 Task: Create a digital wallpaper: Design a captivating digital wallpaper for desktop or mobile devices using Photoshop. Consider resolutions, aspect ratios, and visual appeal.
Action: Mouse moved to (1148, 95)
Screenshot: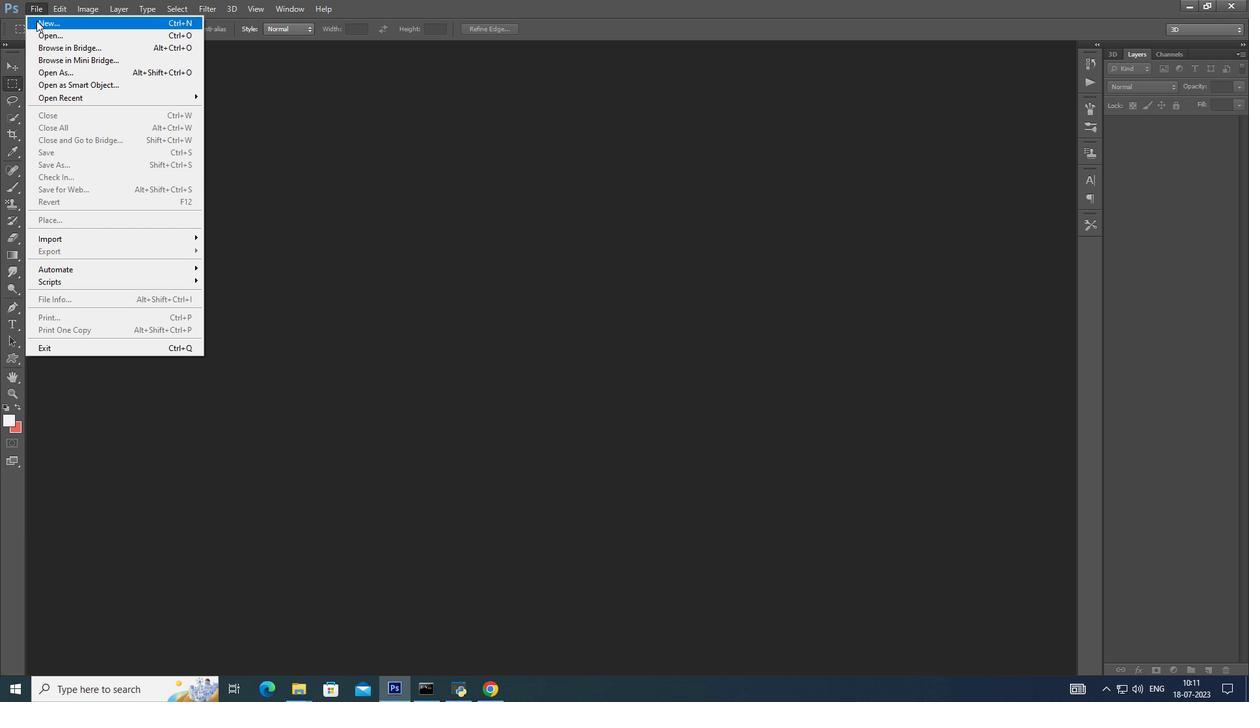 
Action: Mouse pressed left at (1148, 95)
Screenshot: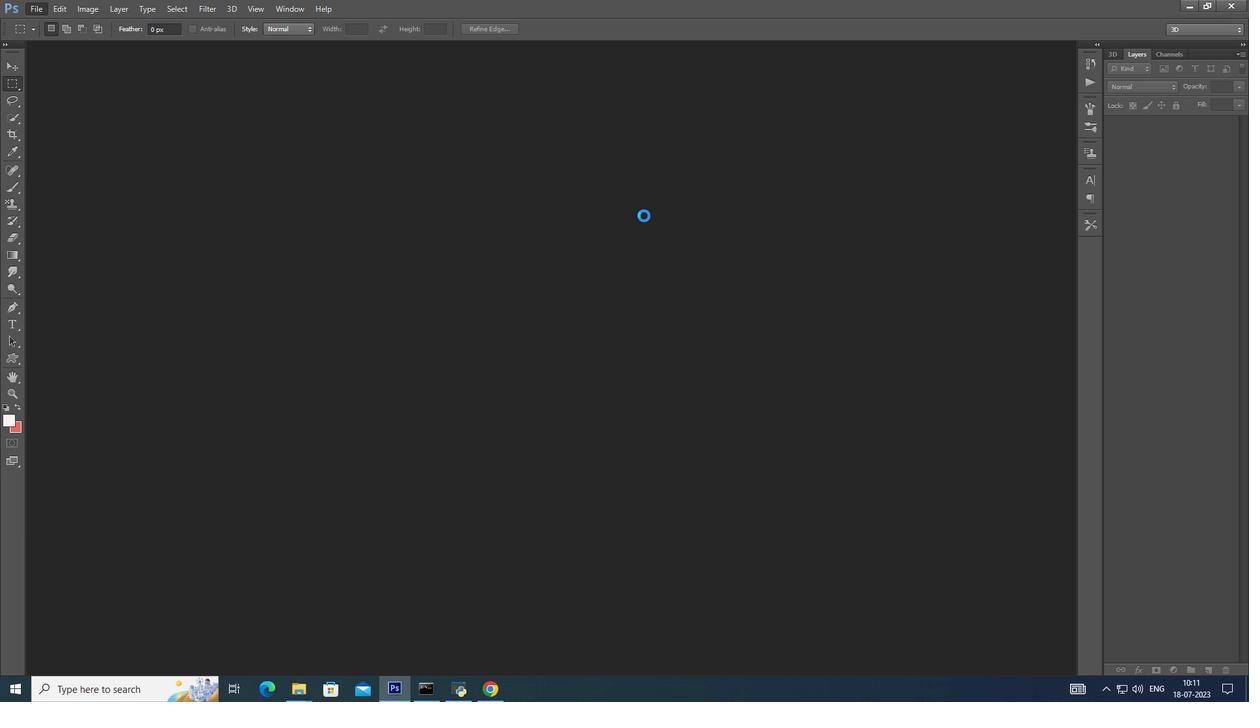 
Action: Mouse moved to (1147, 102)
Screenshot: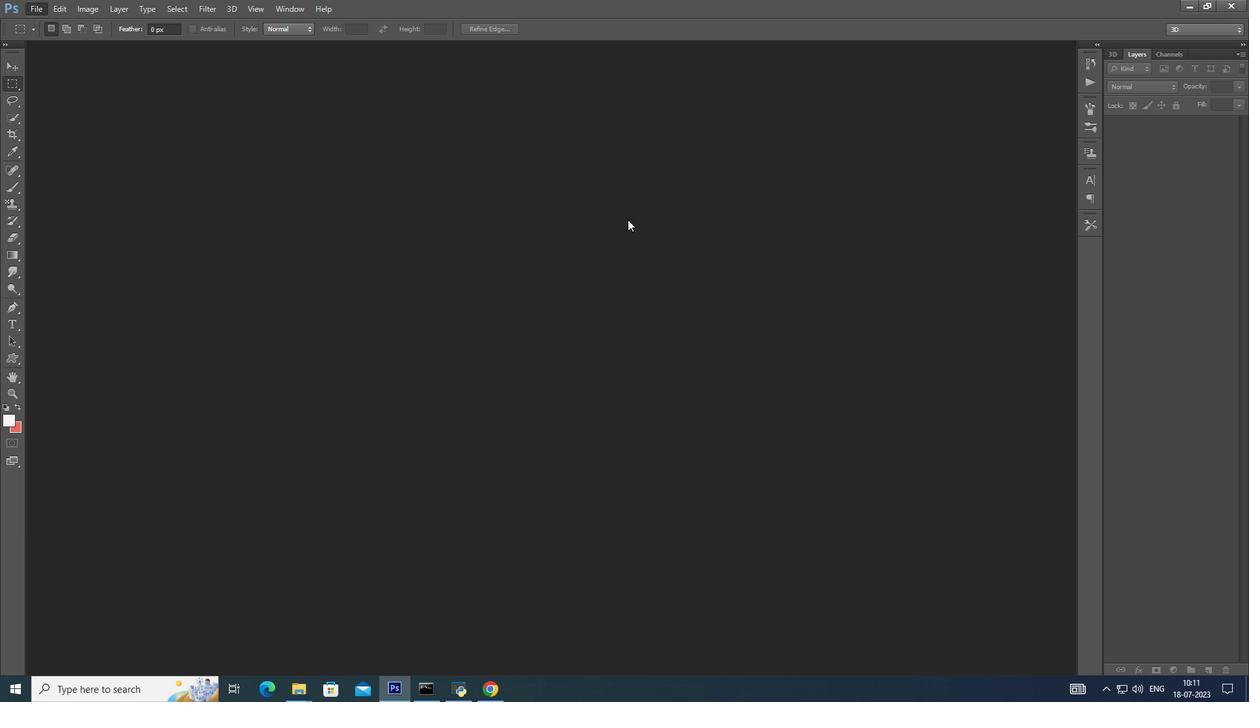 
Action: Mouse pressed left at (1147, 102)
Screenshot: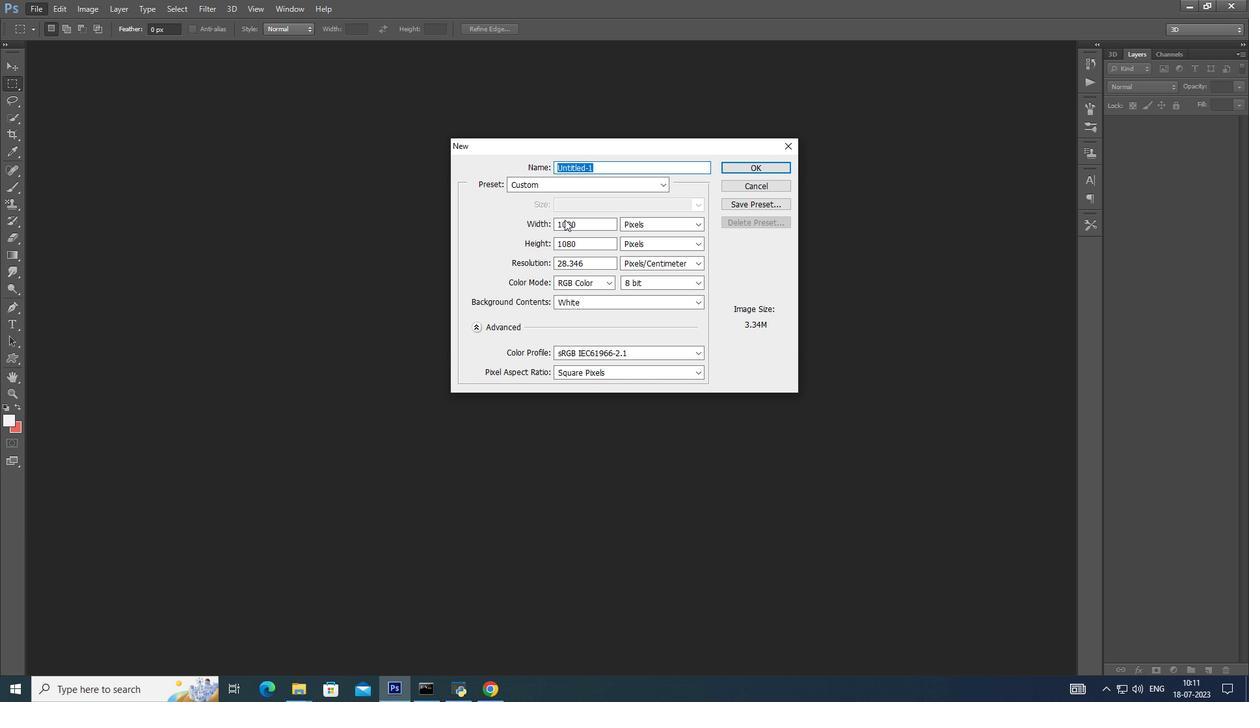 
Action: Mouse moved to (1005, 217)
Screenshot: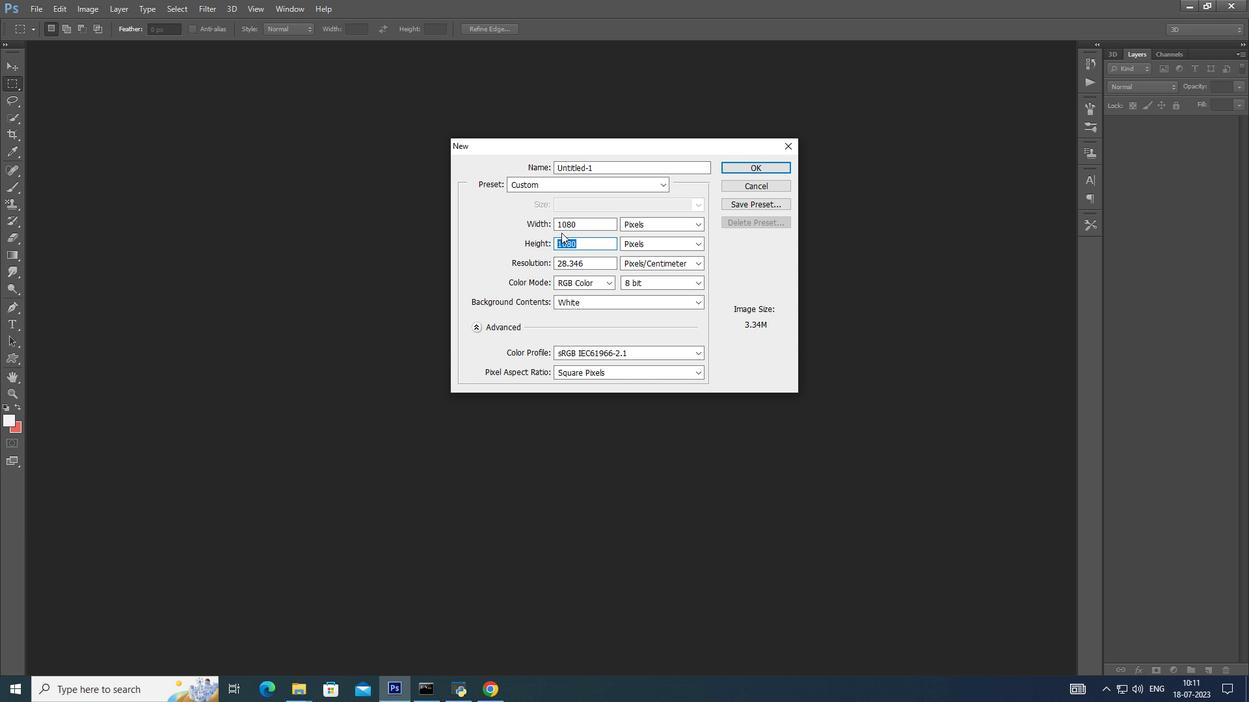 
Action: Mouse pressed left at (1005, 217)
Screenshot: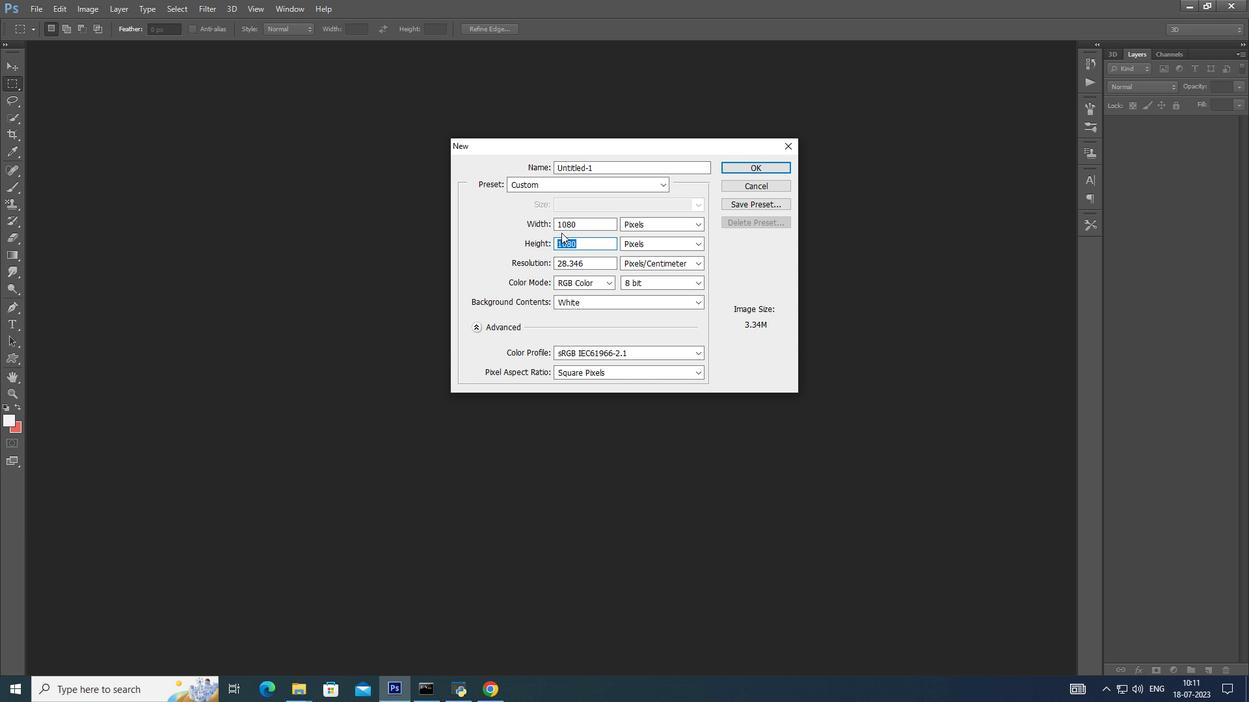 
Action: Mouse moved to (1010, 212)
Screenshot: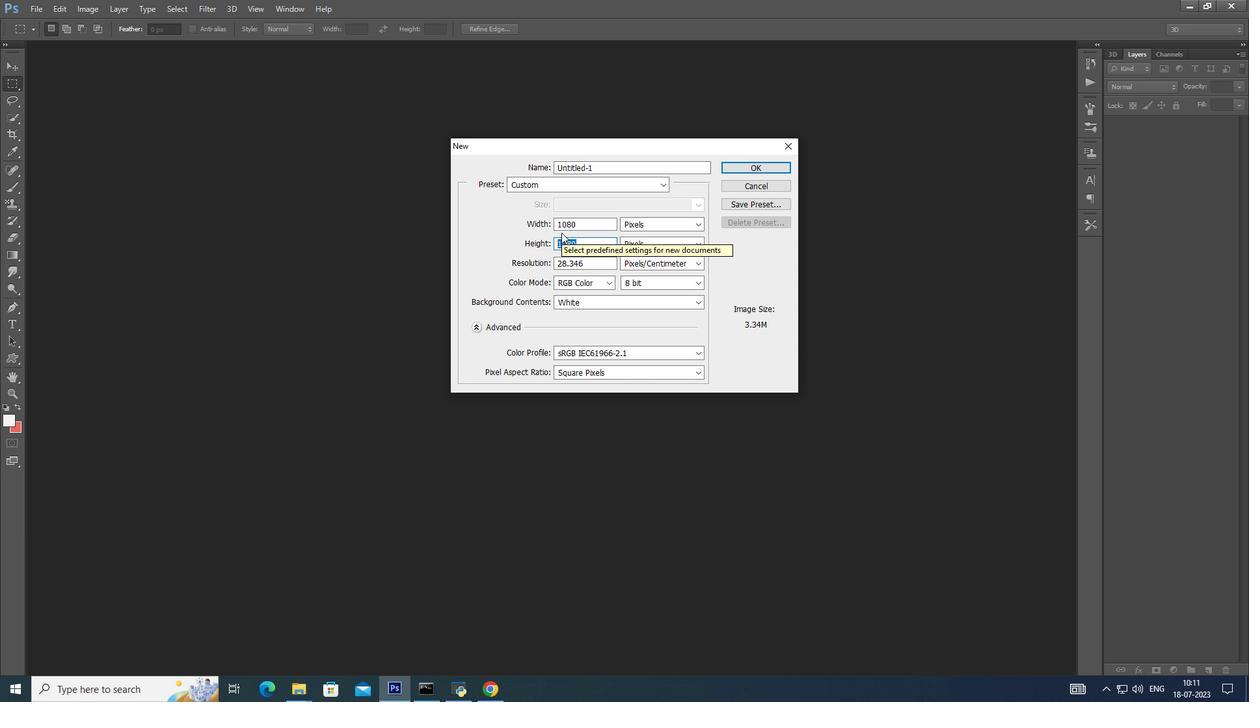 
Action: Key pressed 1920
Screenshot: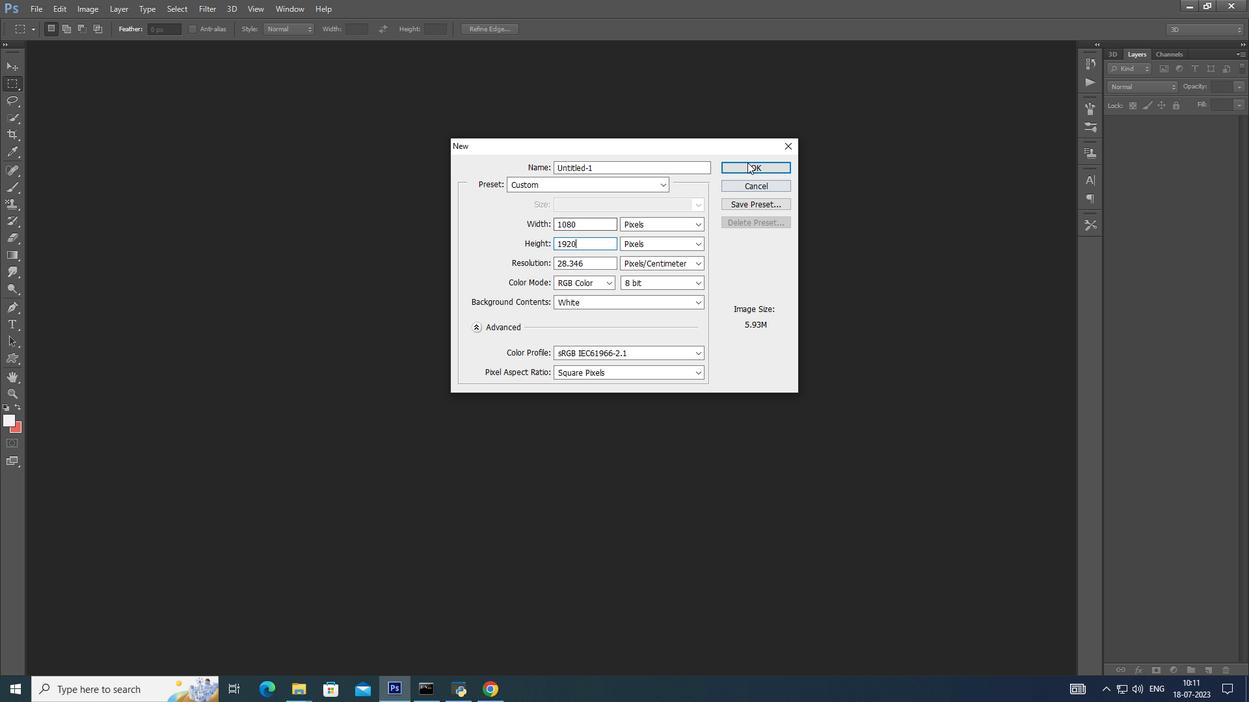 
Action: Mouse moved to (962, 177)
Screenshot: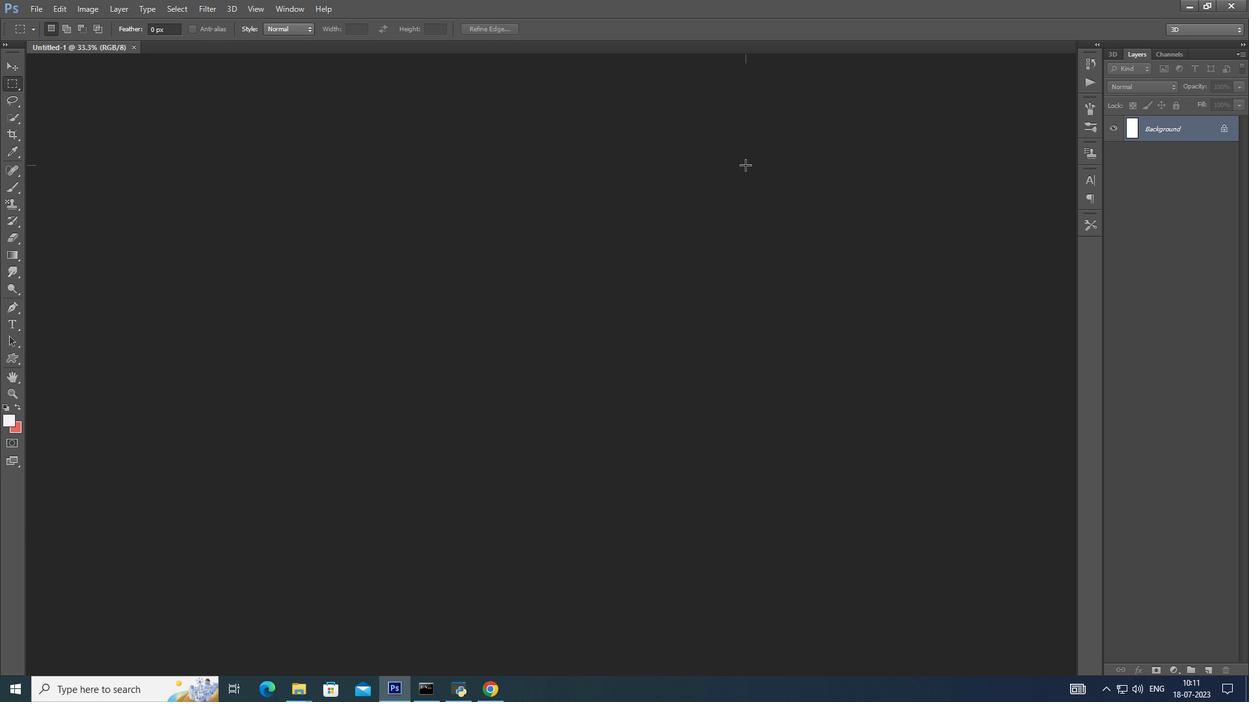 
Action: Mouse pressed left at (962, 177)
Screenshot: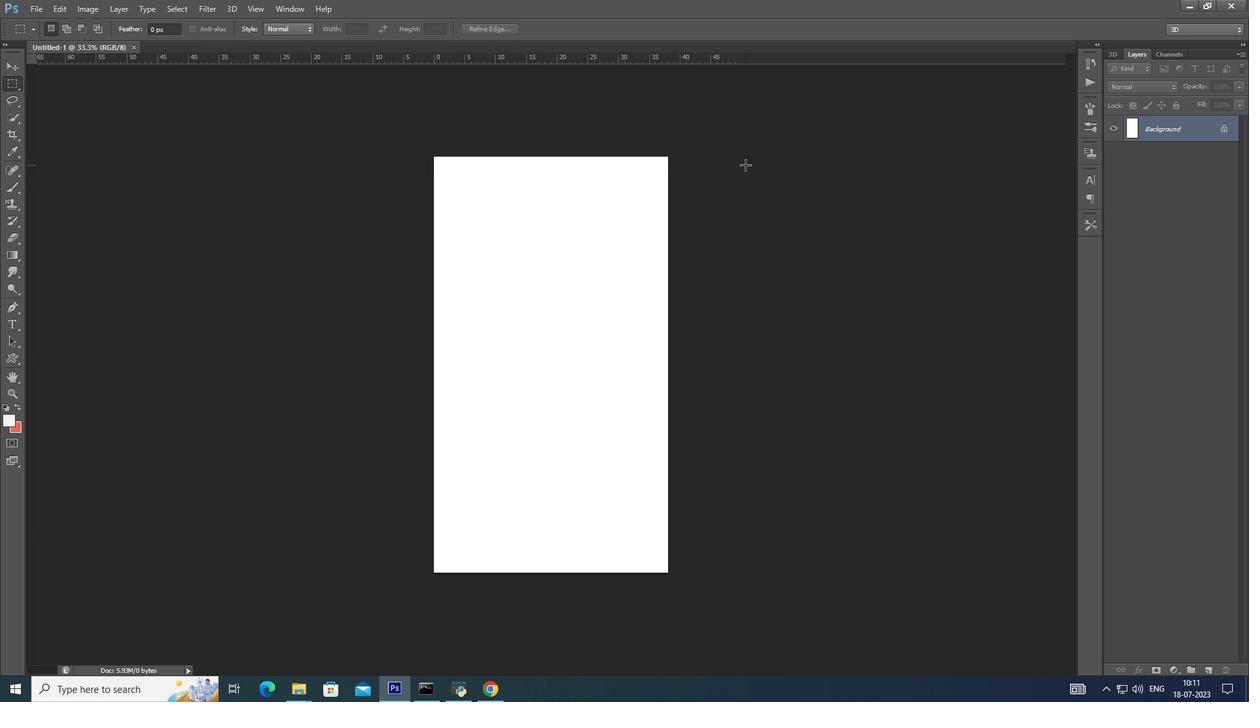 
Action: Mouse moved to (849, 160)
Screenshot: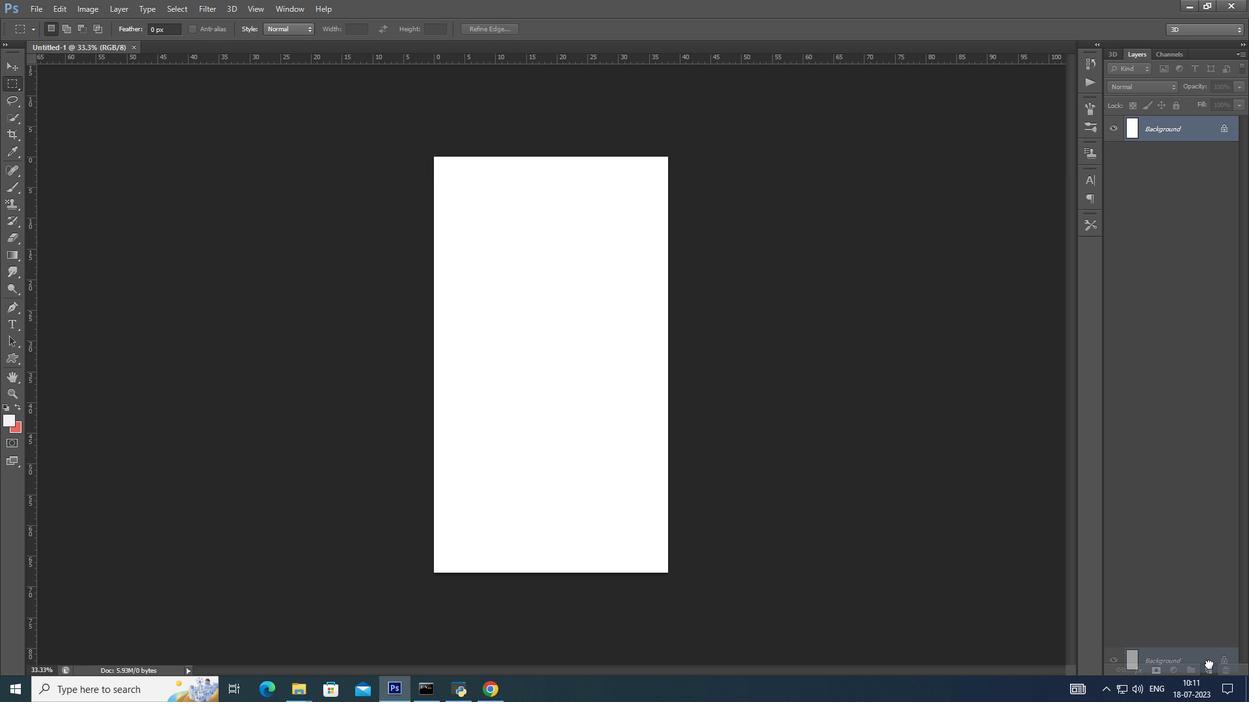 
Action: Mouse pressed left at (849, 160)
Screenshot: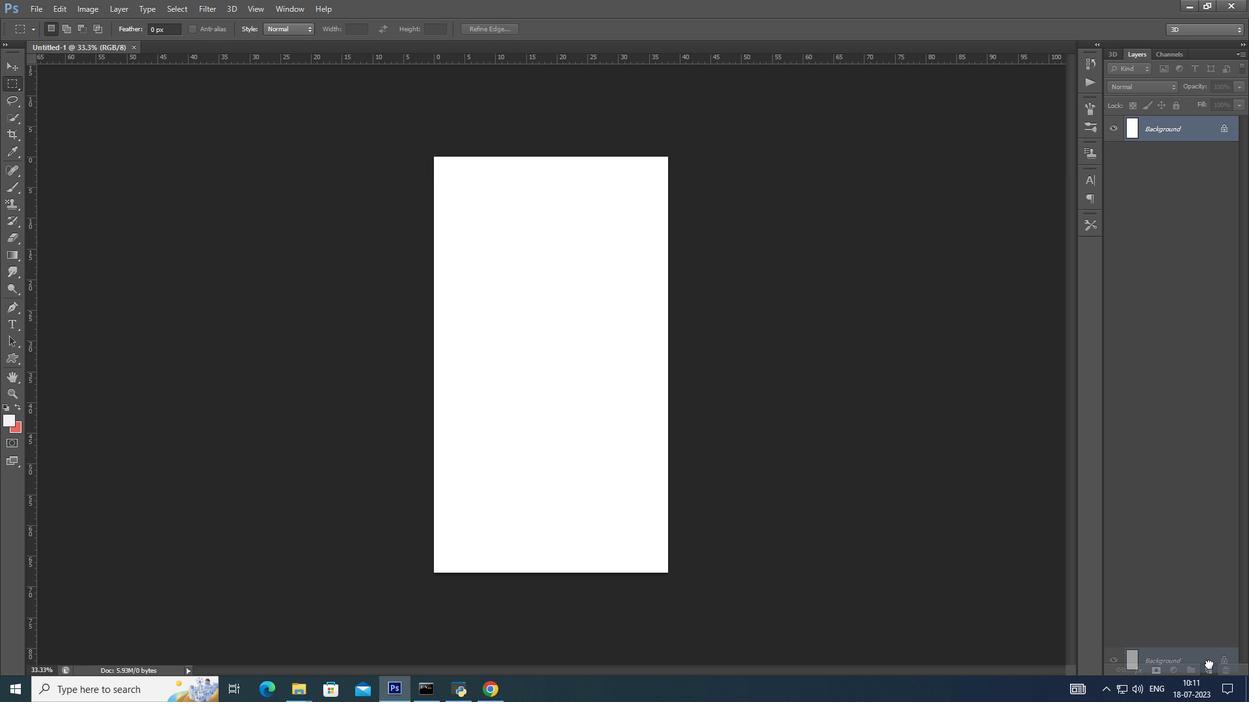 
Action: Mouse moved to (1149, 95)
Screenshot: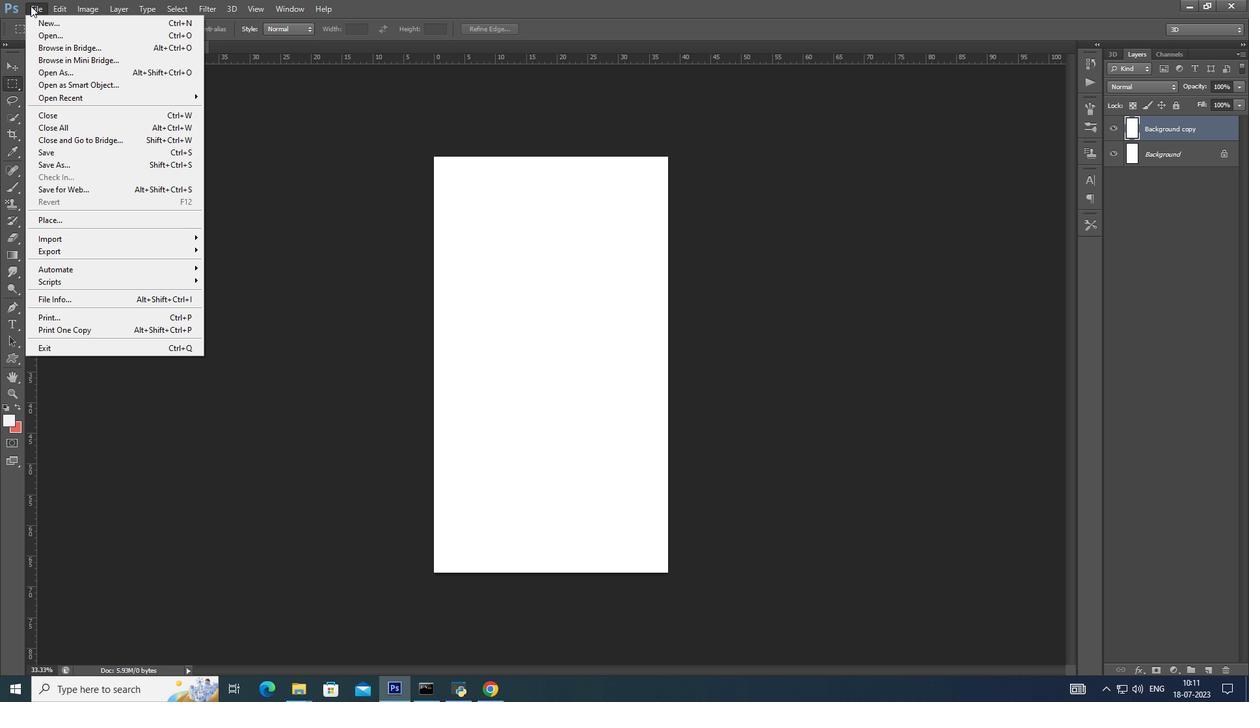 
Action: Mouse pressed left at (1149, 95)
Screenshot: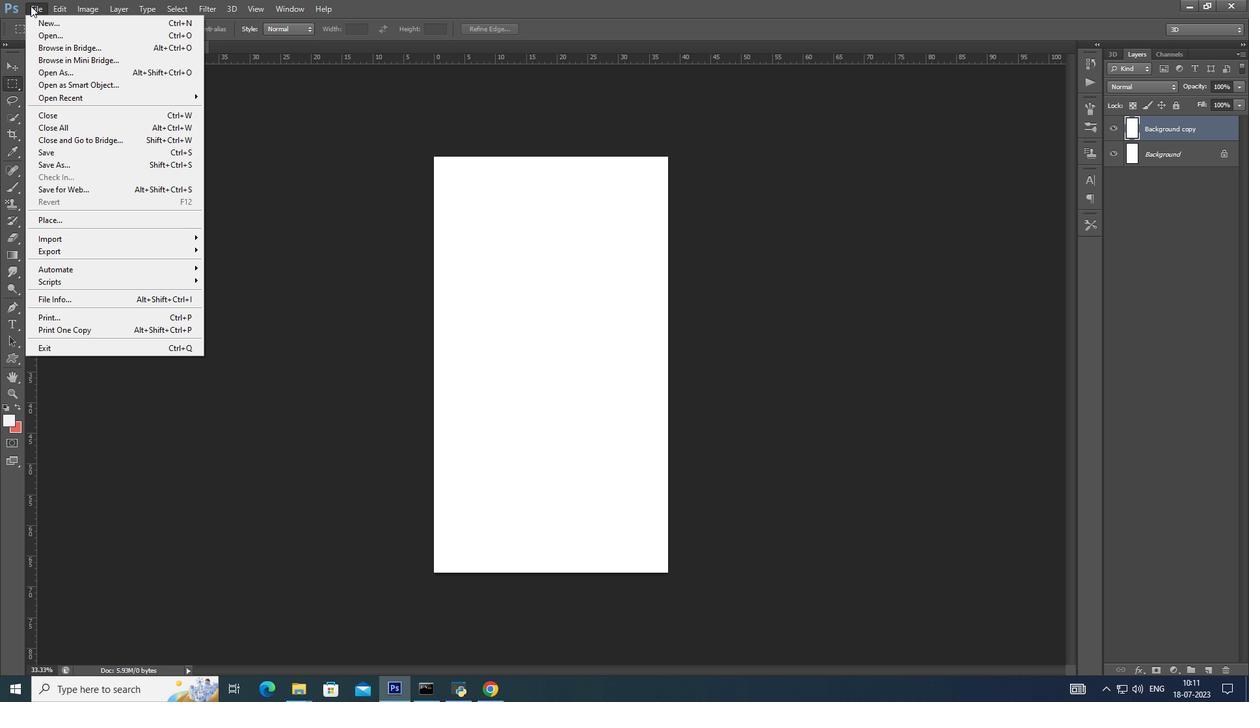 
Action: Mouse moved to (1145, 107)
Screenshot: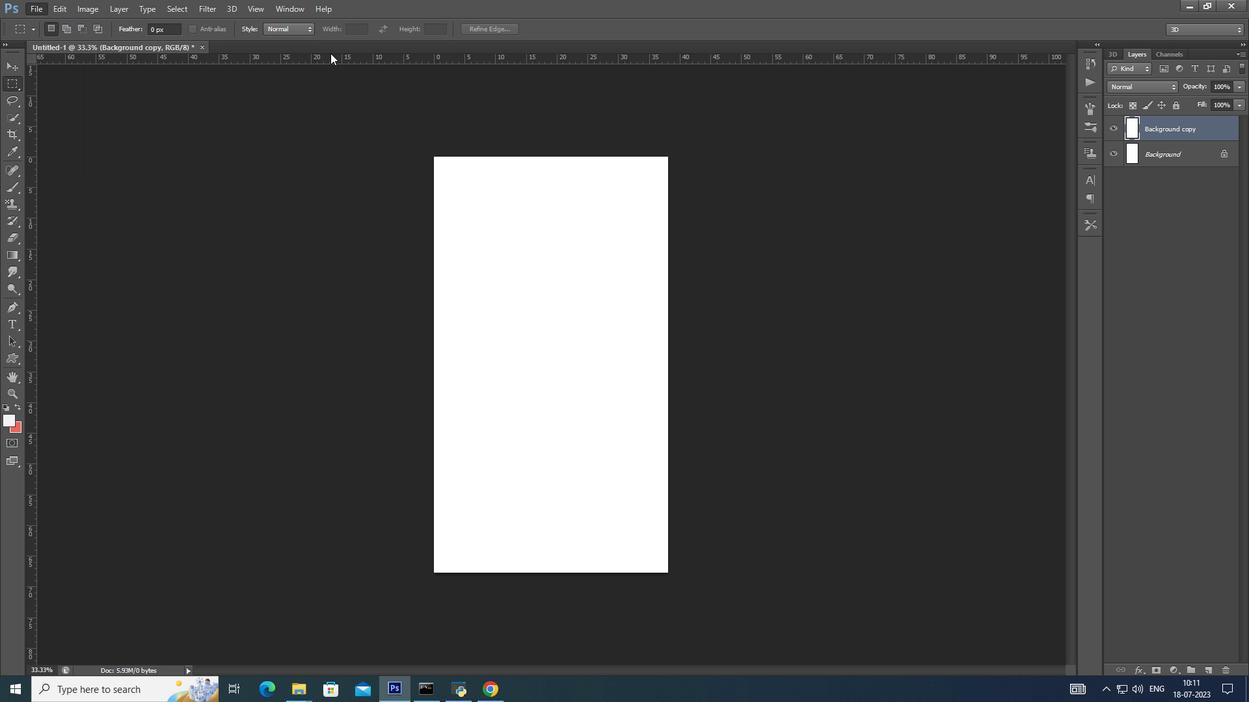 
Action: Mouse pressed left at (1145, 107)
Screenshot: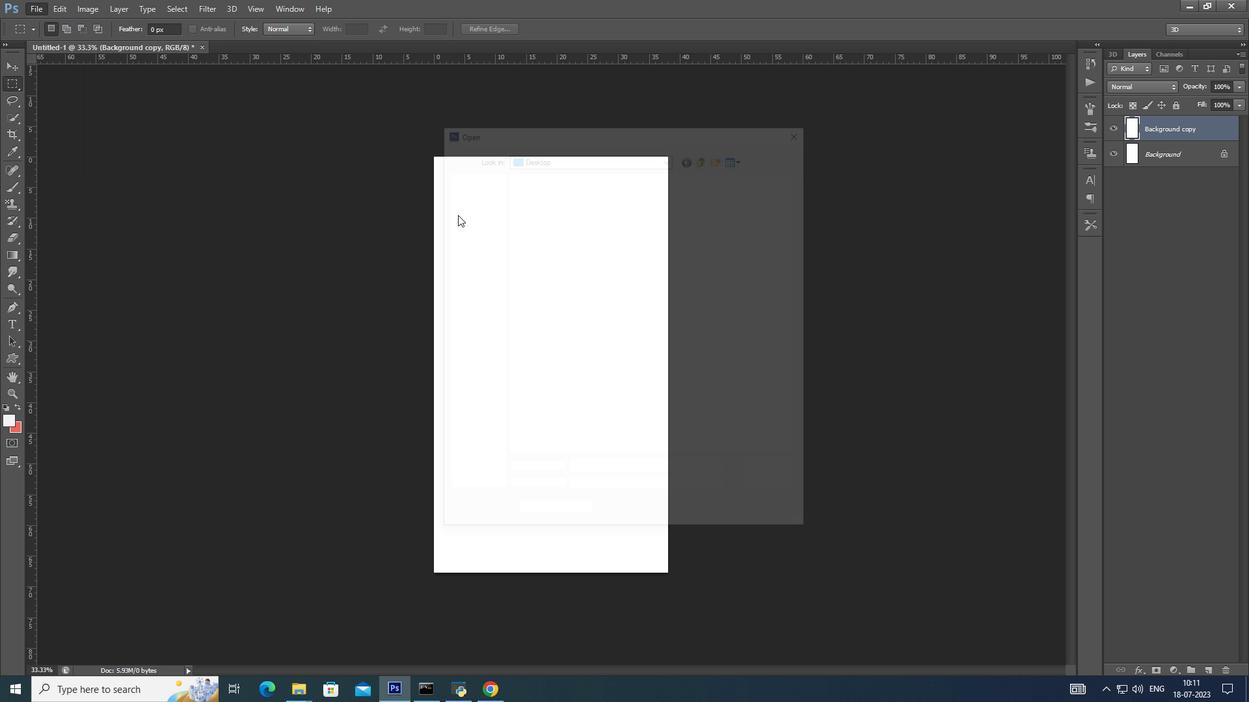 
Action: Mouse moved to (1032, 252)
Screenshot: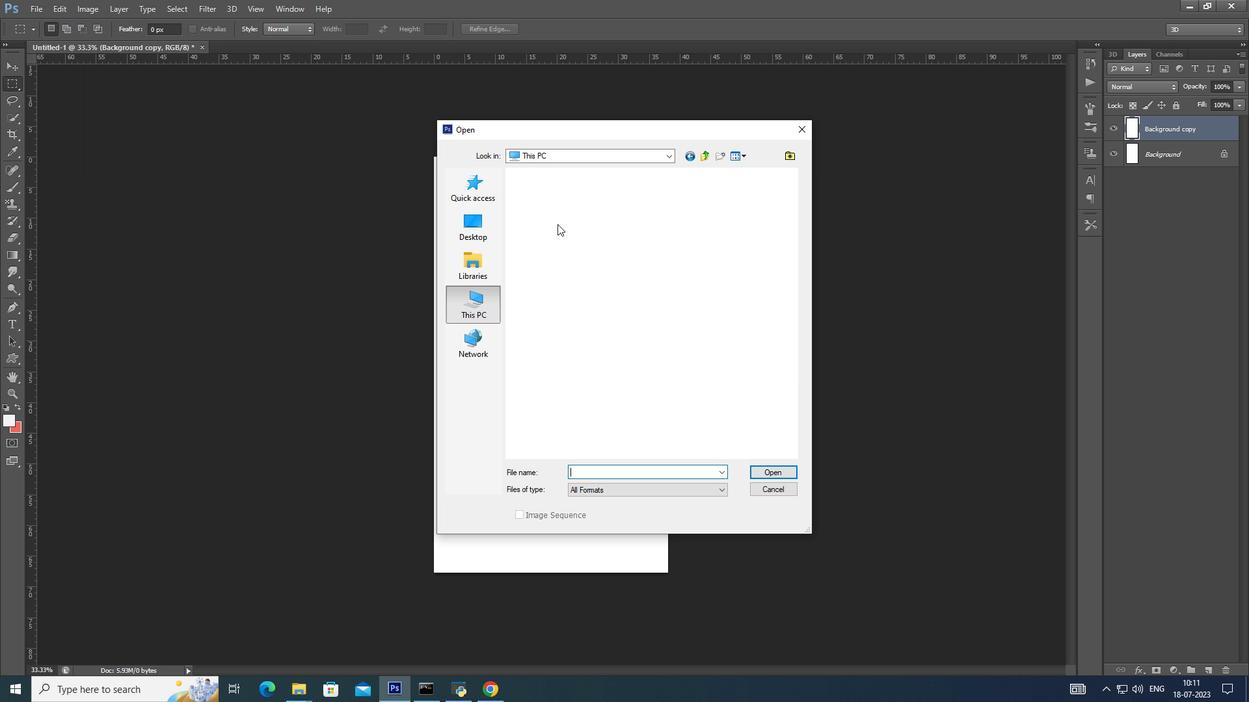 
Action: Mouse pressed left at (1032, 252)
Screenshot: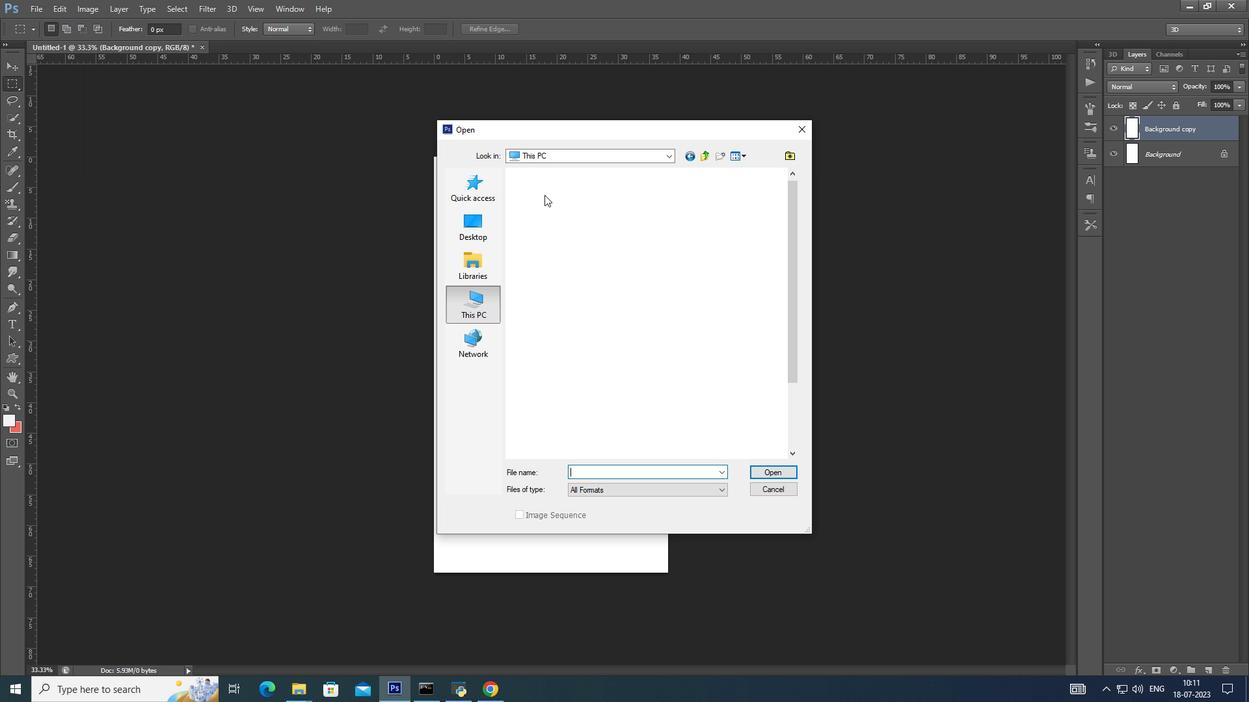 
Action: Mouse pressed left at (1032, 252)
Screenshot: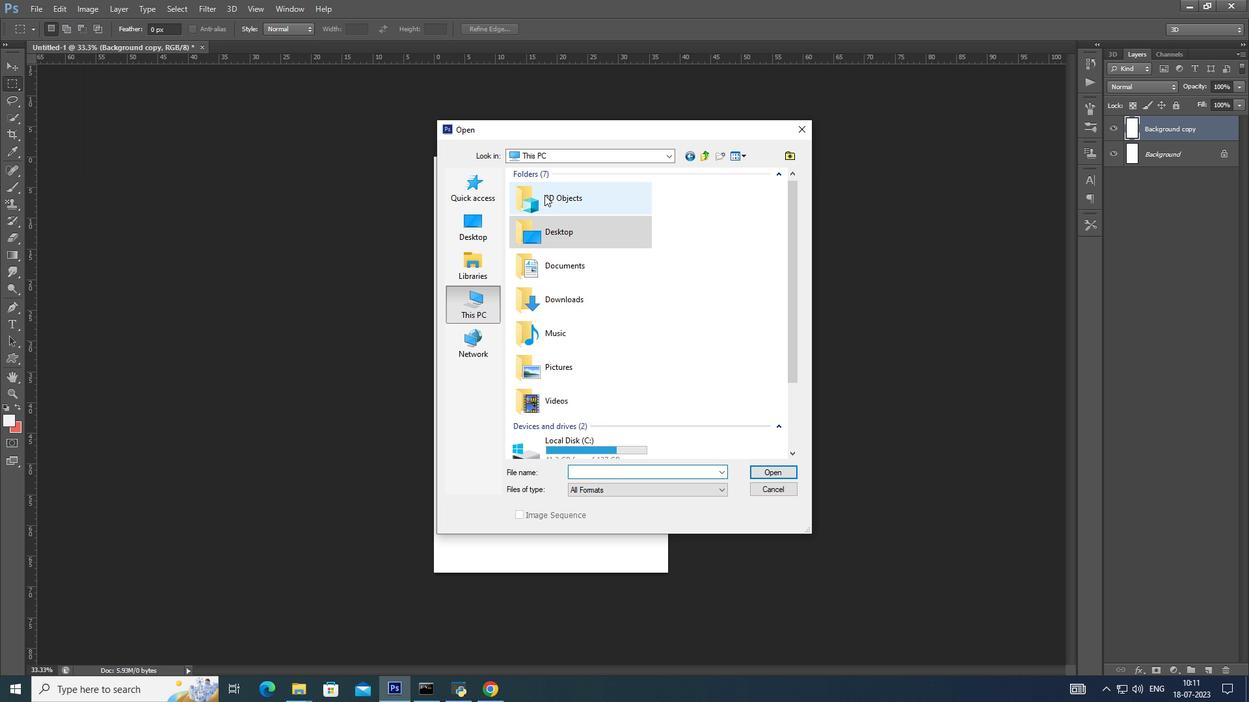 
Action: Mouse moved to (1010, 242)
Screenshot: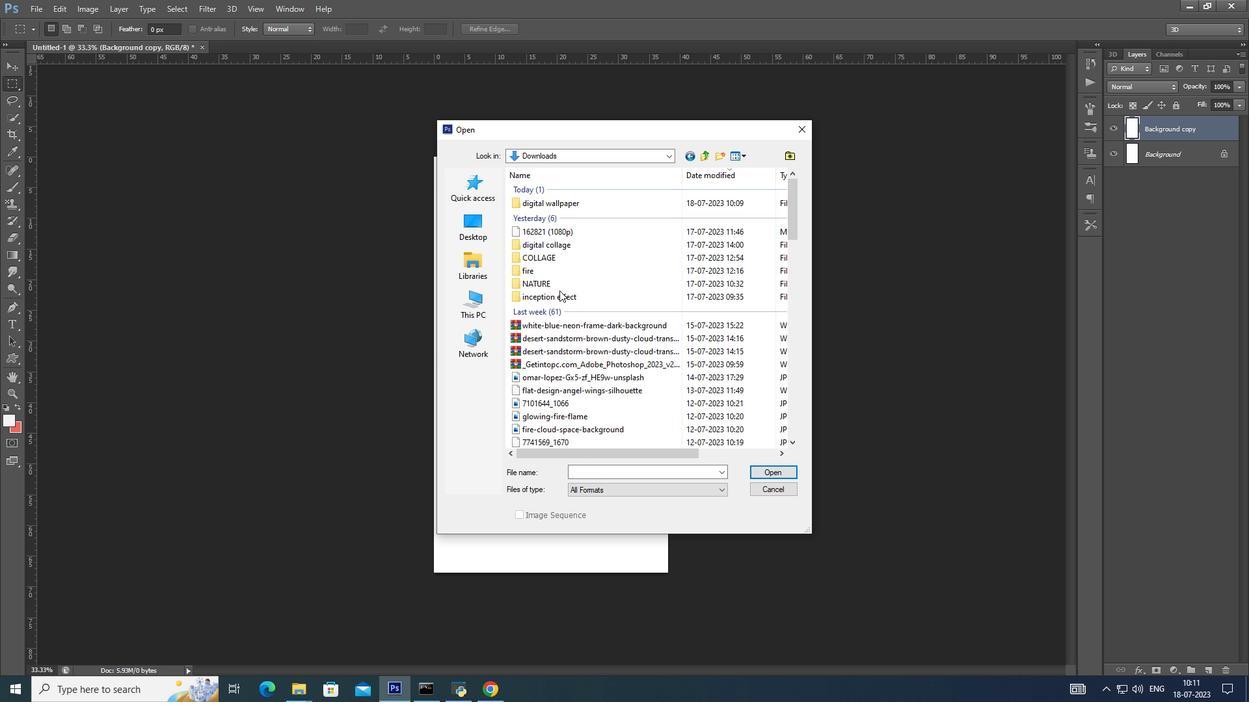 
Action: Mouse pressed left at (1010, 242)
Screenshot: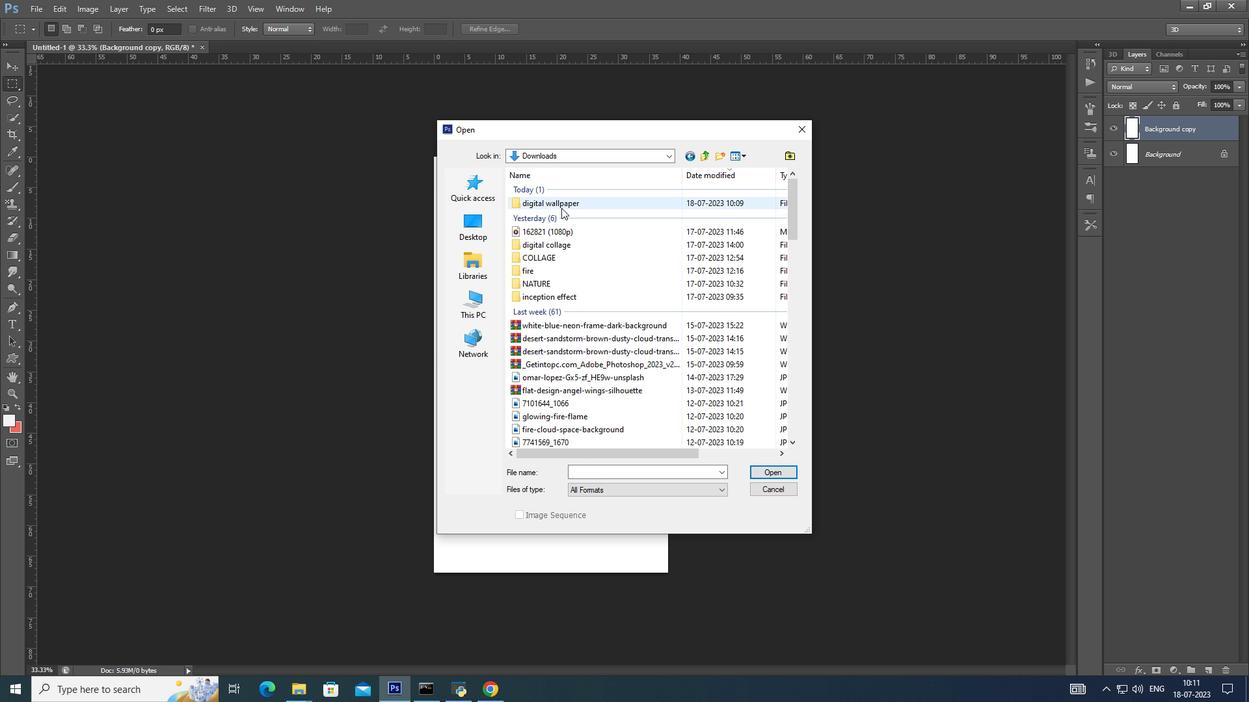 
Action: Mouse pressed left at (1010, 242)
Screenshot: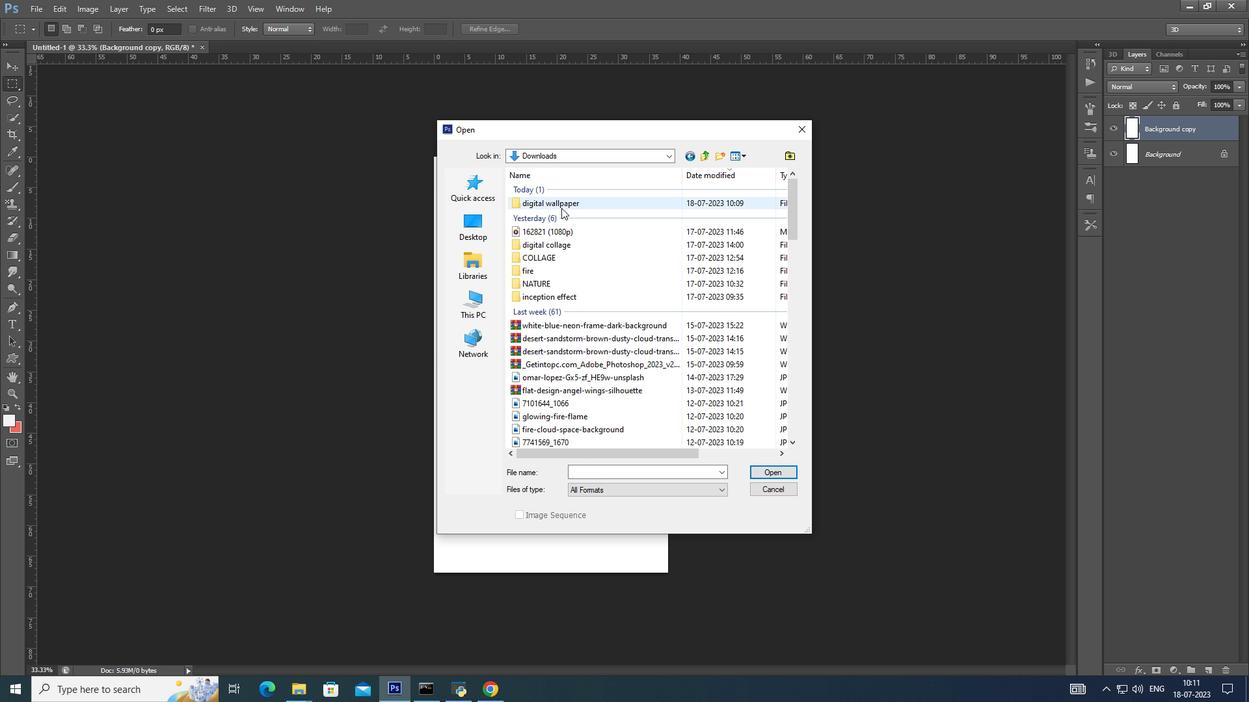 
Action: Mouse moved to (1010, 199)
Screenshot: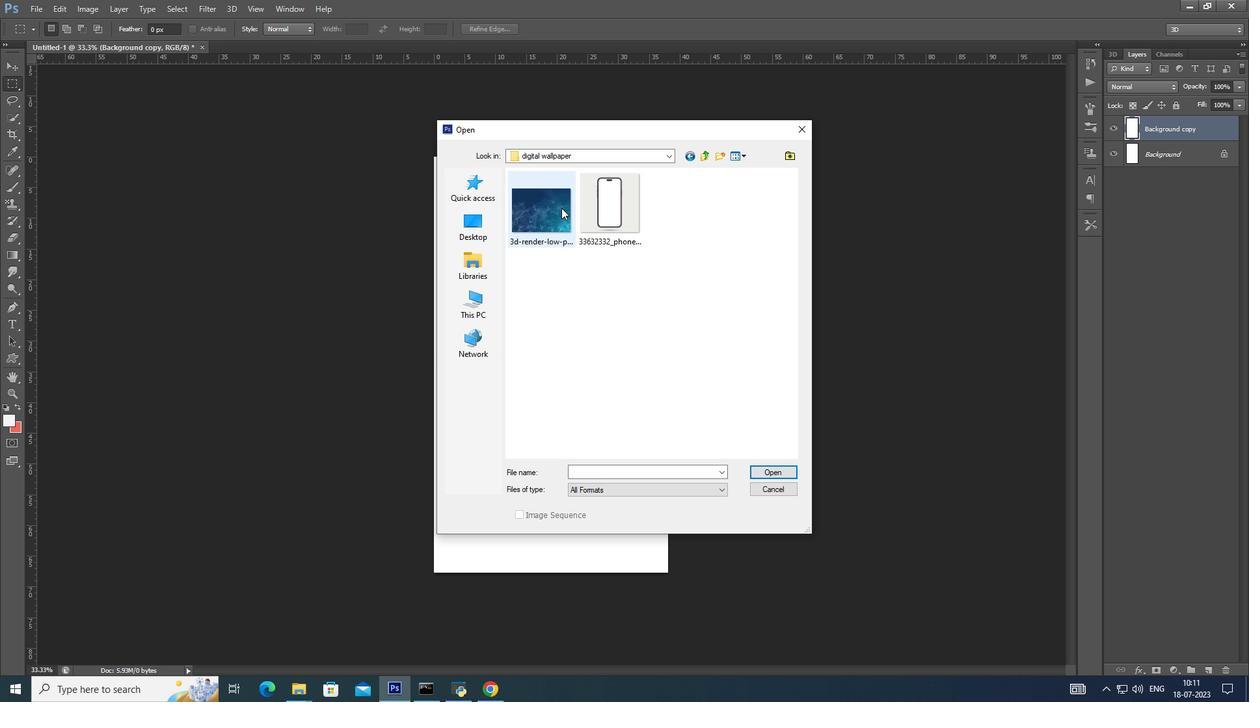 
Action: Mouse pressed left at (1010, 199)
Screenshot: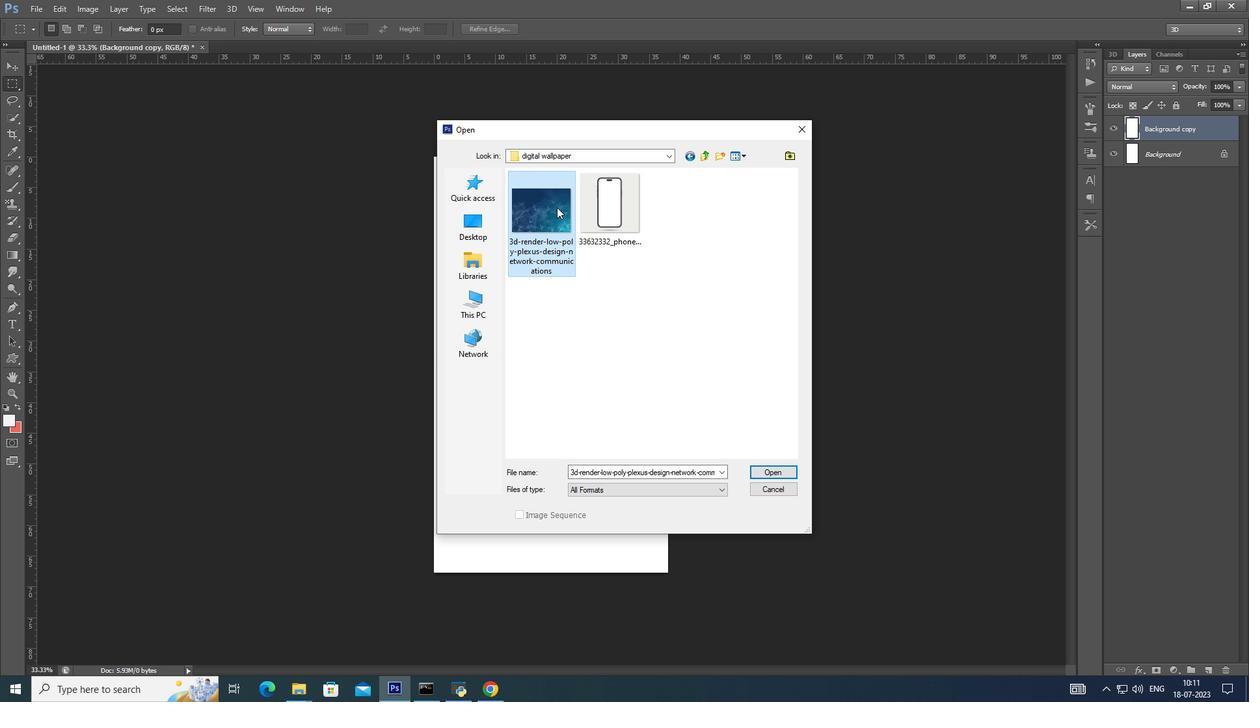
Action: Mouse pressed left at (1010, 199)
Screenshot: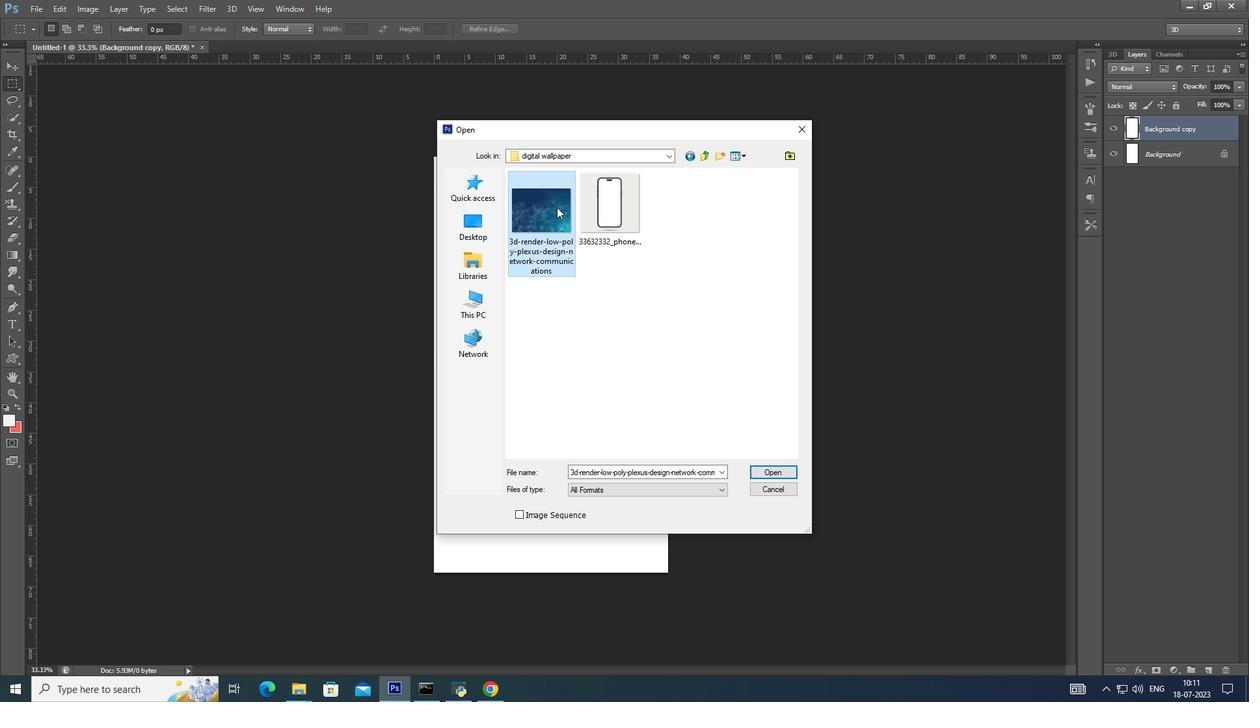 
Action: Mouse moved to (1011, 199)
Screenshot: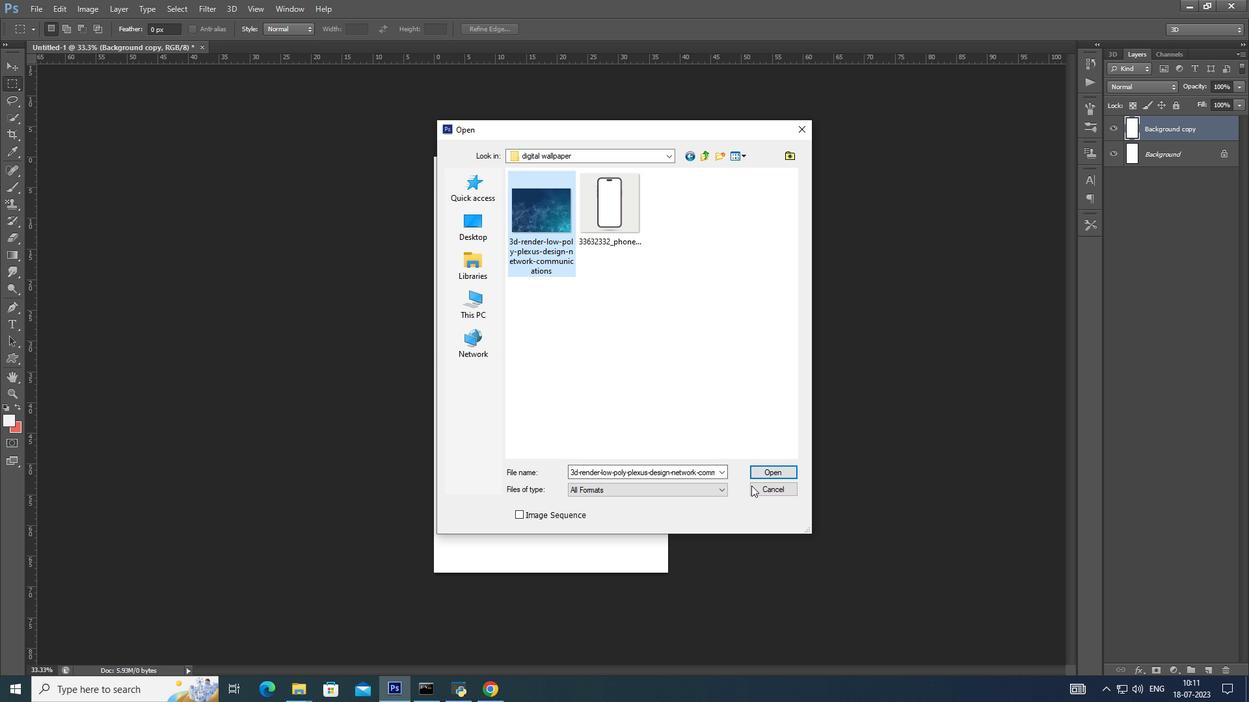 
Action: Mouse pressed left at (1011, 199)
Screenshot: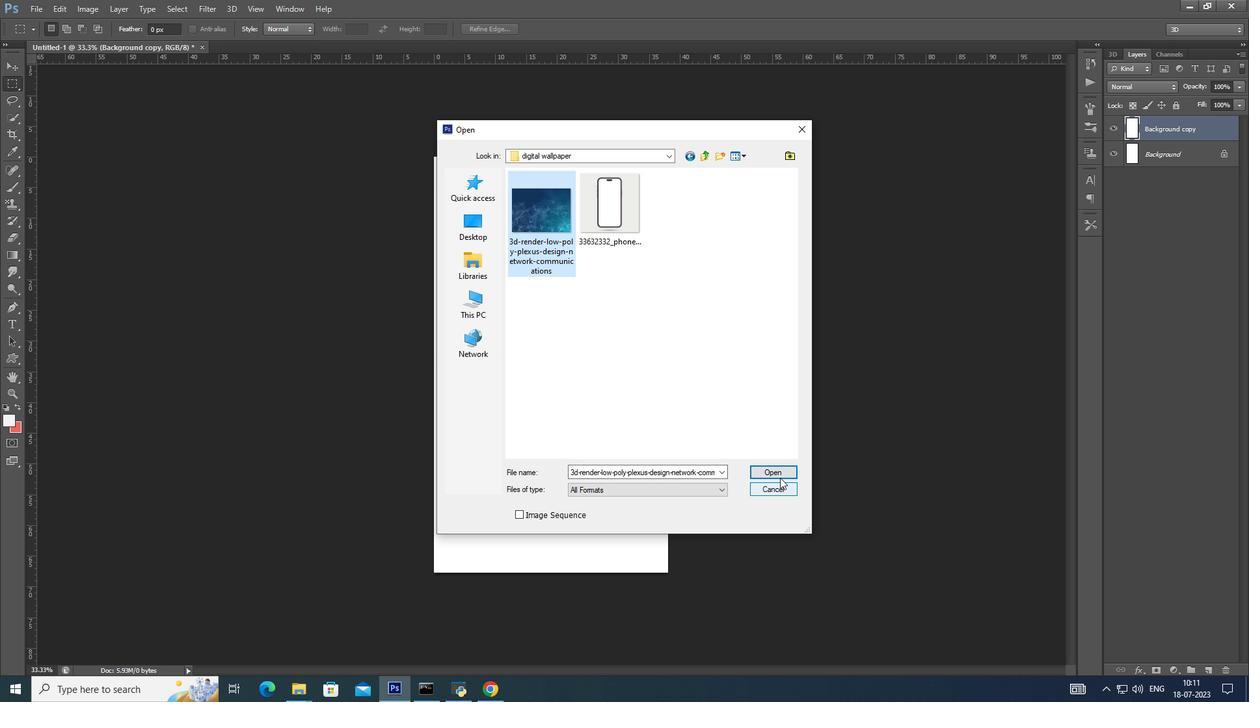 
Action: Mouse moved to (953, 339)
Screenshot: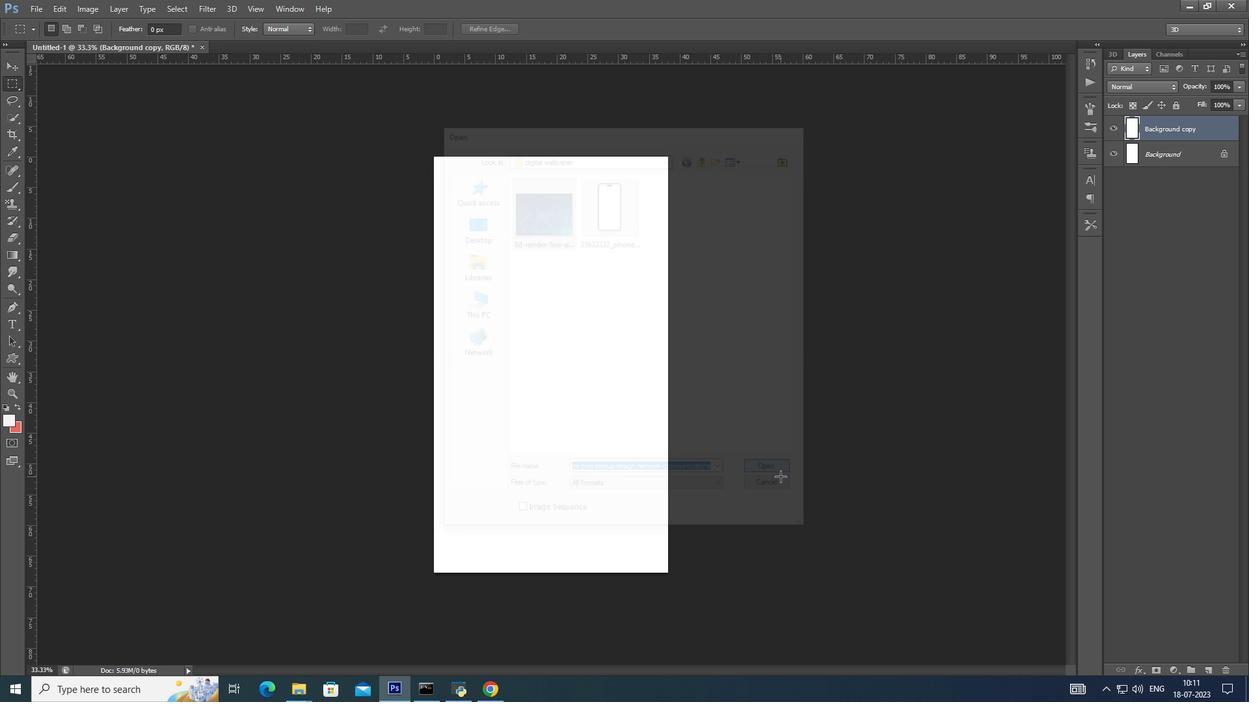
Action: Mouse pressed left at (953, 339)
Screenshot: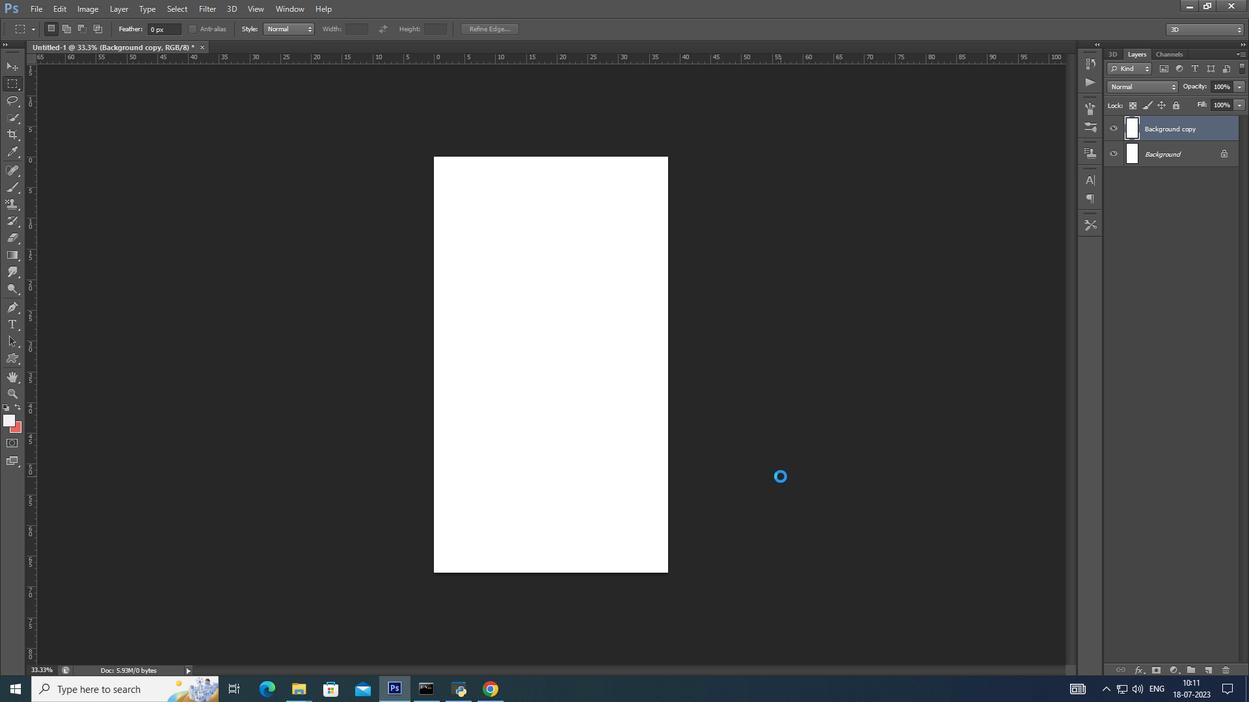 
Action: Mouse moved to (1121, 114)
Screenshot: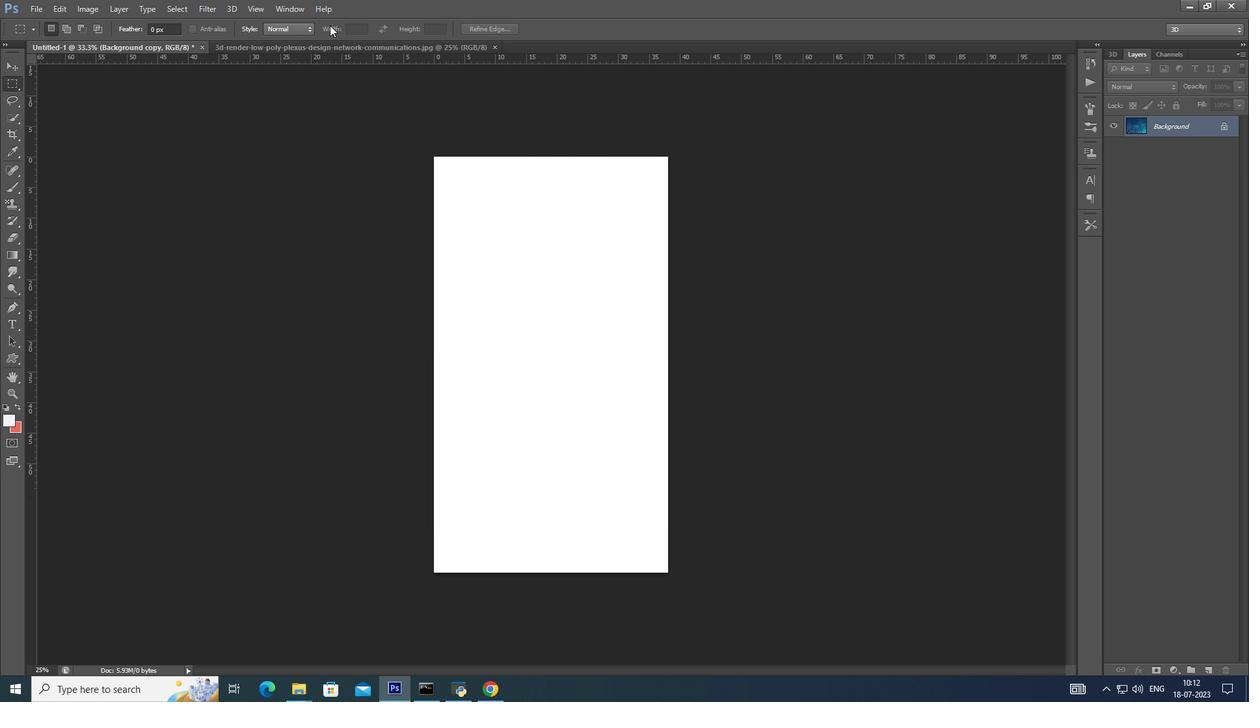 
Action: Mouse pressed left at (1121, 114)
Screenshot: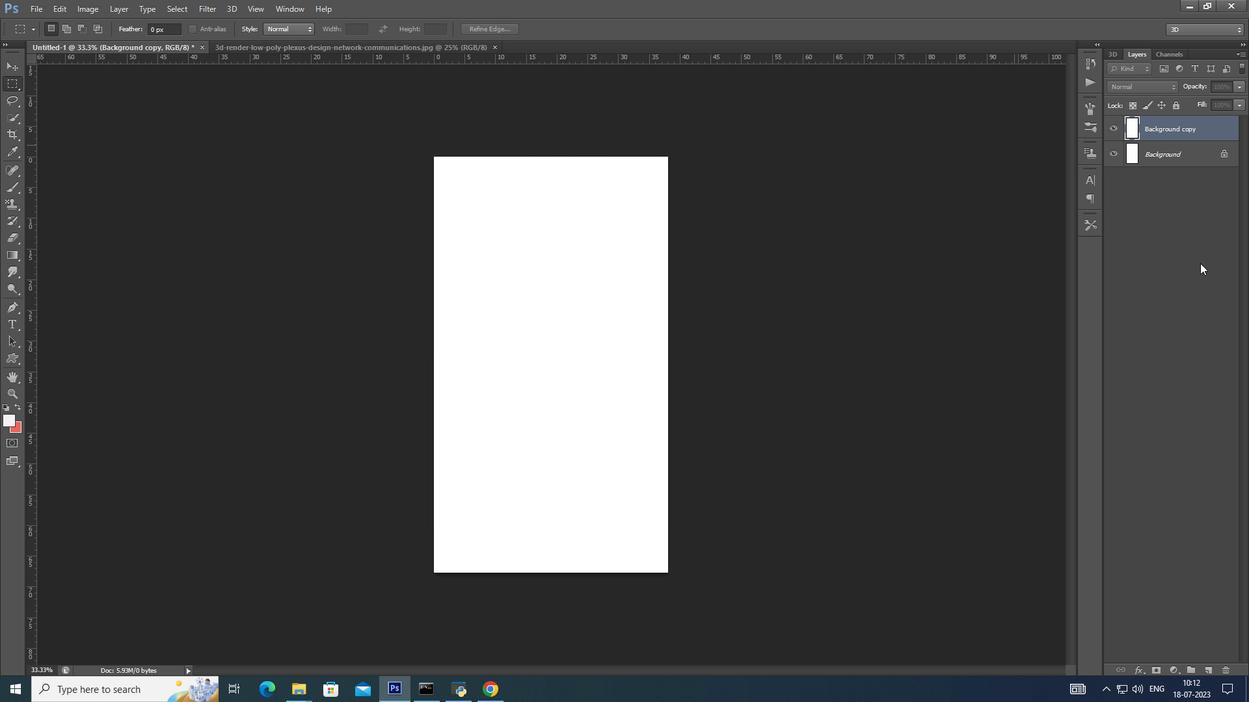 
Action: Mouse moved to (851, 437)
Screenshot: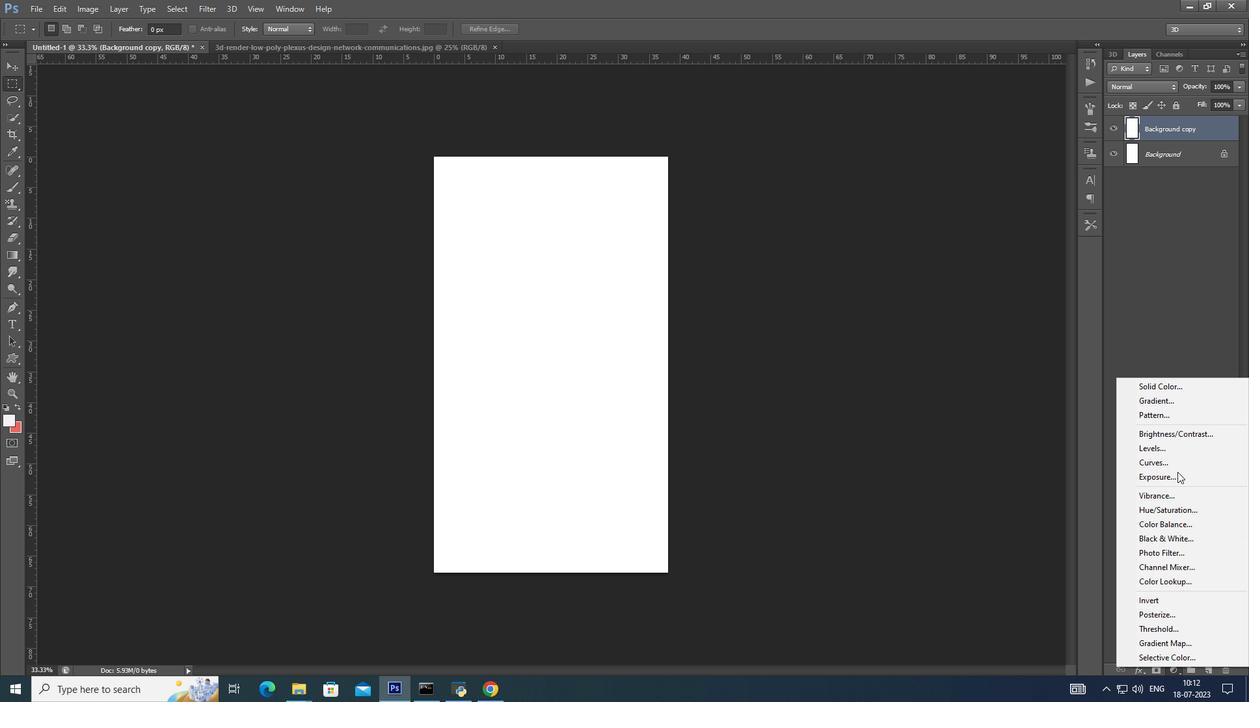 
Action: Mouse pressed left at (851, 437)
Screenshot: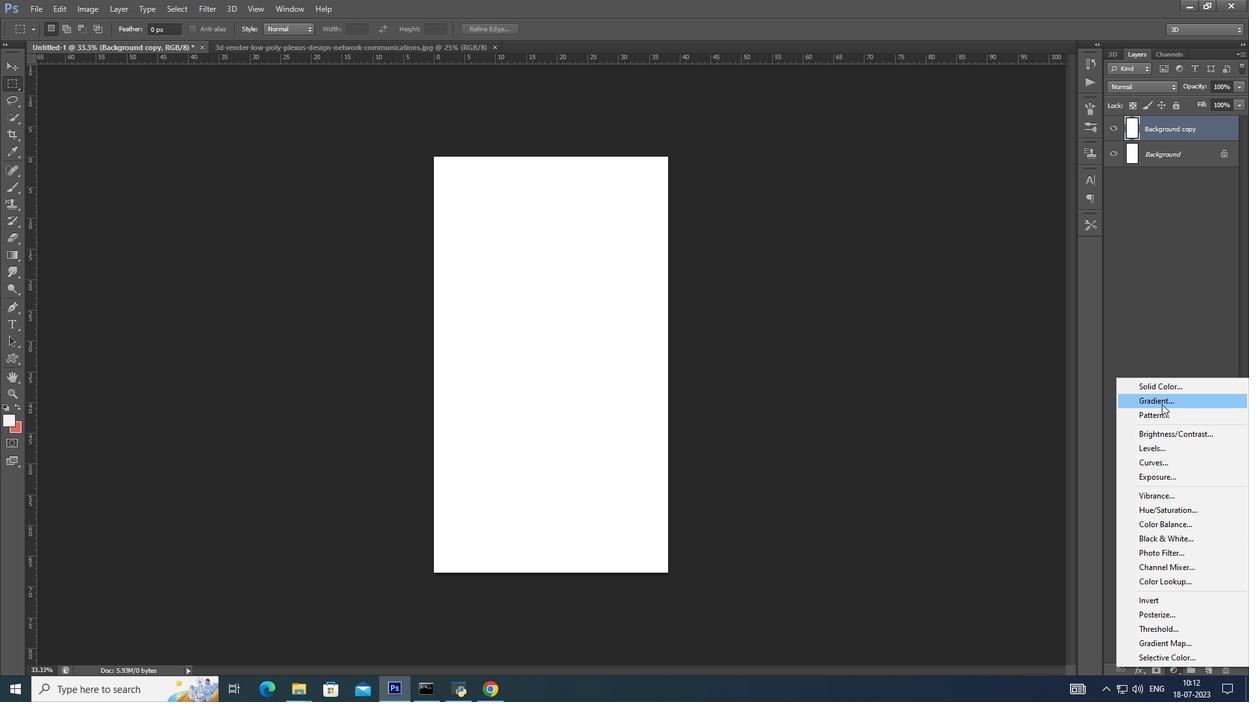 
Action: Mouse moved to (853, 301)
Screenshot: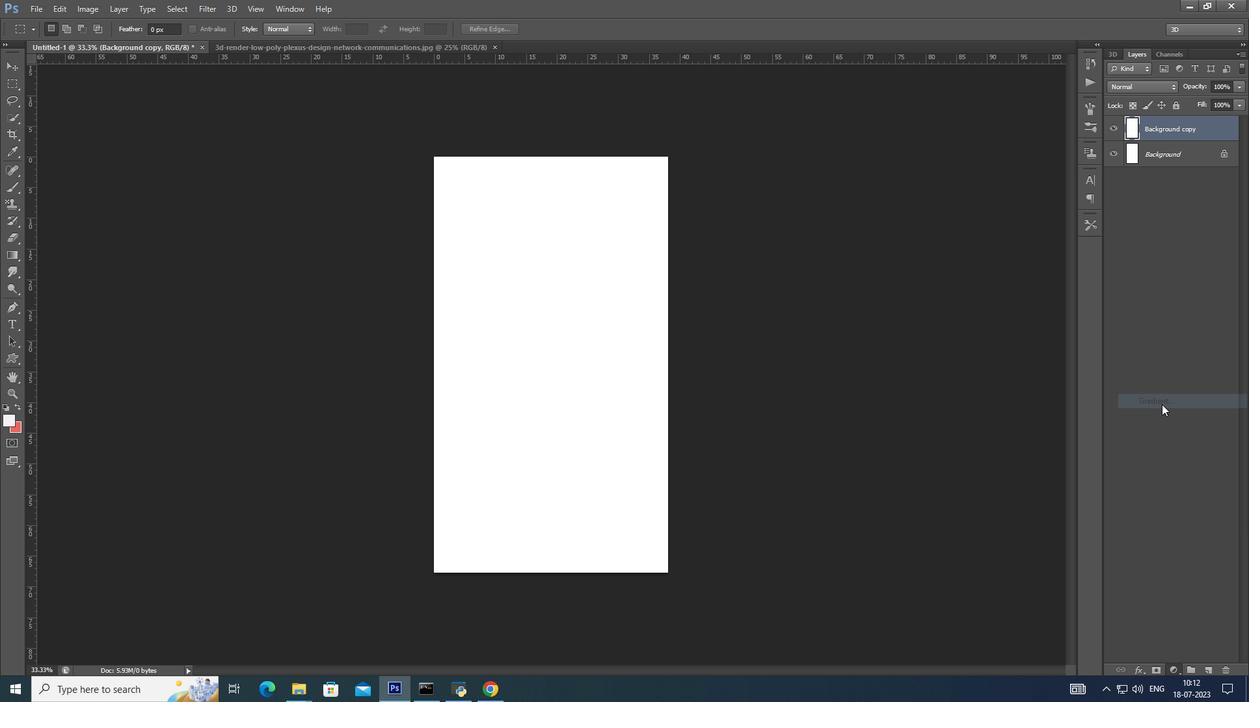 
Action: Mouse pressed left at (853, 301)
Screenshot: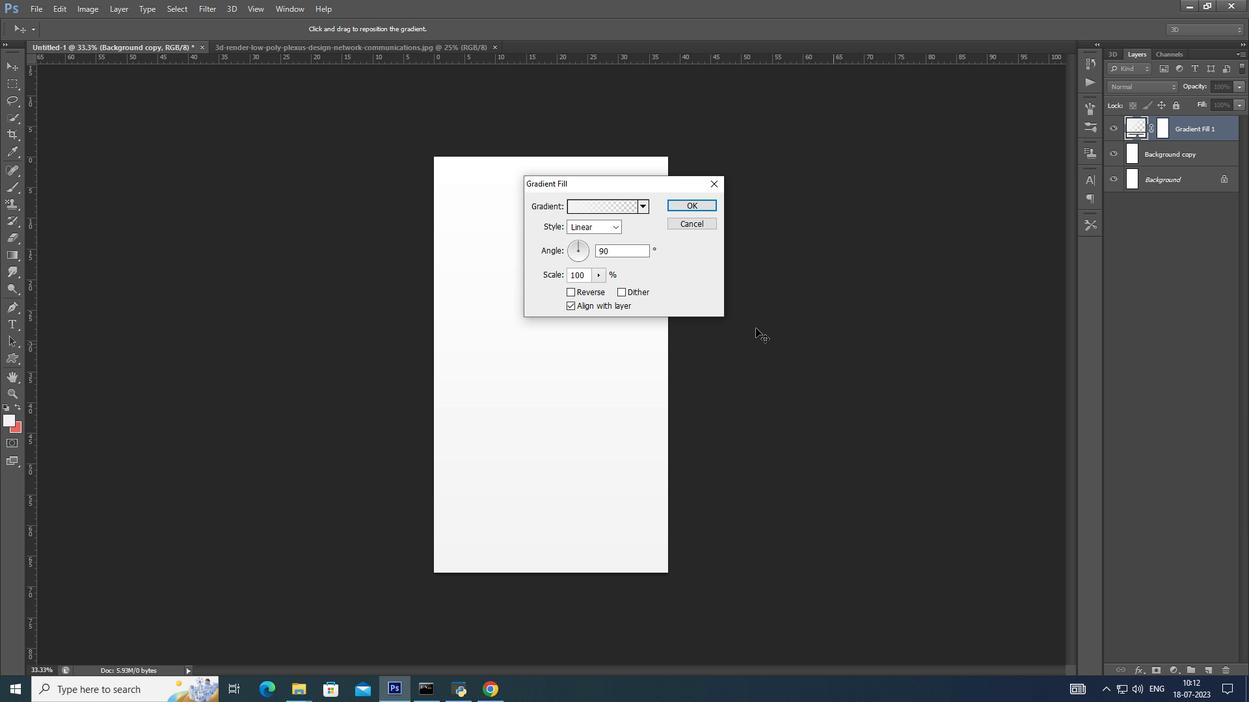 
Action: Mouse moved to (1004, 197)
Screenshot: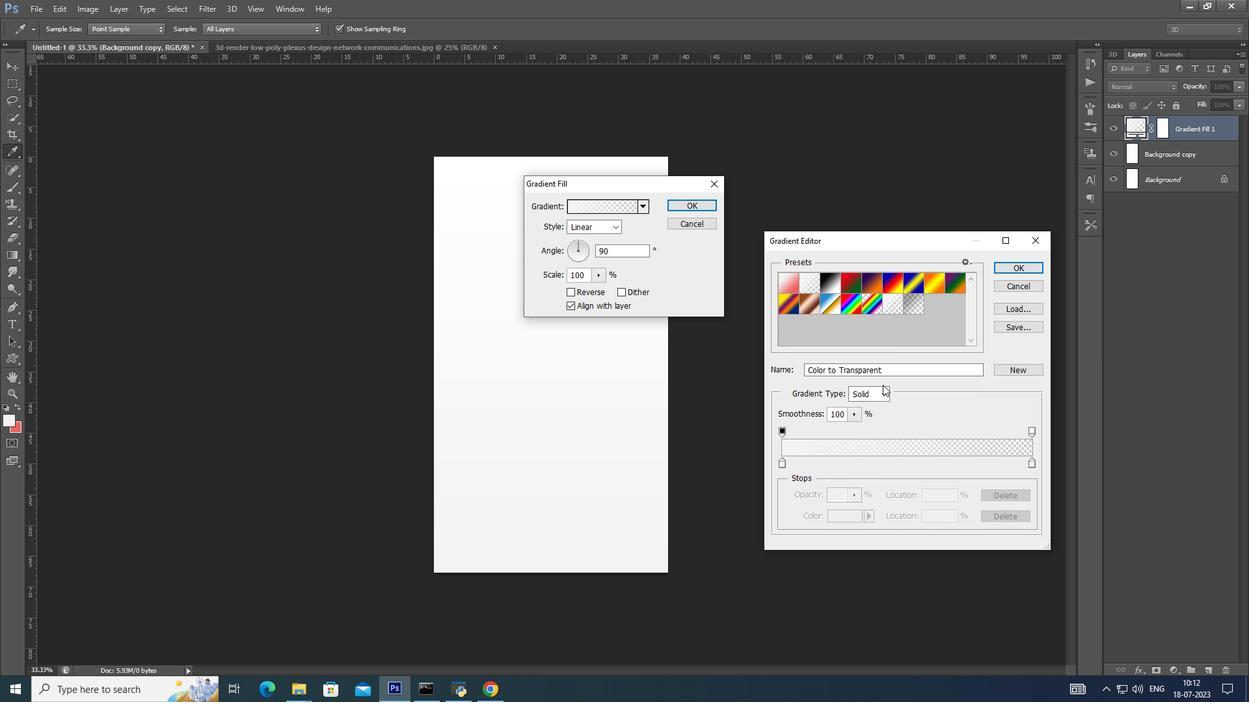 
Action: Mouse pressed left at (1004, 197)
Screenshot: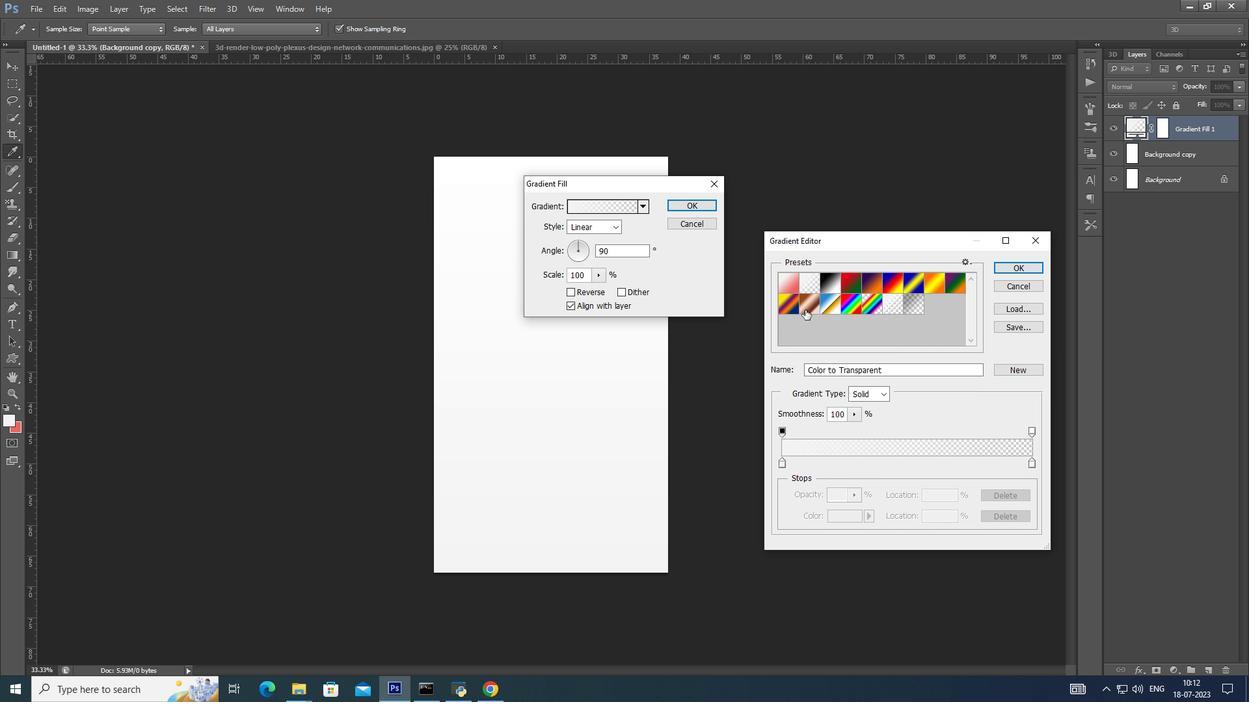 
Action: Mouse pressed left at (1004, 197)
Screenshot: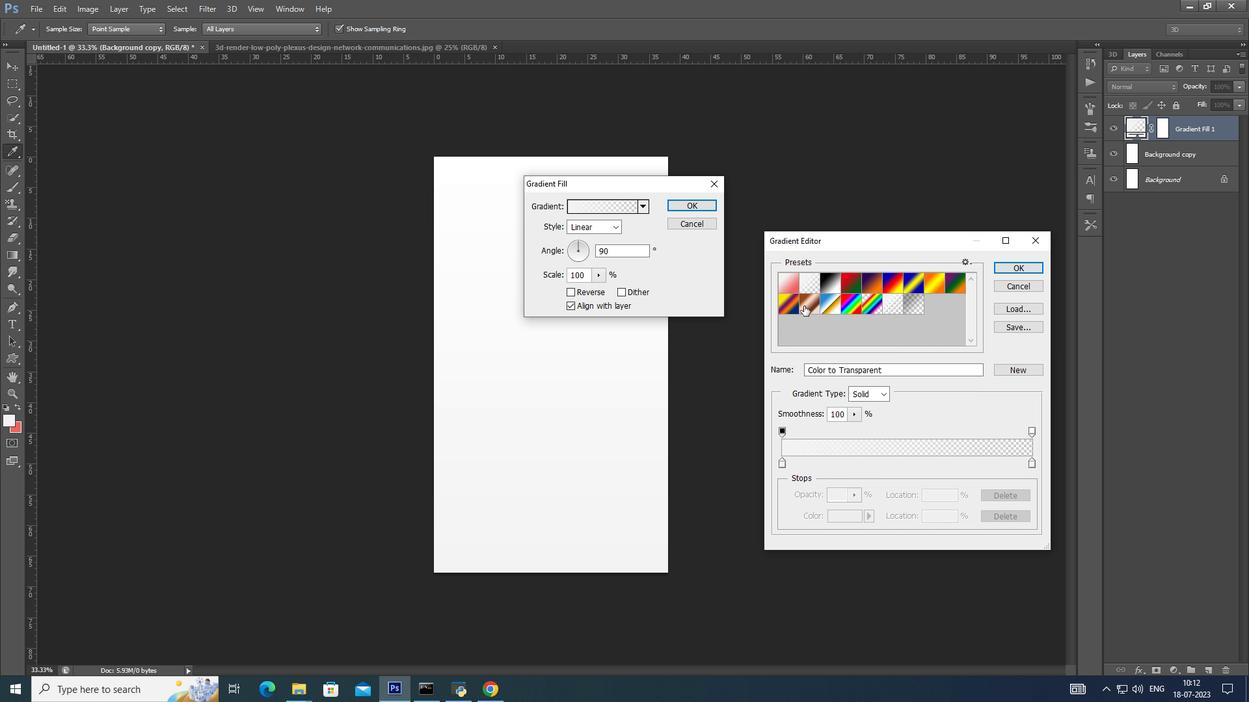 
Action: Mouse moved to (953, 332)
Screenshot: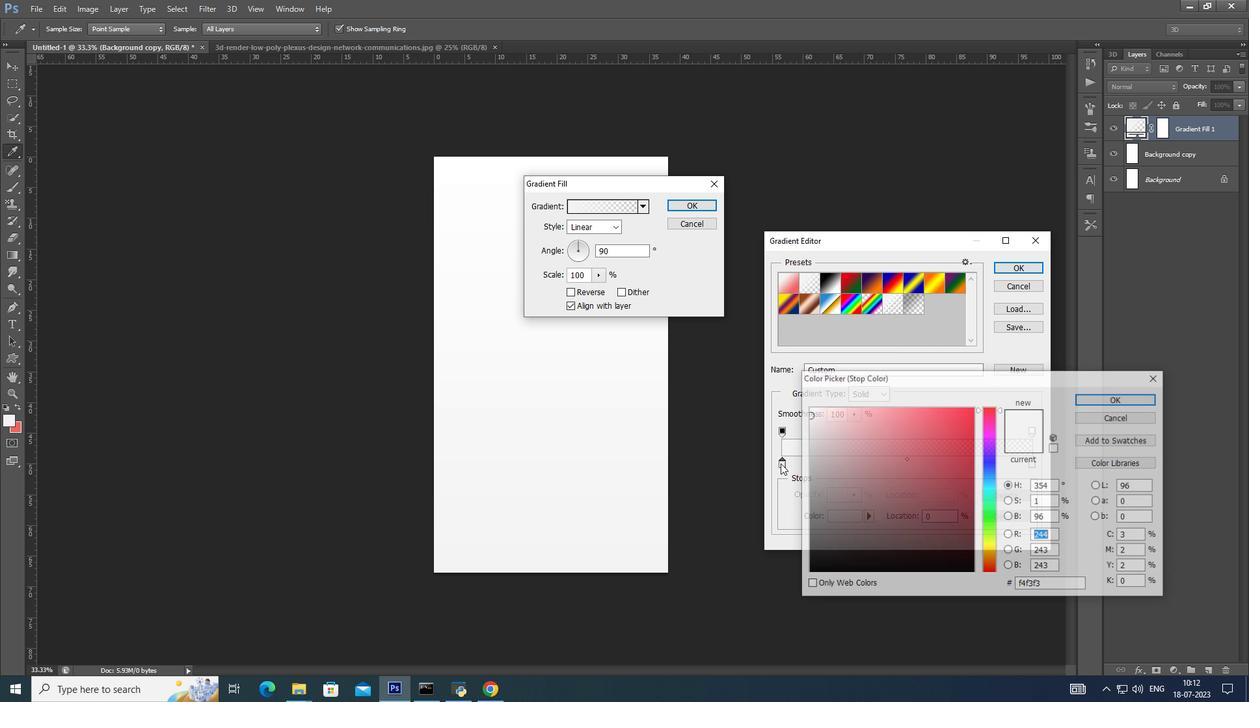 
Action: Mouse pressed left at (953, 332)
Screenshot: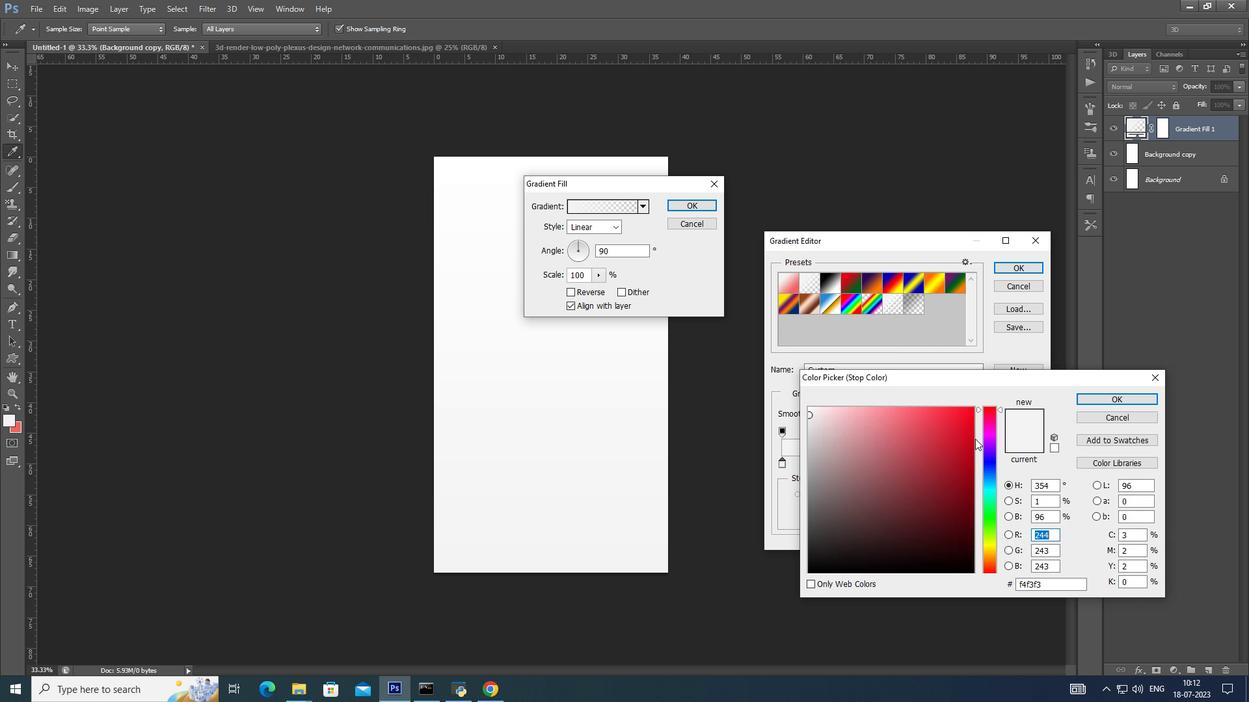 
Action: Mouse pressed left at (953, 332)
Screenshot: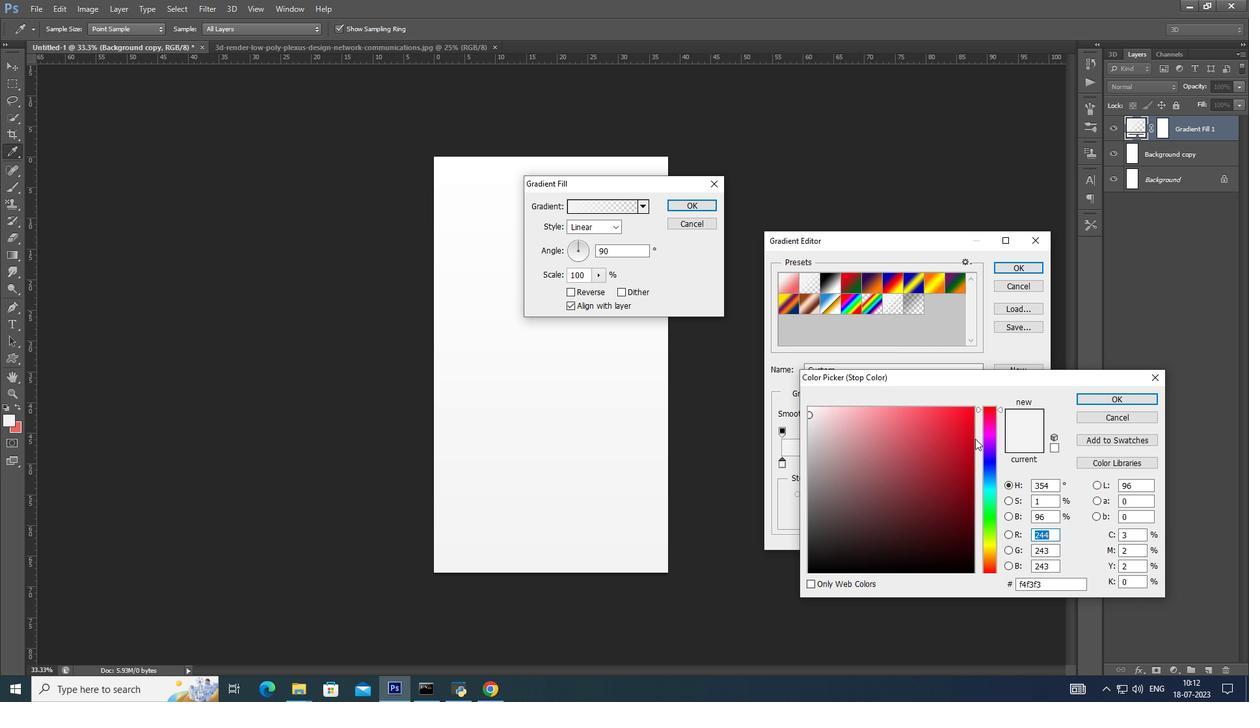 
Action: Mouse moved to (898, 311)
Screenshot: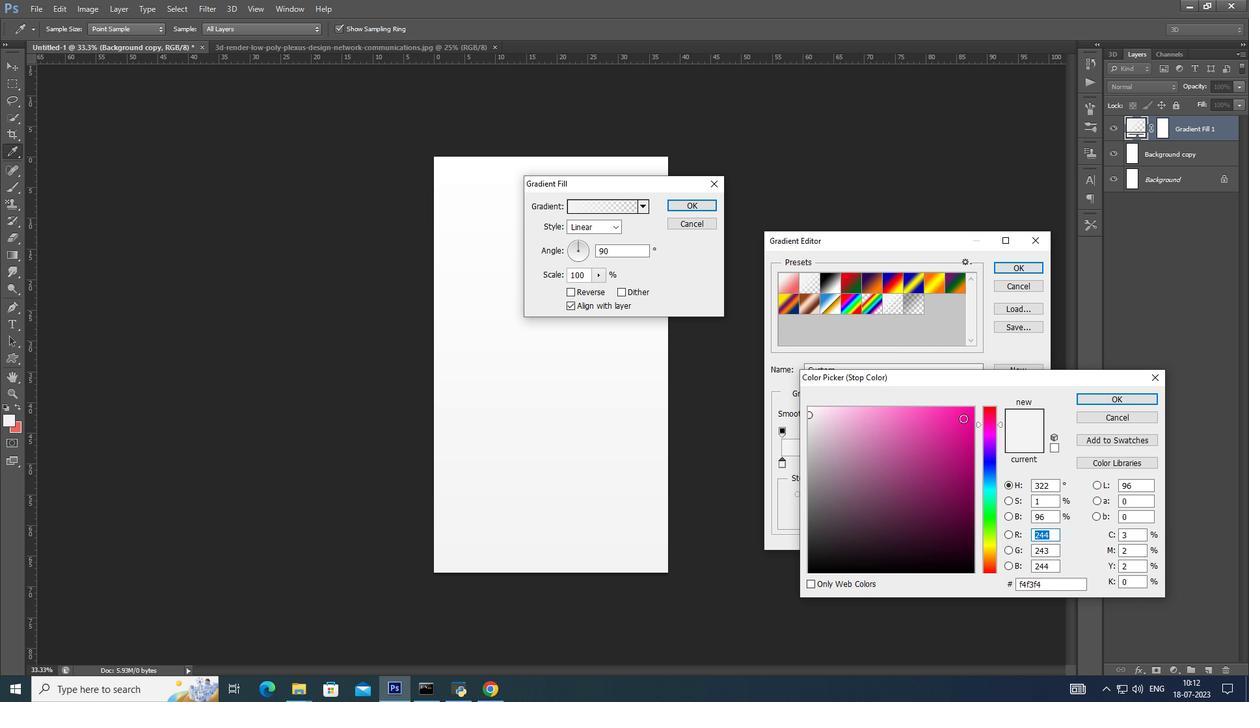 
Action: Mouse pressed left at (898, 311)
Screenshot: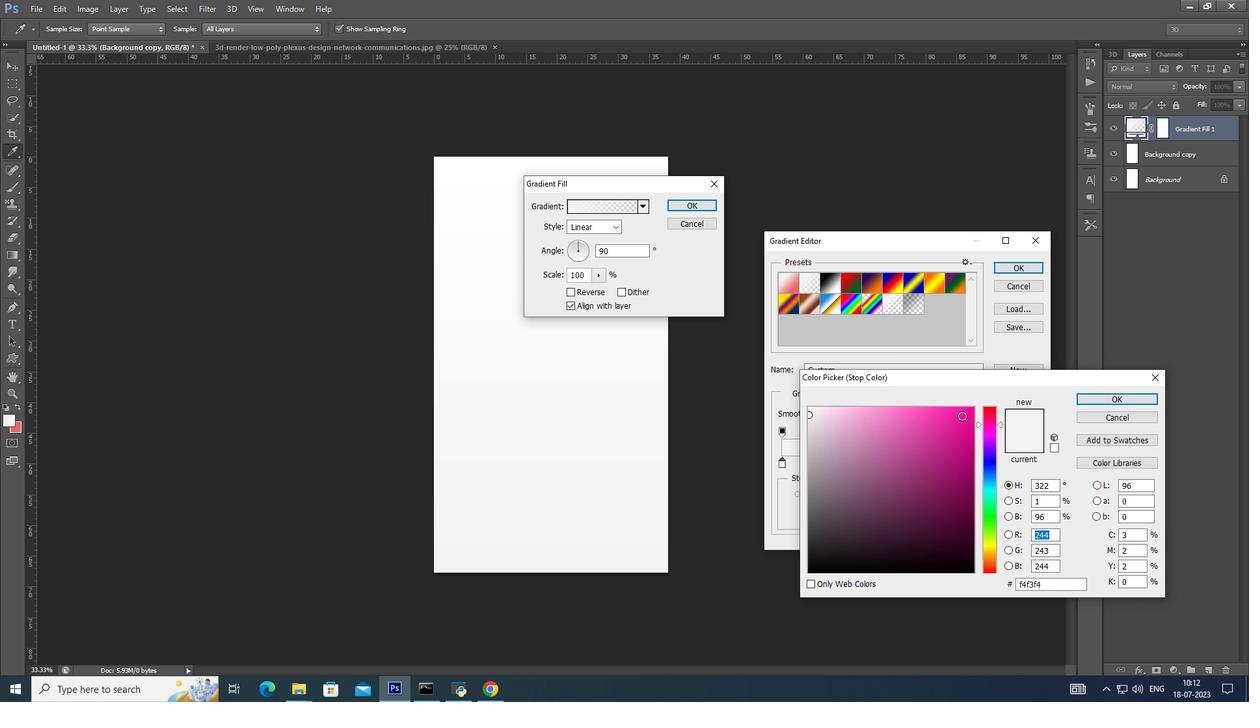
Action: Mouse moved to (905, 307)
Screenshot: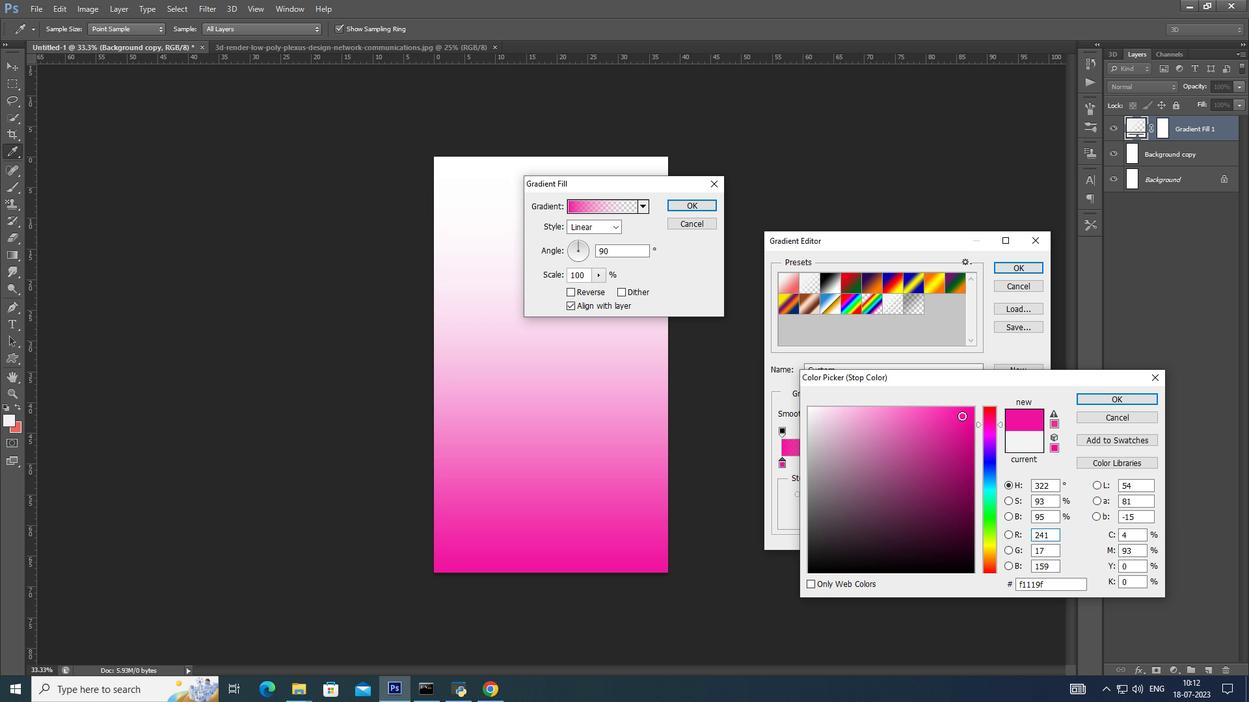 
Action: Mouse pressed left at (905, 307)
Screenshot: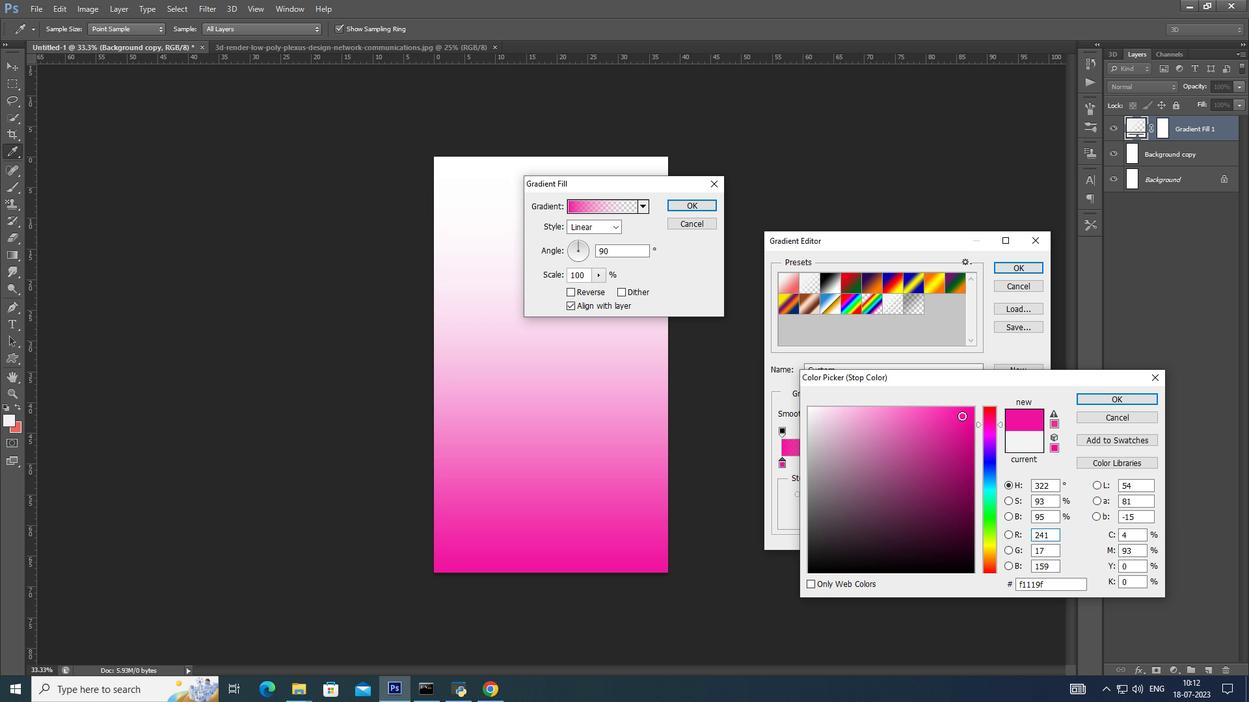 
Action: Mouse moved to (870, 299)
Screenshot: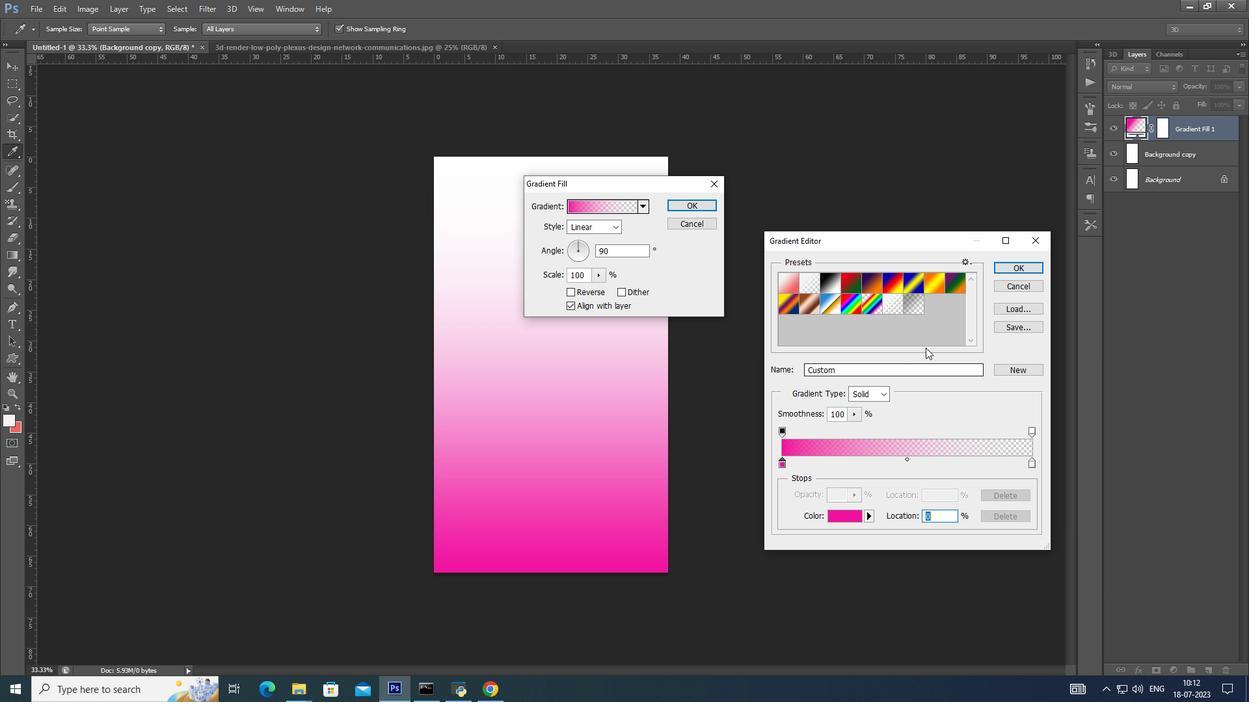 
Action: Mouse pressed left at (870, 299)
Screenshot: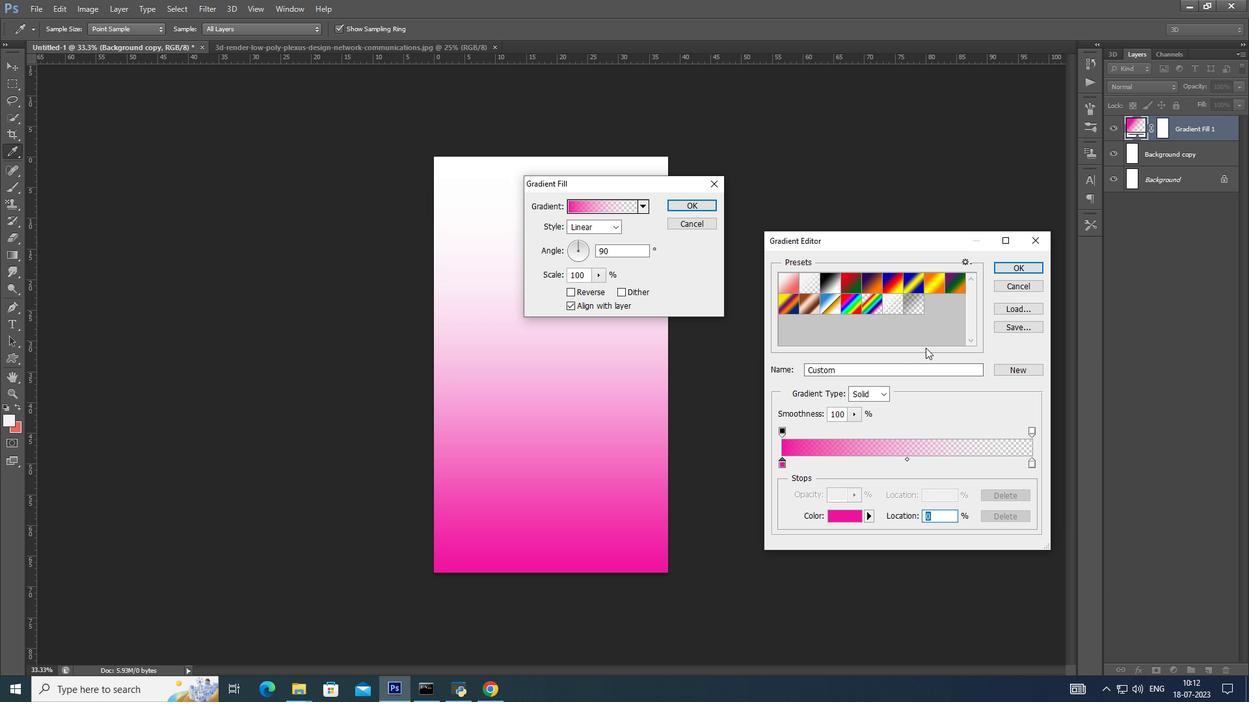 
Action: Mouse moved to (888, 331)
Screenshot: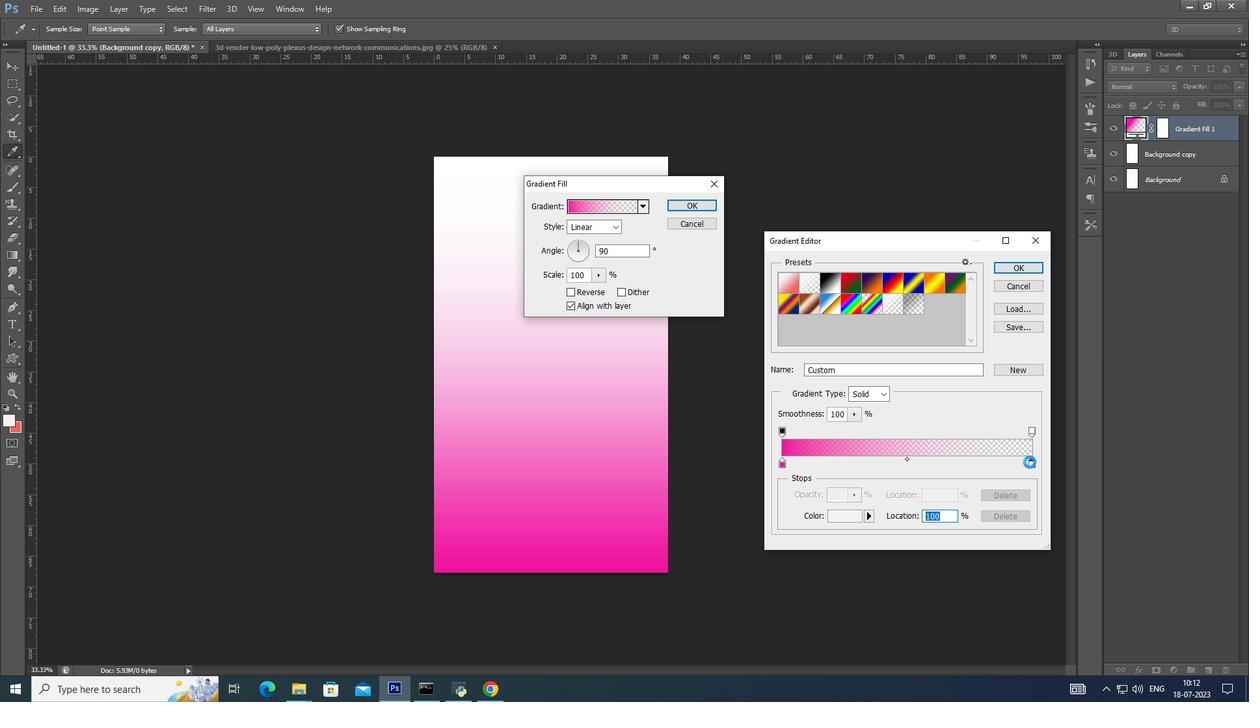 
Action: Mouse pressed left at (888, 331)
Screenshot: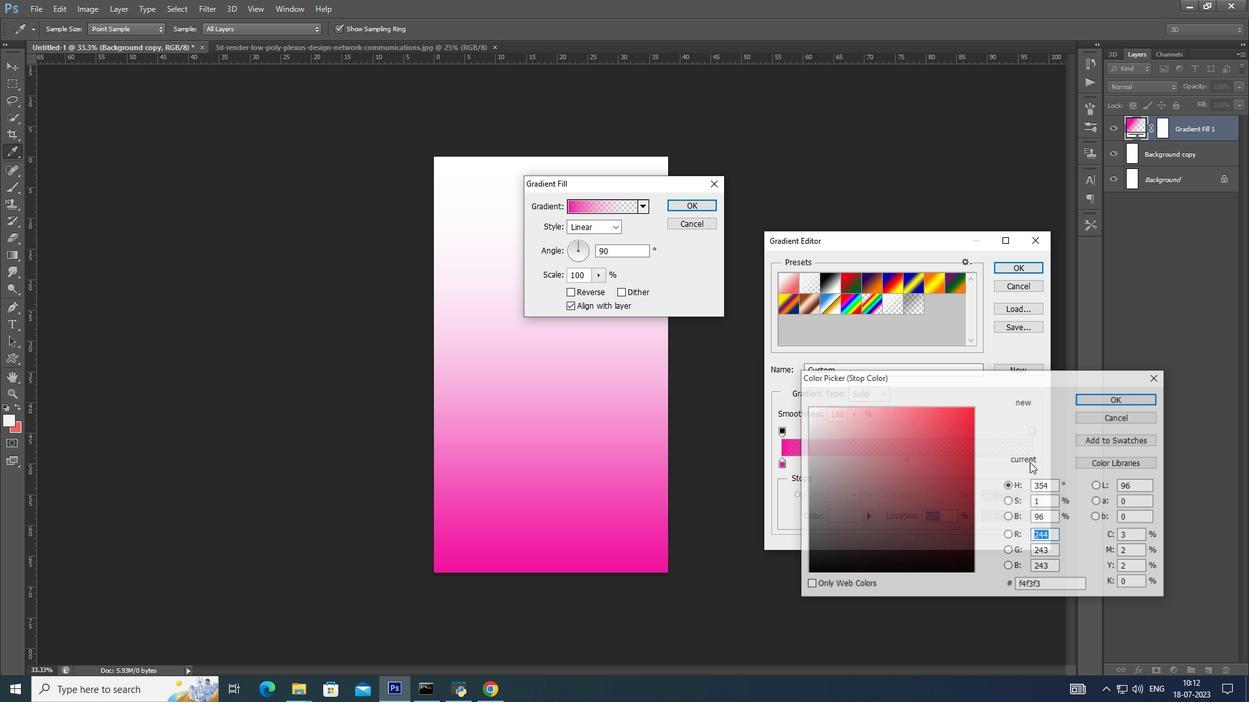
Action: Mouse pressed left at (888, 331)
Screenshot: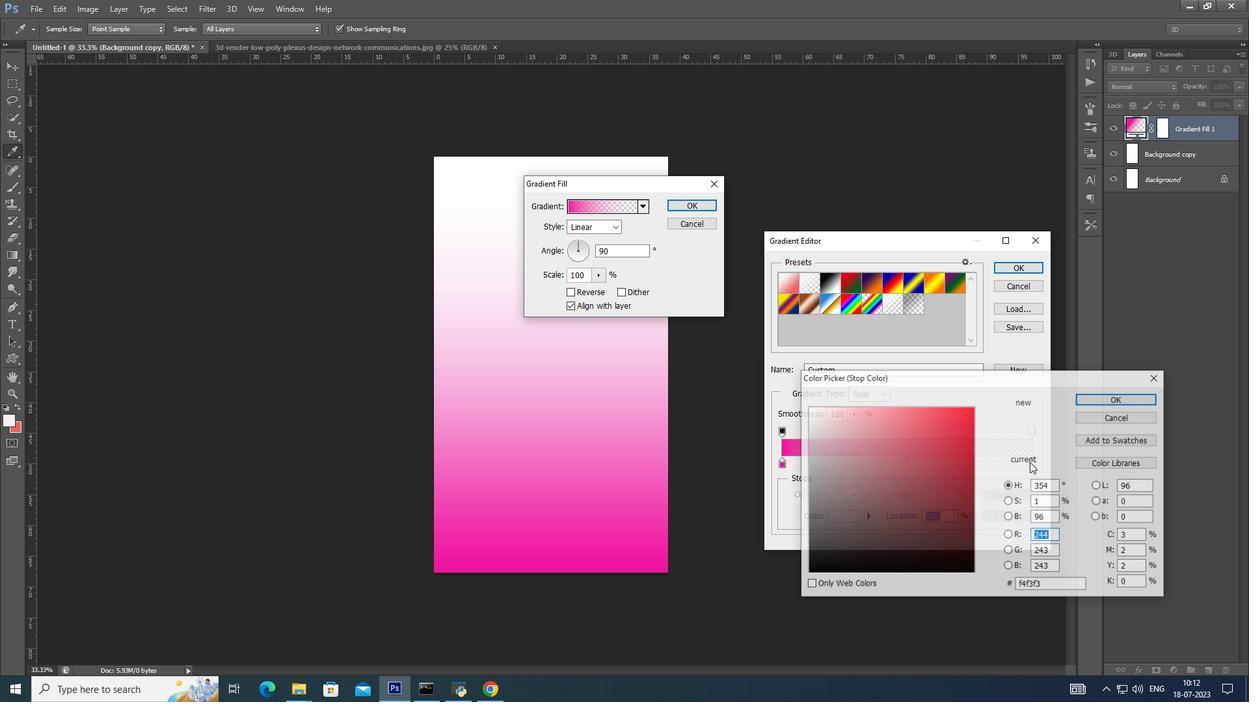 
Action: Mouse moved to (904, 308)
Screenshot: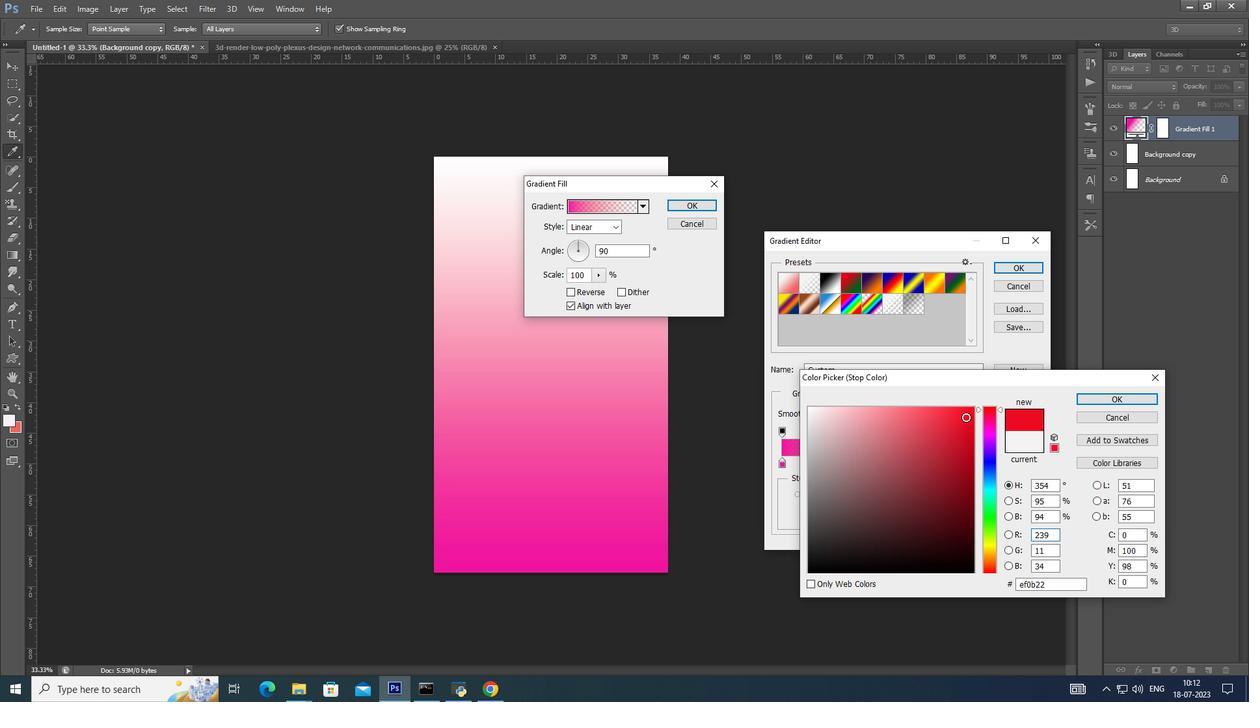 
Action: Mouse pressed left at (904, 308)
Screenshot: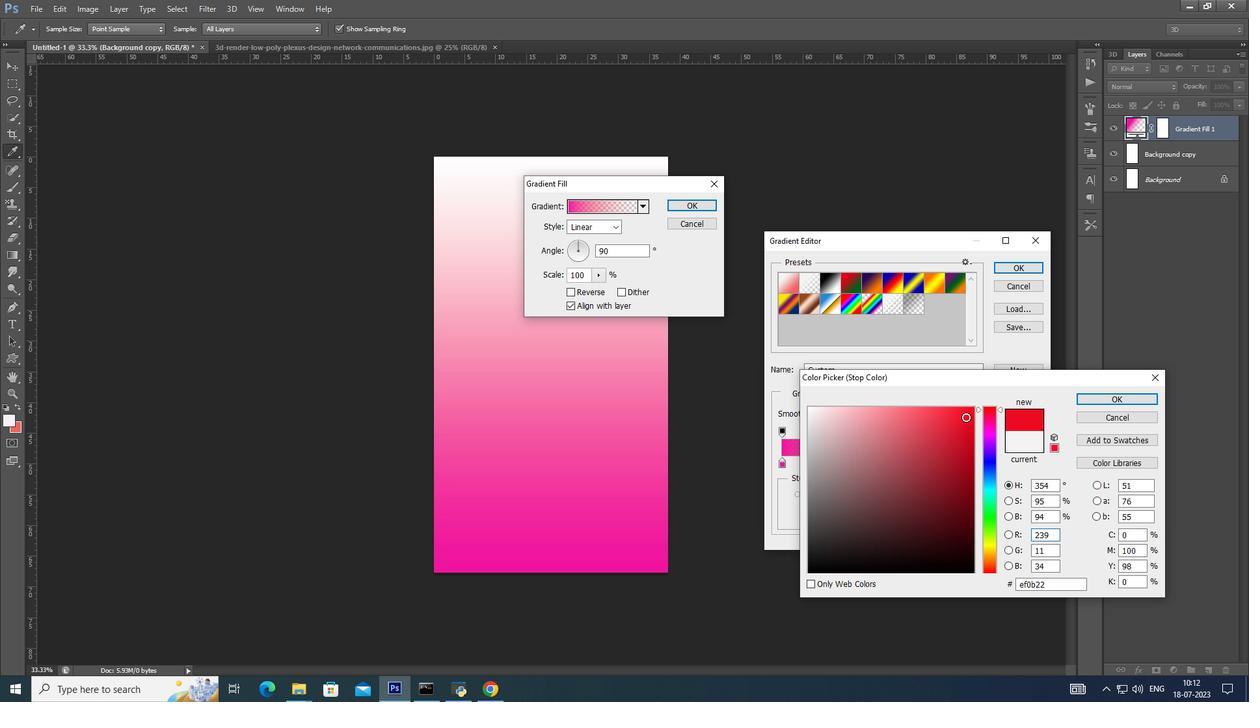 
Action: Mouse moved to (905, 350)
Screenshot: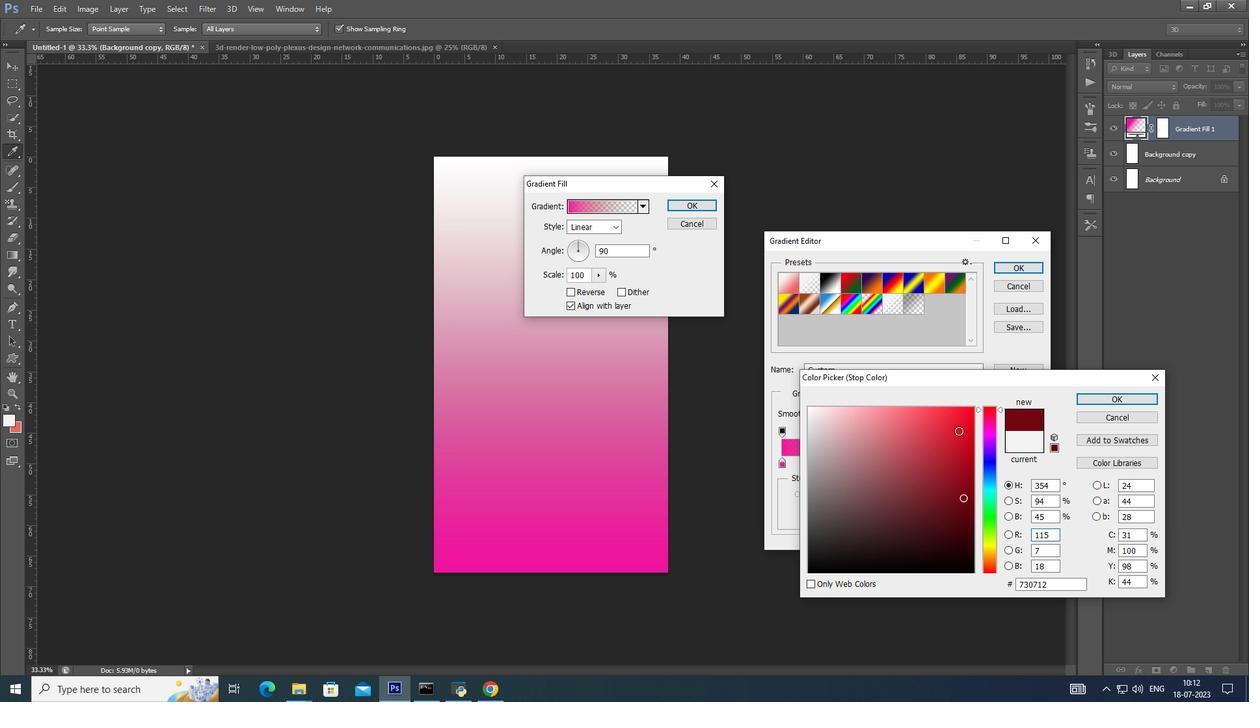 
Action: Mouse pressed left at (905, 350)
Screenshot: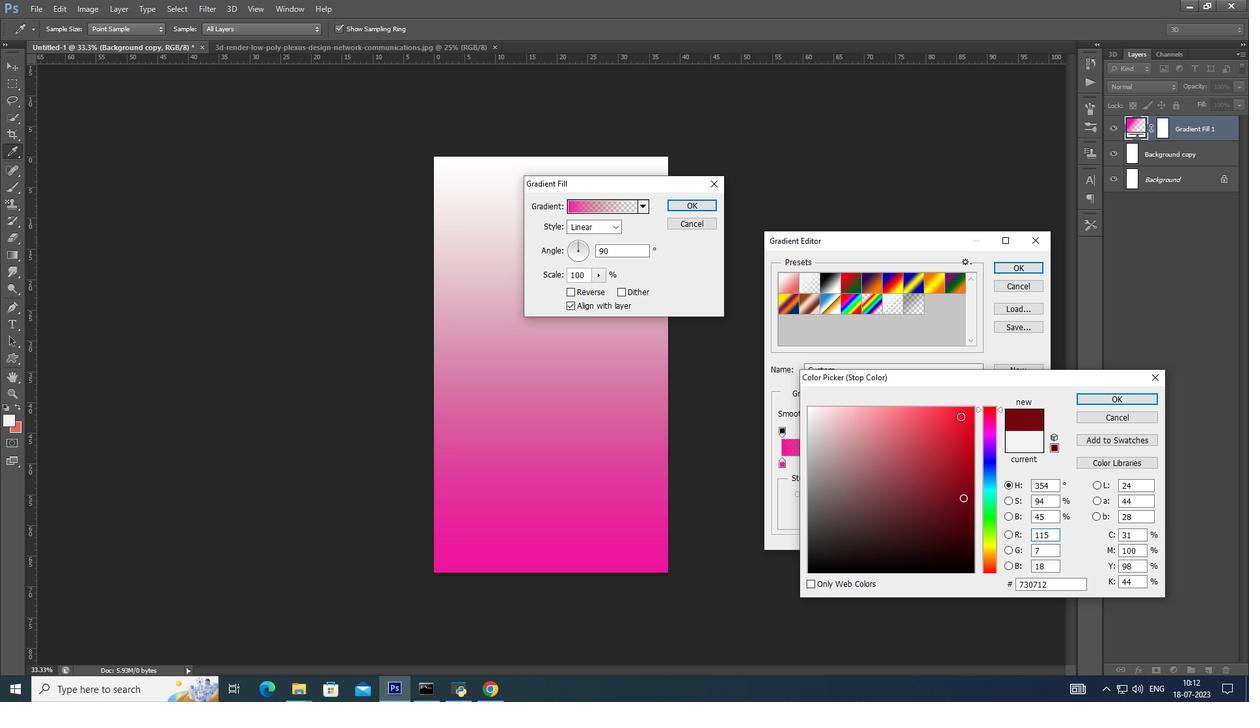 
Action: Mouse moved to (905, 307)
Screenshot: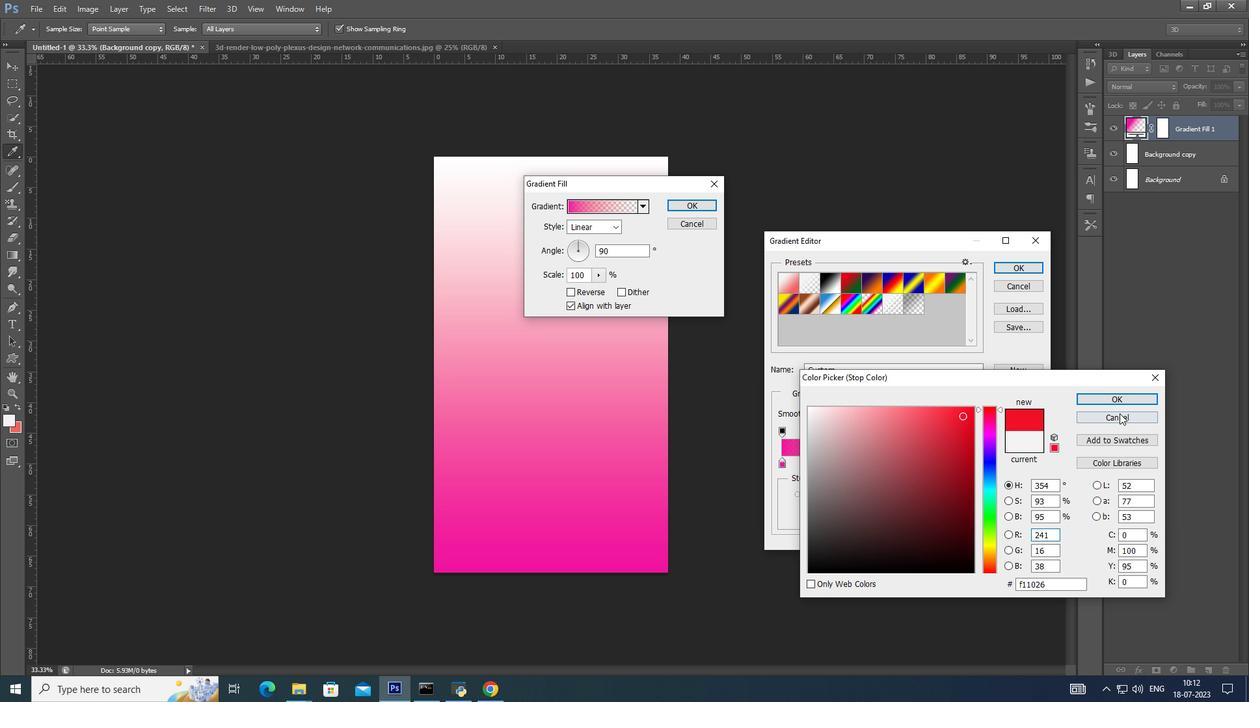 
Action: Mouse pressed left at (905, 307)
Screenshot: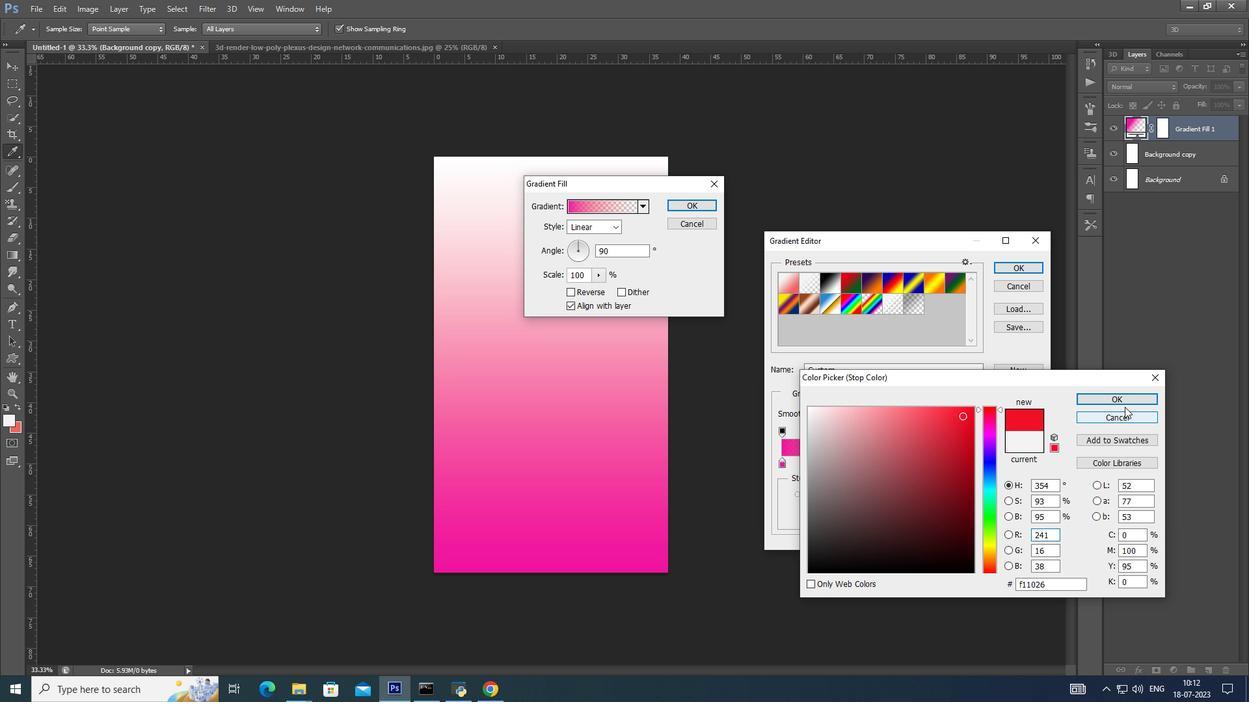 
Action: Mouse moved to (866, 297)
Screenshot: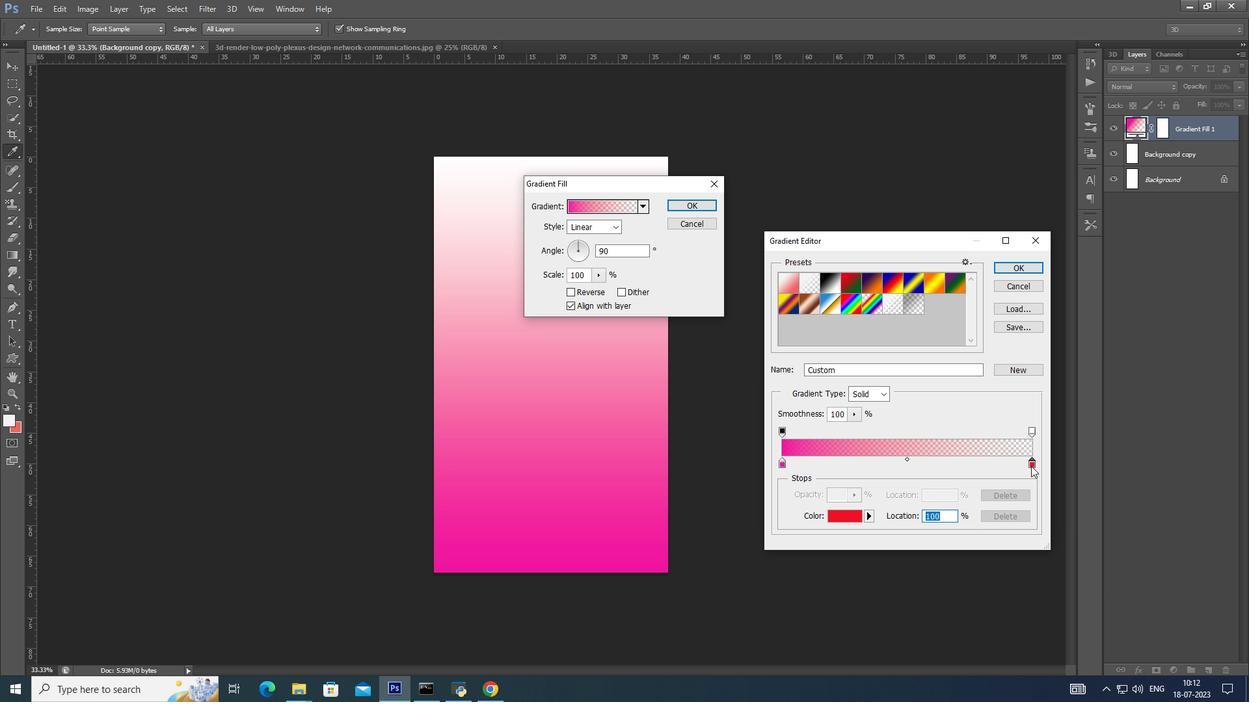 
Action: Mouse pressed left at (866, 297)
Screenshot: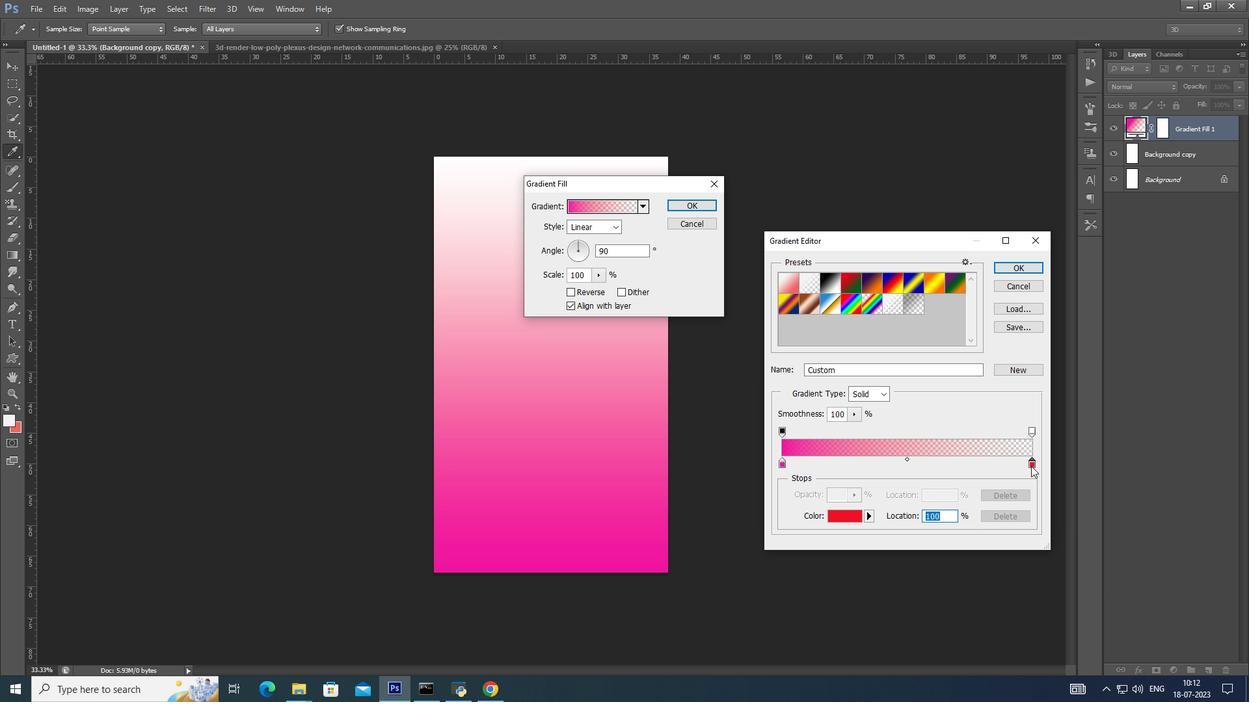 
Action: Mouse moved to (887, 333)
Screenshot: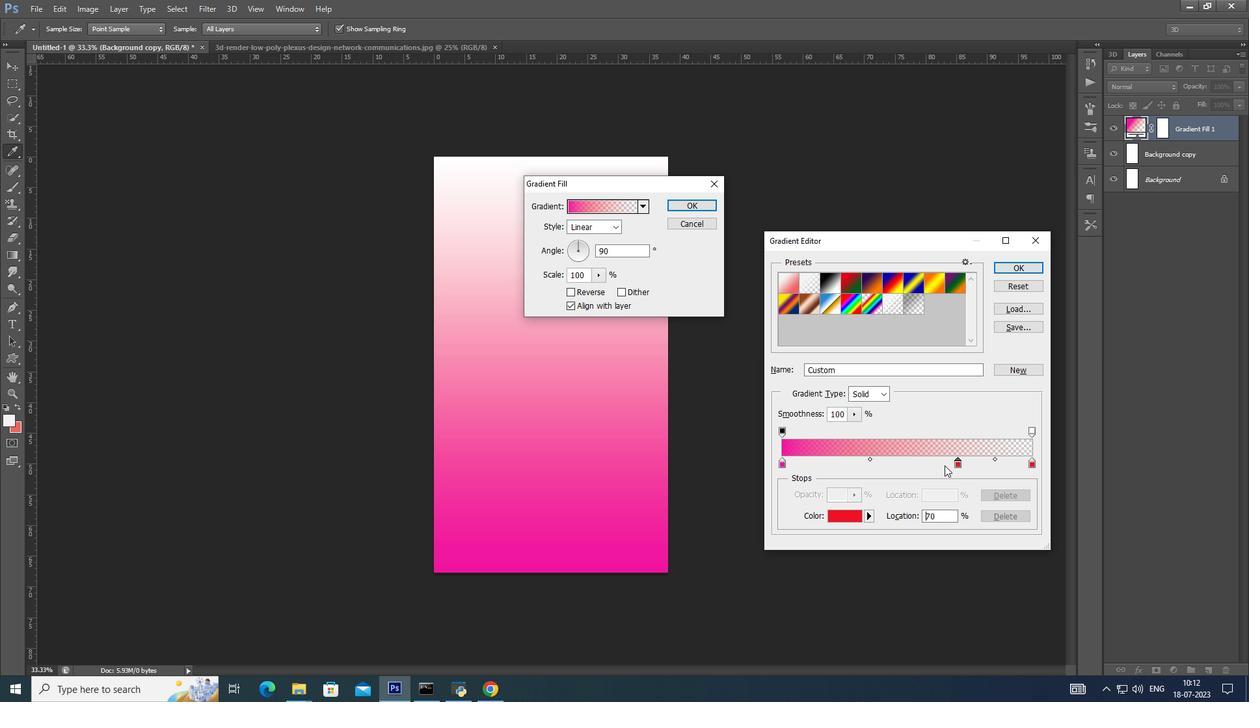 
Action: Key pressed <Key.alt_l>
Screenshot: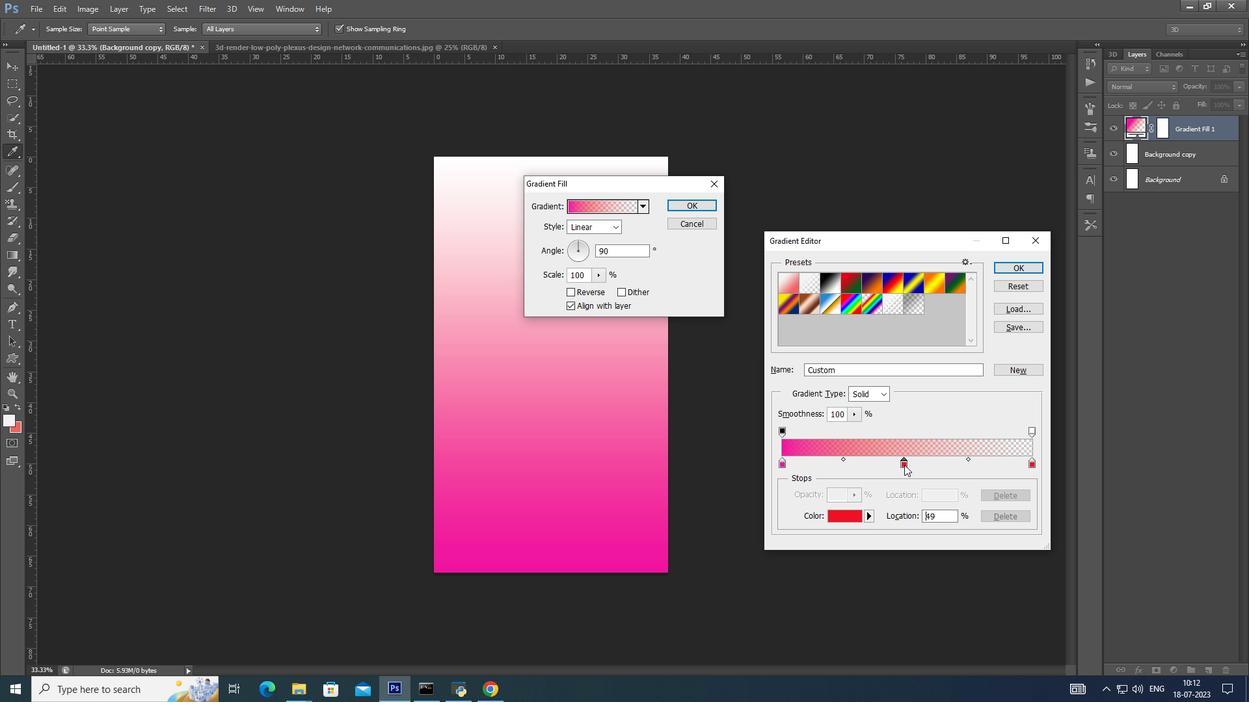 
Action: Mouse pressed left at (887, 333)
Screenshot: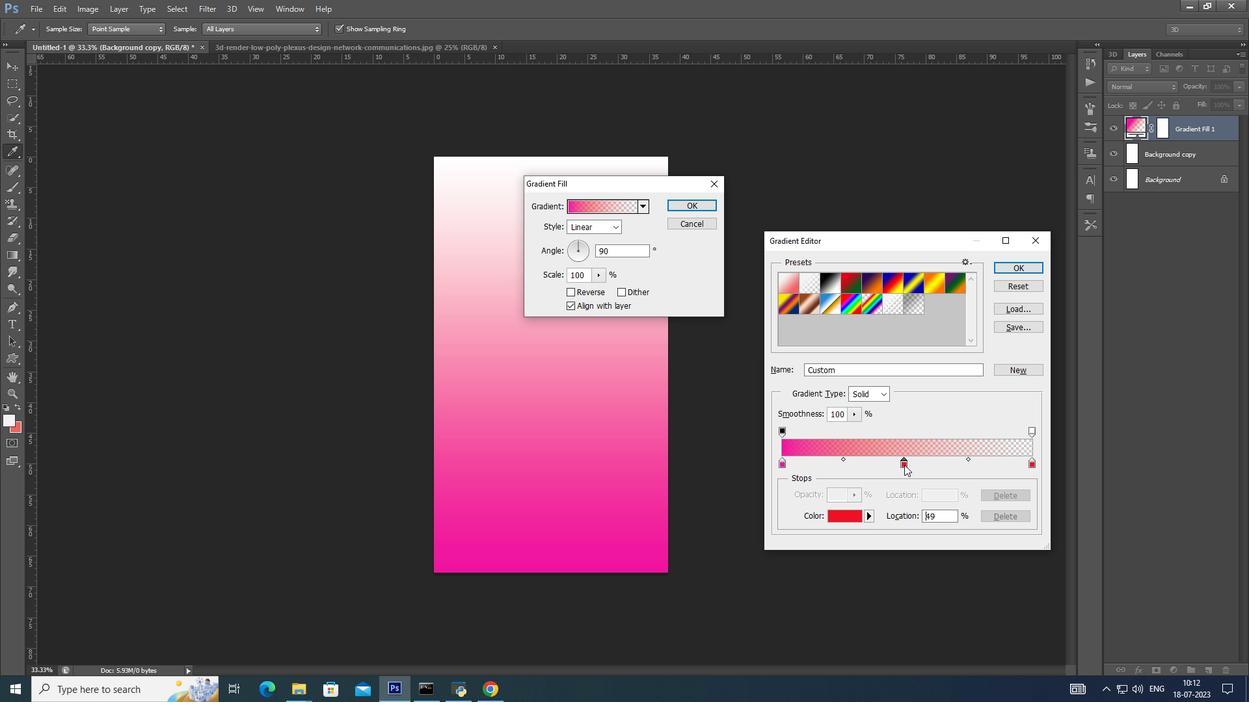 
Action: Mouse moved to (895, 333)
Screenshot: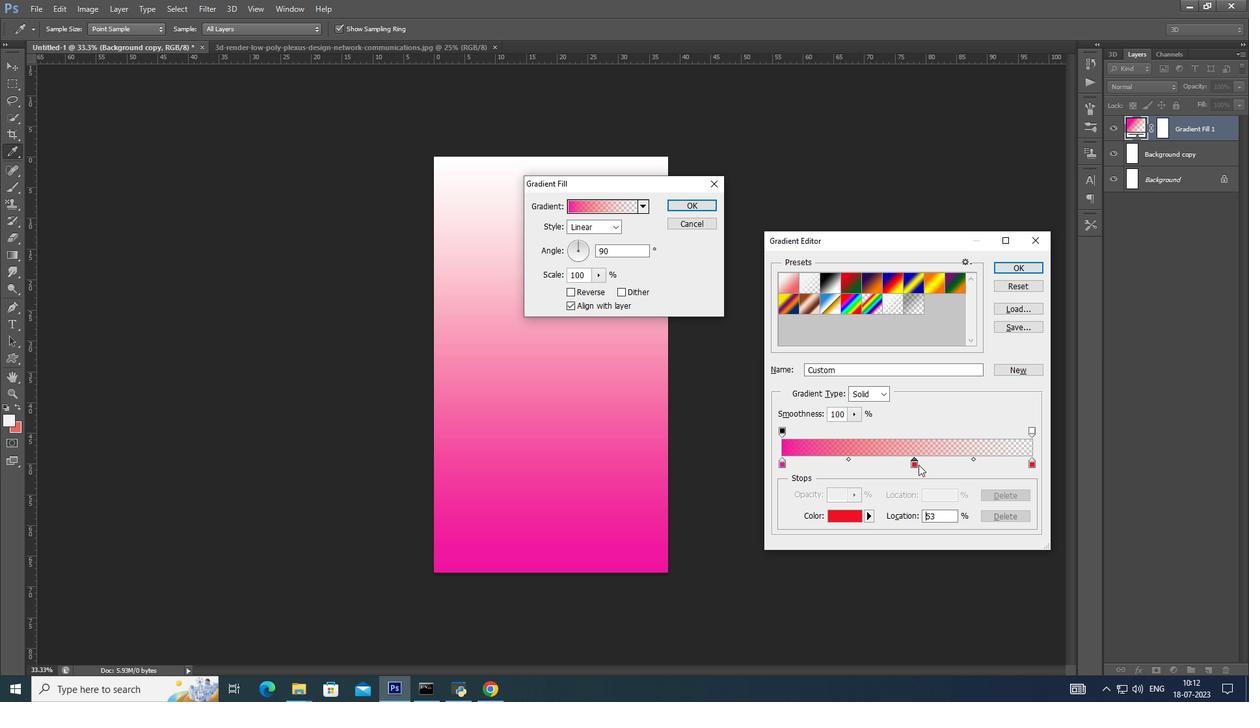 
Action: Key pressed <Key.alt_l><Key.alt_l>
Screenshot: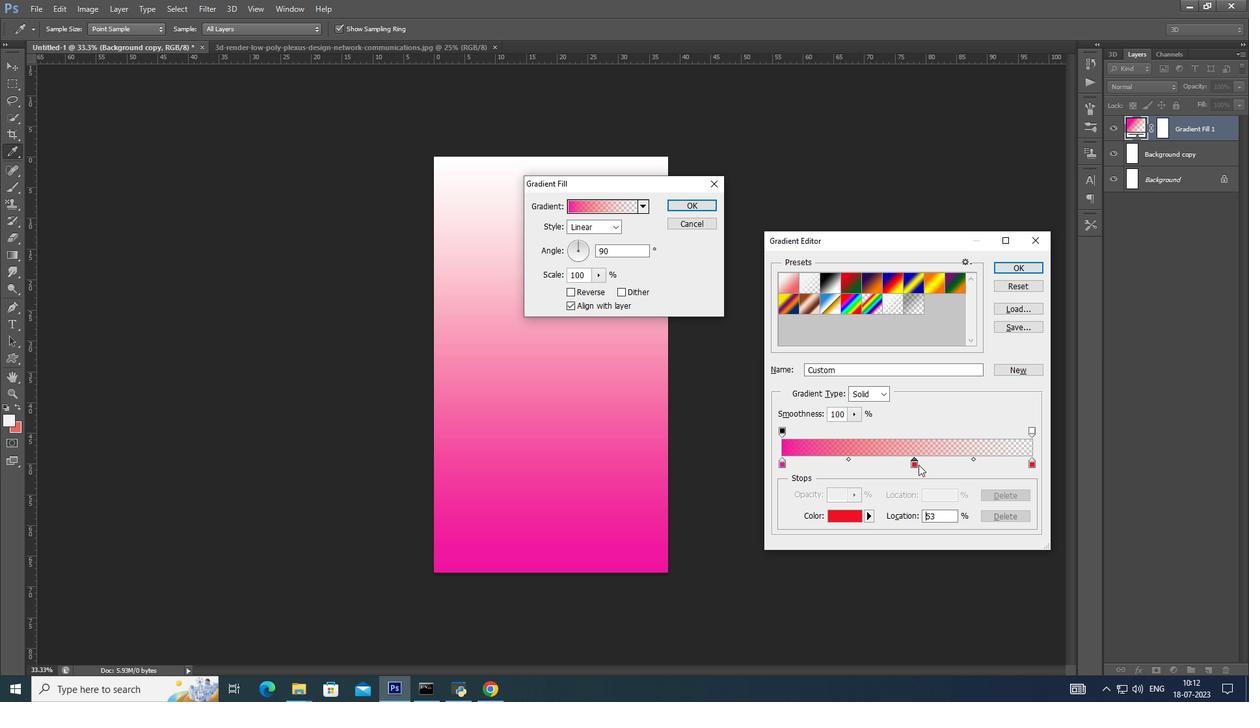 
Action: Mouse moved to (897, 333)
Screenshot: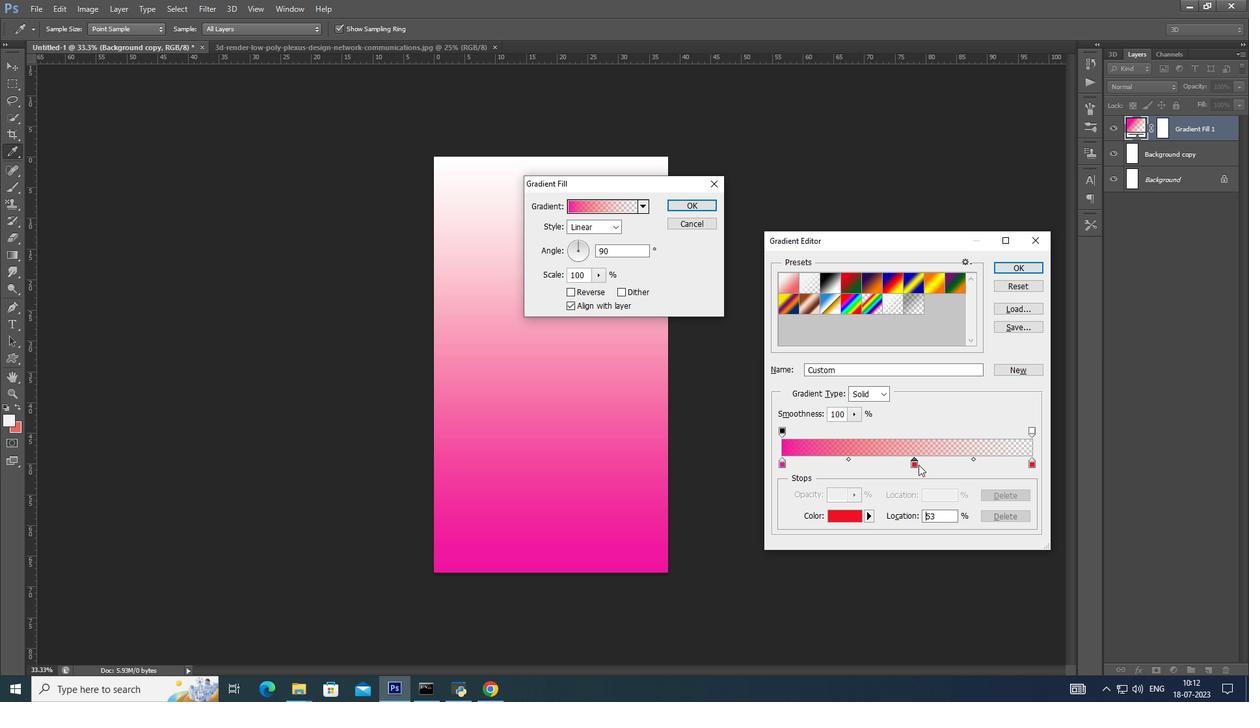 
Action: Key pressed <Key.alt_l>
Screenshot: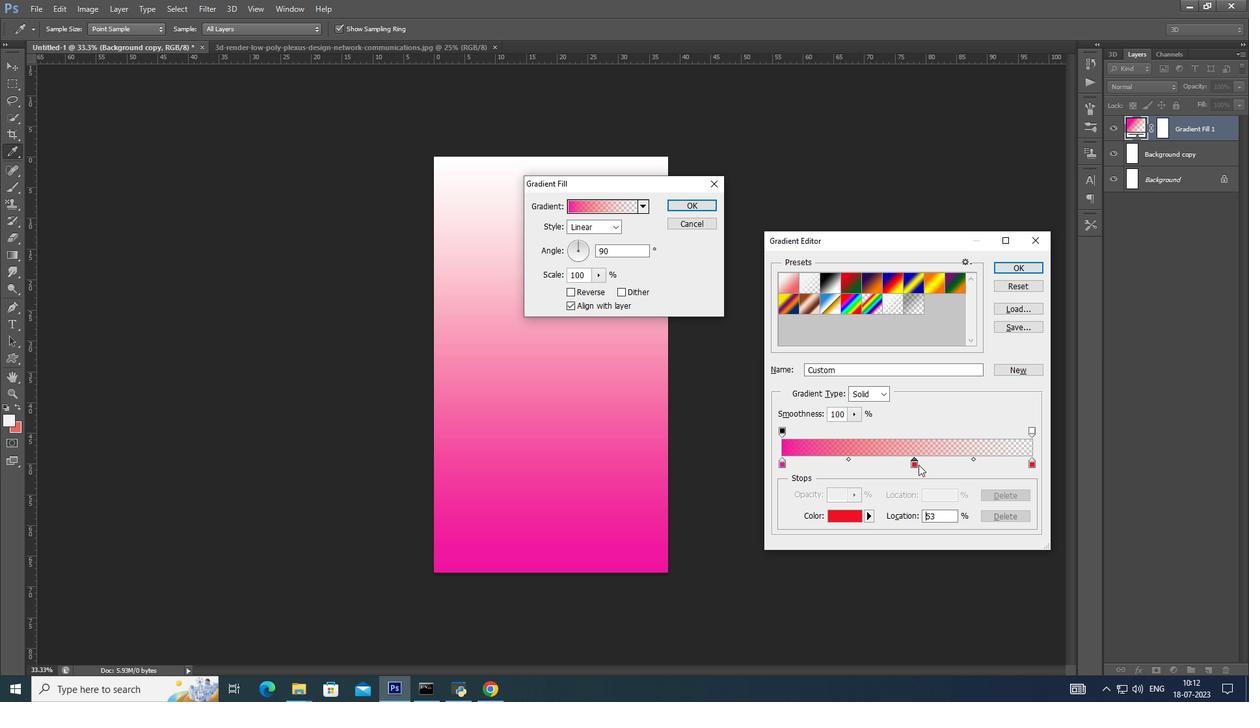 
Action: Mouse moved to (900, 333)
Screenshot: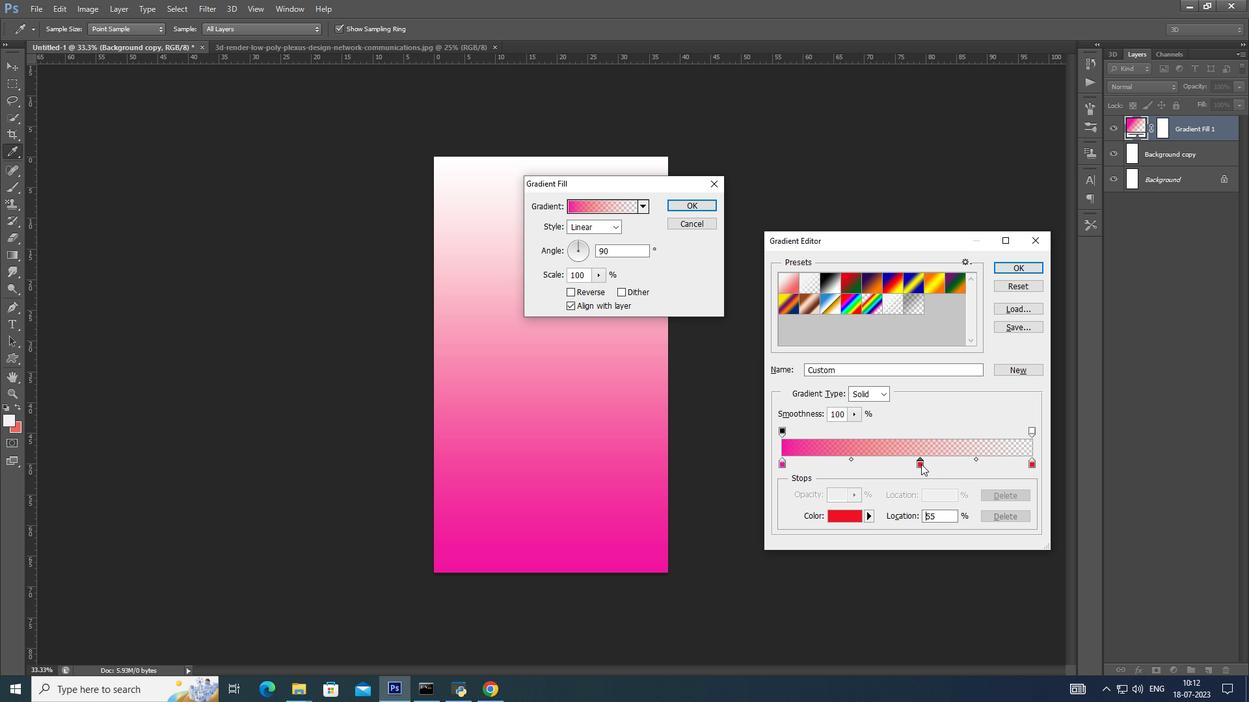 
Action: Key pressed <Key.alt_l>
Screenshot: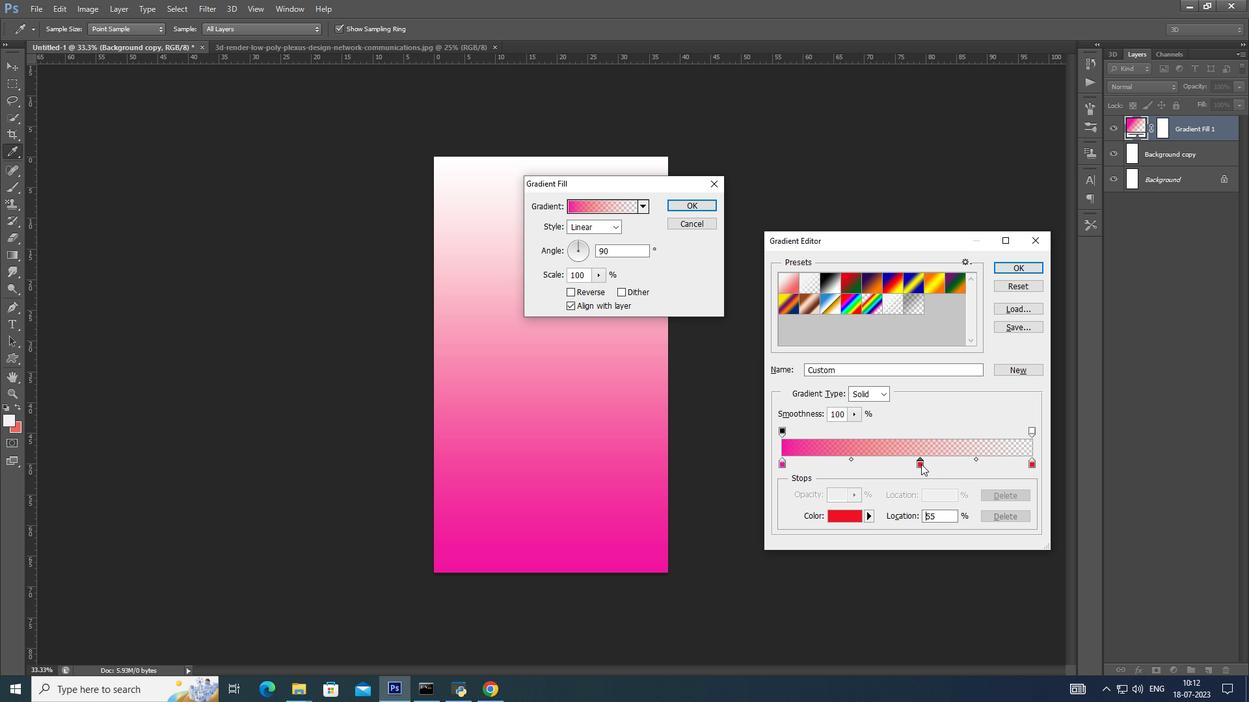 
Action: Mouse moved to (900, 333)
Screenshot: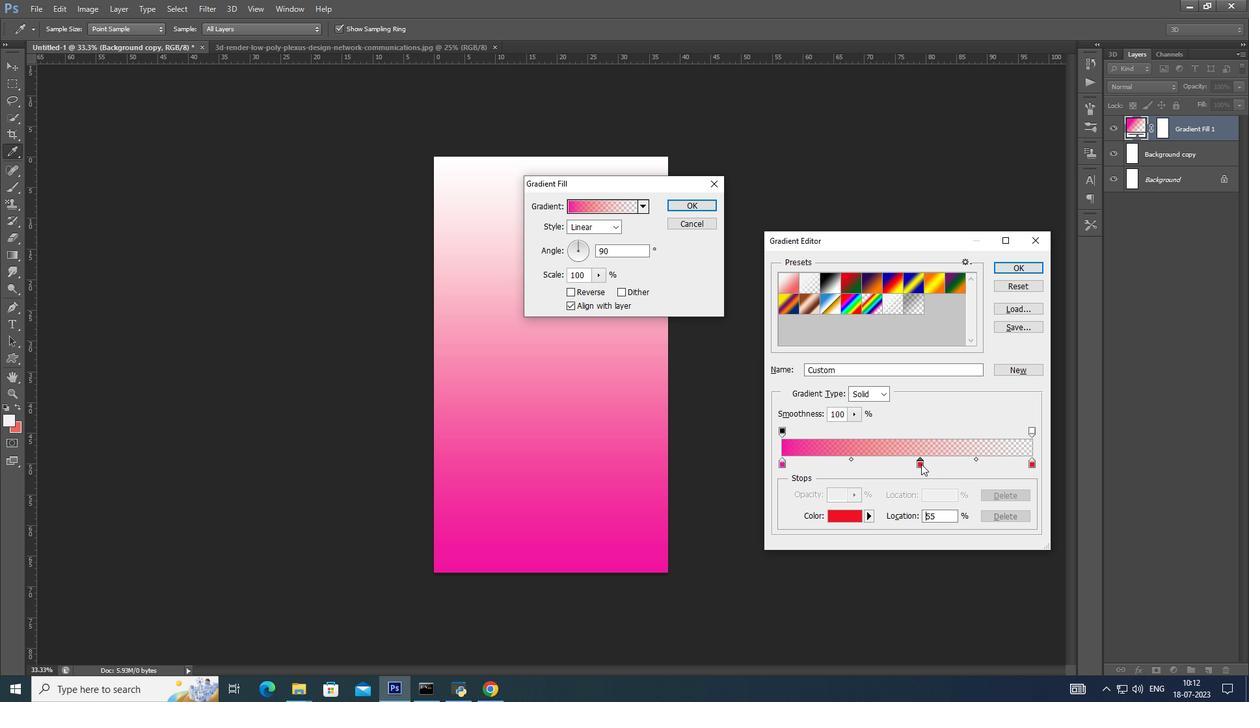 
Action: Key pressed <Key.alt_l>
Screenshot: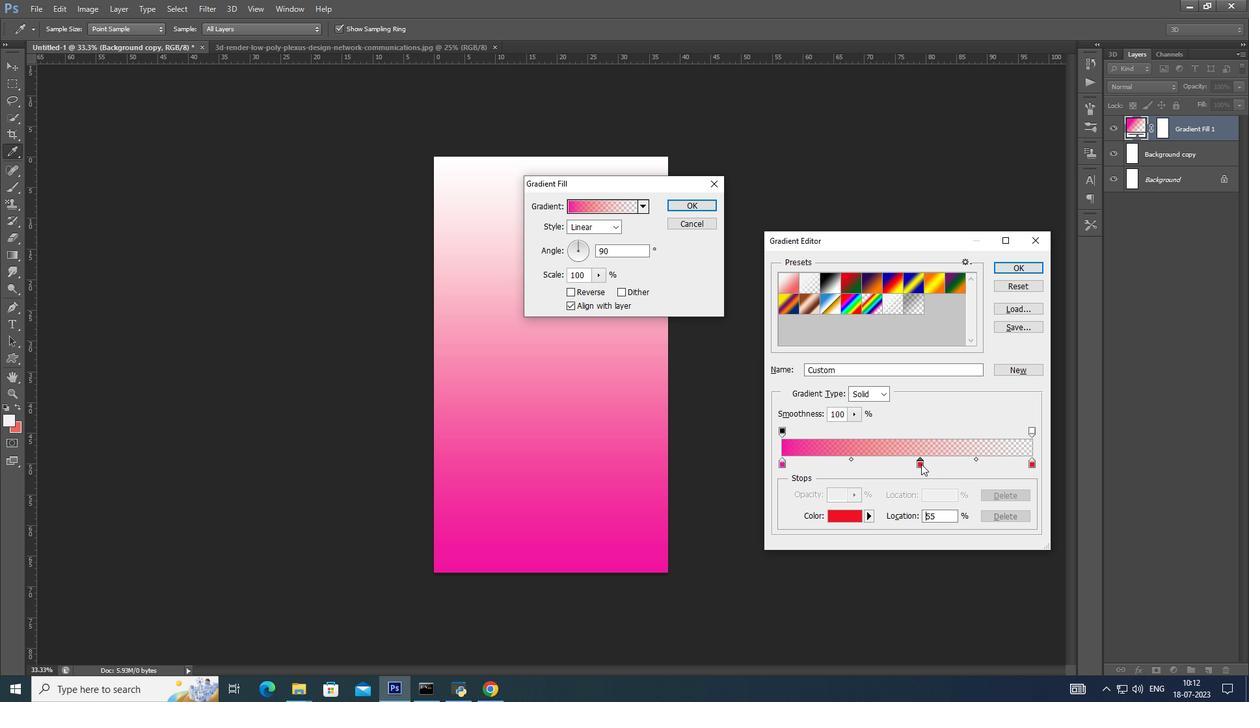 
Action: Mouse moved to (901, 333)
Screenshot: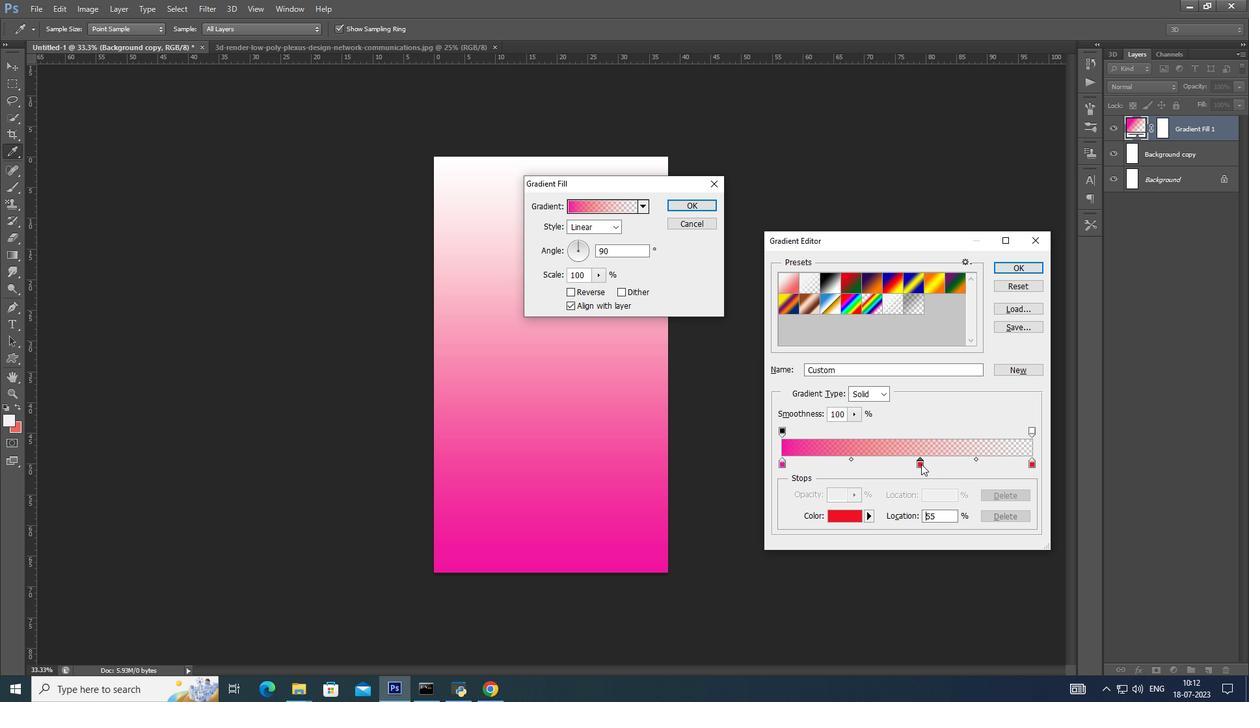 
Action: Key pressed <Key.alt_l>
Screenshot: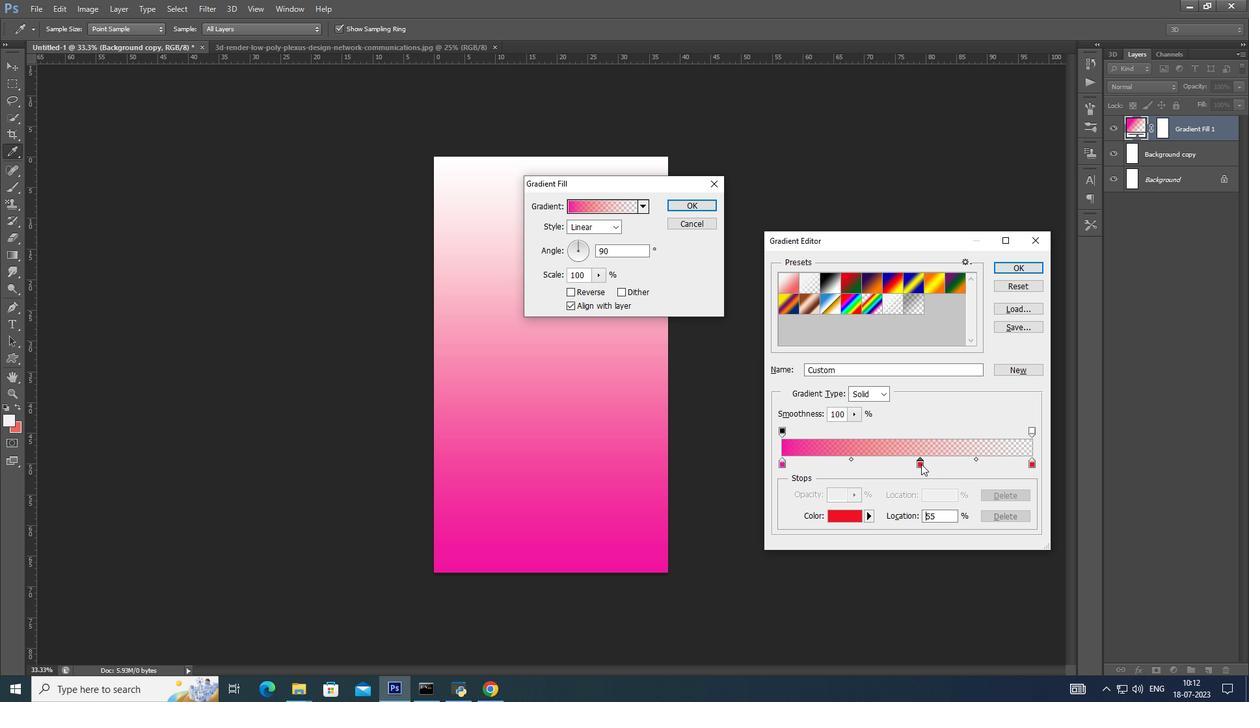 
Action: Mouse moved to (903, 333)
Screenshot: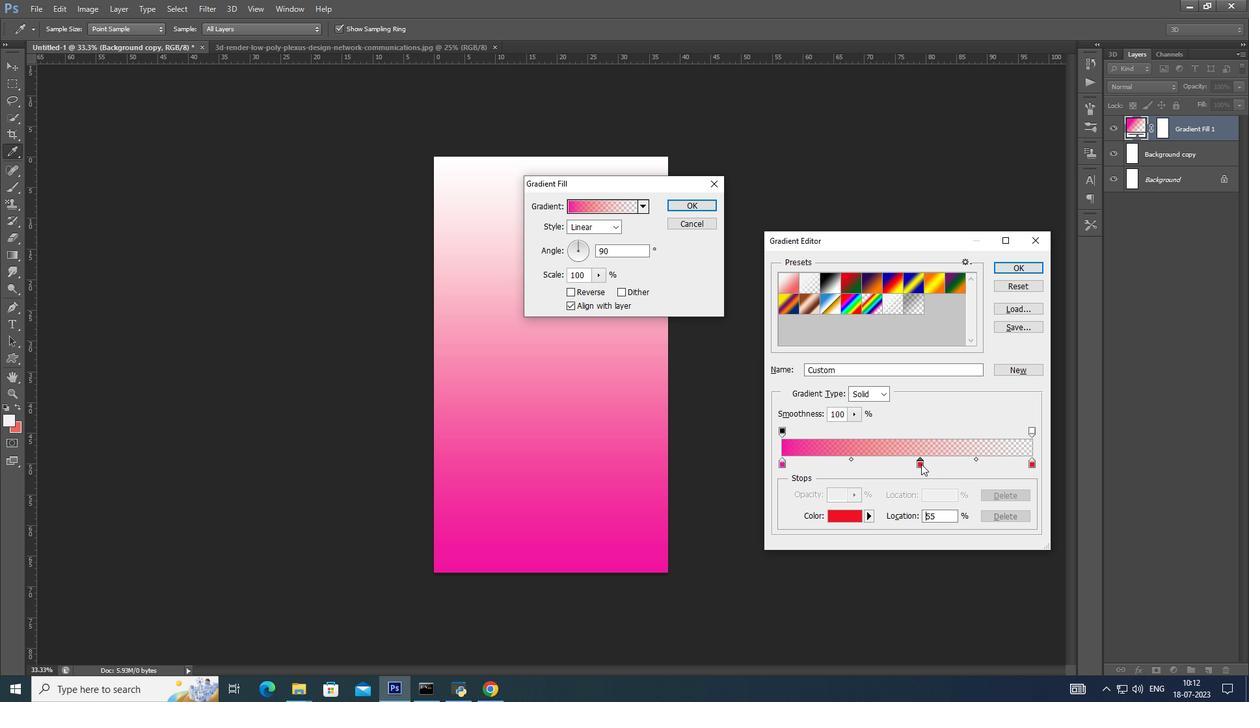 
Action: Key pressed <Key.alt_l>
Screenshot: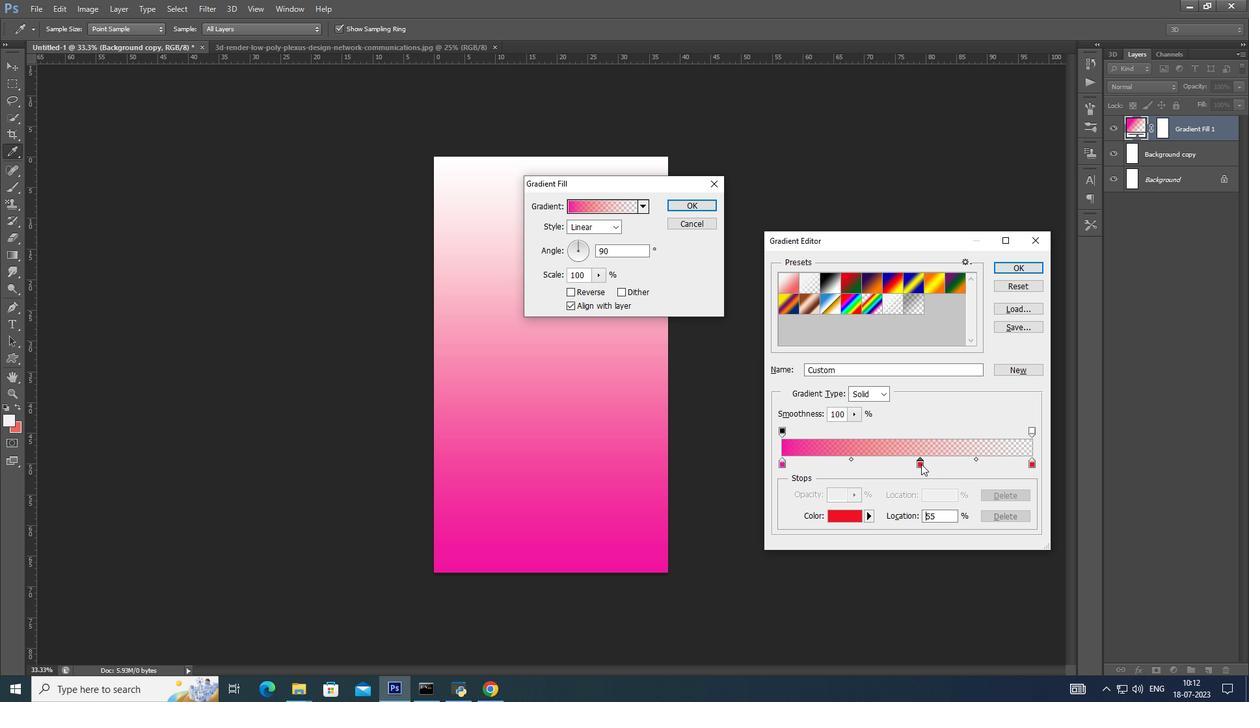 
Action: Mouse moved to (906, 333)
Screenshot: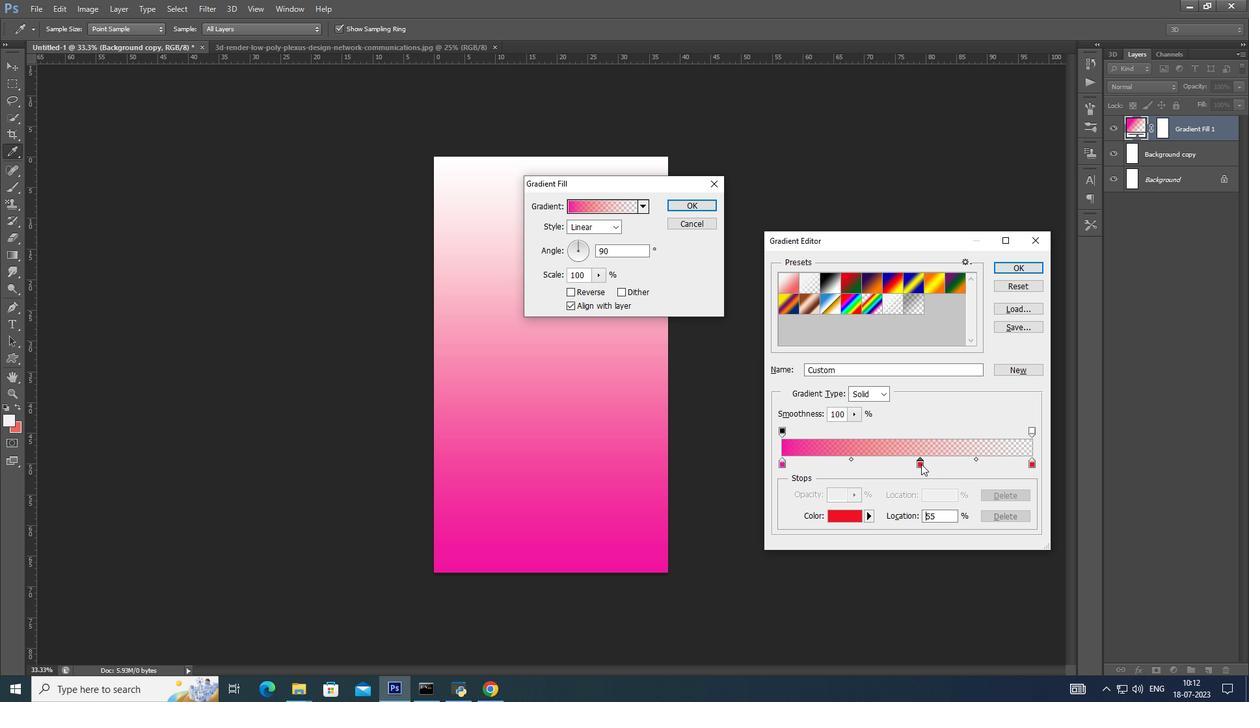 
Action: Key pressed <Key.alt_l>
Screenshot: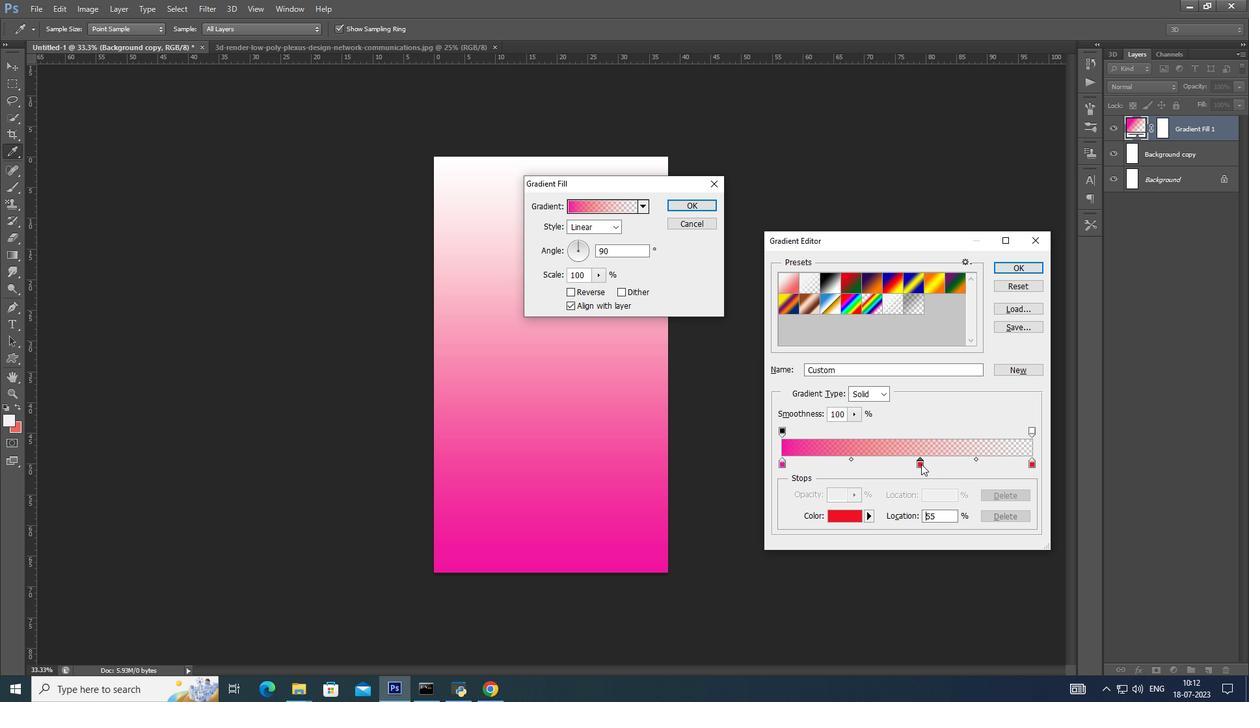 
Action: Mouse moved to (907, 333)
Screenshot: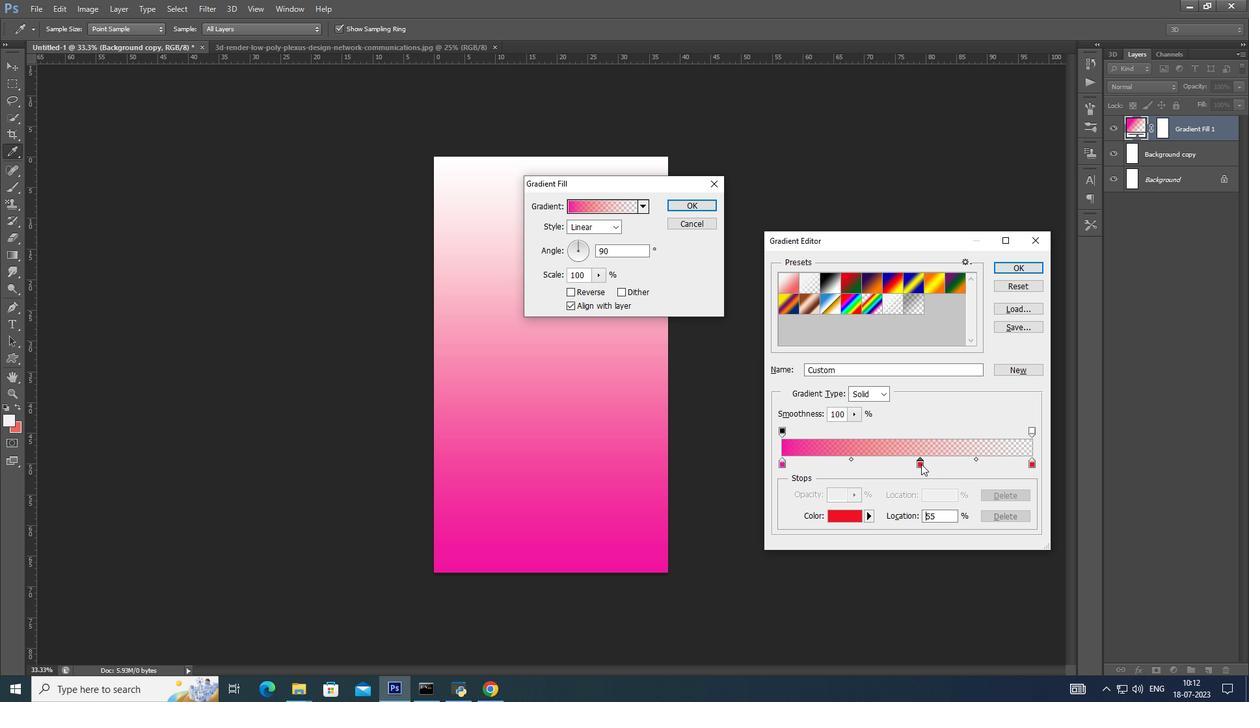 
Action: Key pressed <Key.alt_l>
Screenshot: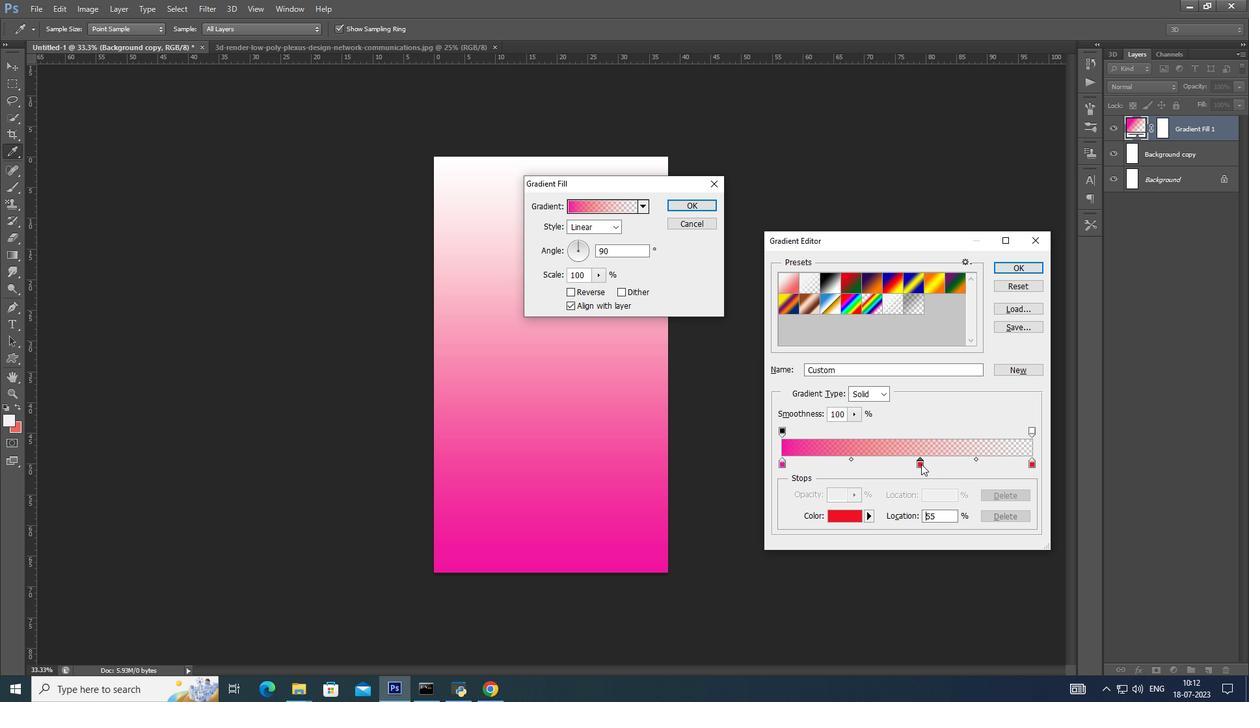 
Action: Mouse moved to (909, 333)
Screenshot: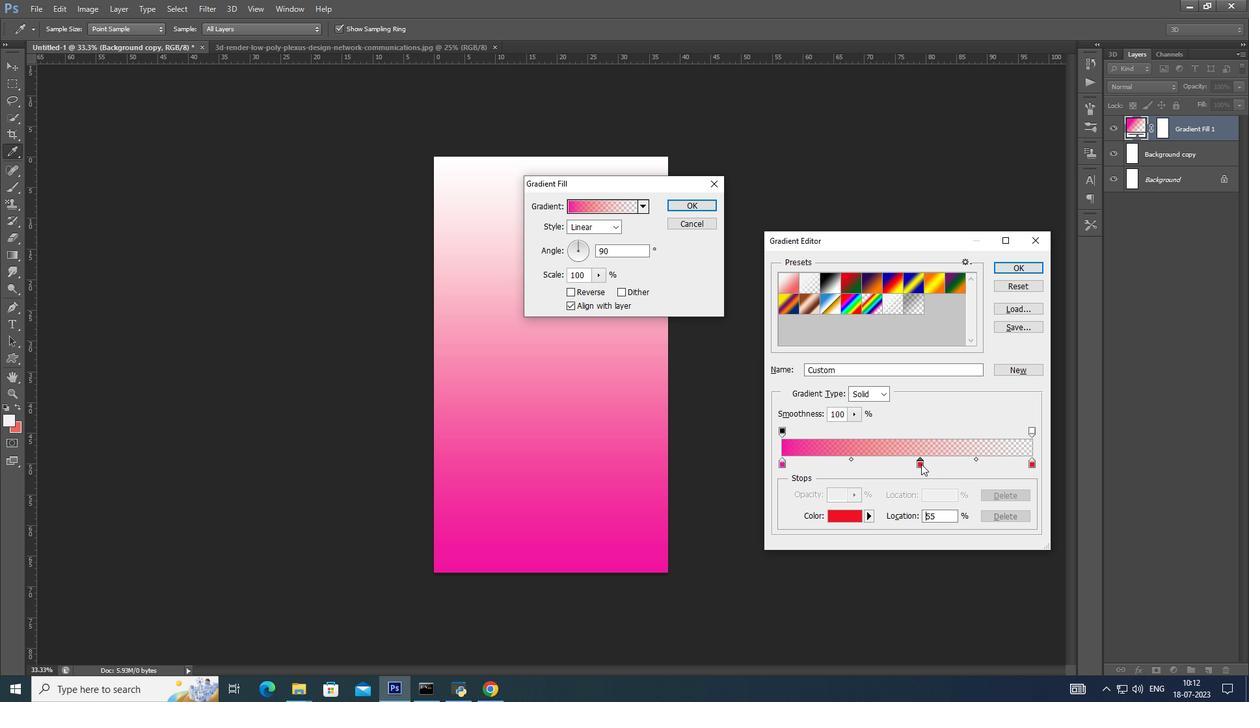 
Action: Key pressed <Key.alt_l>
Screenshot: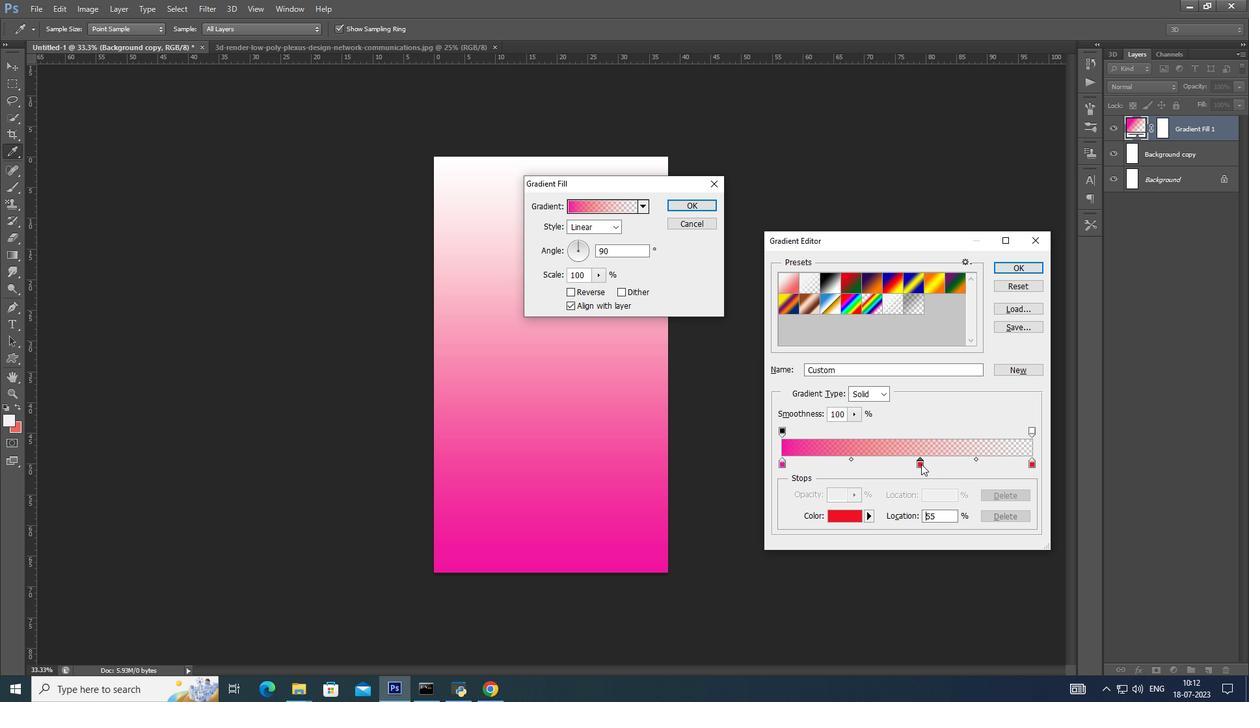 
Action: Mouse moved to (910, 333)
Screenshot: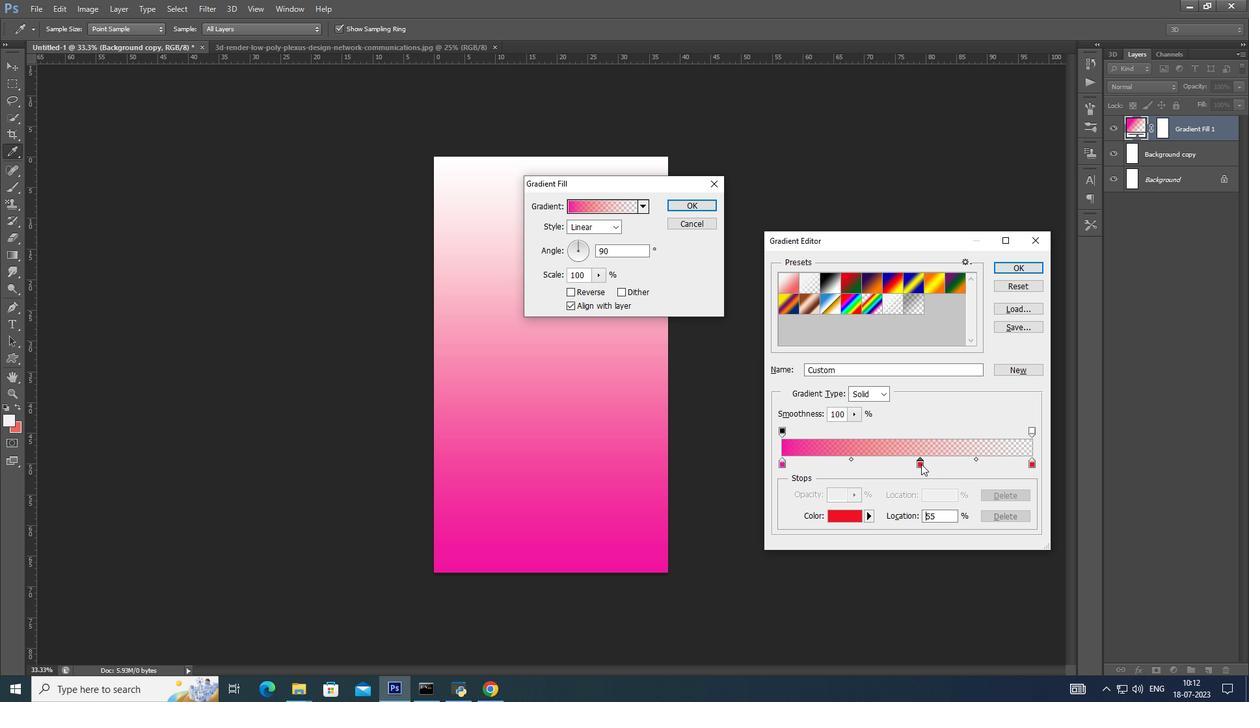
Action: Key pressed <Key.alt_l>
Screenshot: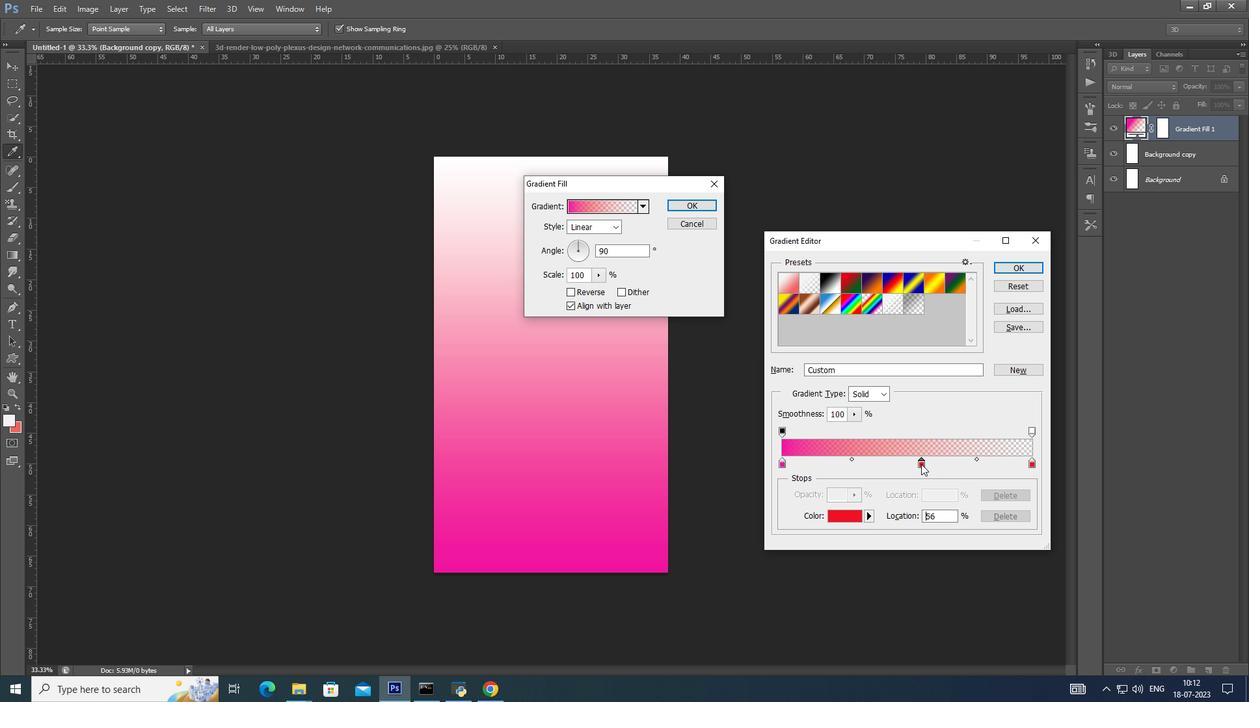 
Action: Mouse moved to (911, 333)
Screenshot: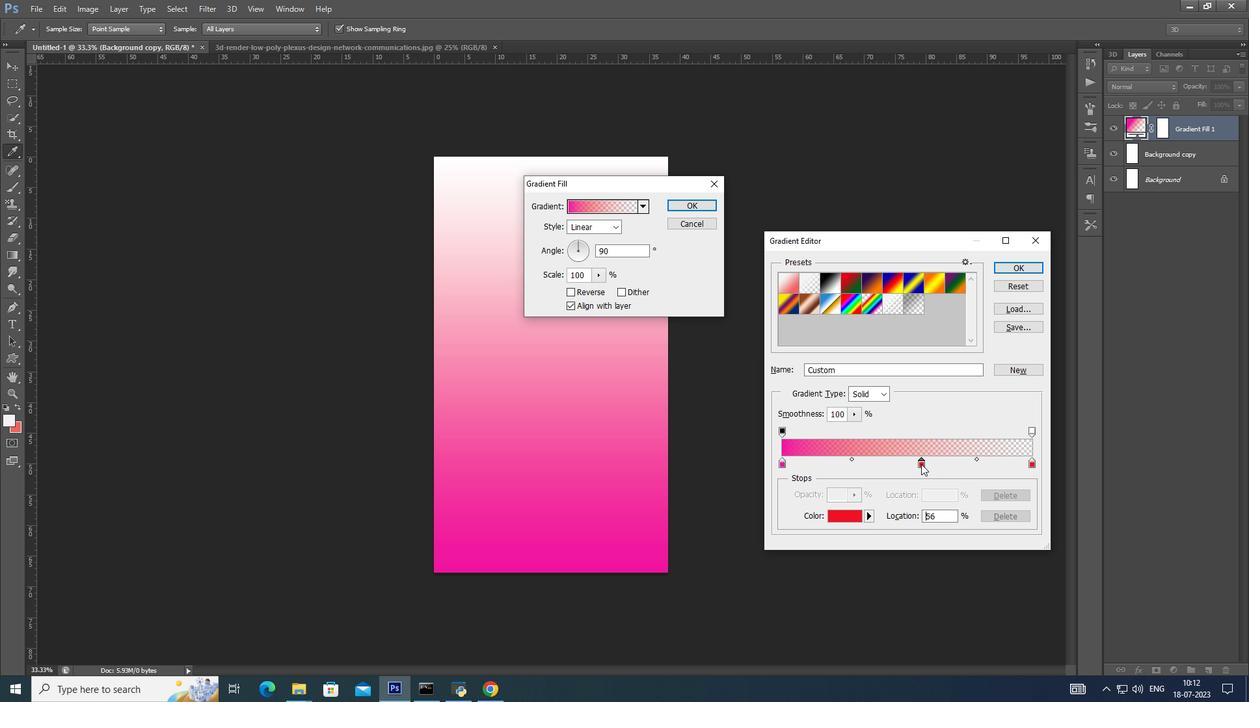 
Action: Key pressed <Key.alt_l>
Screenshot: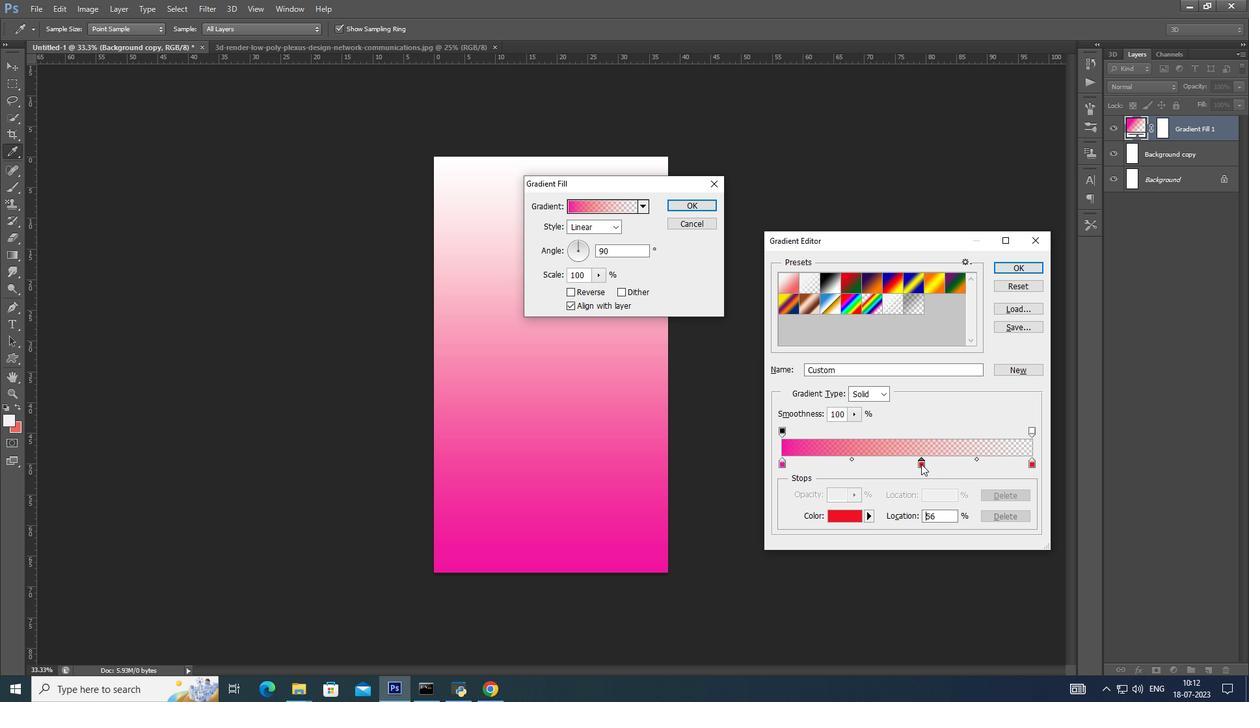 
Action: Mouse moved to (914, 333)
Screenshot: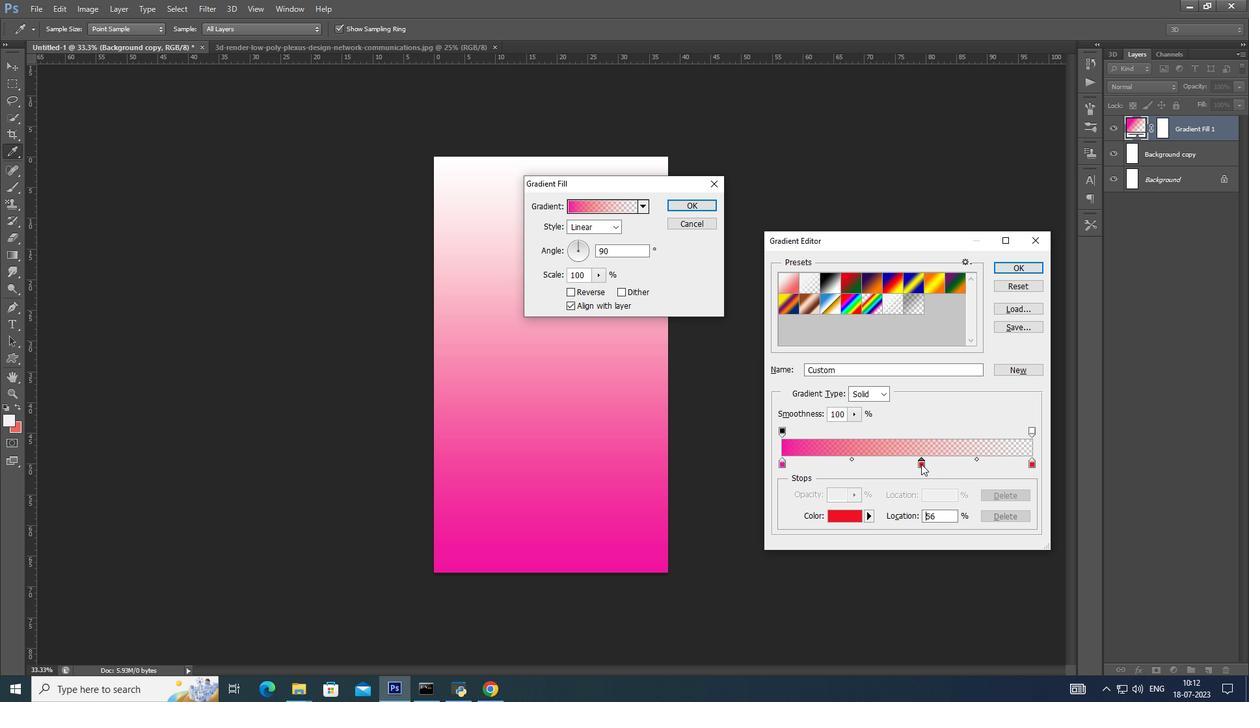 
Action: Key pressed <Key.alt_l><Key.alt_l><Key.alt_l><Key.alt_l>
Screenshot: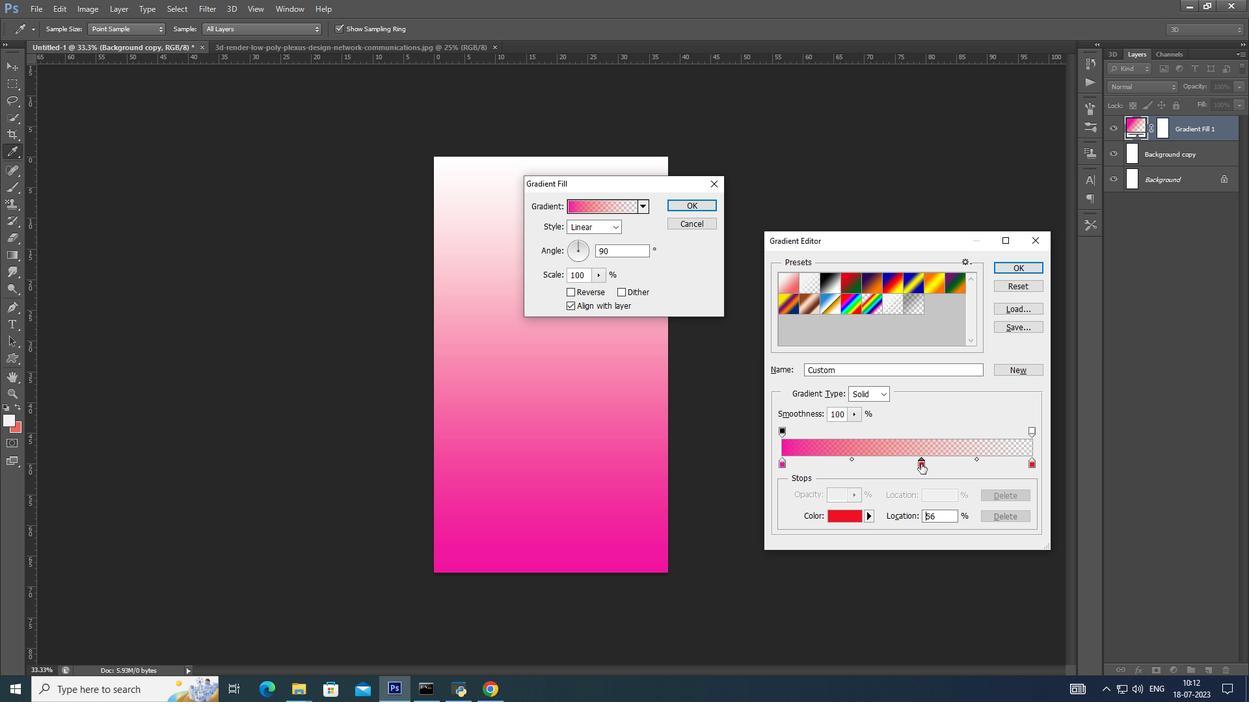 
Action: Mouse moved to (915, 333)
Screenshot: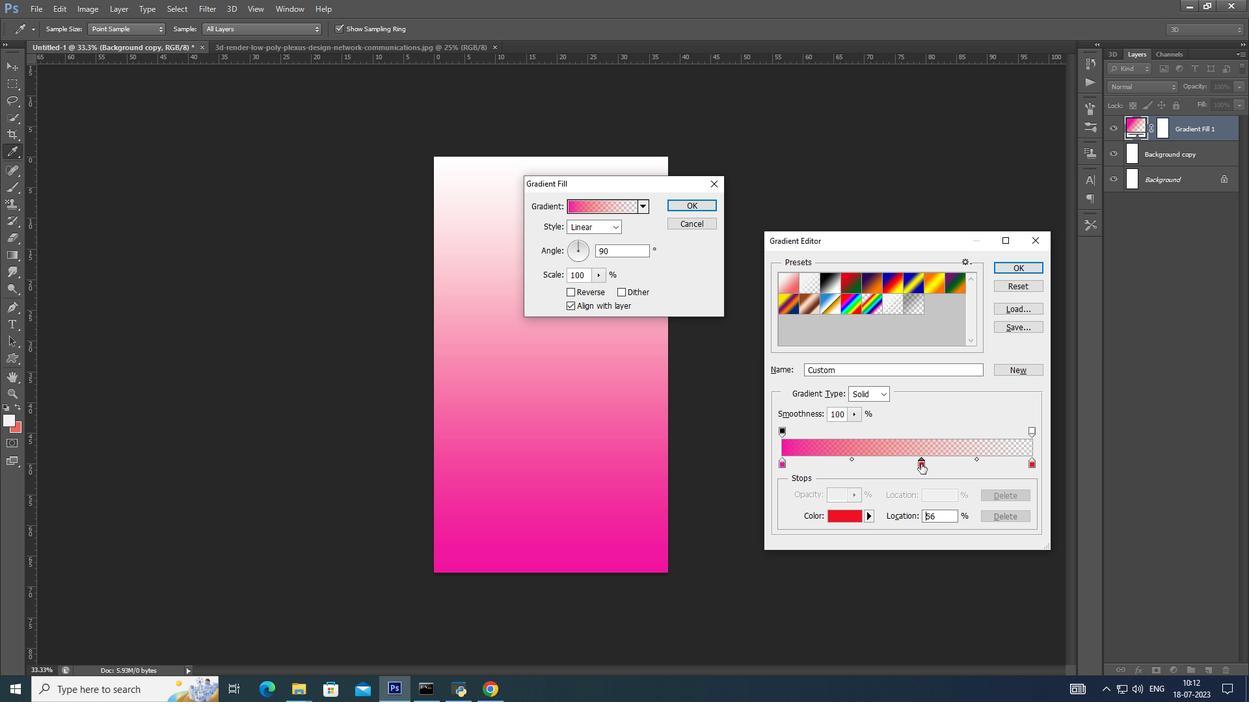 
Action: Key pressed <Key.alt_l>
Screenshot: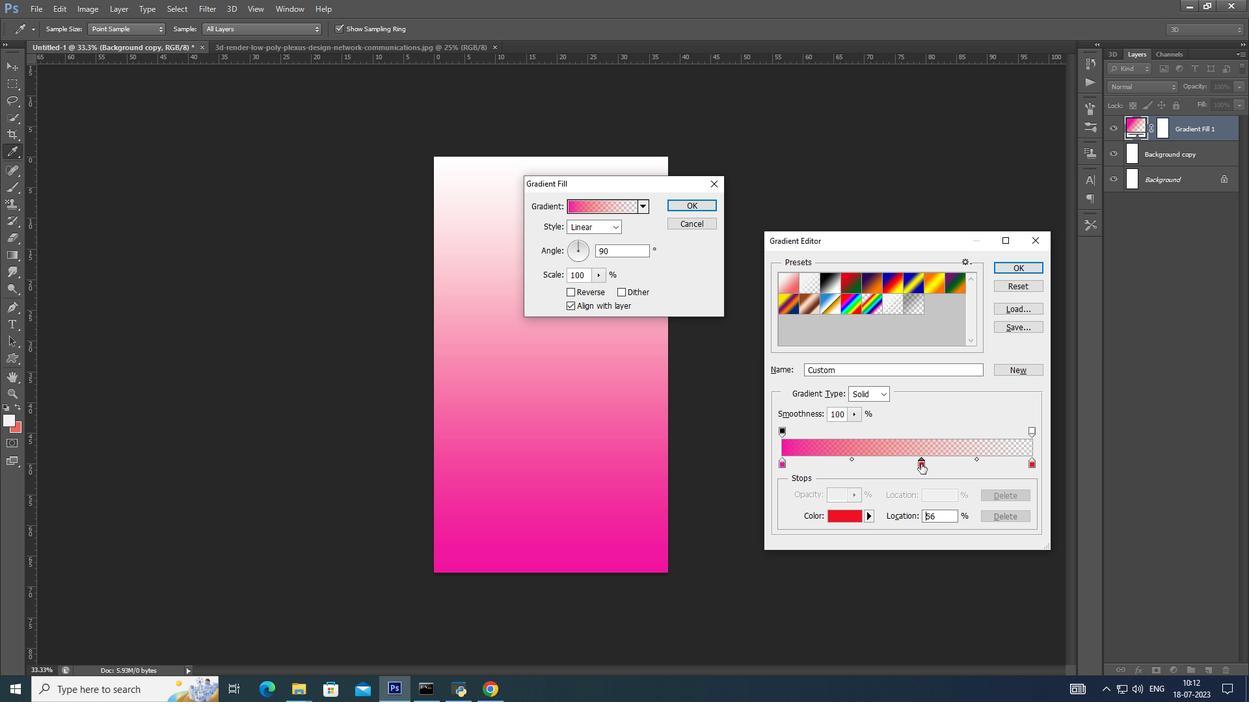 
Action: Mouse moved to (915, 333)
Screenshot: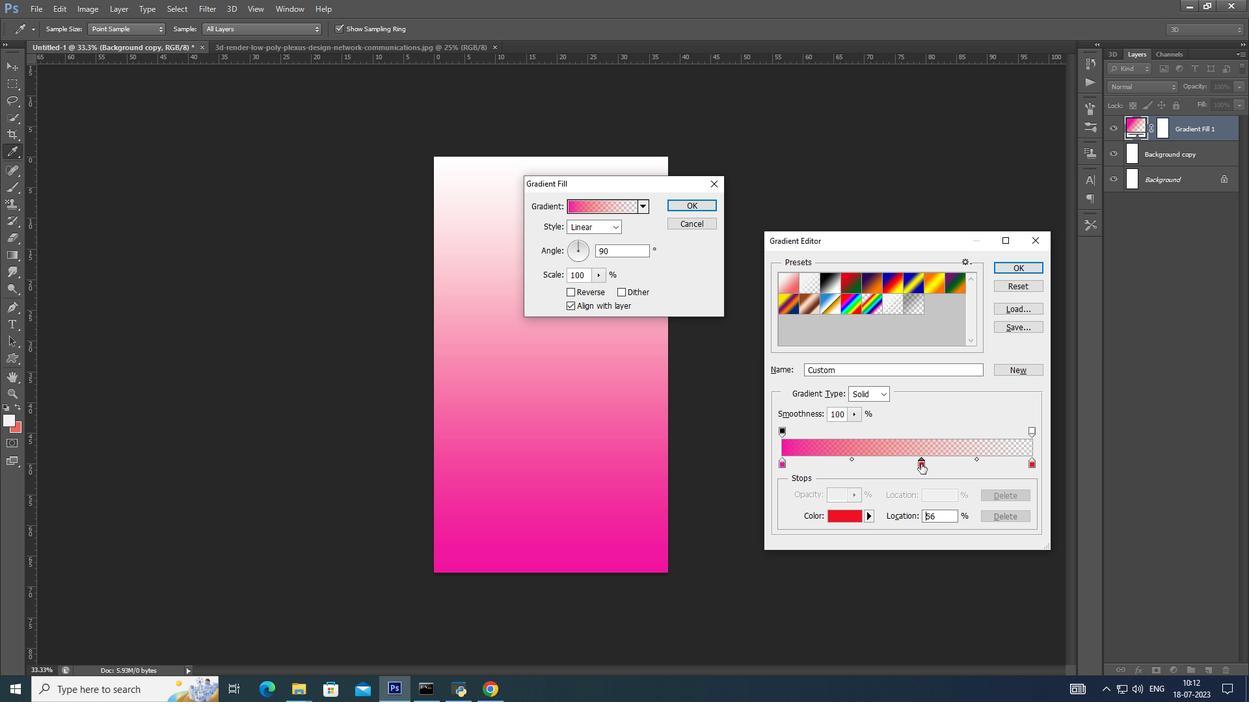 
Action: Key pressed <Key.alt_l>
Screenshot: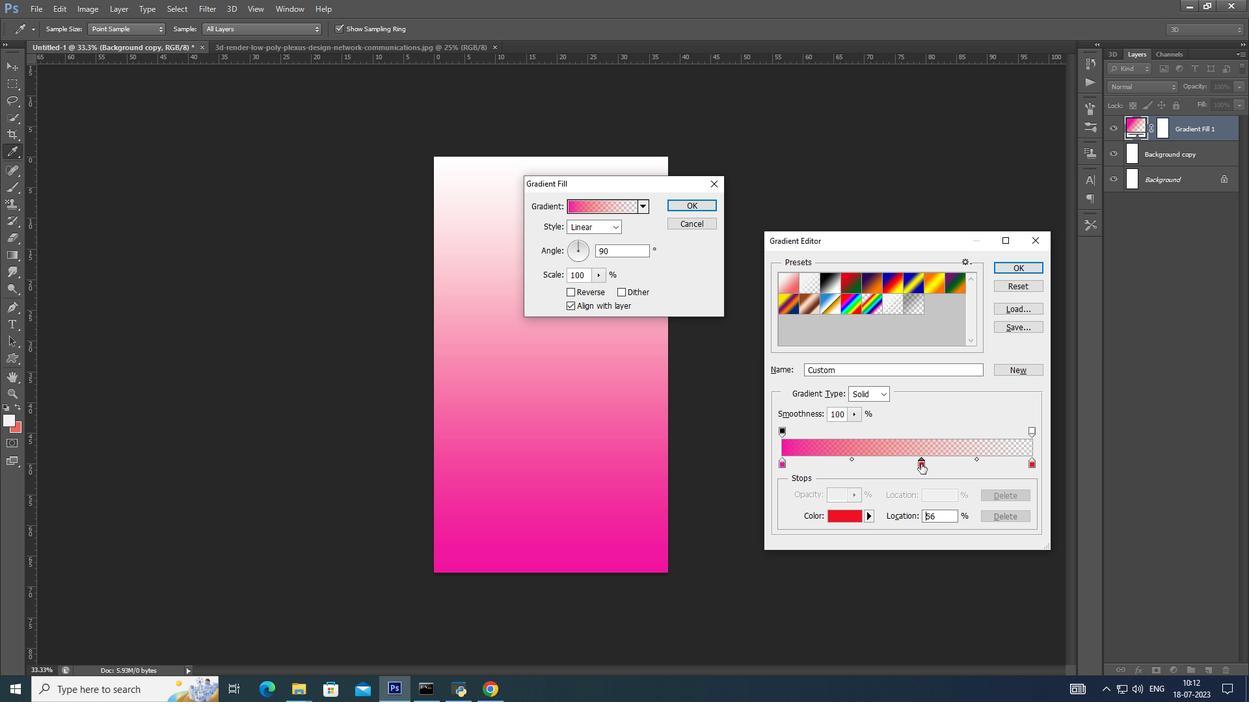 
Action: Mouse moved to (915, 333)
Screenshot: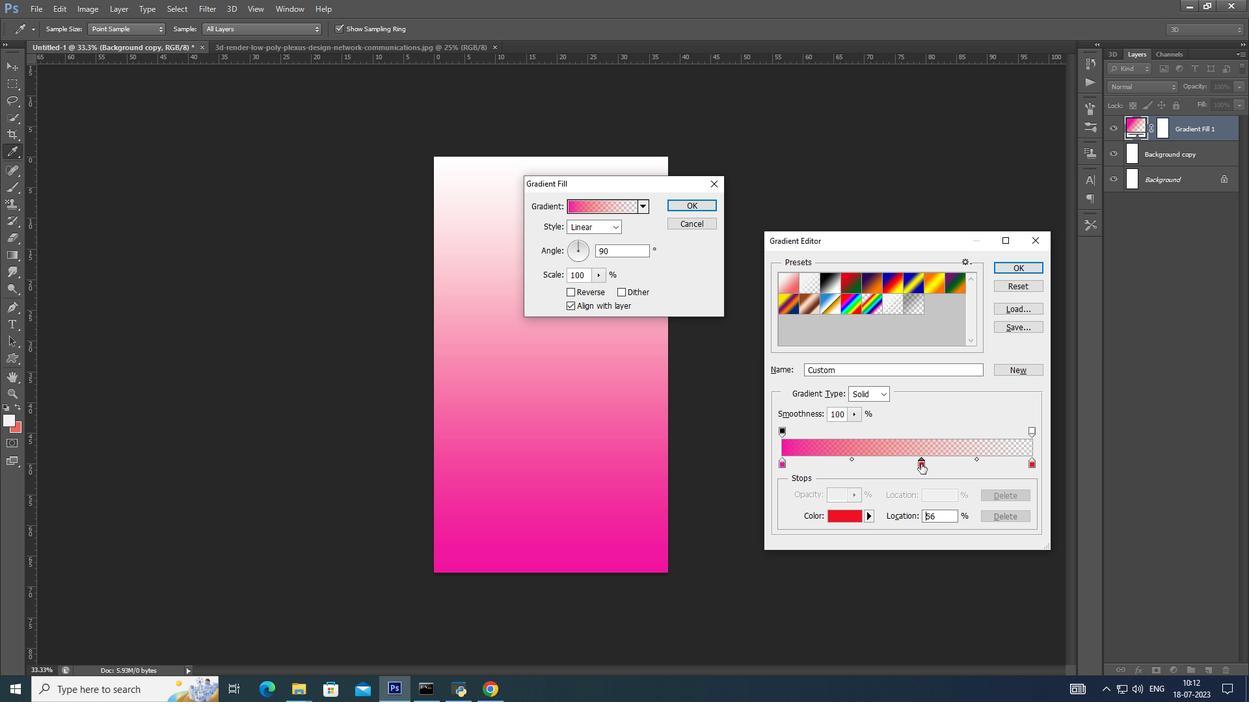 
Action: Key pressed <Key.alt_l>
Screenshot: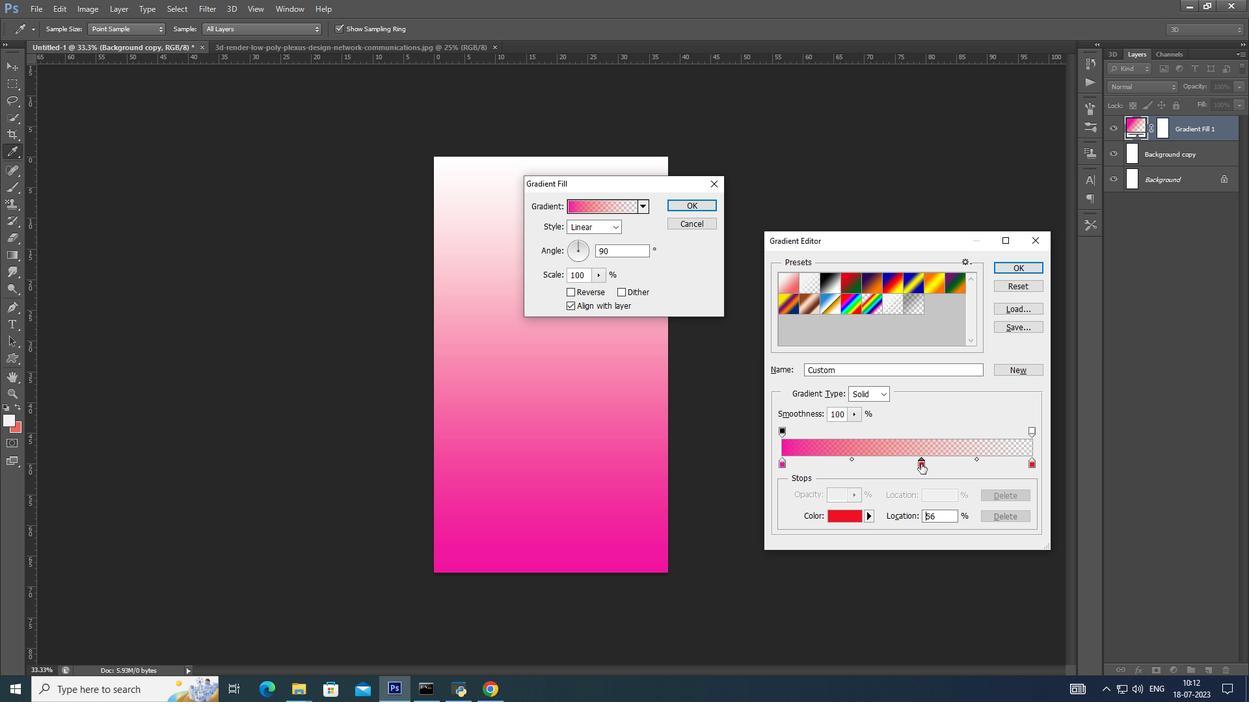 
Action: Mouse moved to (919, 333)
Screenshot: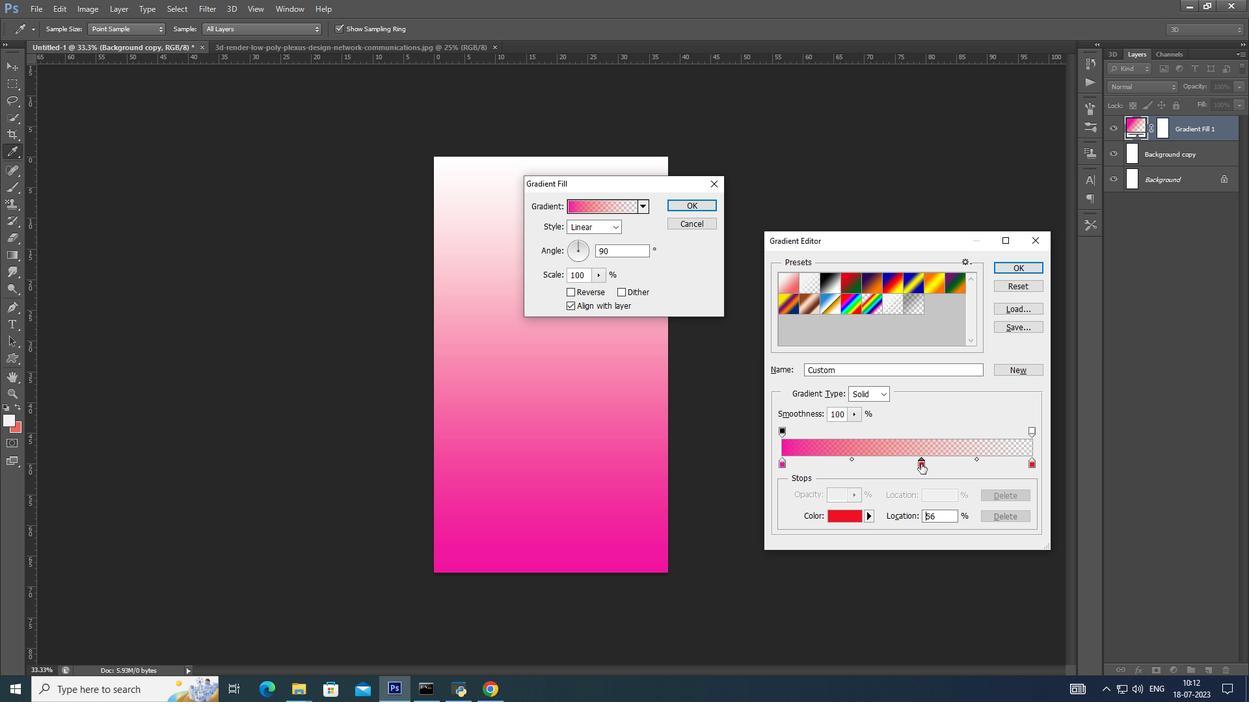 
Action: Key pressed <Key.alt_l>
Screenshot: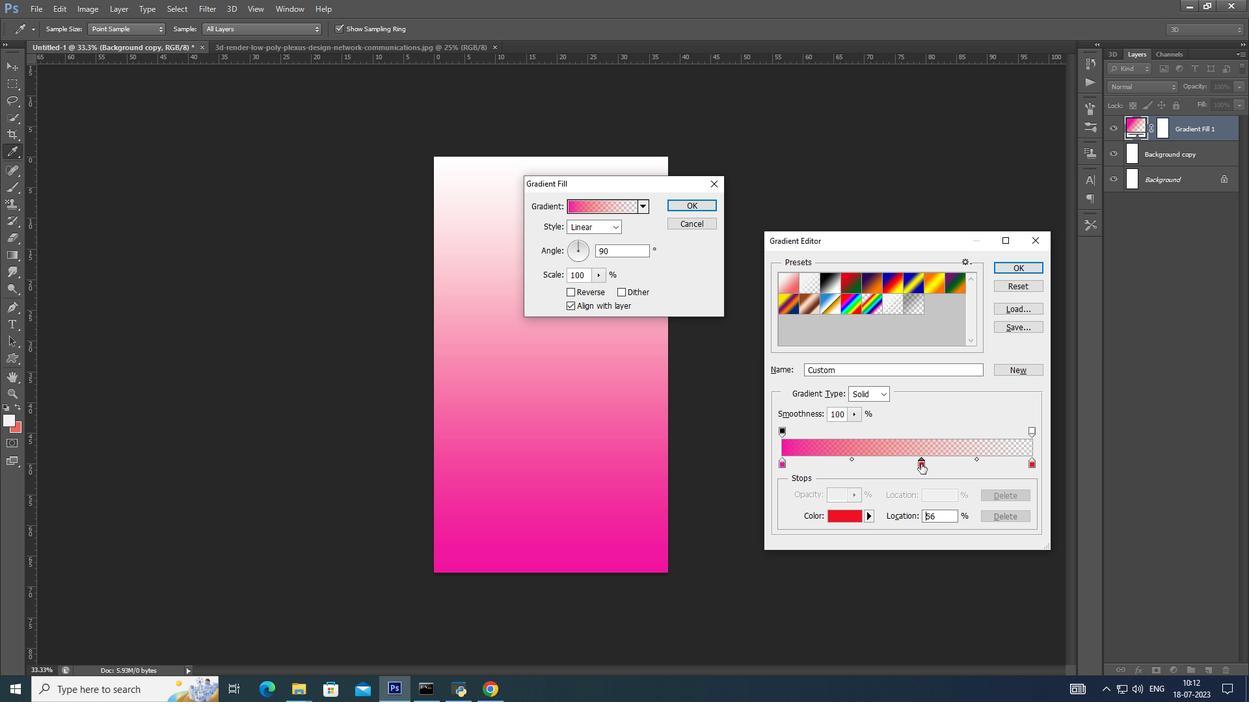 
Action: Mouse moved to (920, 333)
Screenshot: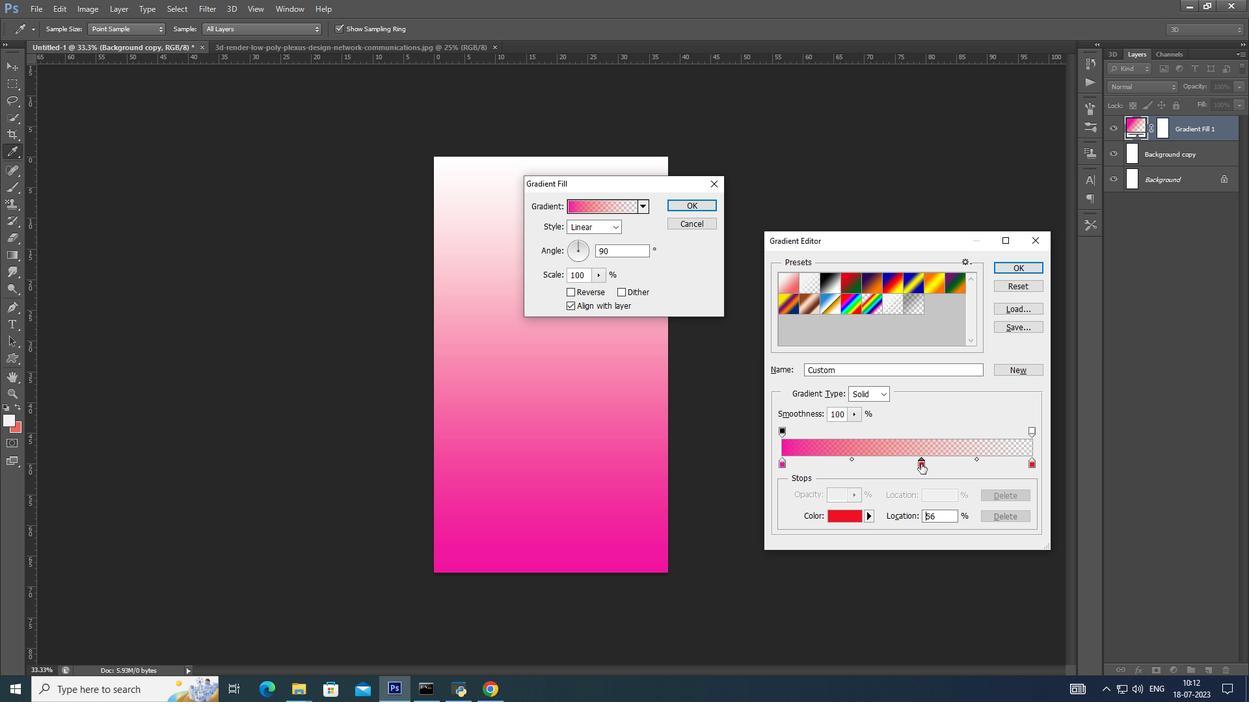 
Action: Key pressed <Key.alt_l>
Screenshot: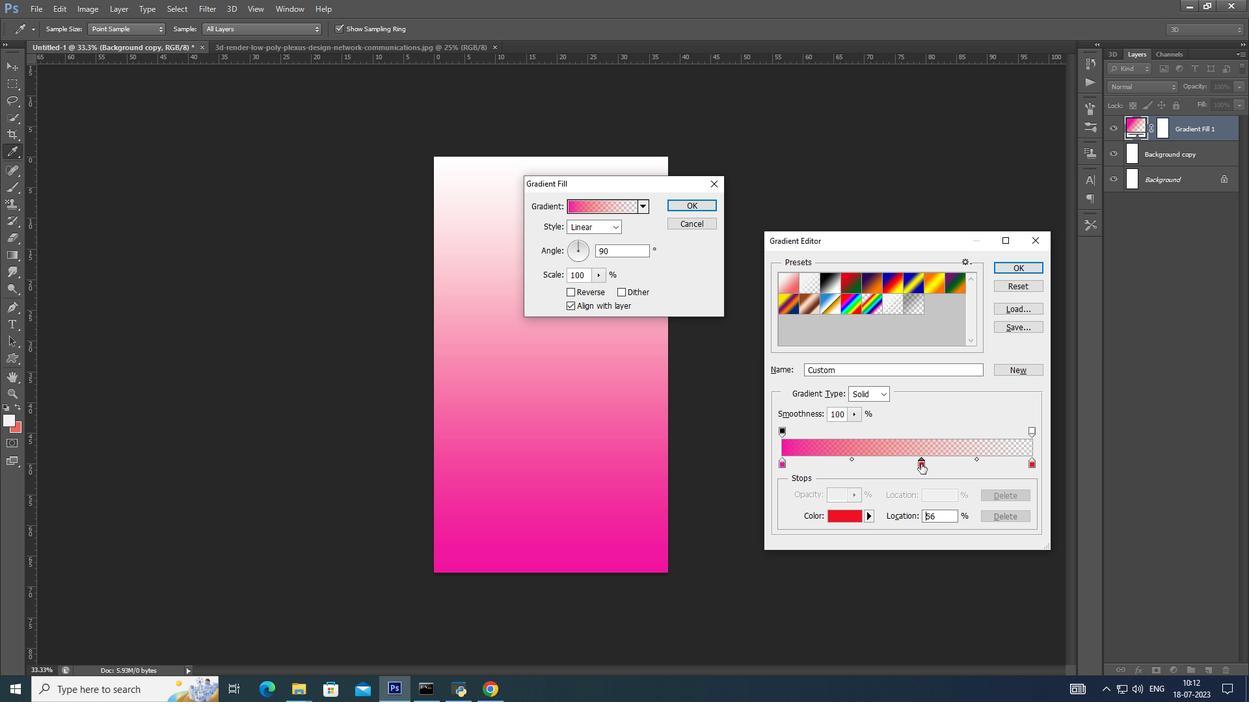 
Action: Mouse moved to (920, 333)
Screenshot: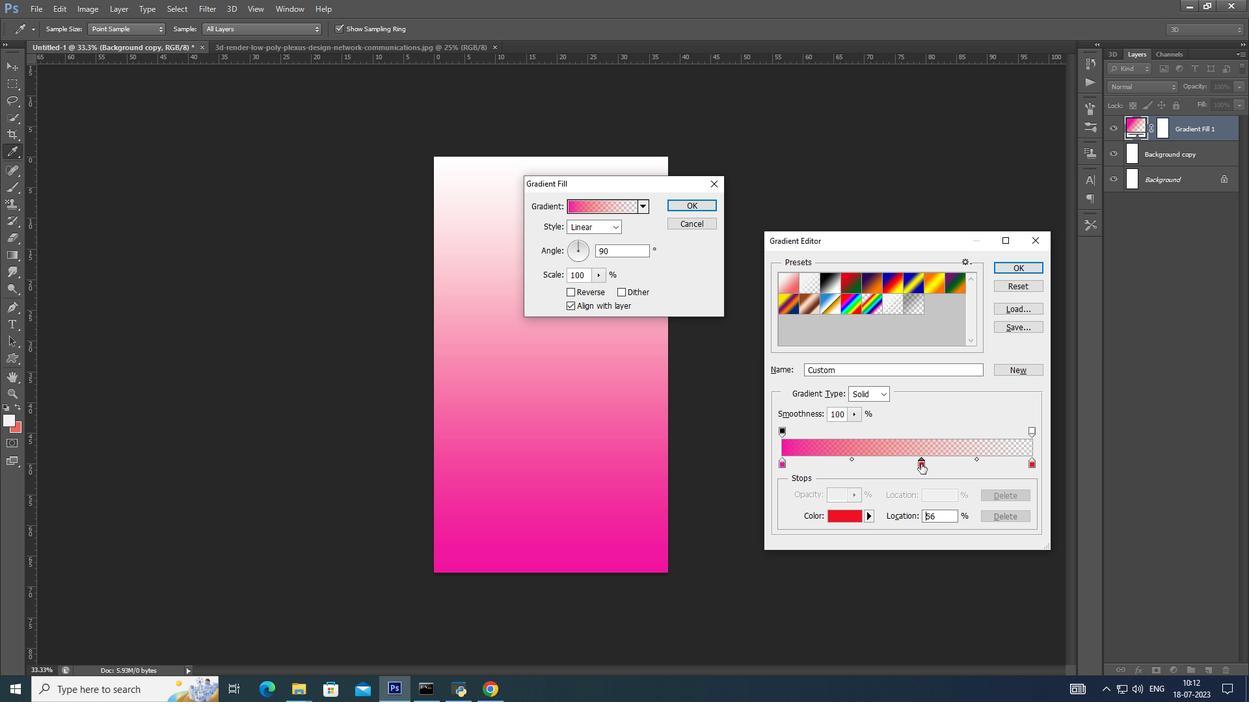 
Action: Key pressed <Key.alt_l><Key.alt_l>
Screenshot: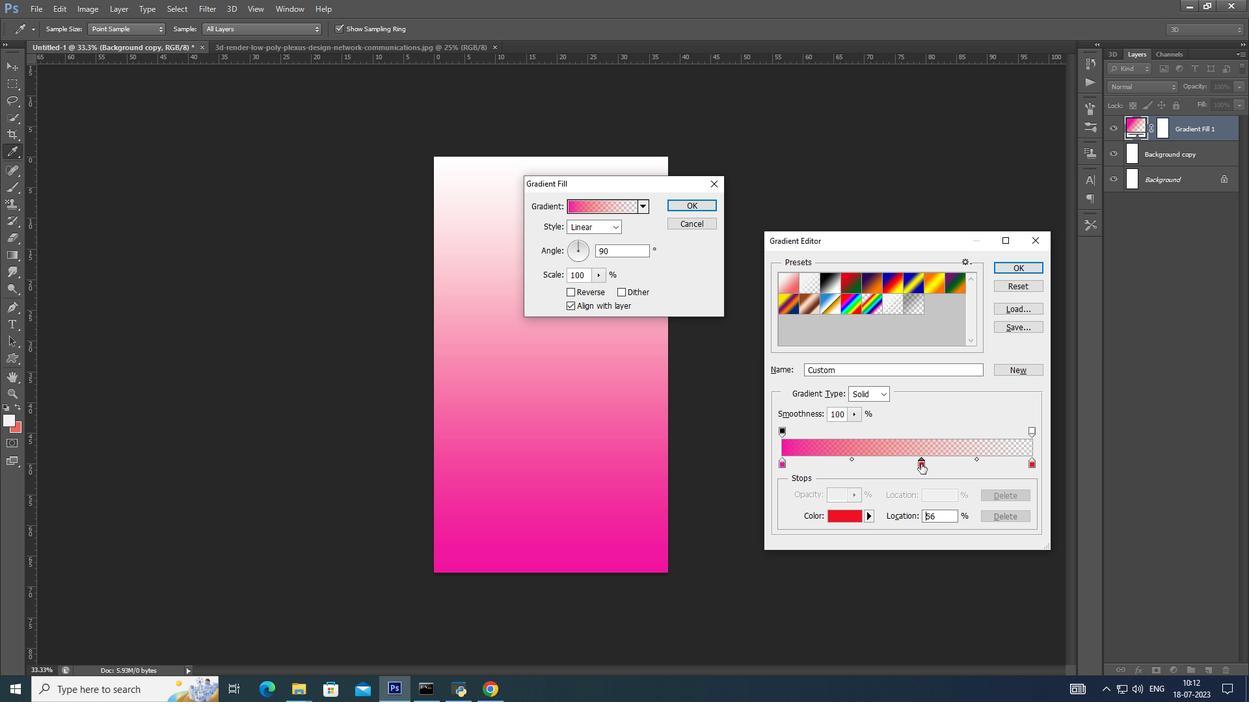 
Action: Mouse moved to (920, 333)
Screenshot: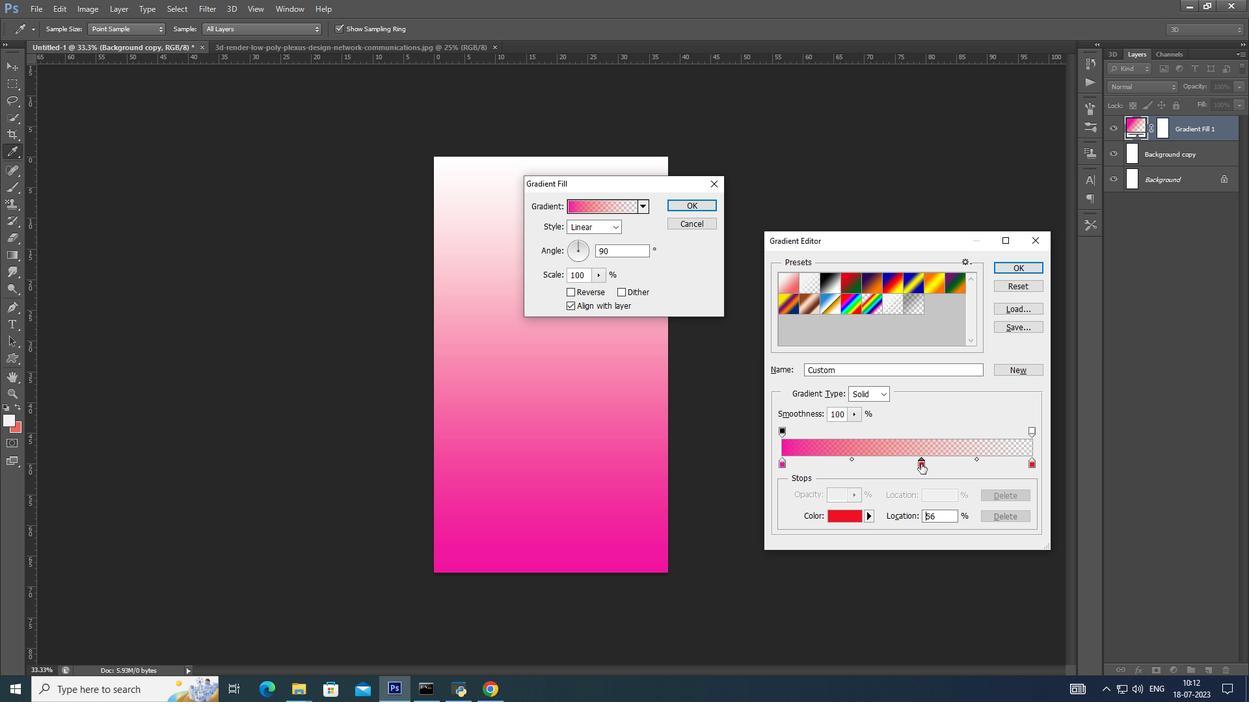 
Action: Key pressed <Key.alt_l><Key.alt_l><Key.alt_l><Key.alt_l><Key.alt_l><Key.alt_l><Key.alt_l><Key.alt_l><Key.alt_l><Key.alt_l><Key.alt_l><Key.alt_l><Key.alt_l><Key.alt_l><Key.alt_l><Key.alt_l>
Screenshot: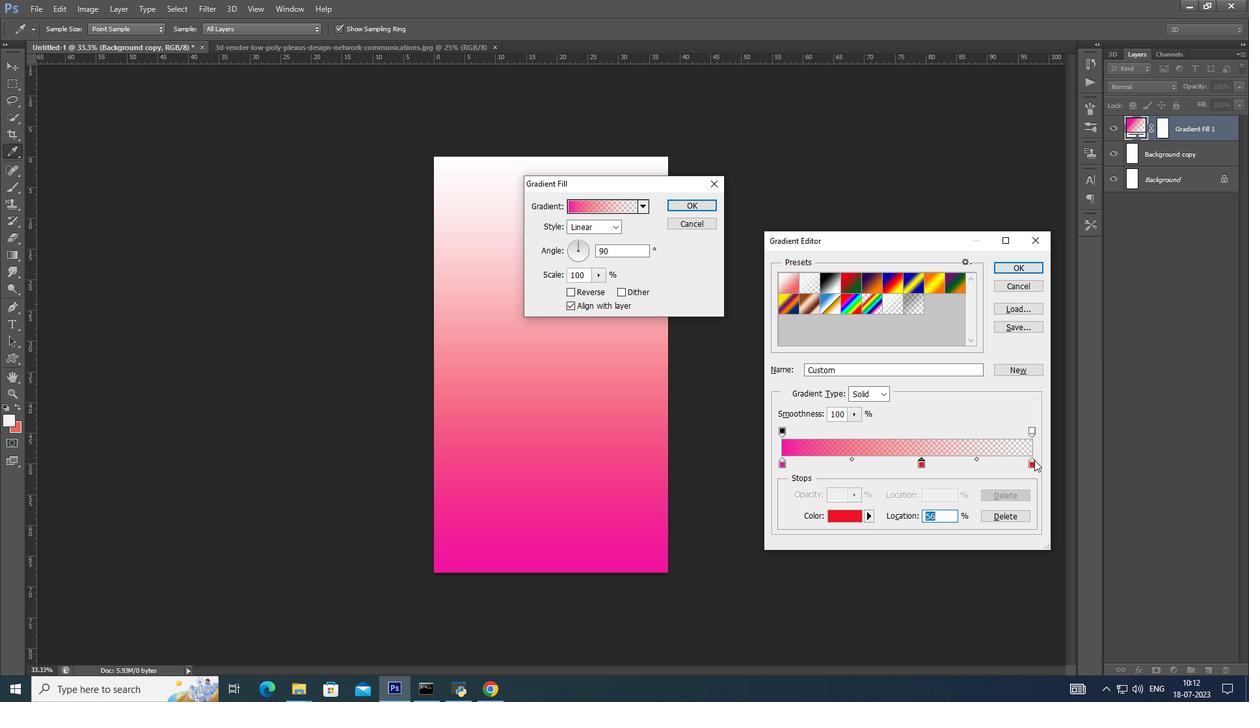 
Action: Mouse moved to (919, 333)
Screenshot: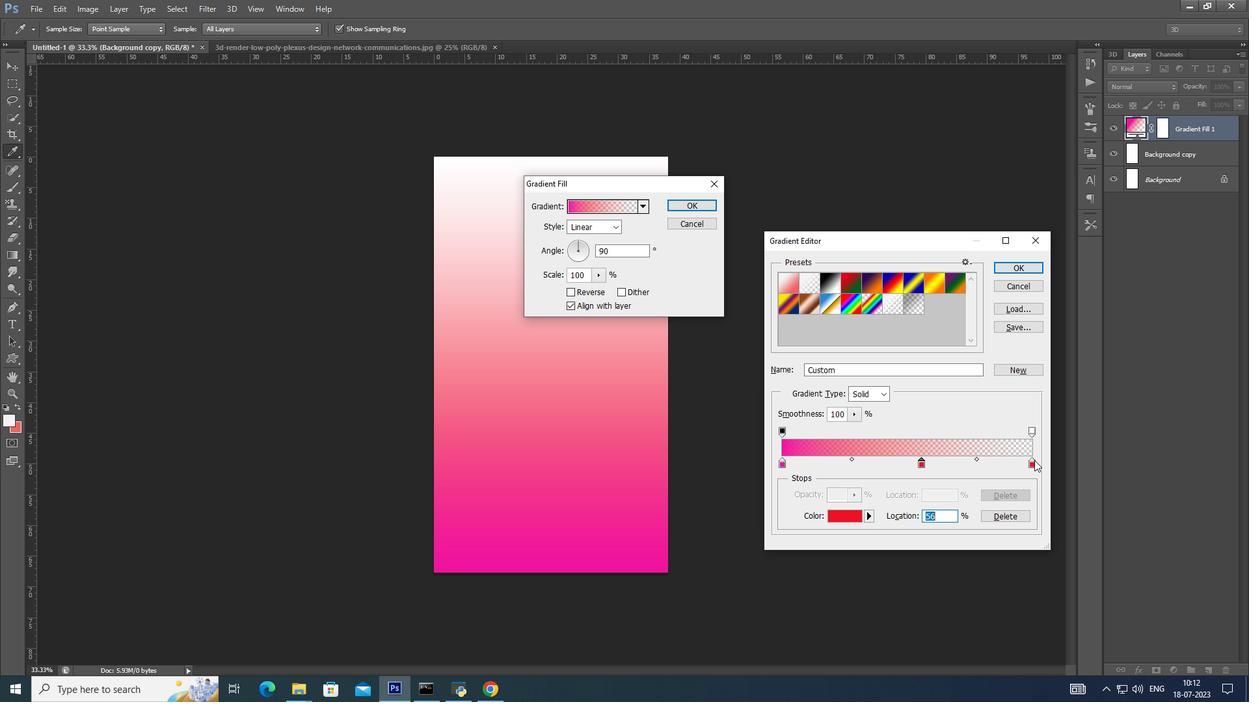 
Action: Key pressed <Key.alt_l>
Screenshot: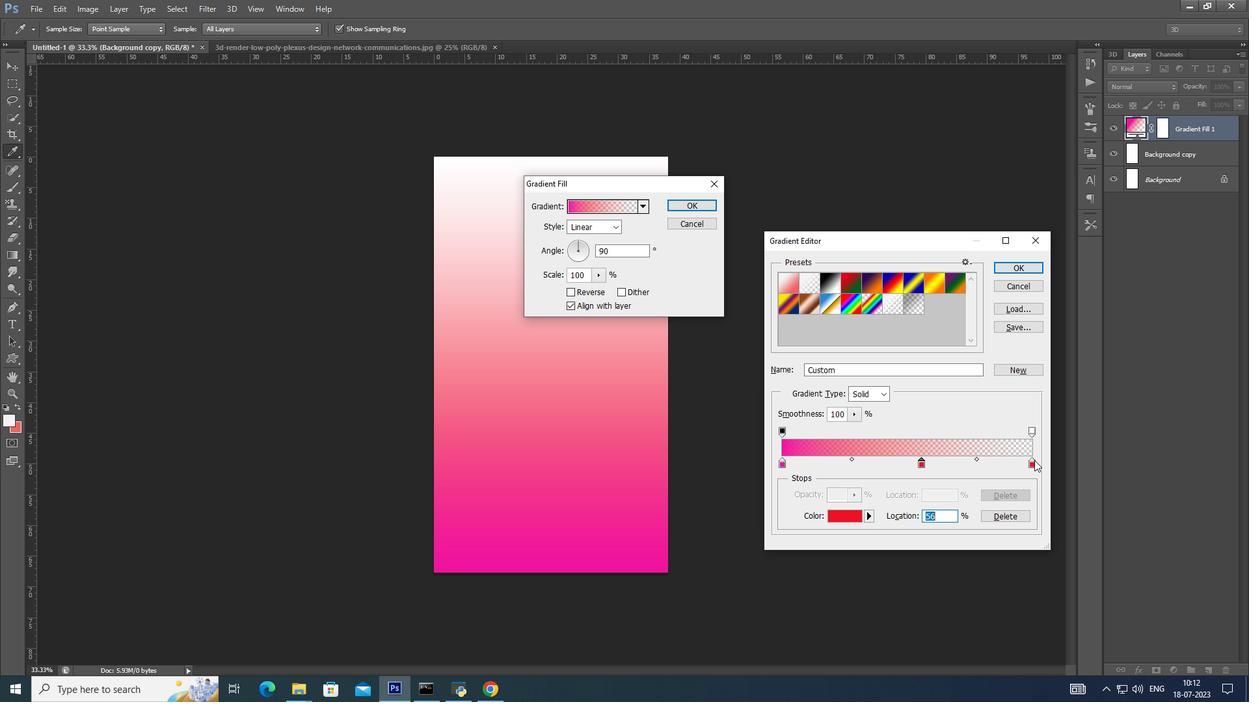 
Action: Mouse moved to (918, 333)
Screenshot: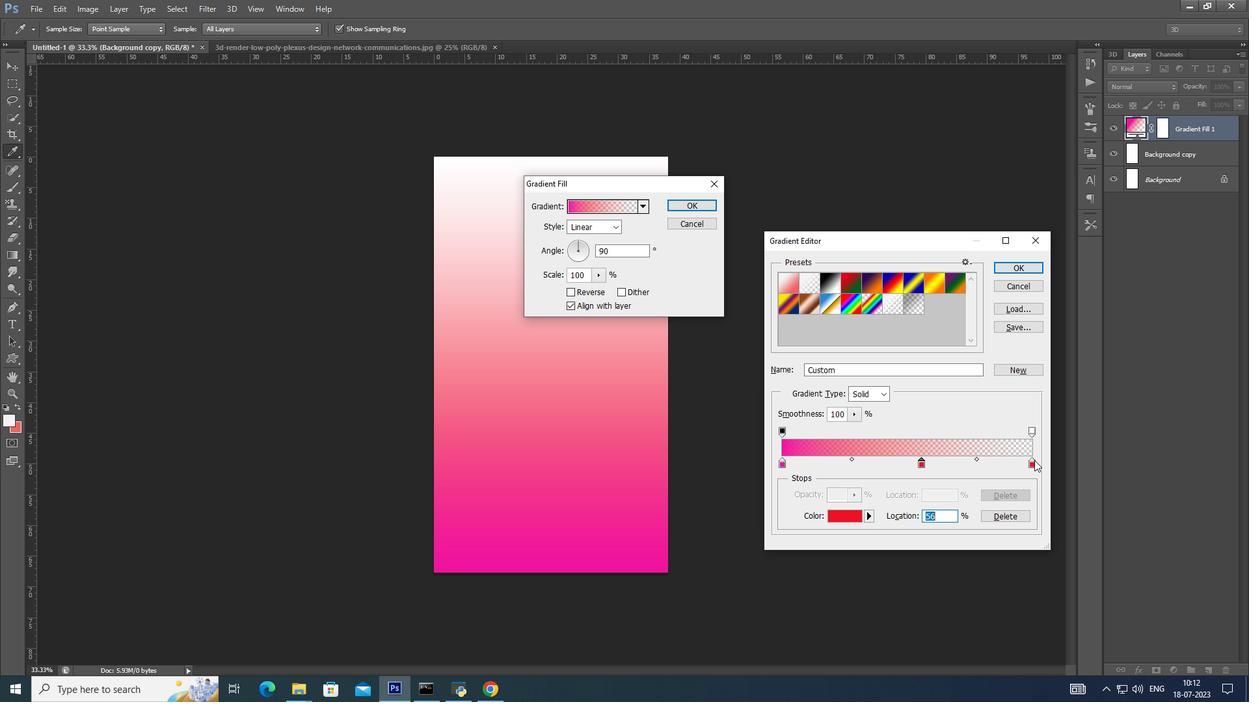 
Action: Key pressed <Key.alt_l>
Screenshot: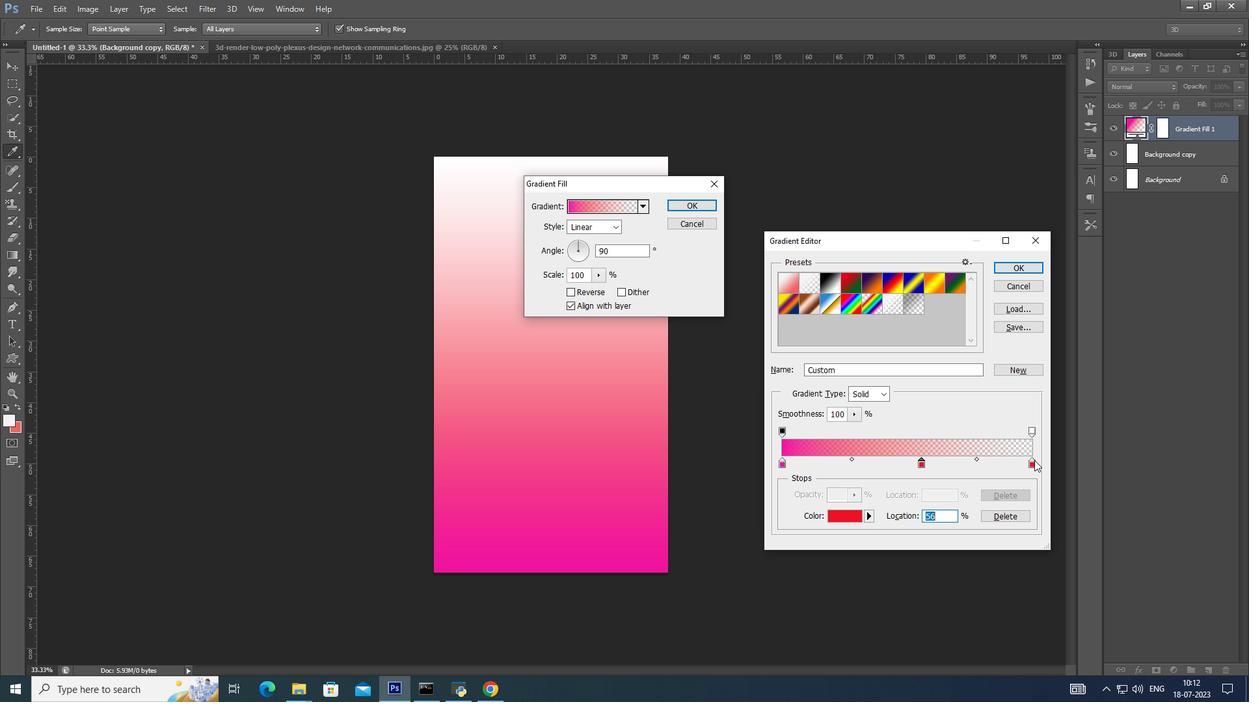 
Action: Mouse moved to (918, 333)
Screenshot: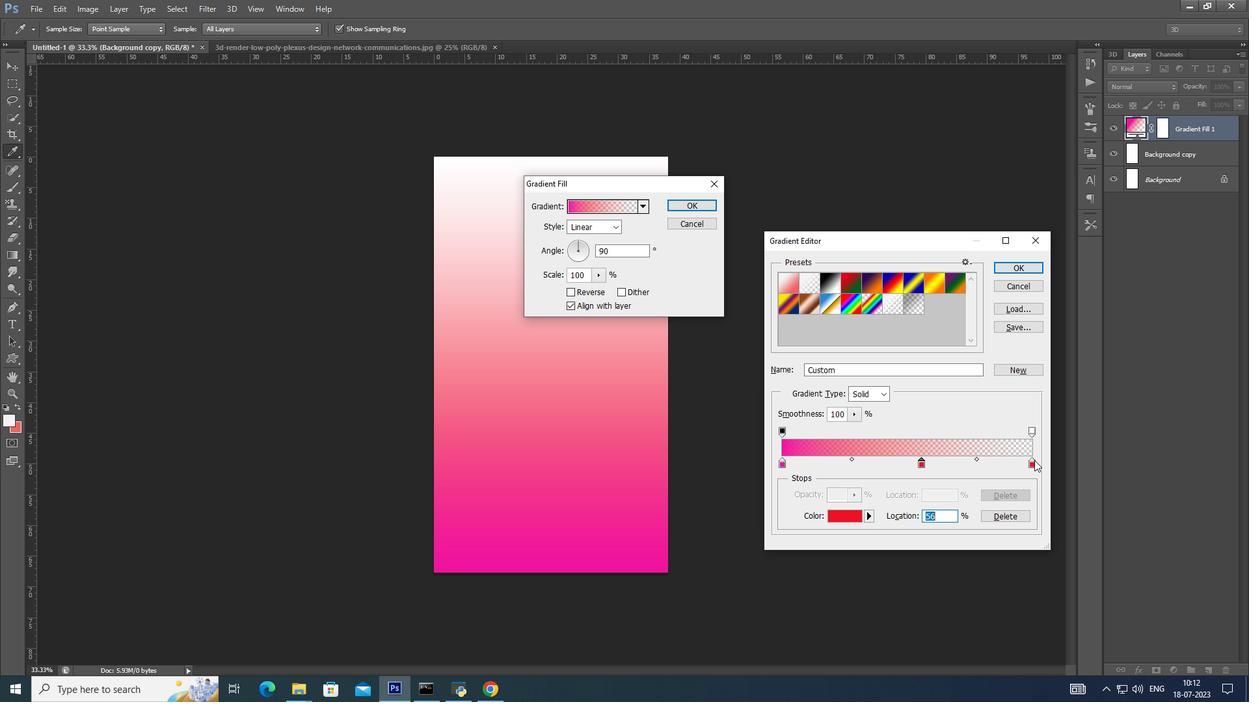 
Action: Key pressed <Key.alt_l><Key.alt_l>
Screenshot: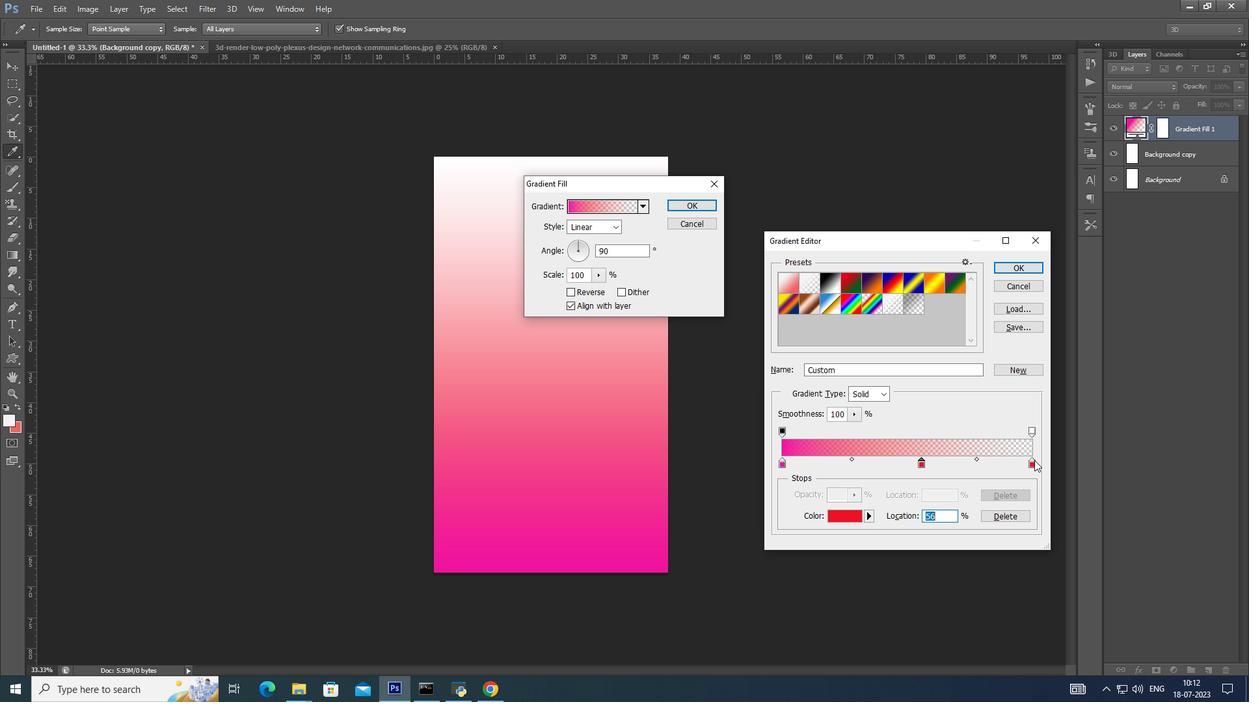 
Action: Mouse moved to (918, 333)
Screenshot: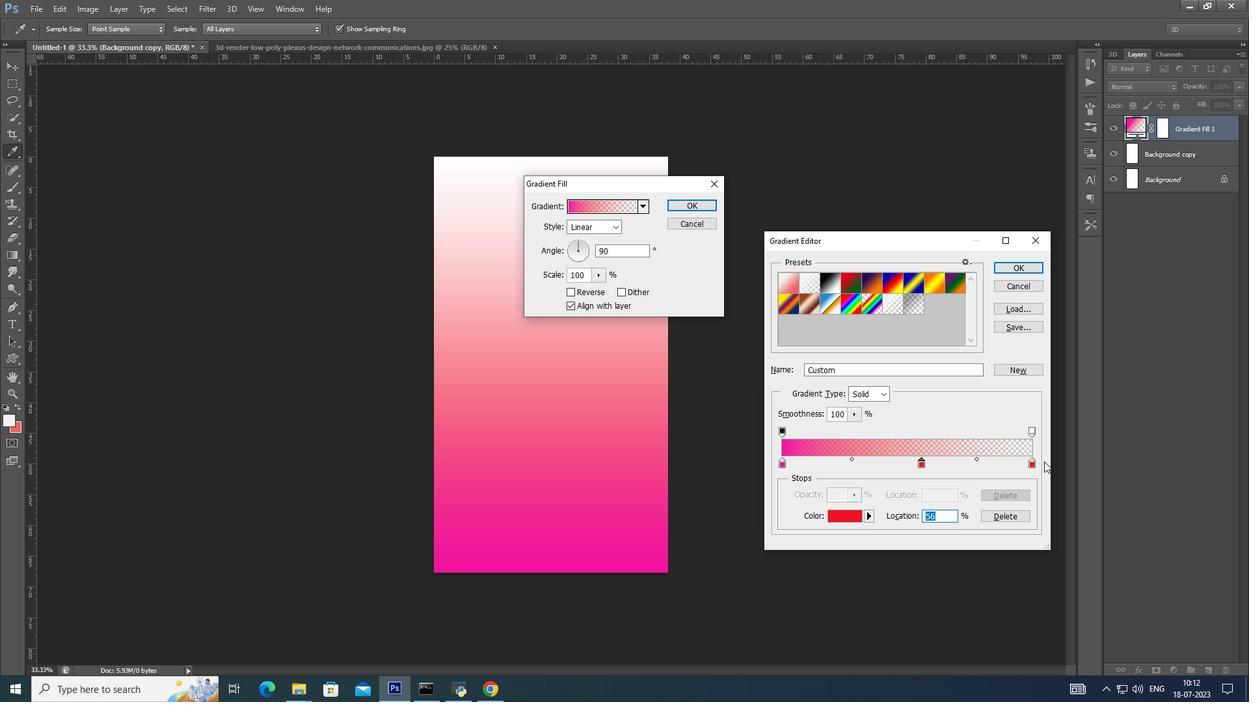 
Action: Key pressed <Key.alt_l>
Screenshot: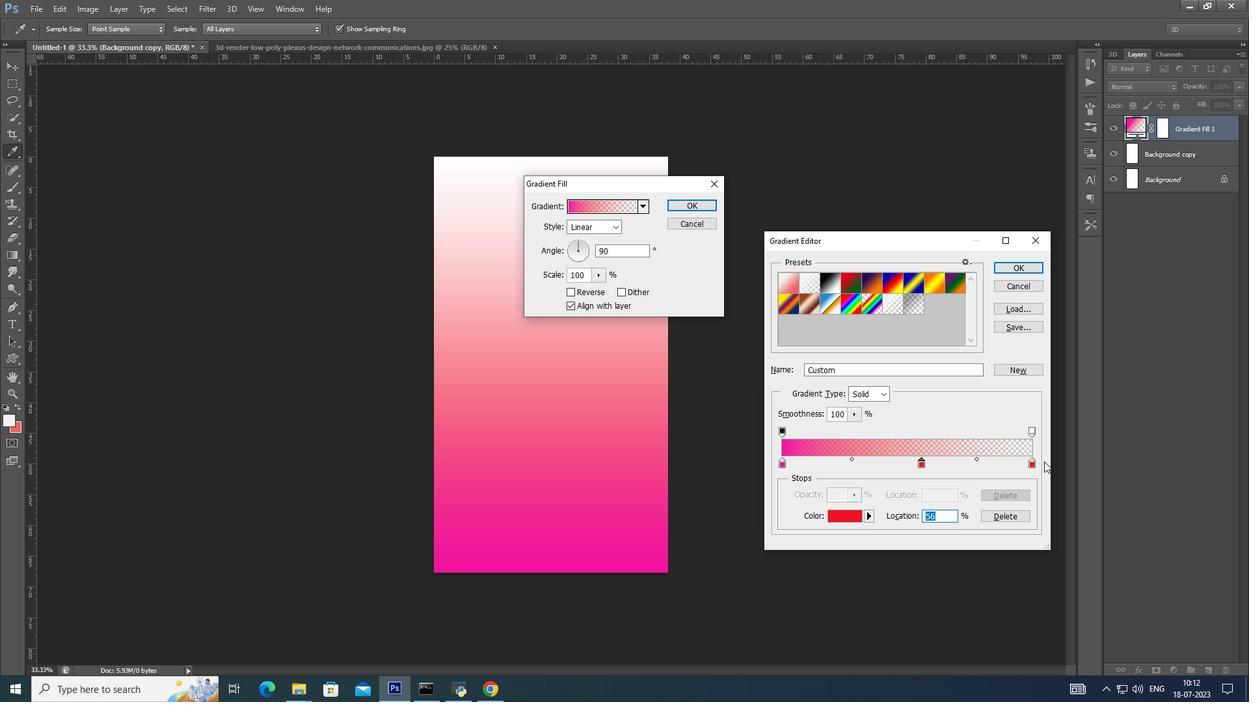 
Action: Mouse moved to (917, 333)
Screenshot: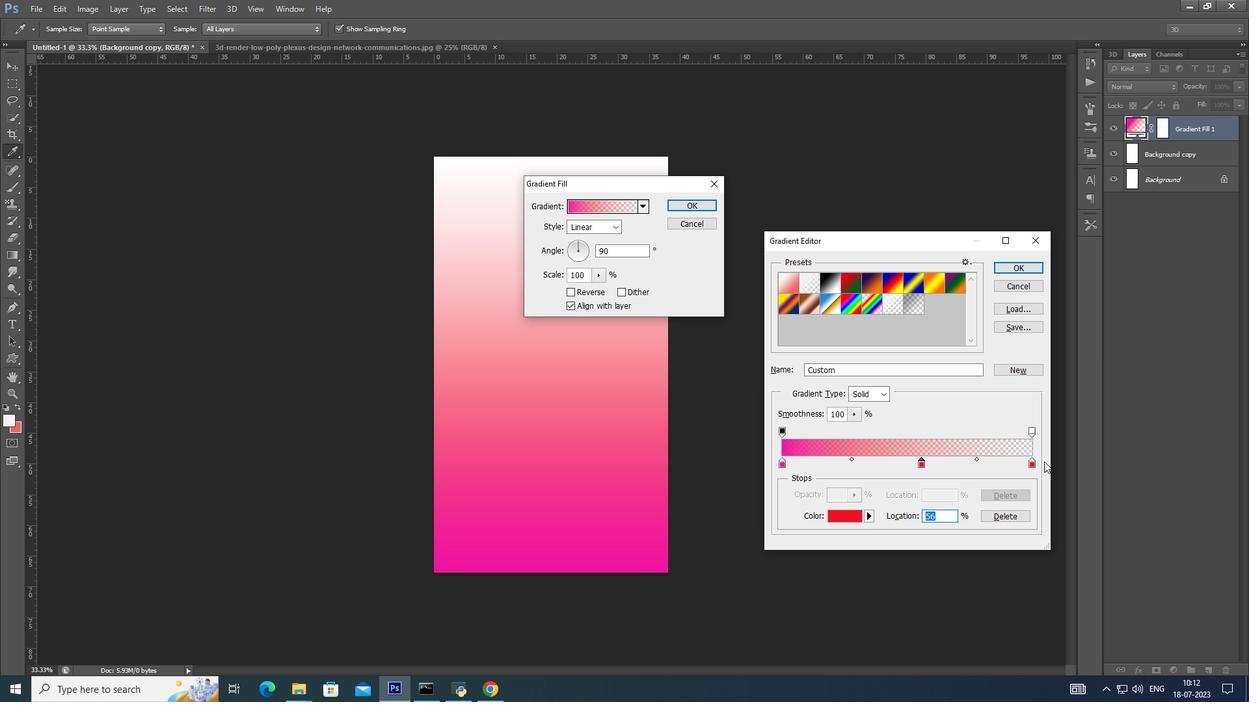
Action: Key pressed <Key.alt_l>
Screenshot: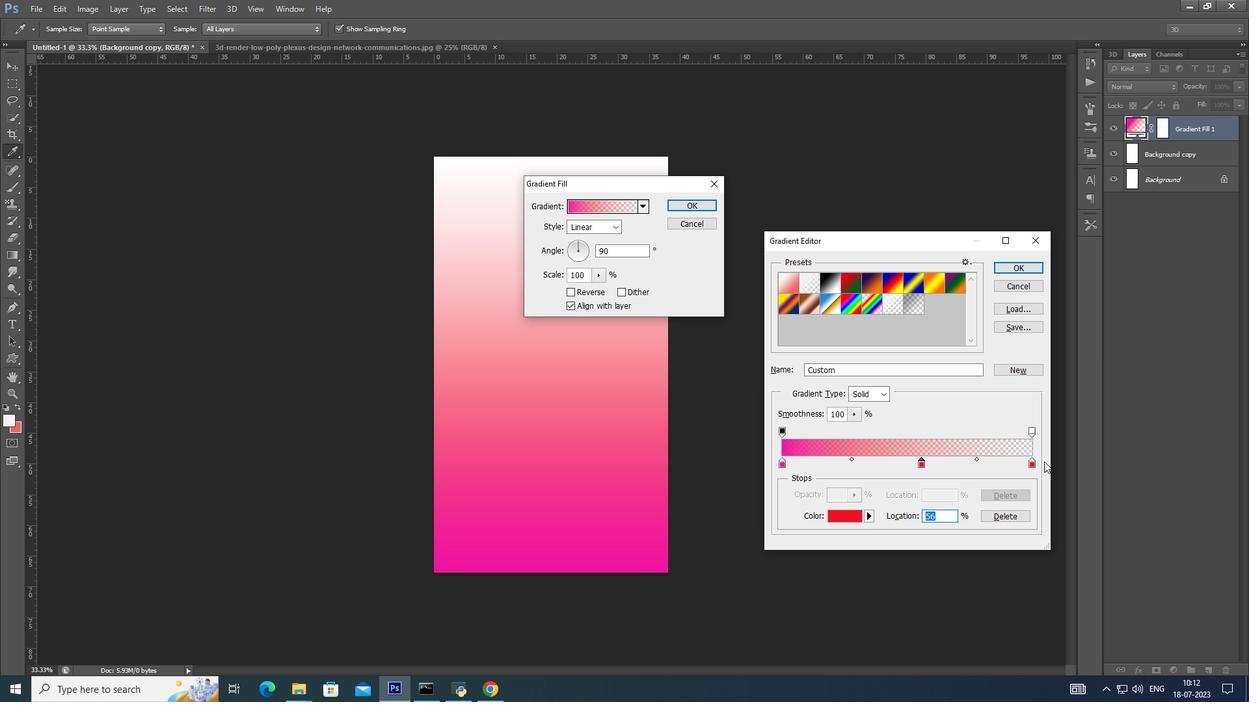 
Action: Mouse moved to (916, 333)
Screenshot: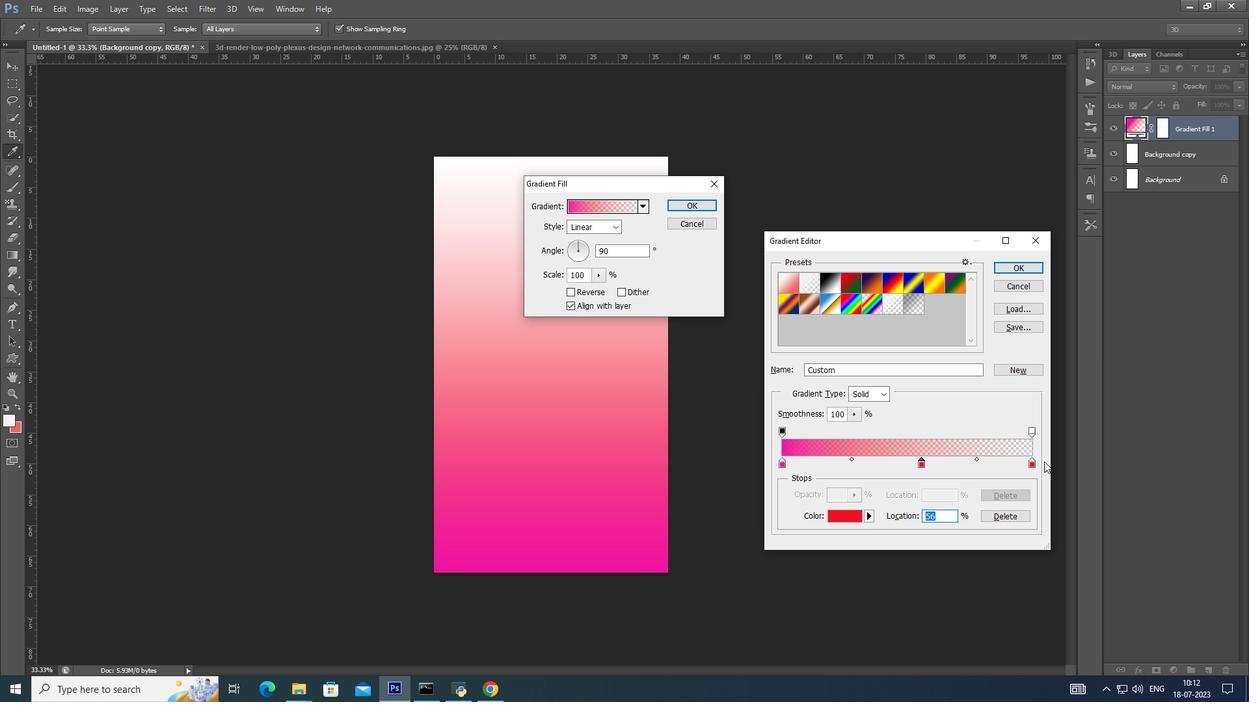 
Action: Key pressed <Key.alt_l>
Screenshot: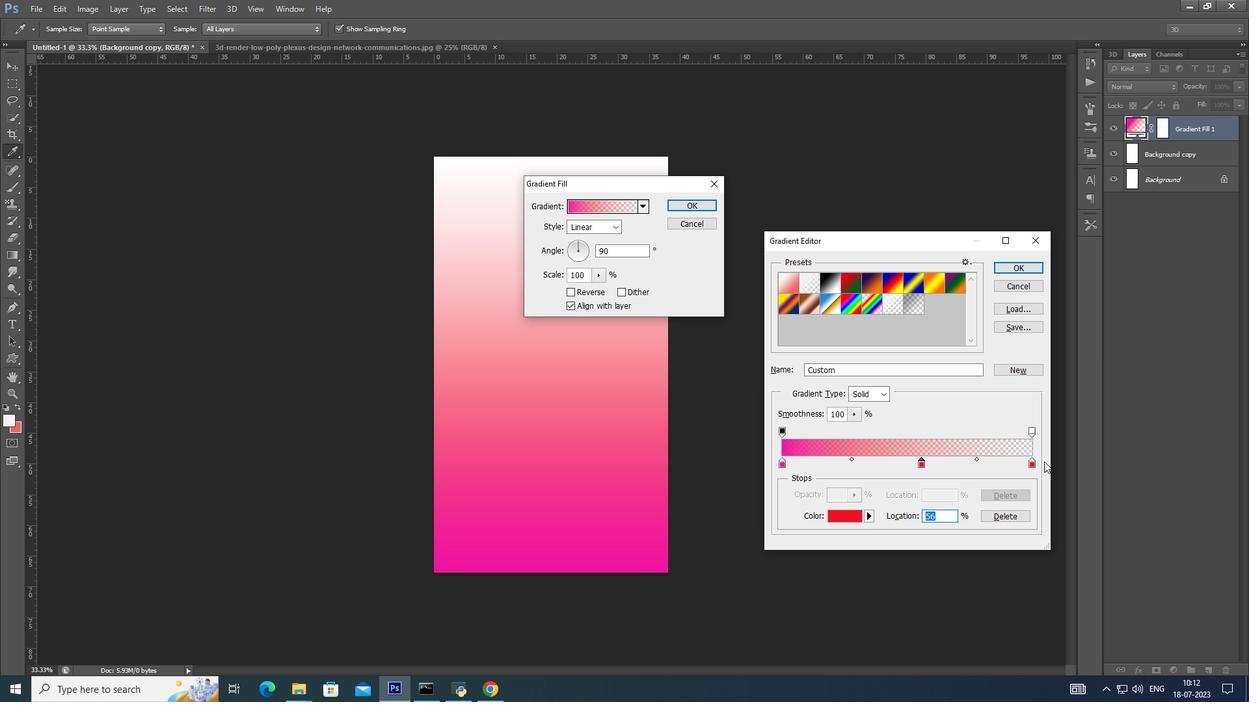 
Action: Mouse moved to (916, 333)
Screenshot: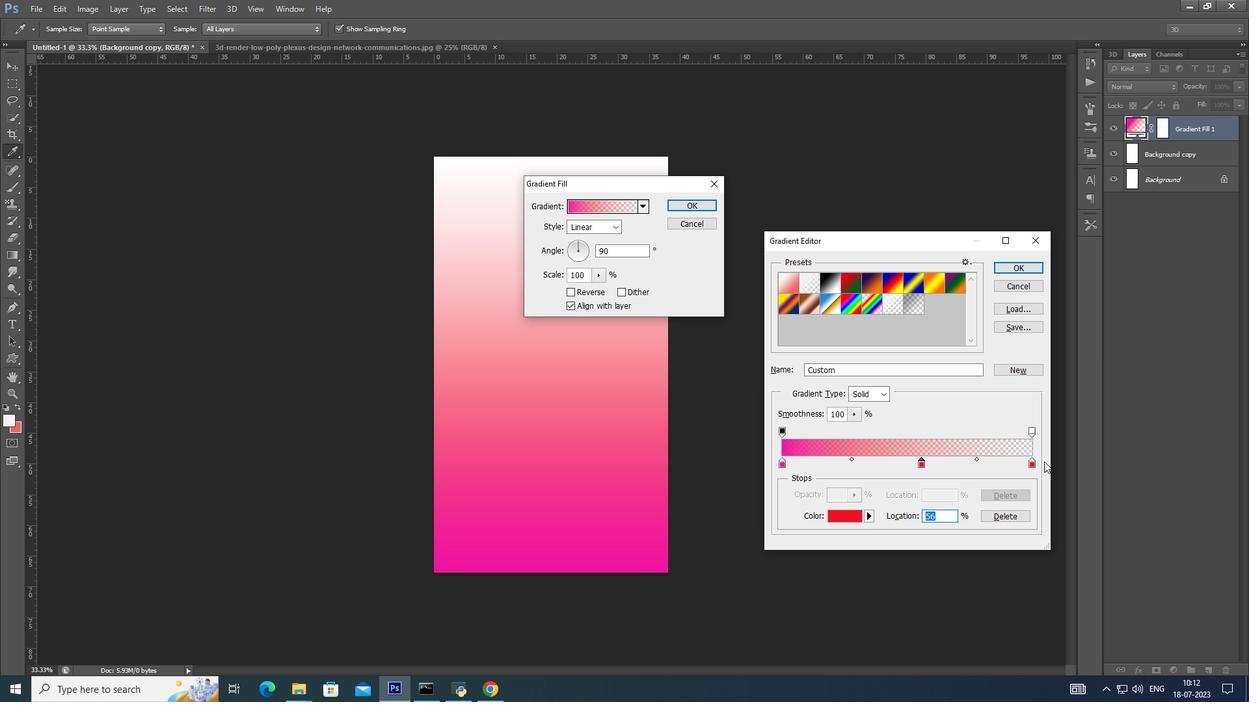 
Action: Key pressed <Key.alt_l><Key.alt_l><Key.alt_l><Key.alt_l><Key.alt_l><Key.alt_l>
Screenshot: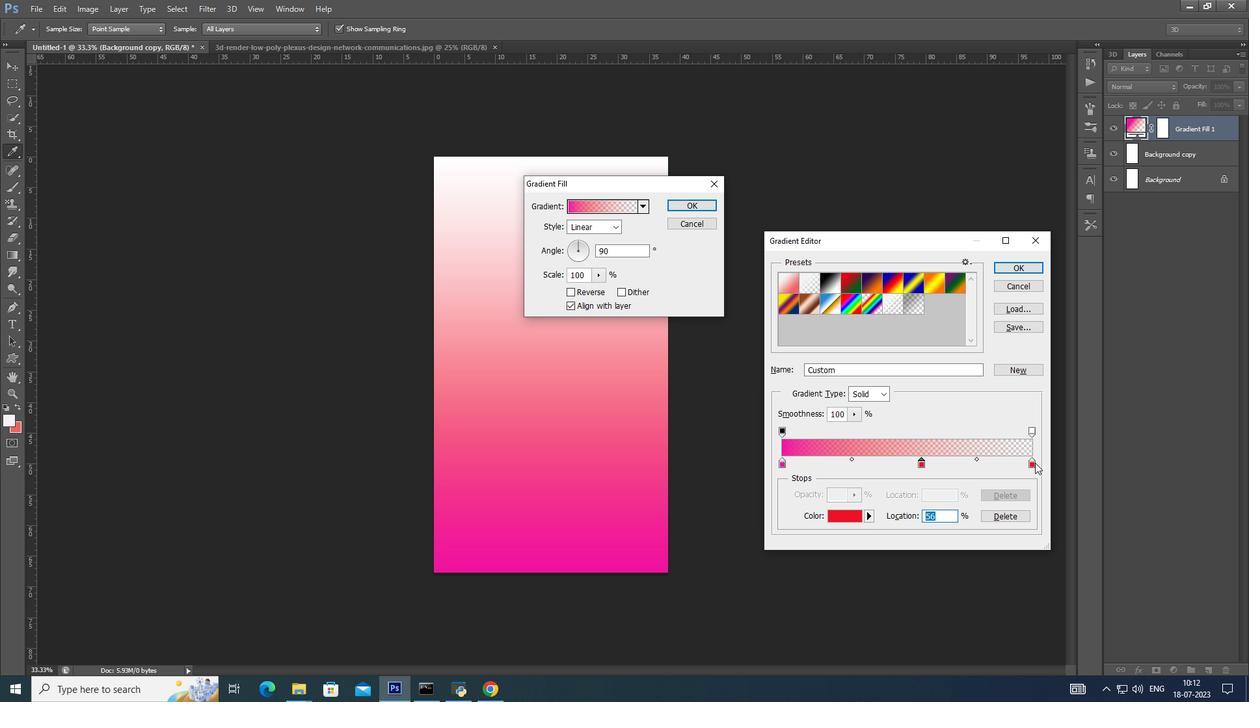 
Action: Mouse moved to (916, 332)
Screenshot: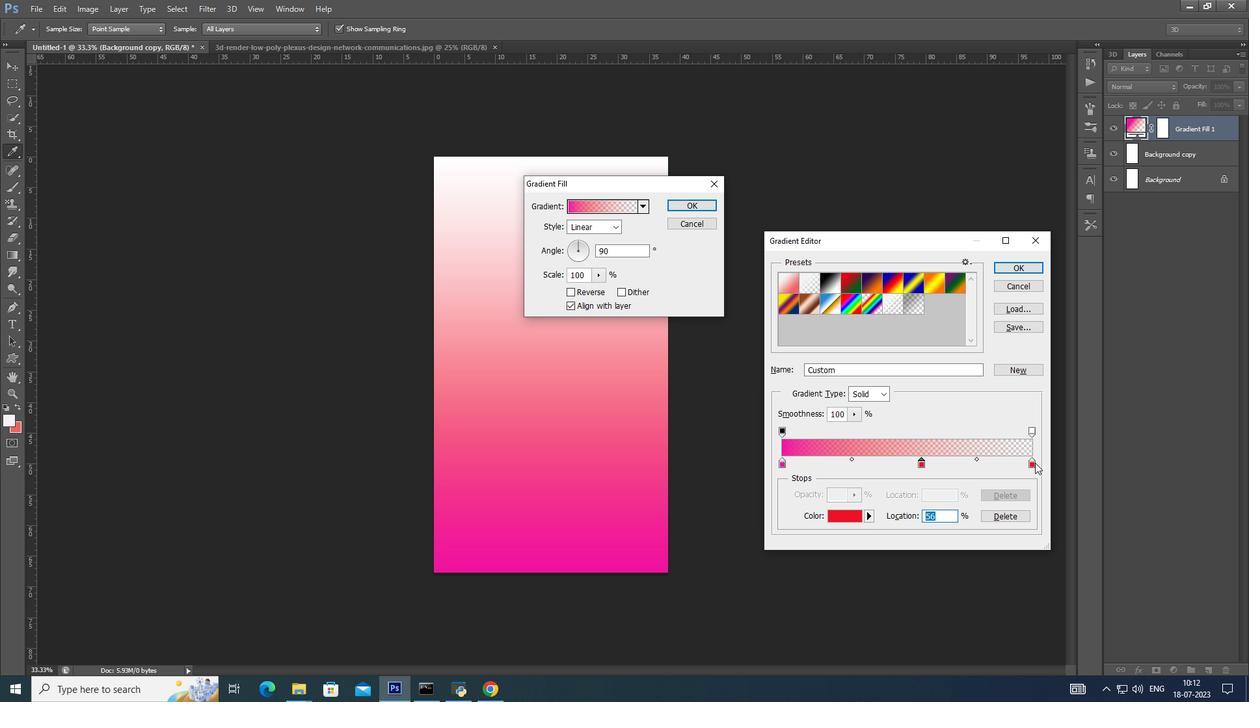 
Action: Key pressed <Key.alt_l><Key.alt_l><Key.alt_l><Key.alt_l><Key.alt_l><Key.alt_l><Key.alt_l><Key.alt_l><Key.alt_l><Key.alt_l><Key.alt_l><Key.alt_l><Key.alt_l>
Screenshot: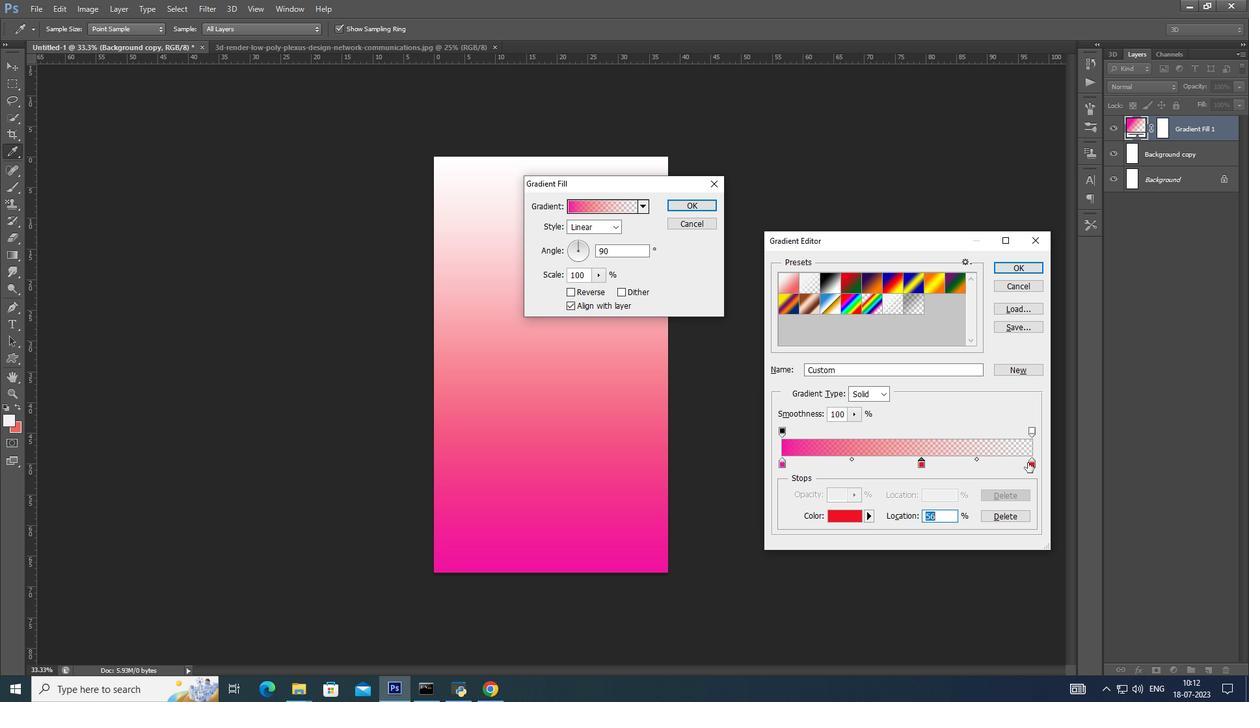 
Action: Mouse moved to (887, 331)
Screenshot: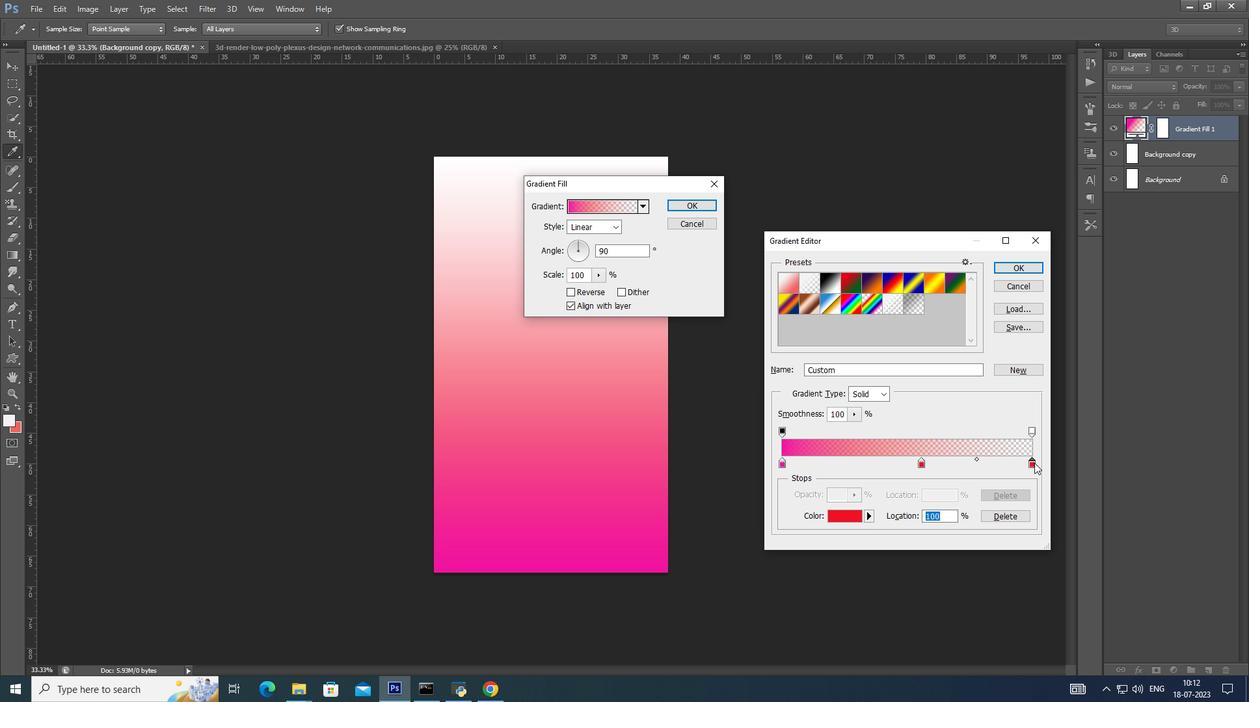 
Action: Mouse pressed left at (887, 331)
Screenshot: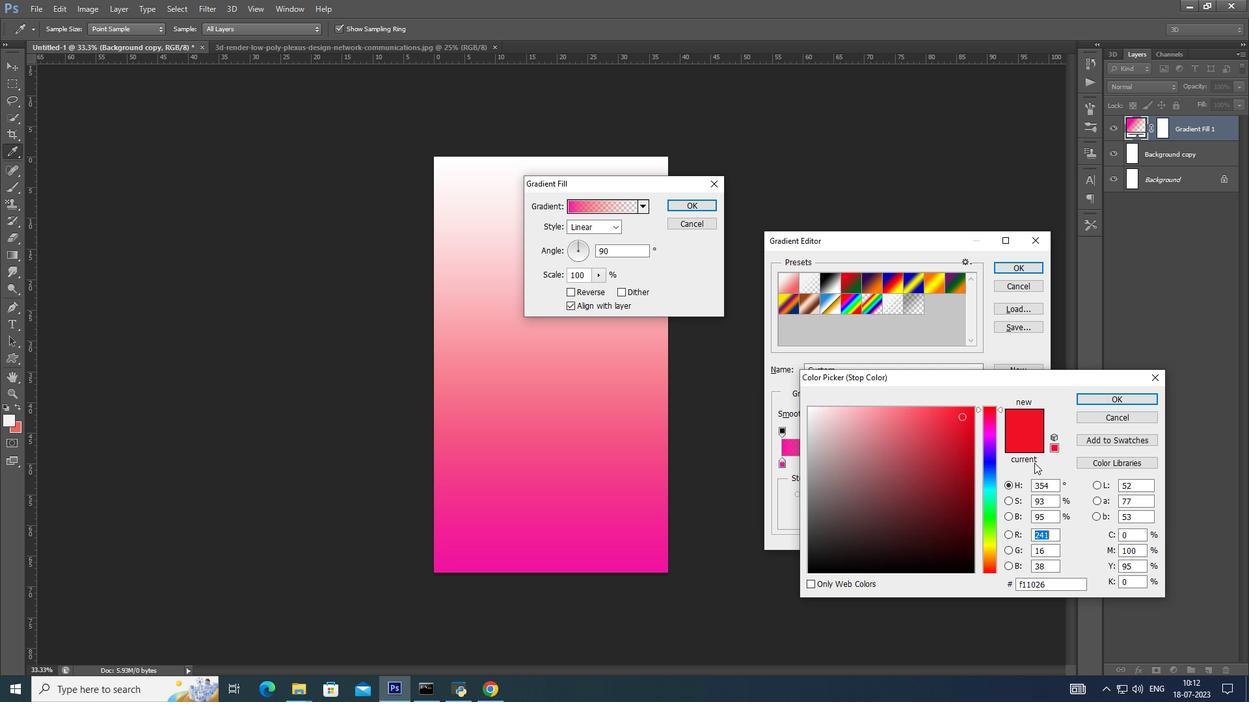 
Action: Mouse pressed left at (887, 331)
Screenshot: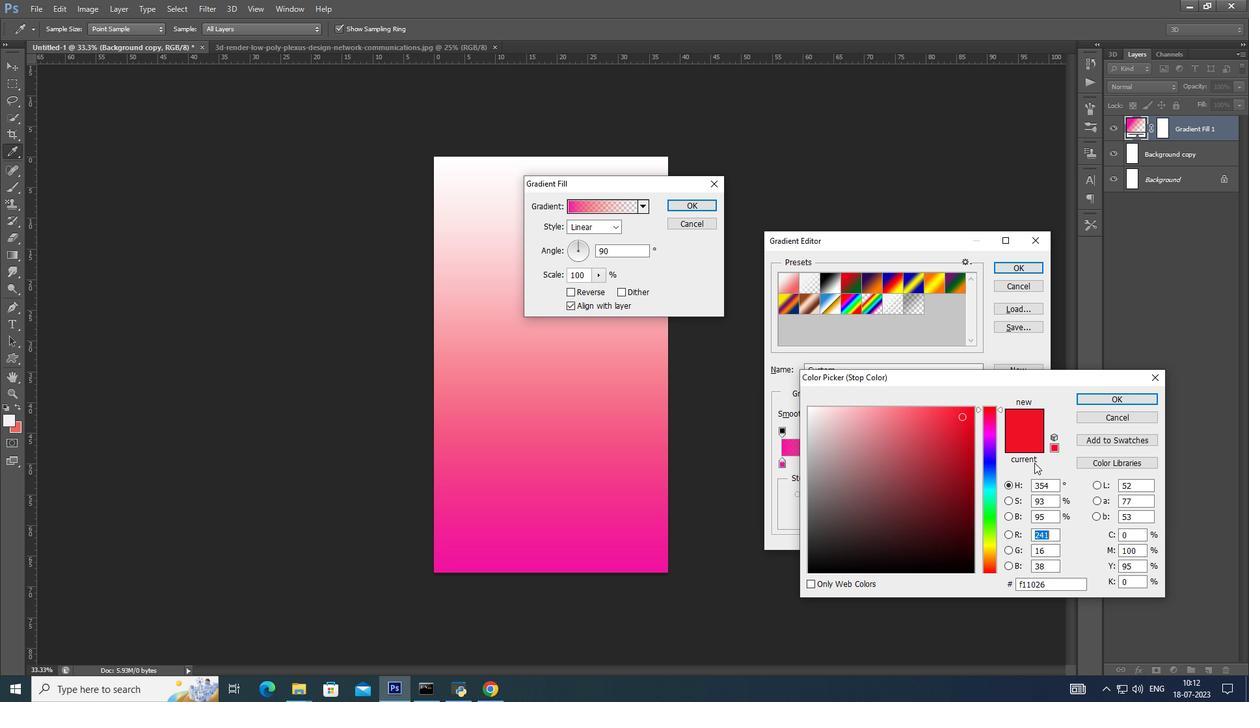 
Action: Mouse moved to (898, 335)
Screenshot: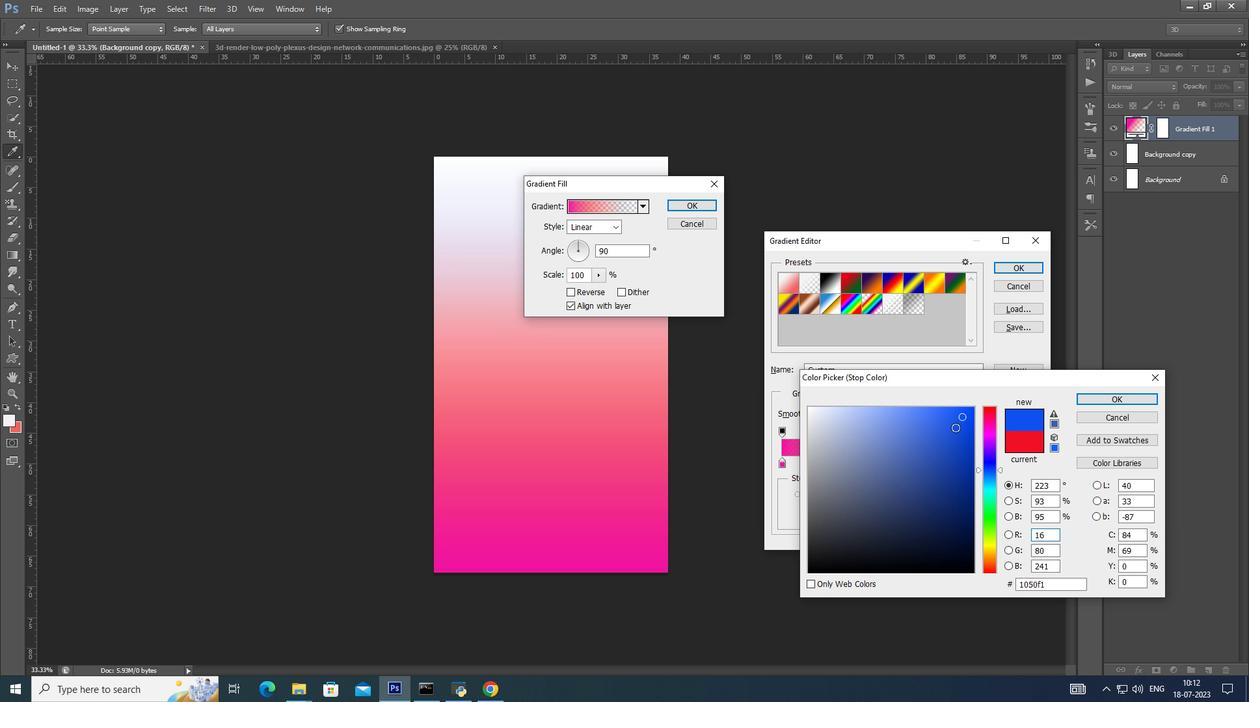 
Action: Mouse pressed left at (898, 335)
Screenshot: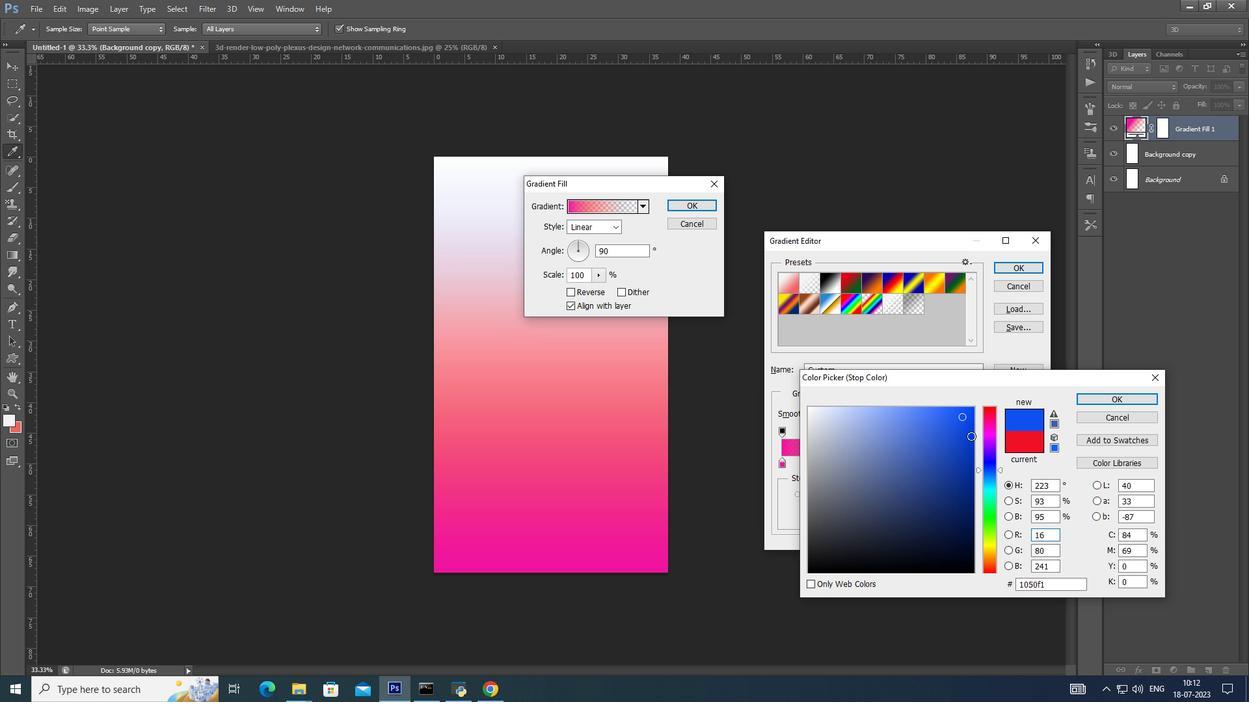 
Action: Mouse moved to (905, 326)
Screenshot: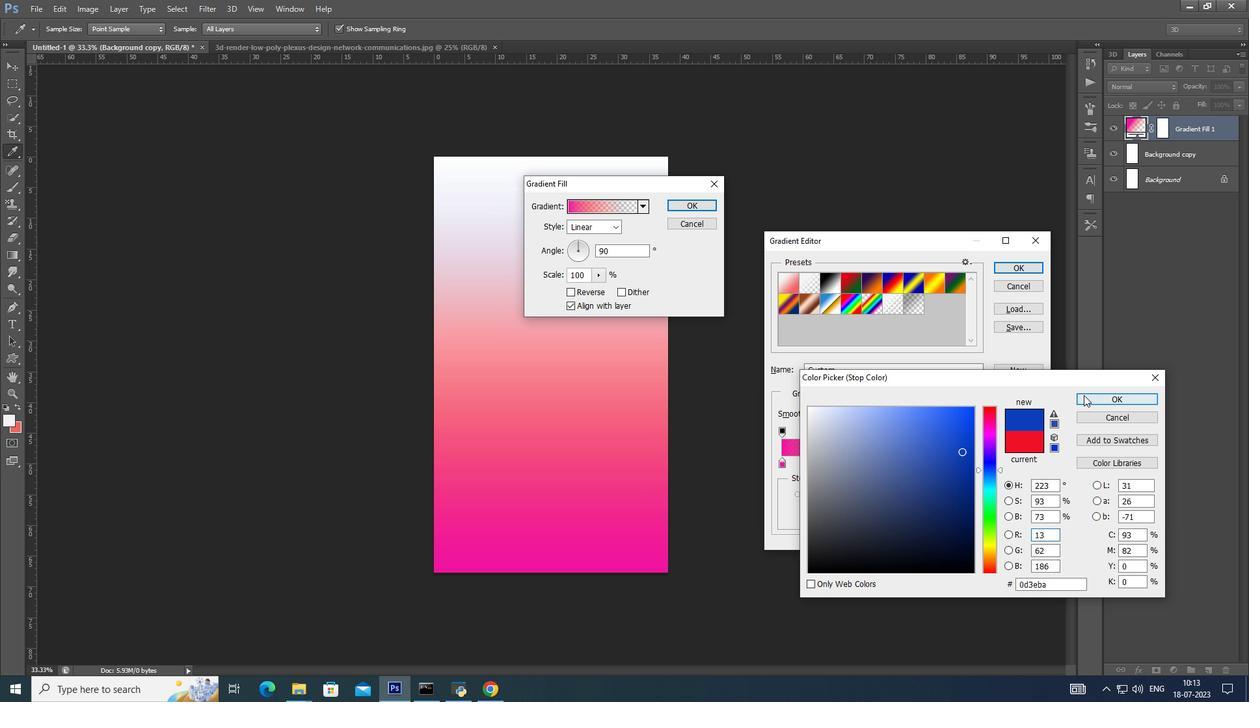 
Action: Mouse pressed left at (905, 326)
Screenshot: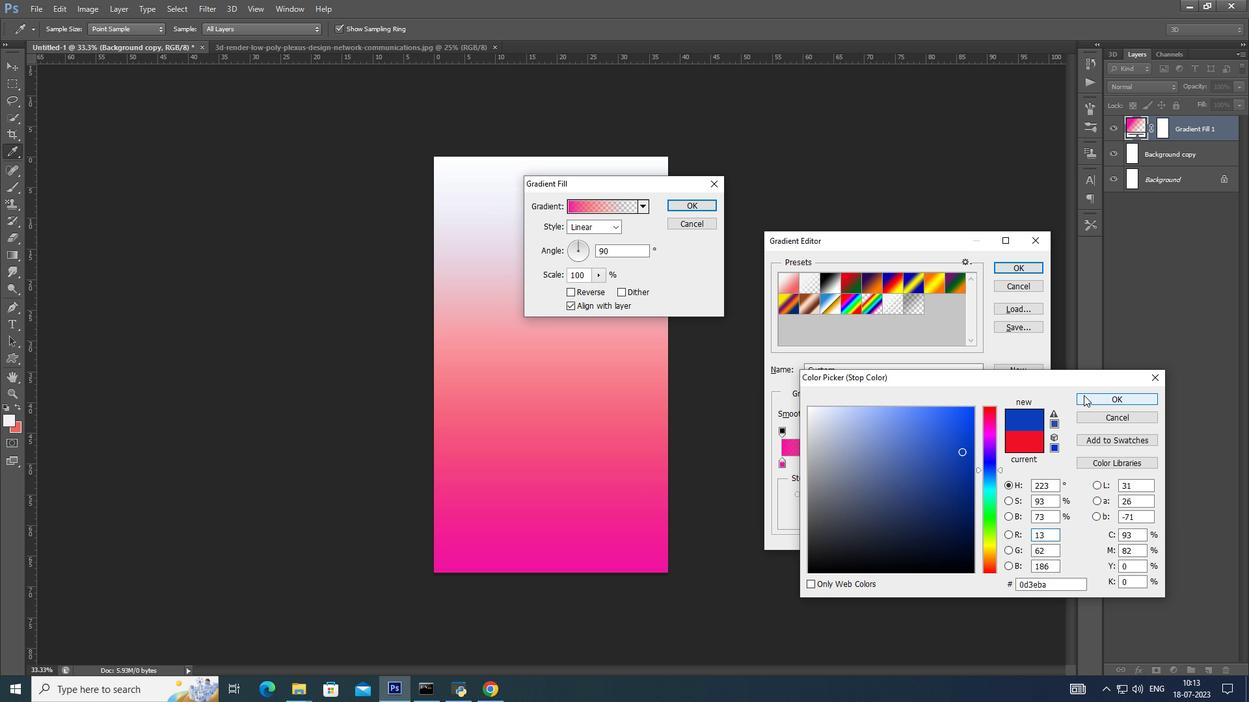 
Action: Mouse moved to (874, 296)
Screenshot: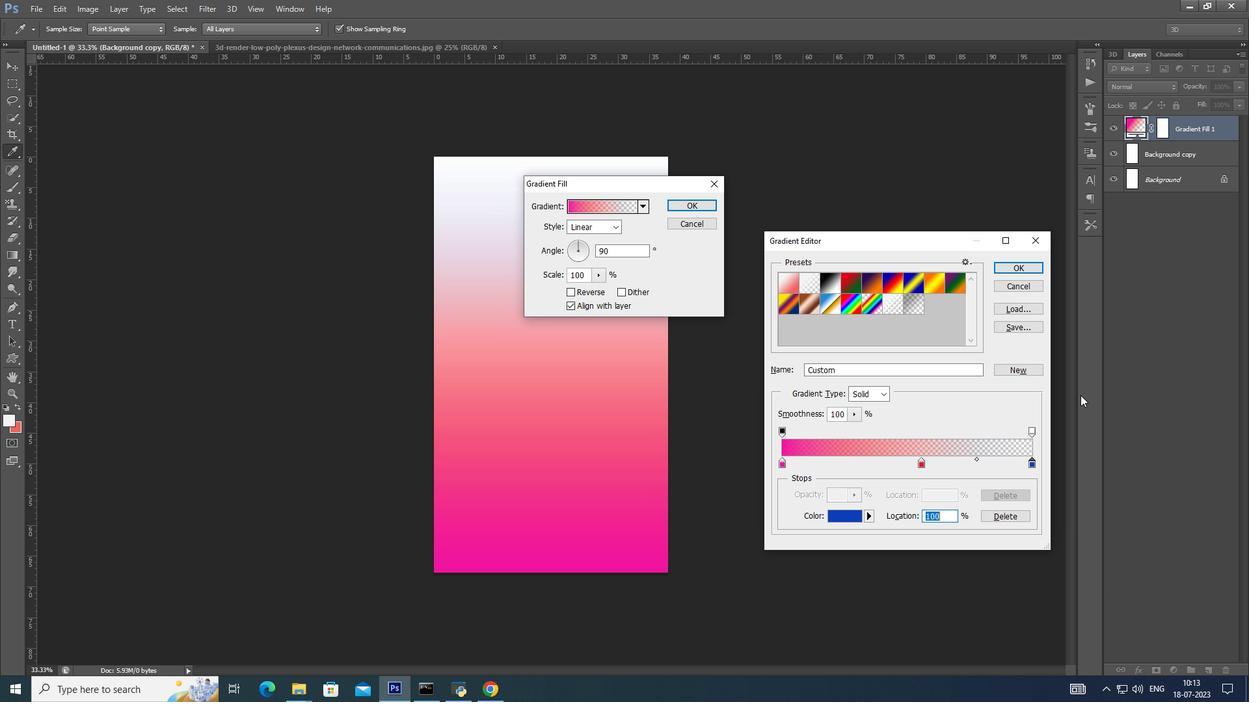 
Action: Mouse pressed left at (874, 296)
Screenshot: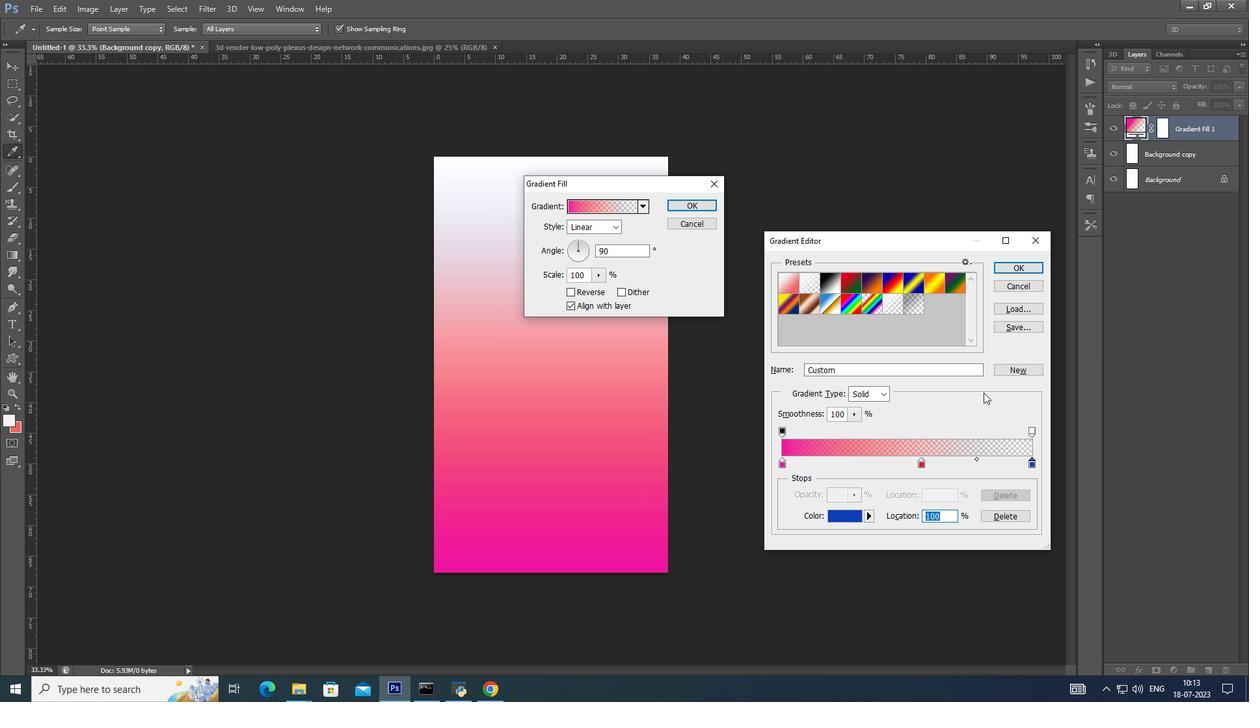 
Action: Mouse moved to (901, 330)
Screenshot: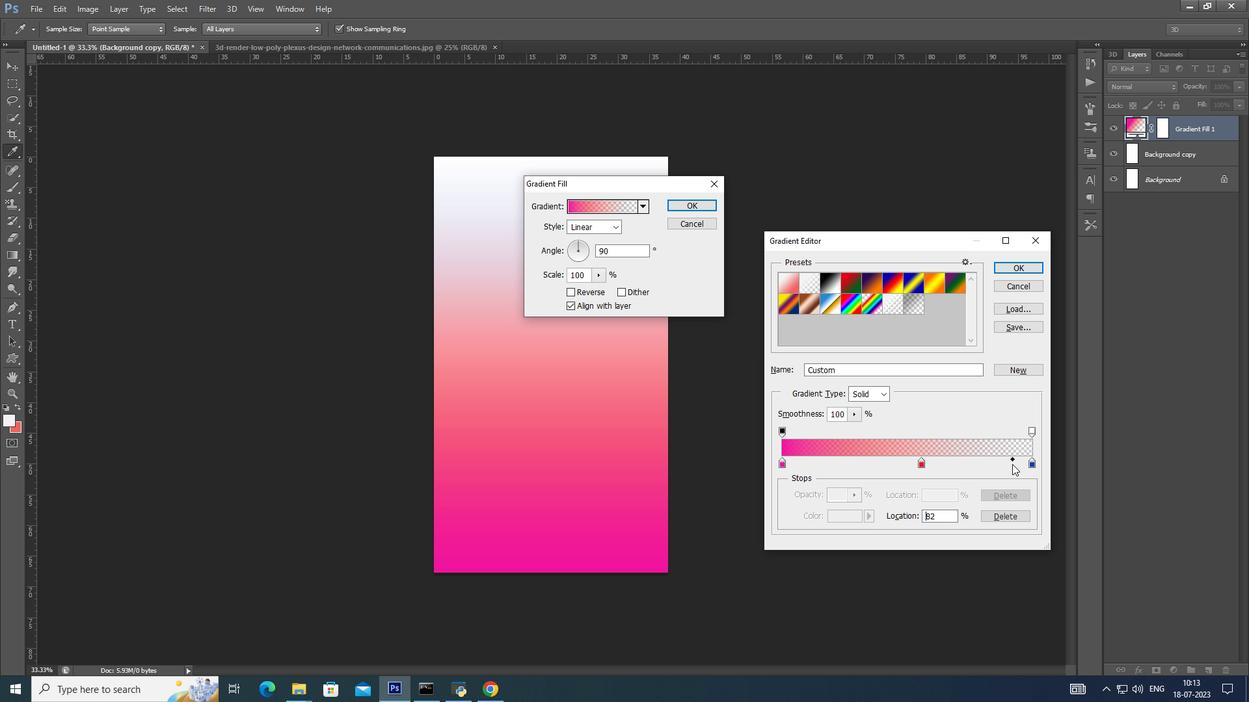 
Action: Mouse pressed left at (901, 330)
Screenshot: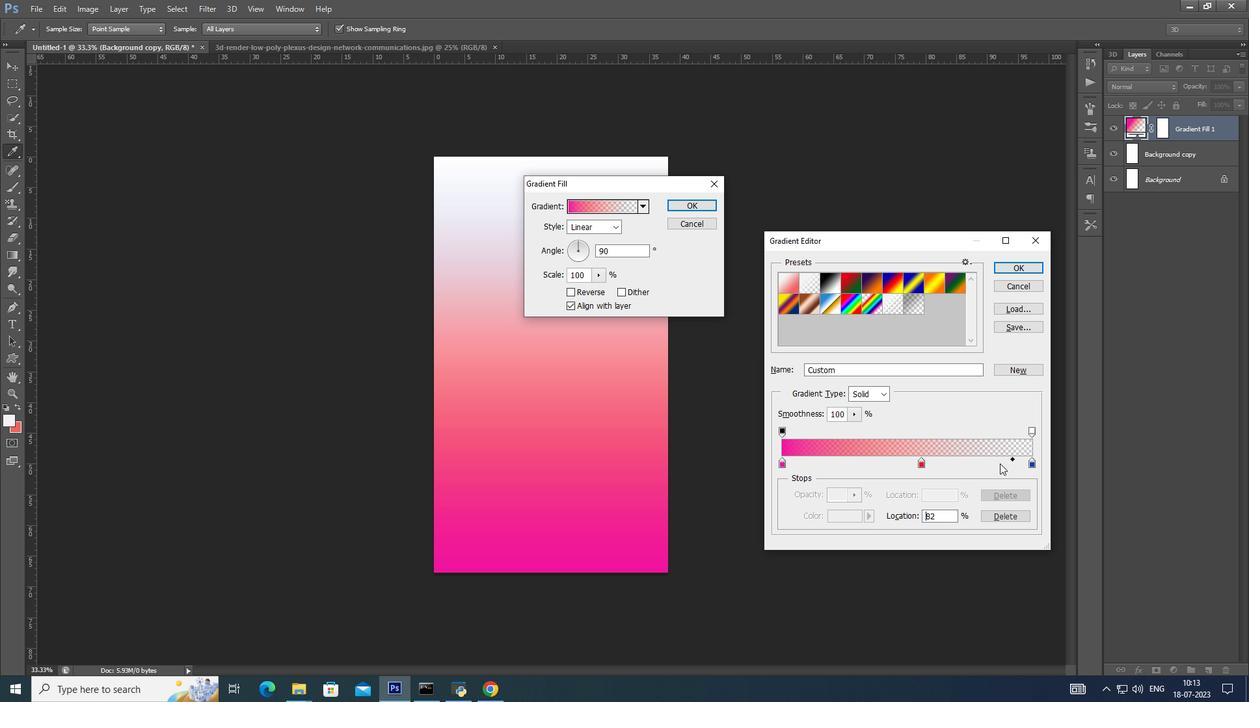 
Action: Mouse moved to (997, 208)
Screenshot: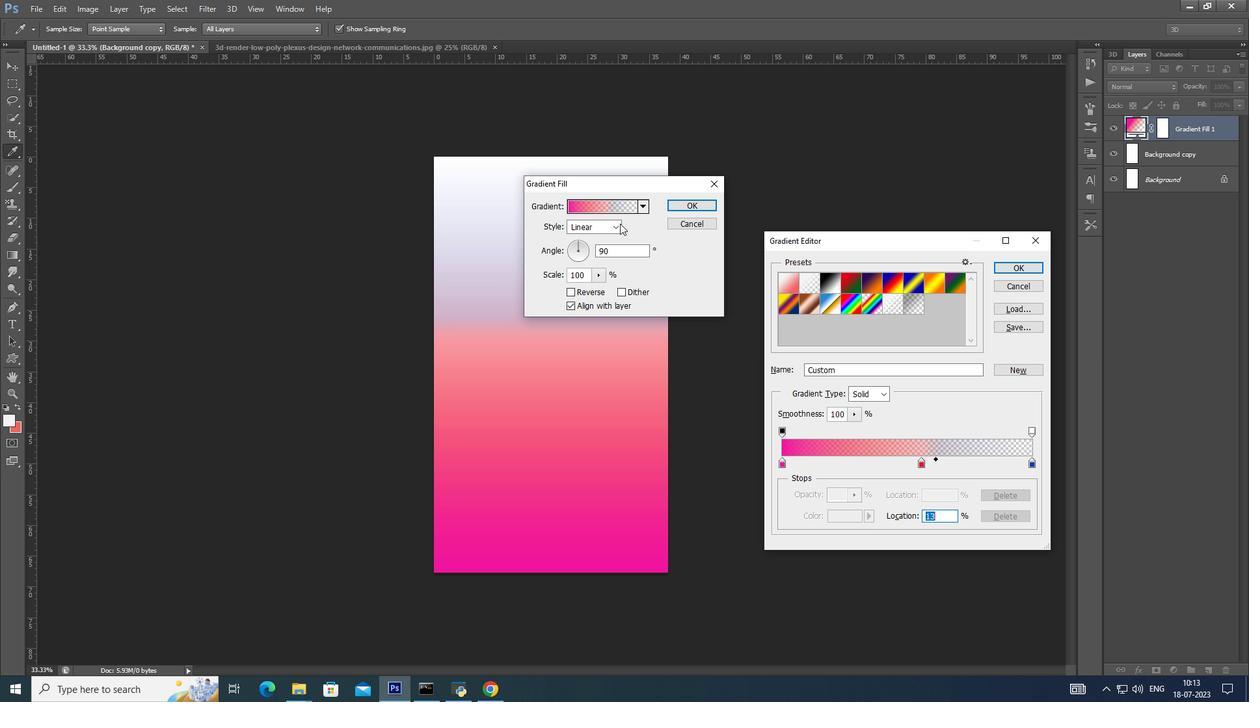 
Action: Mouse pressed left at (997, 208)
Screenshot: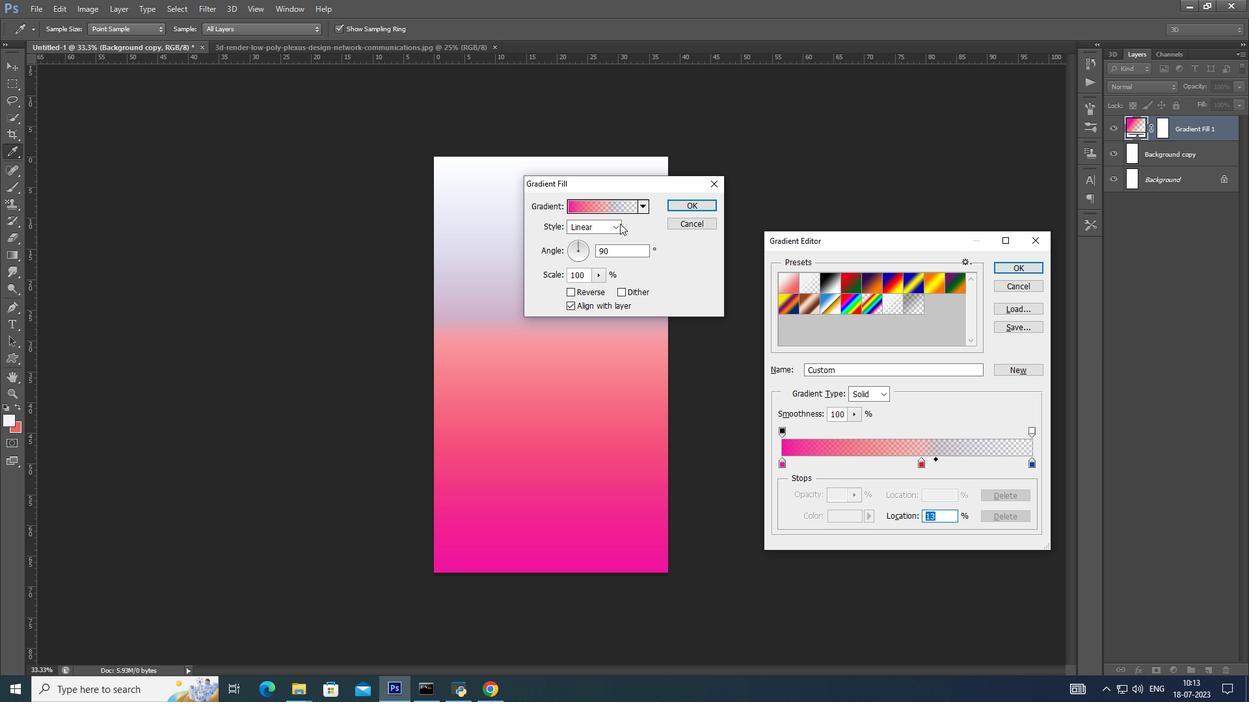 
Action: Mouse moved to (995, 208)
Screenshot: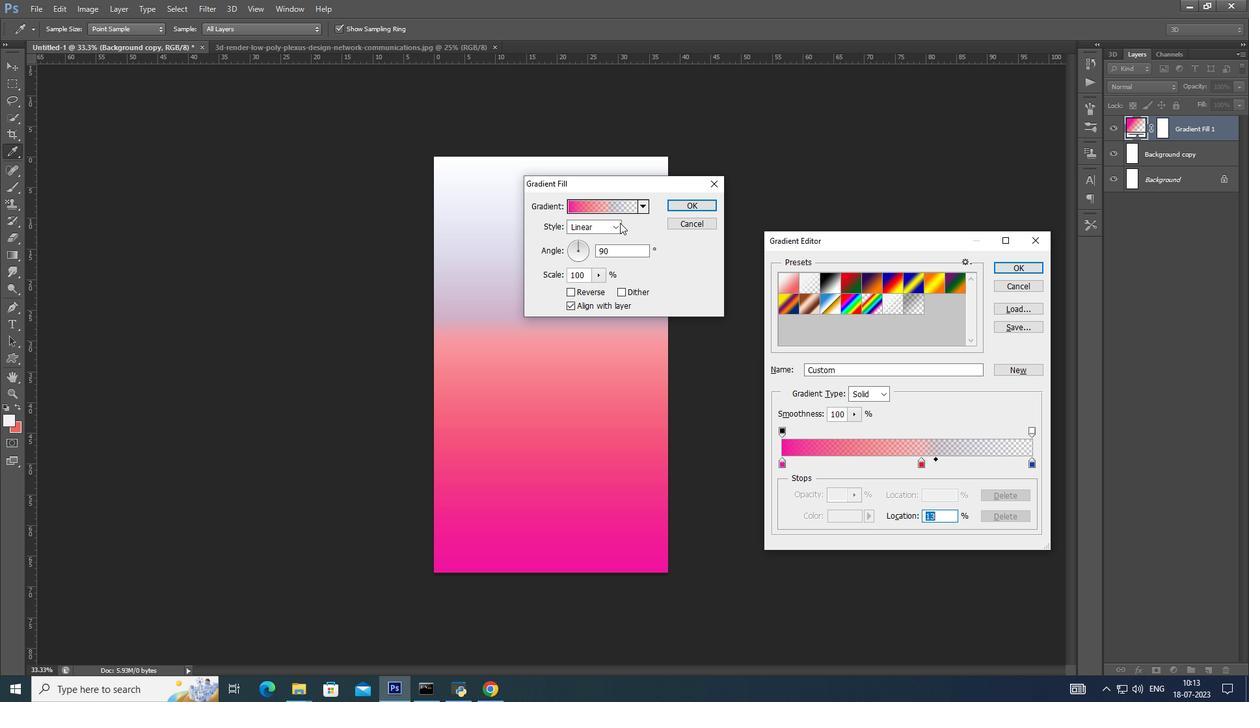 
Action: Mouse pressed left at (995, 208)
Screenshot: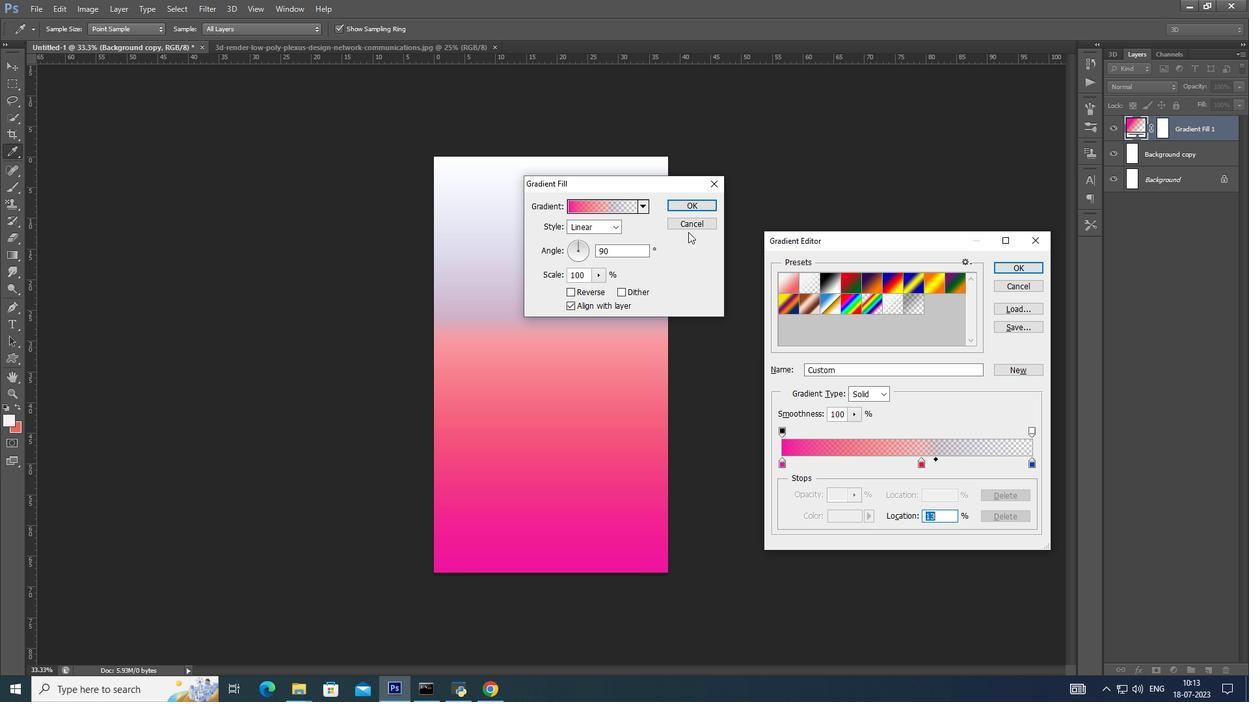 
Action: Mouse moved to (995, 207)
Screenshot: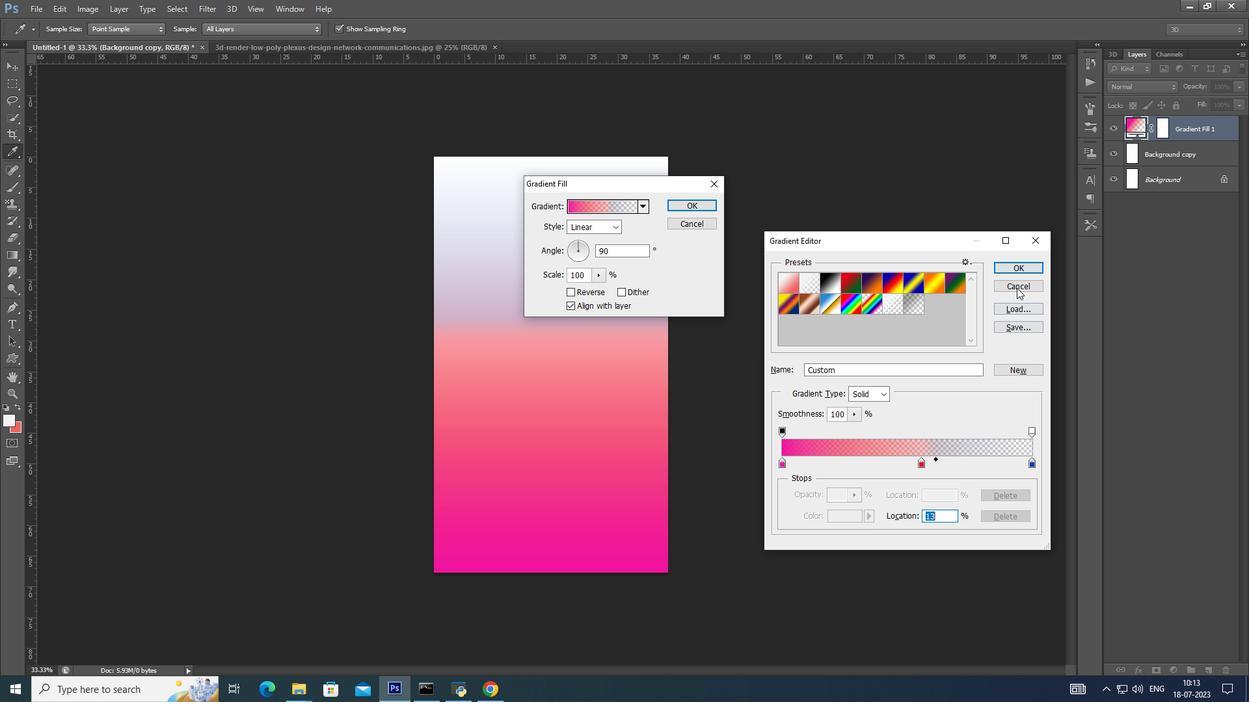 
Action: Mouse pressed left at (995, 207)
Screenshot: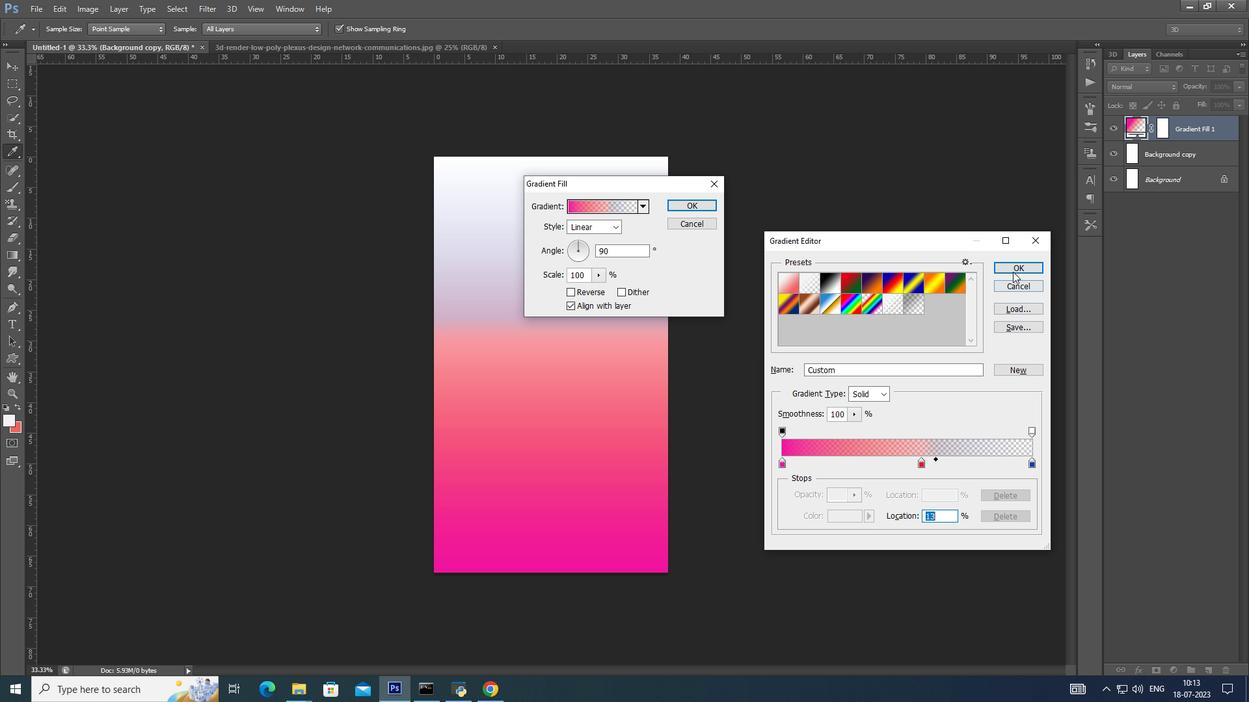 
Action: Mouse moved to (926, 242)
Screenshot: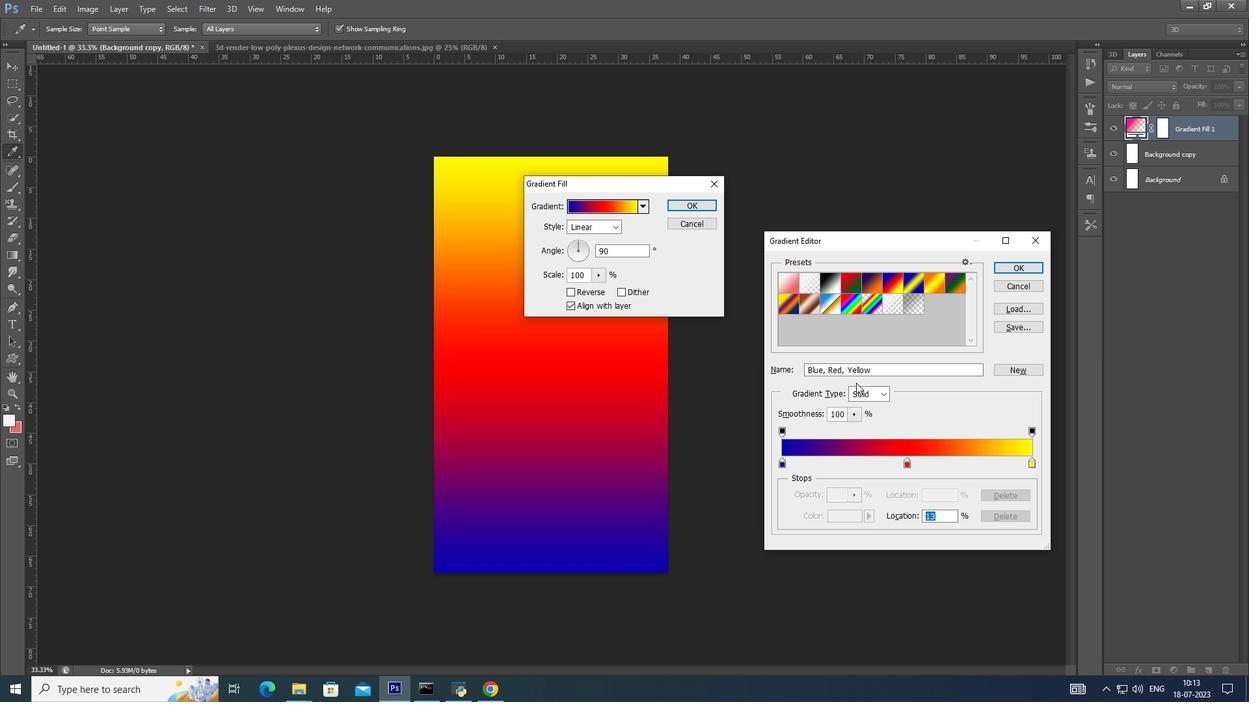 
Action: Mouse pressed left at (926, 242)
Screenshot: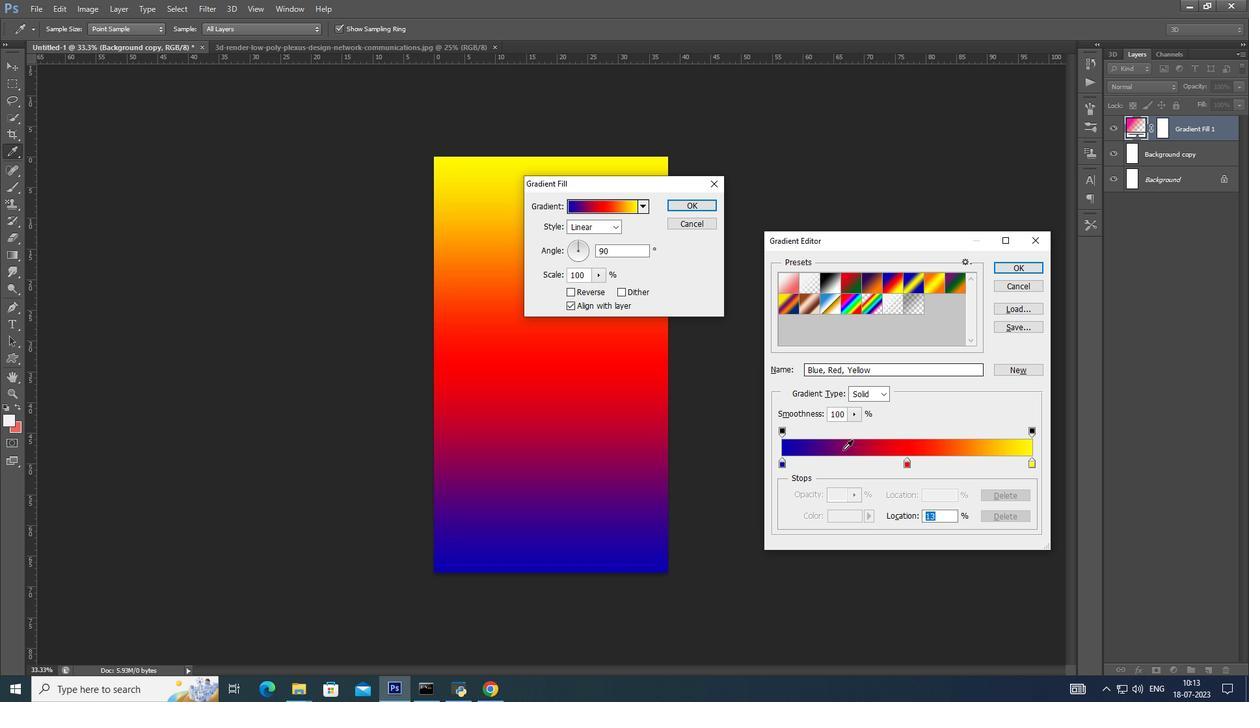 
Action: Mouse moved to (888, 331)
Screenshot: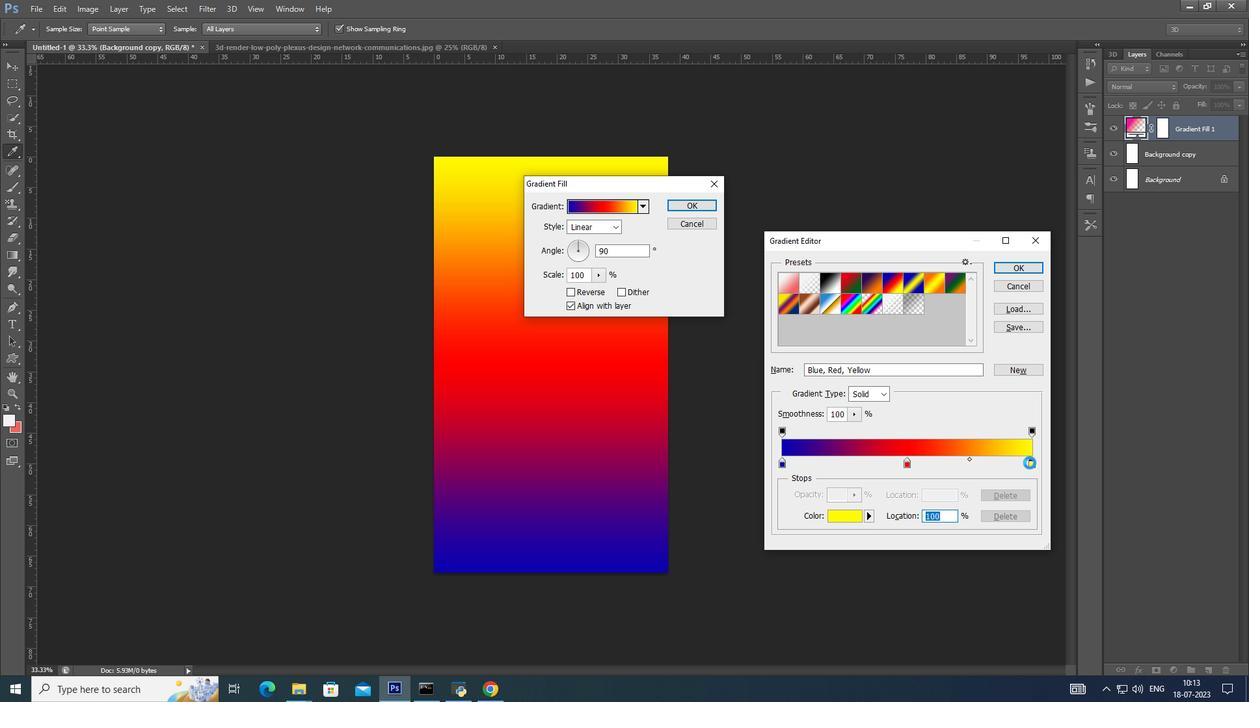 
Action: Mouse pressed left at (888, 331)
Screenshot: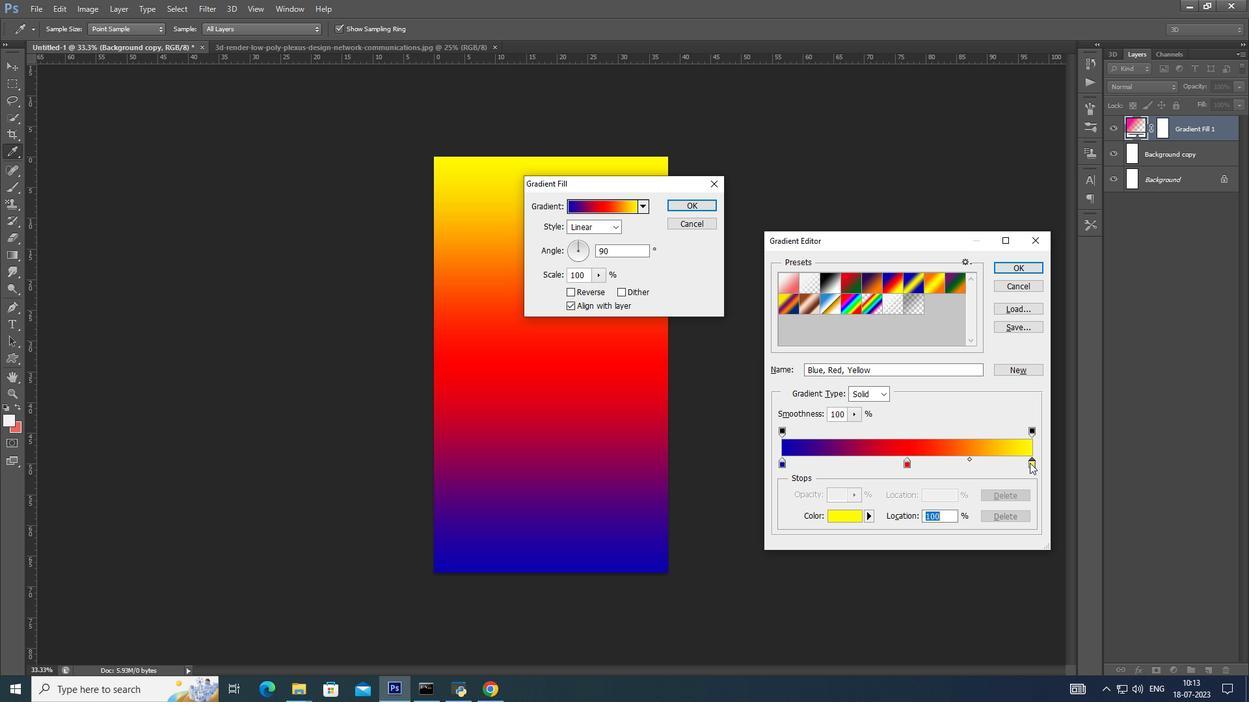 
Action: Mouse pressed left at (888, 331)
Screenshot: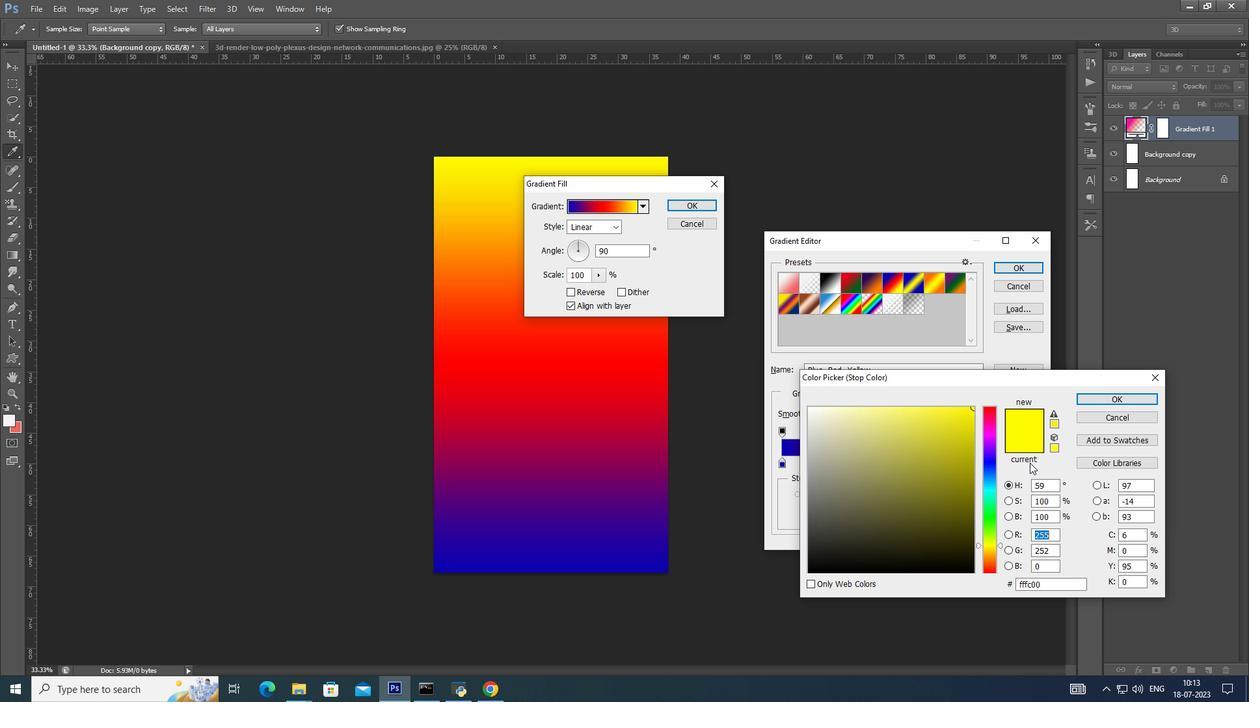 
Action: Mouse moved to (898, 315)
Screenshot: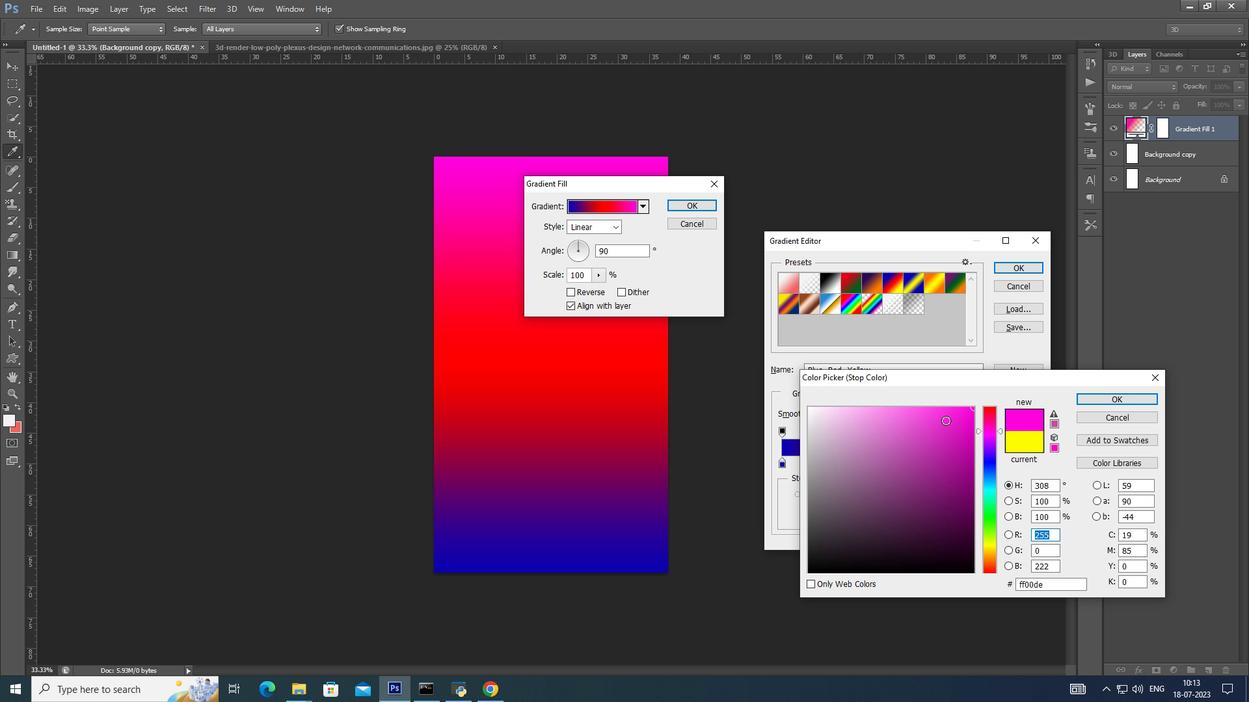 
Action: Mouse pressed left at (898, 315)
Screenshot: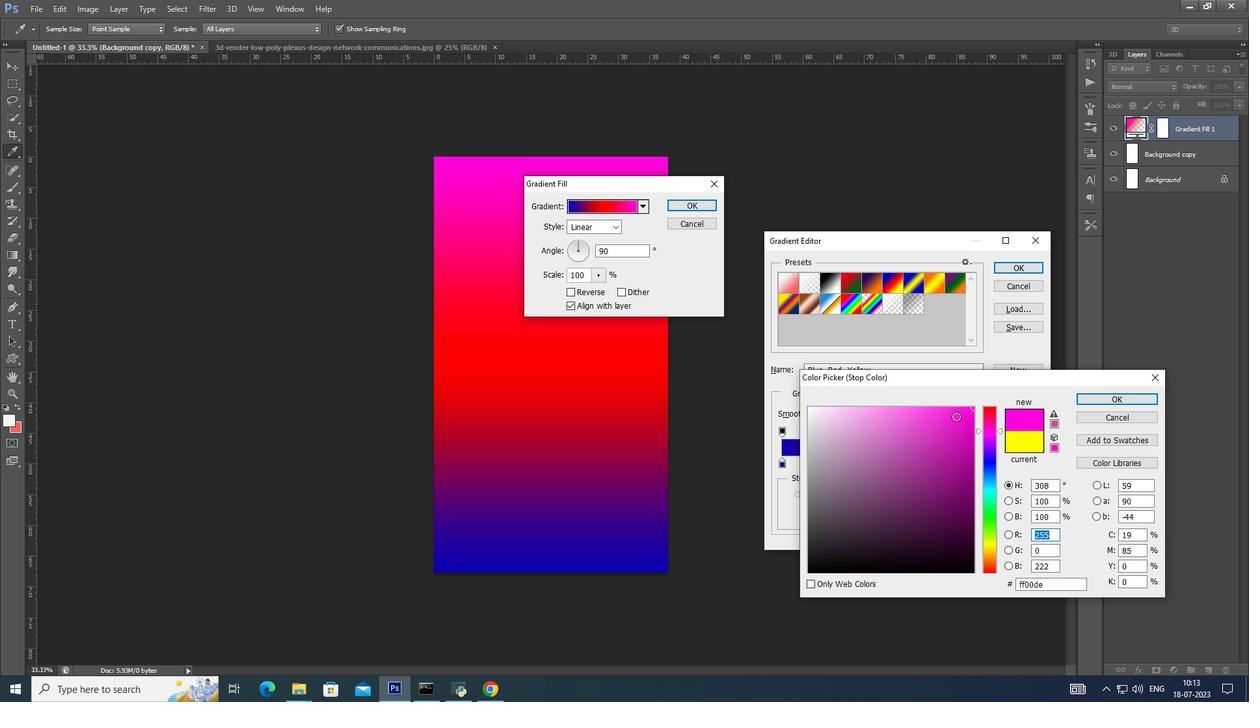 
Action: Mouse moved to (872, 297)
Screenshot: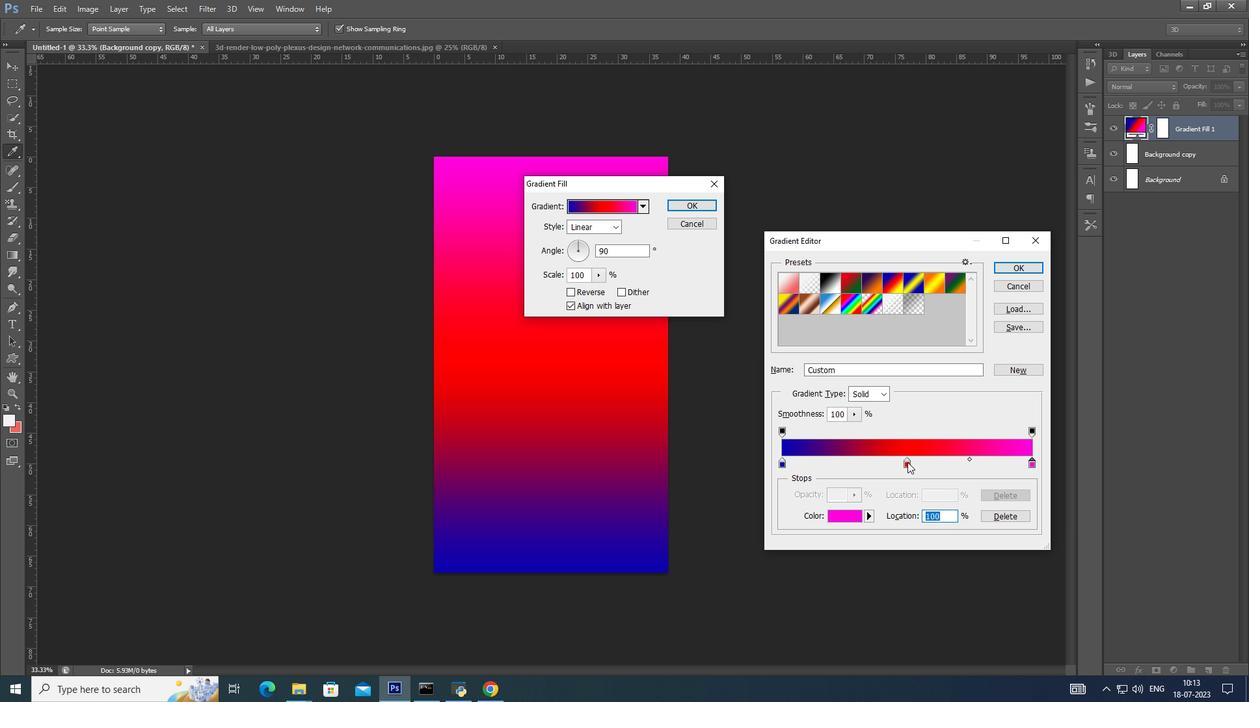 
Action: Mouse pressed left at (872, 297)
Screenshot: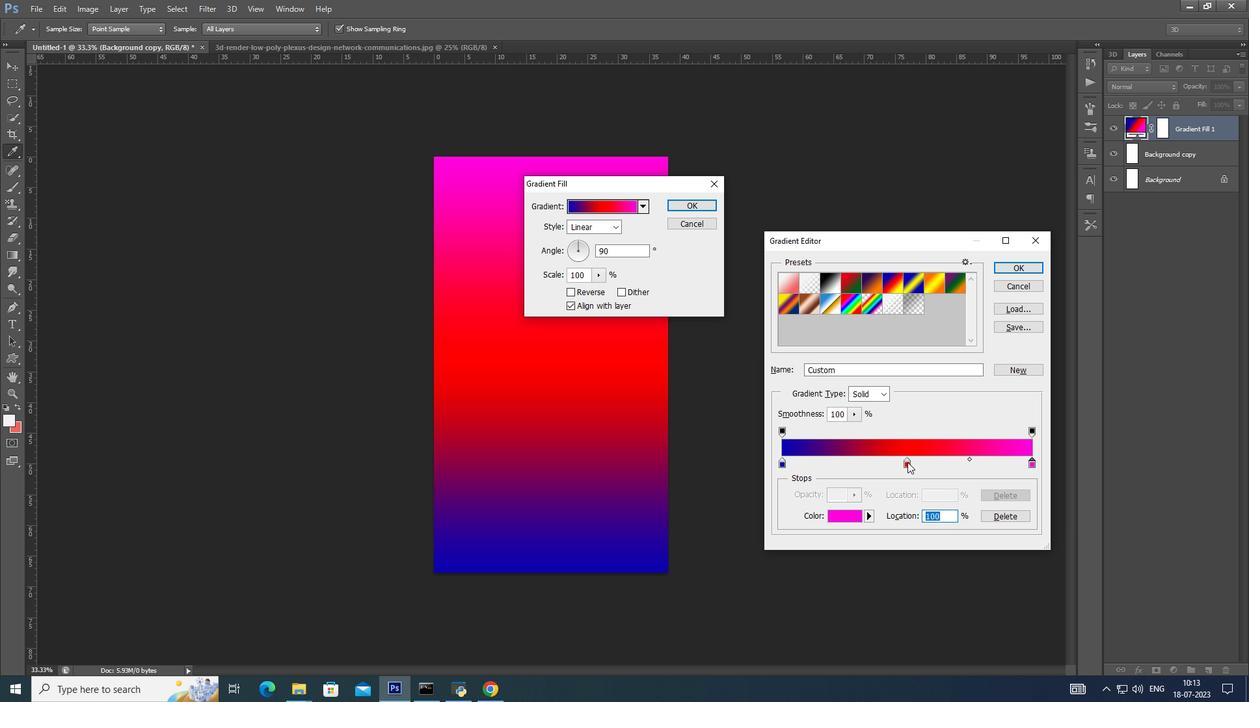 
Action: Mouse moved to (920, 331)
Screenshot: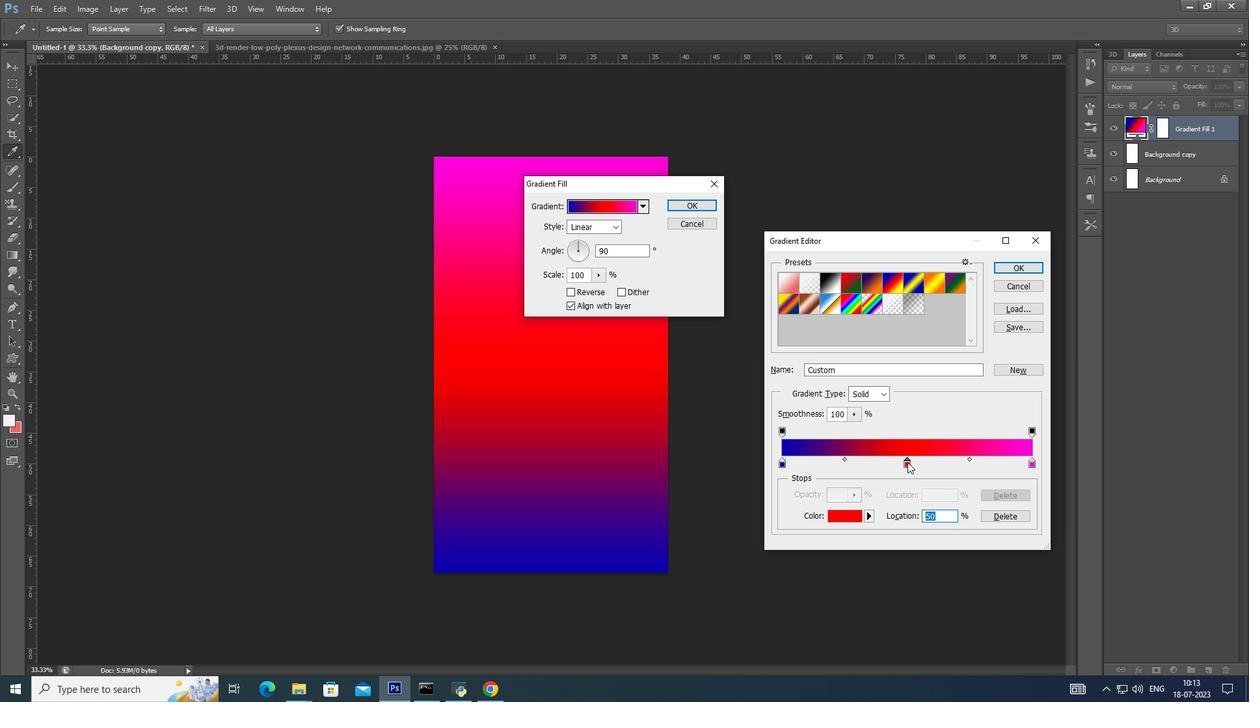 
Action: Mouse pressed left at (920, 331)
Screenshot: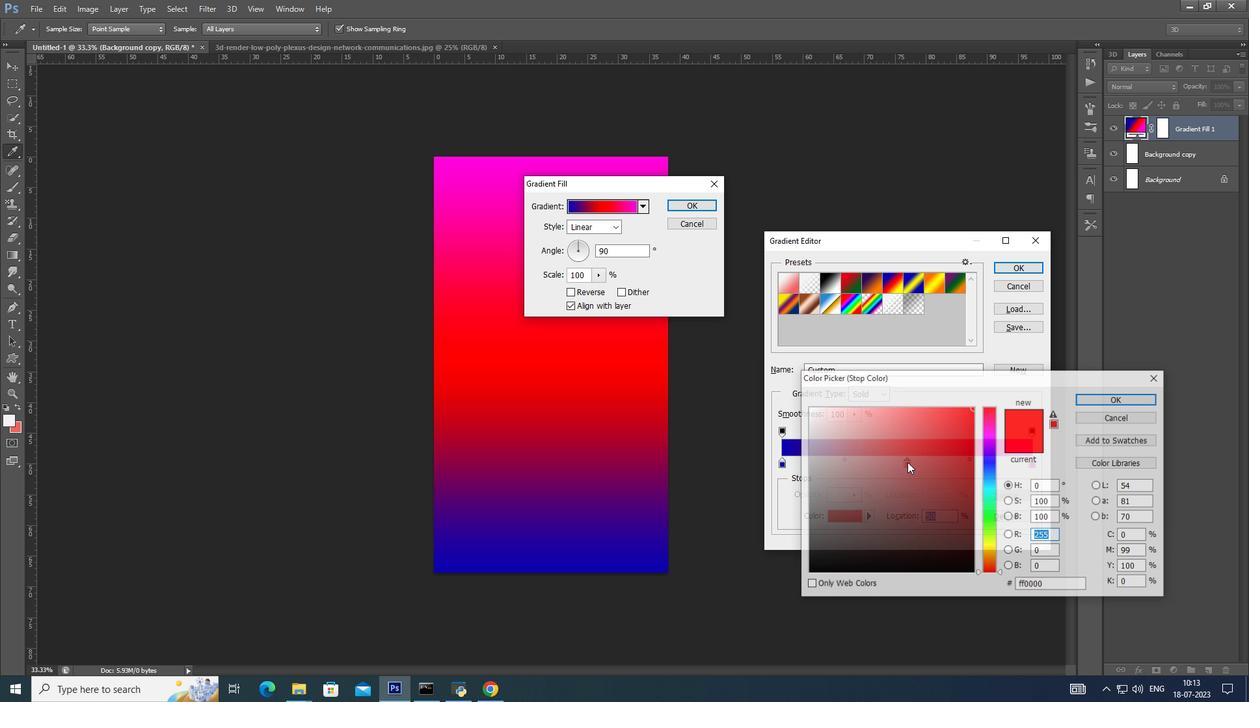 
Action: Mouse pressed left at (920, 331)
Screenshot: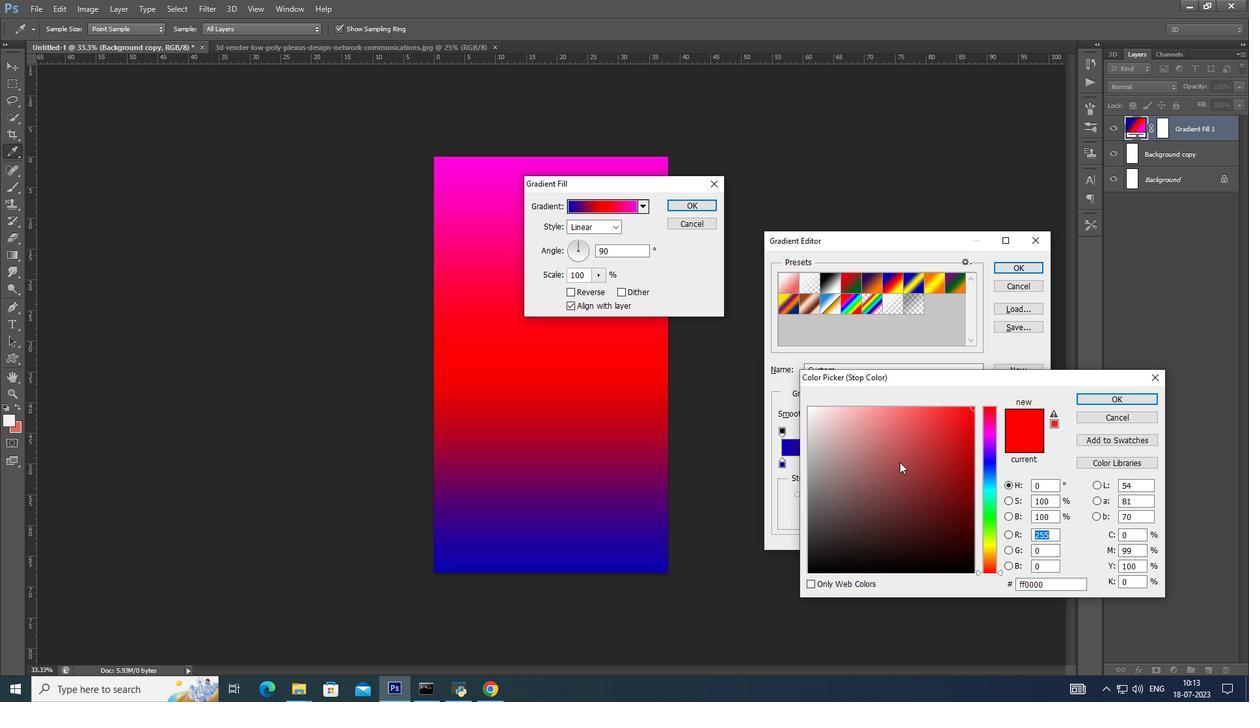 
Action: Mouse moved to (986, 383)
Screenshot: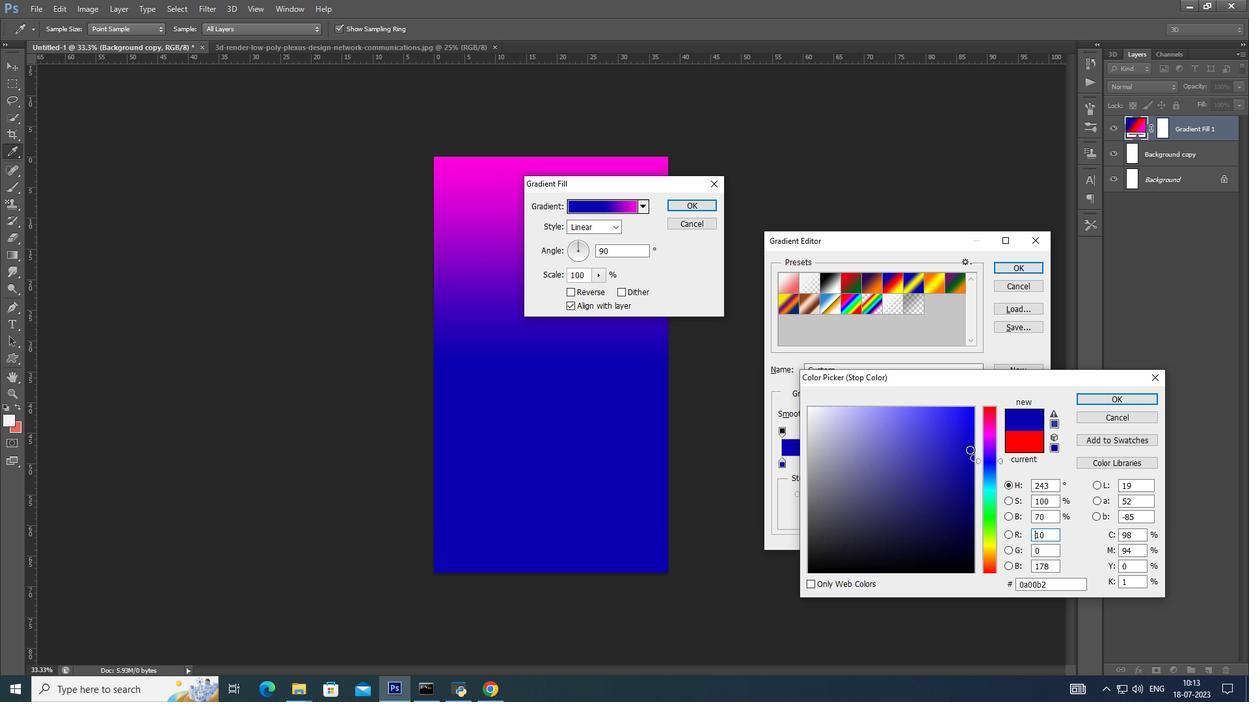 
Action: Mouse pressed left at (986, 383)
Screenshot: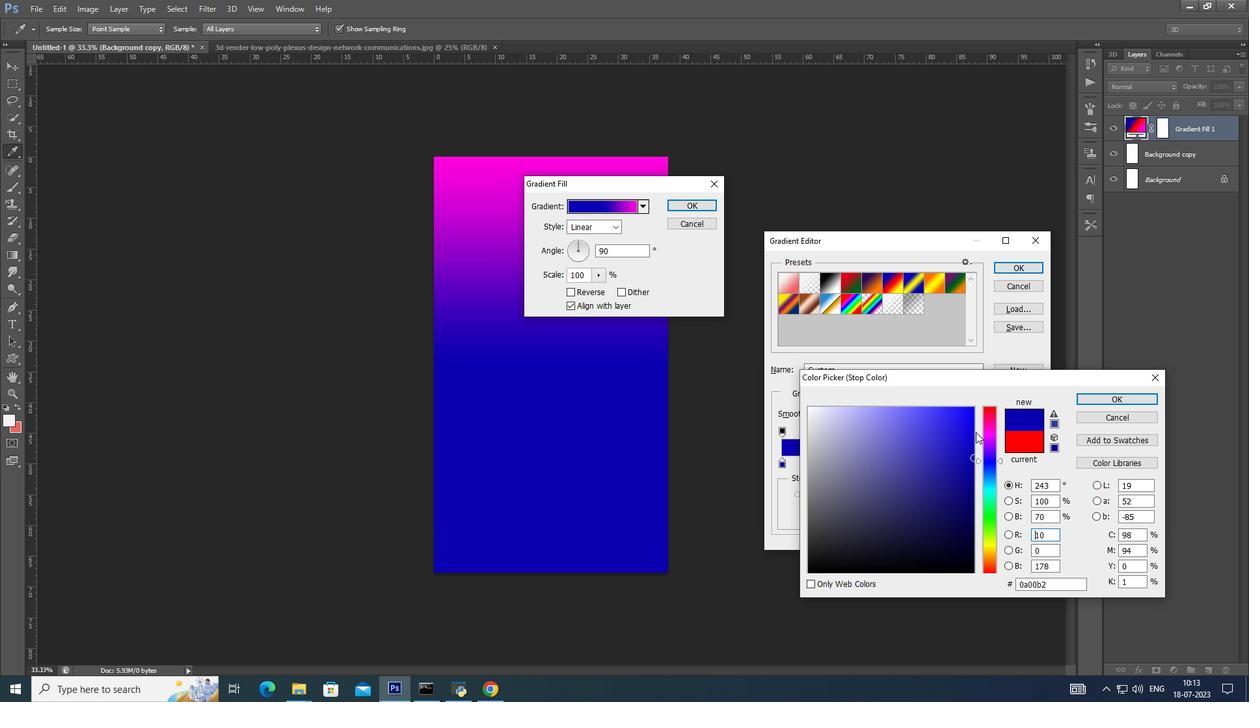 
Action: Mouse moved to (871, 298)
Screenshot: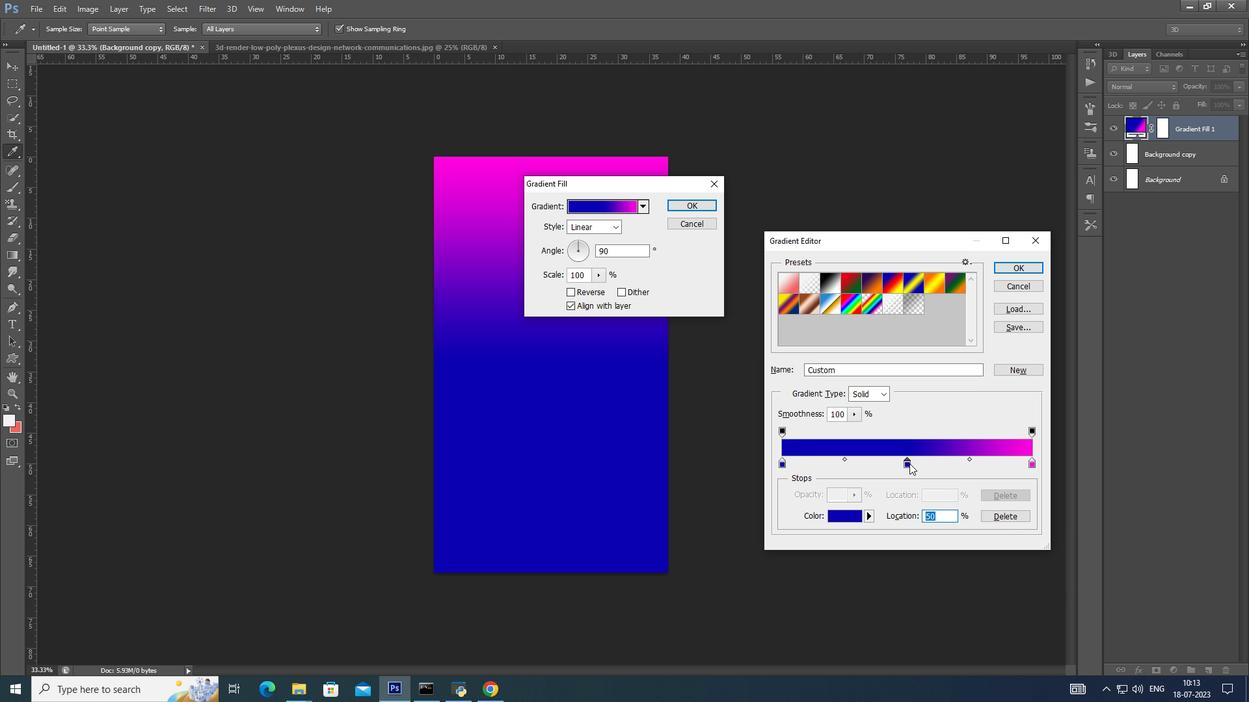 
Action: Mouse pressed left at (871, 298)
Screenshot: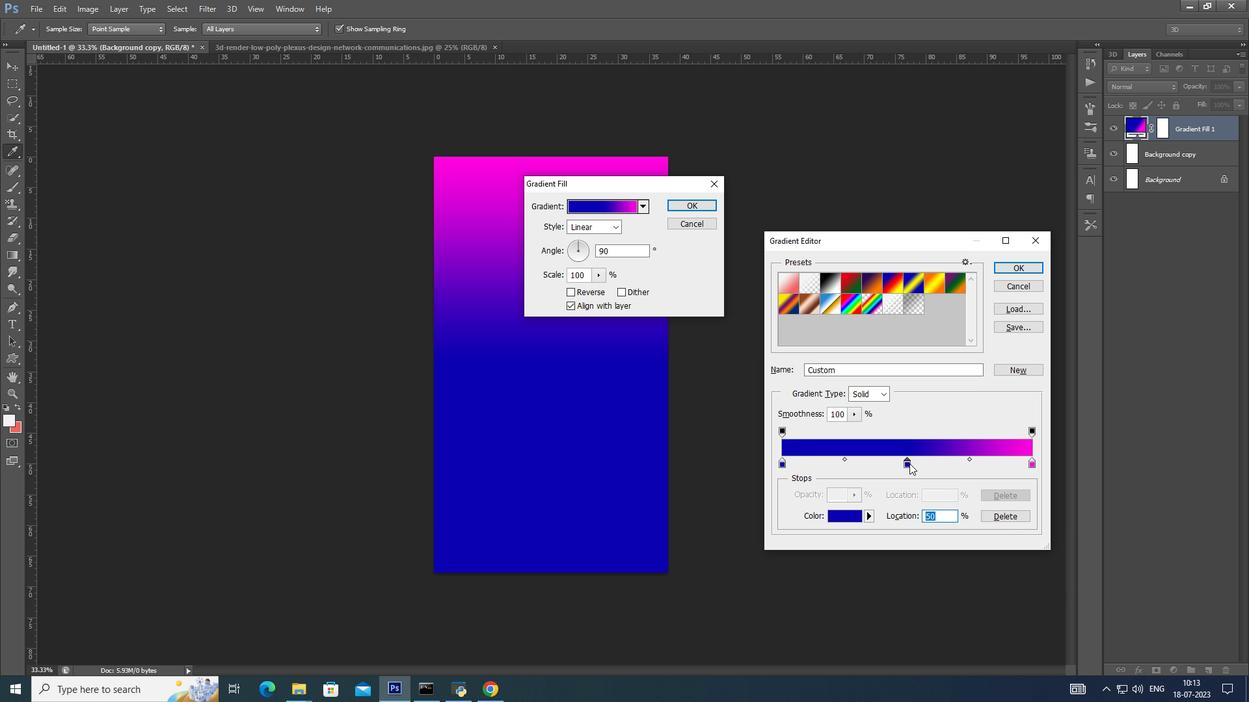 
Action: Mouse moved to (953, 332)
Screenshot: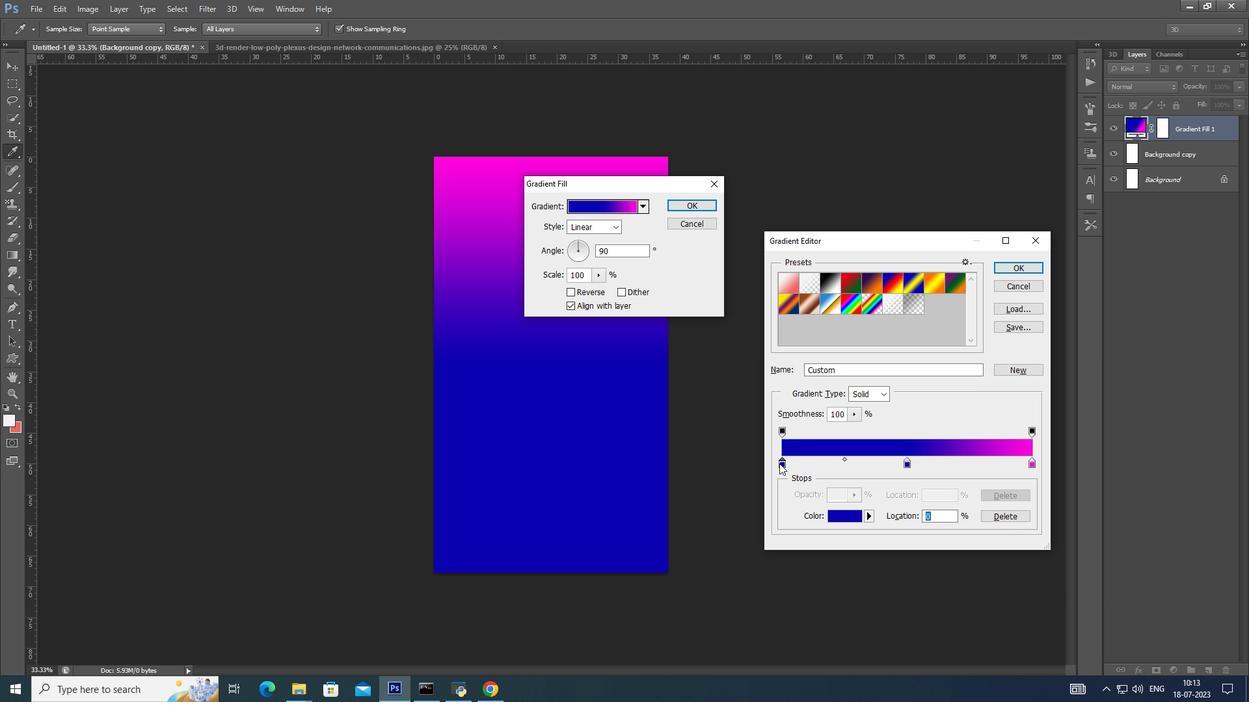 
Action: Mouse pressed left at (953, 332)
Screenshot: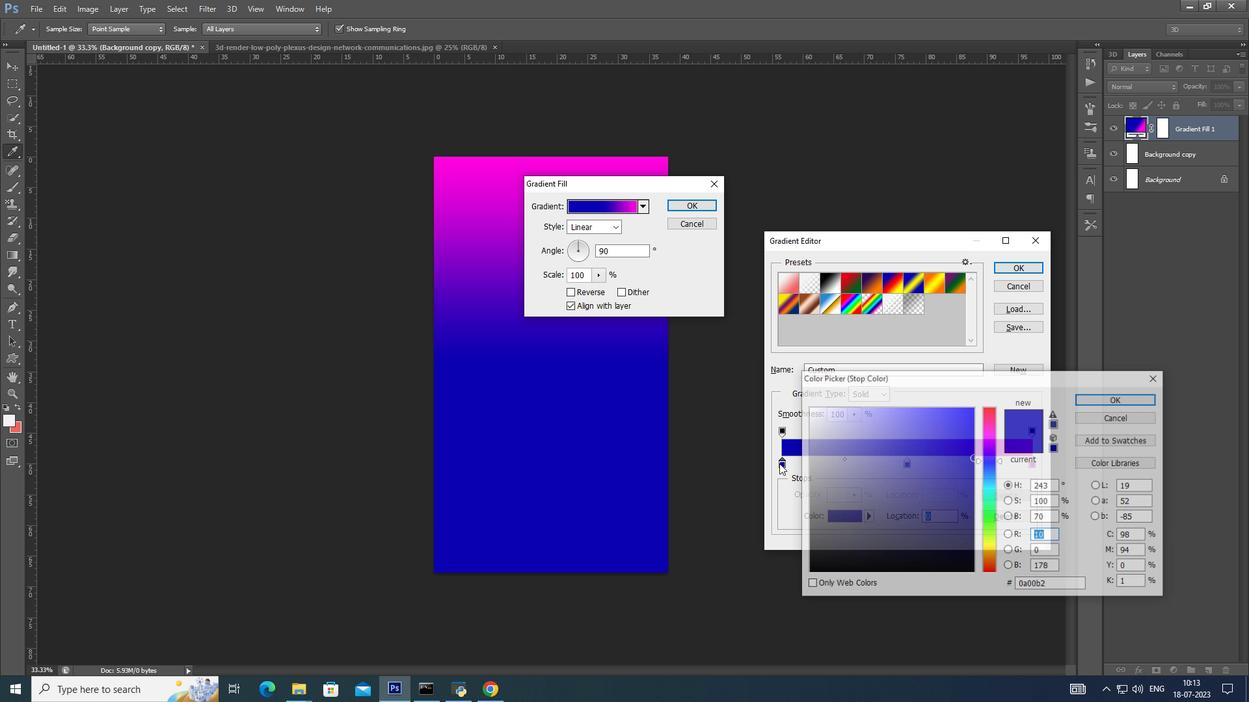 
Action: Mouse moved to (953, 332)
Screenshot: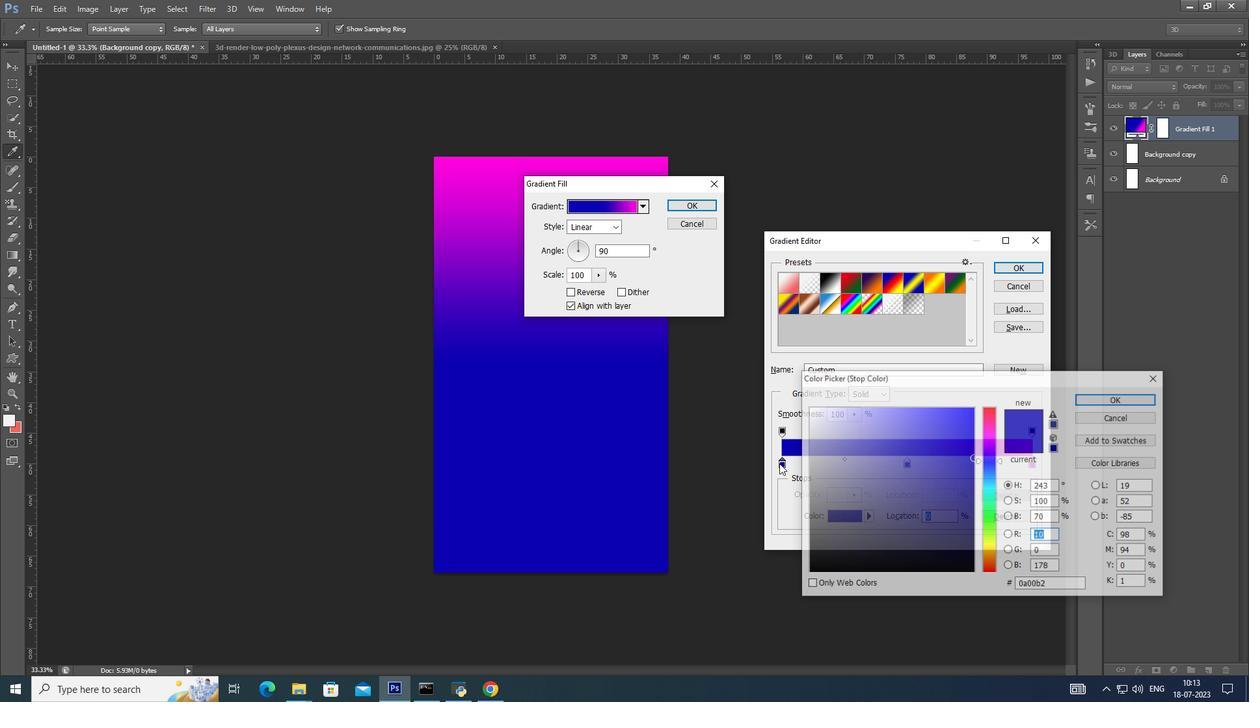 
Action: Mouse pressed left at (953, 332)
Screenshot: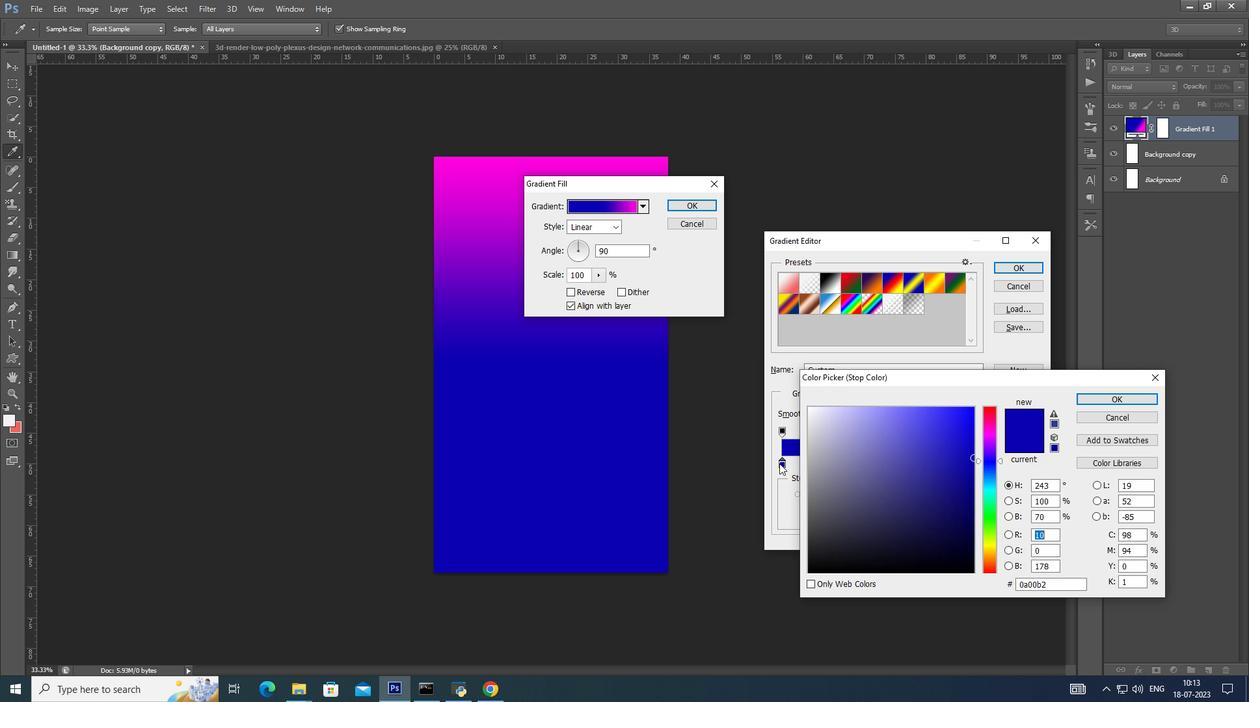 
Action: Mouse moved to (897, 359)
Screenshot: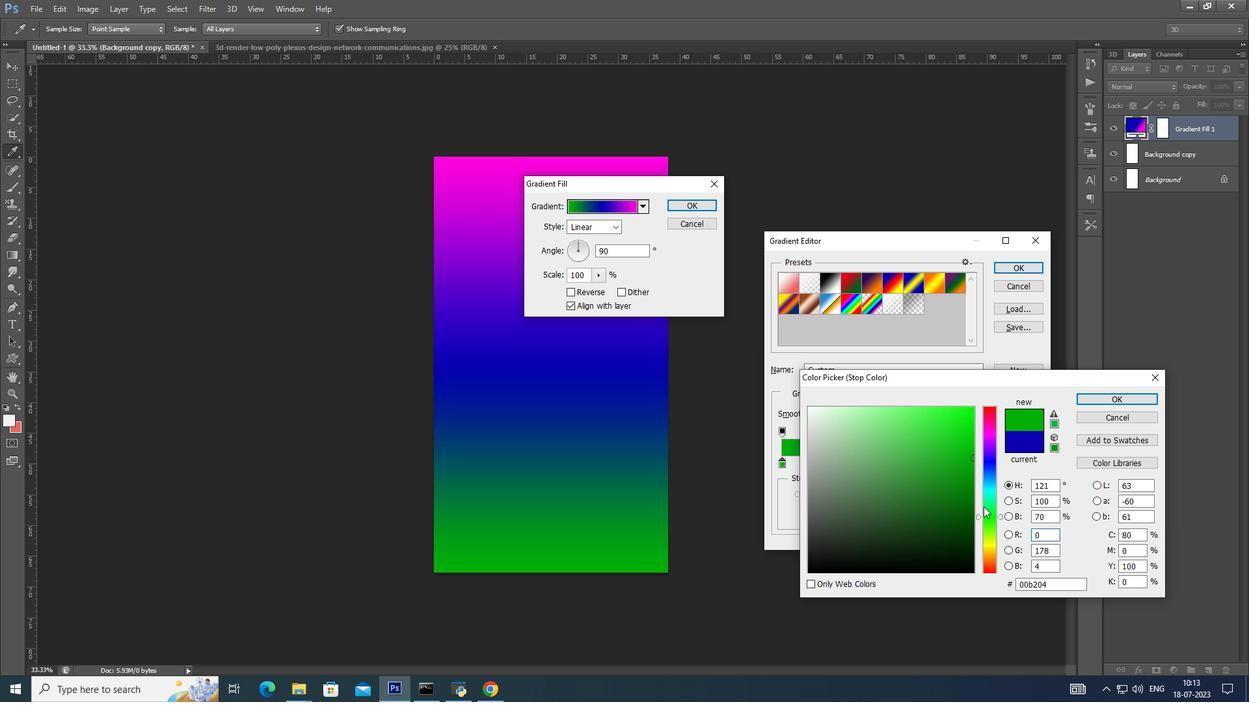 
Action: Mouse pressed left at (897, 359)
Screenshot: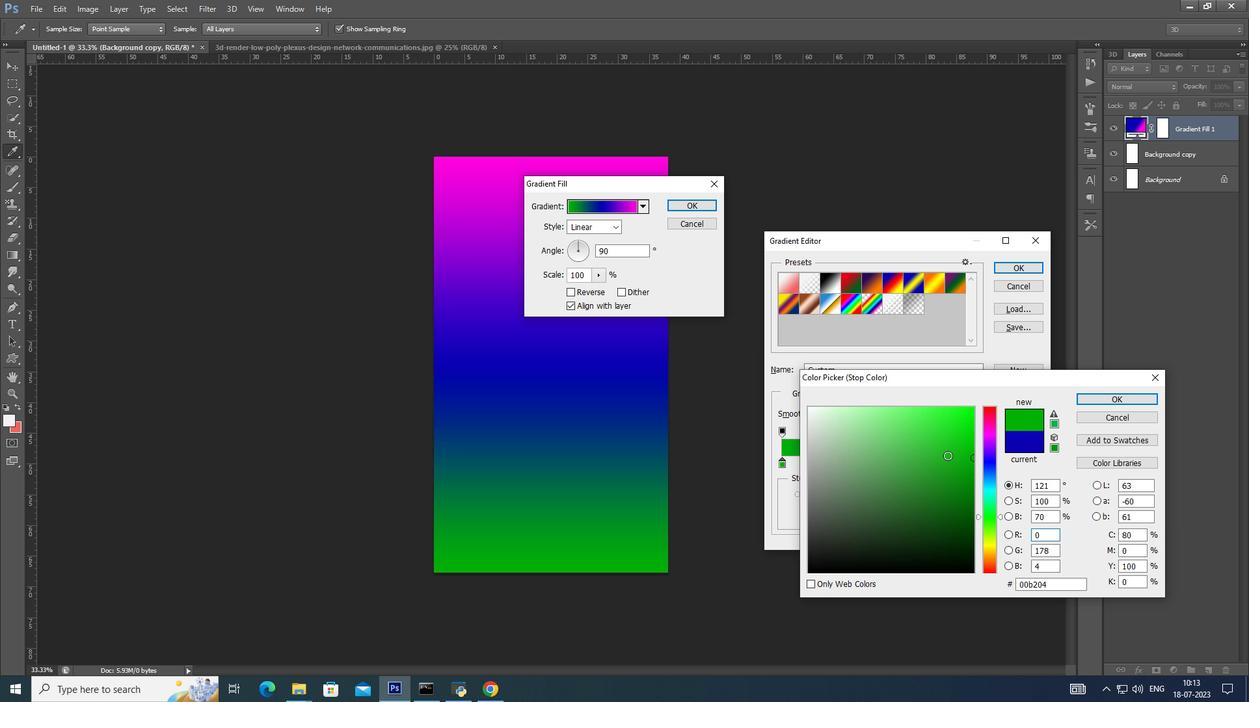 
Action: Mouse moved to (907, 362)
Screenshot: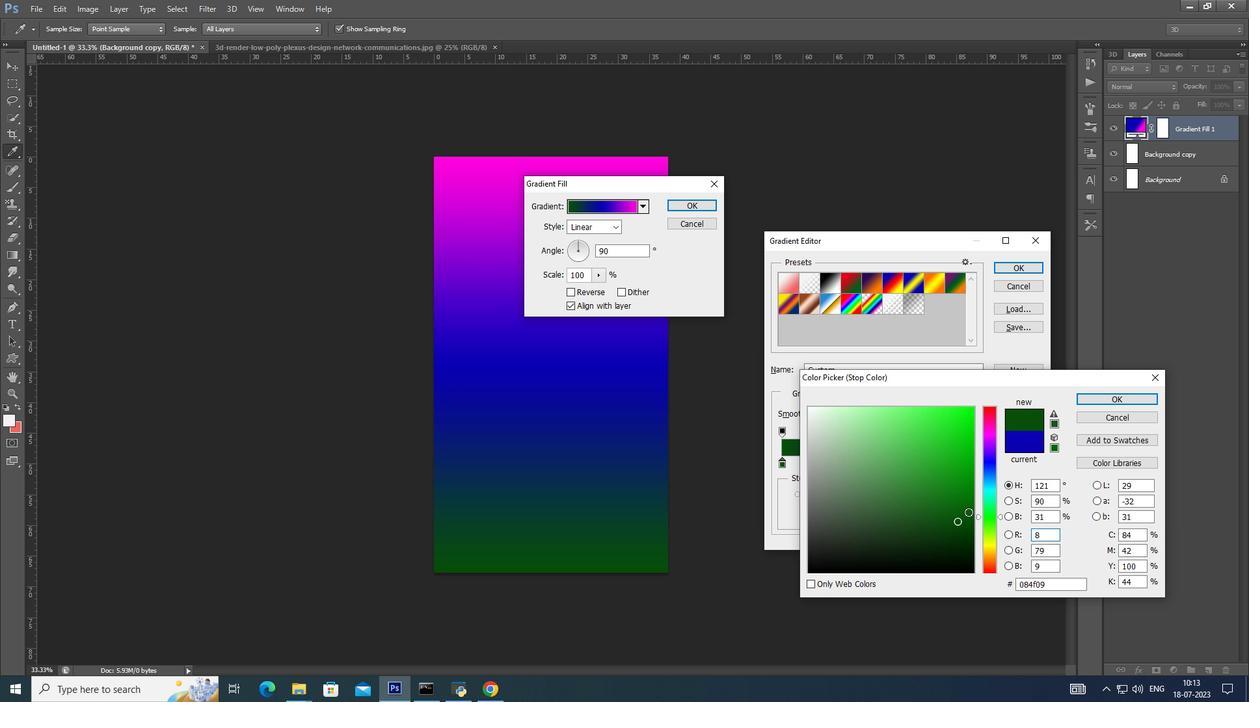 
Action: Mouse pressed left at (907, 362)
Screenshot: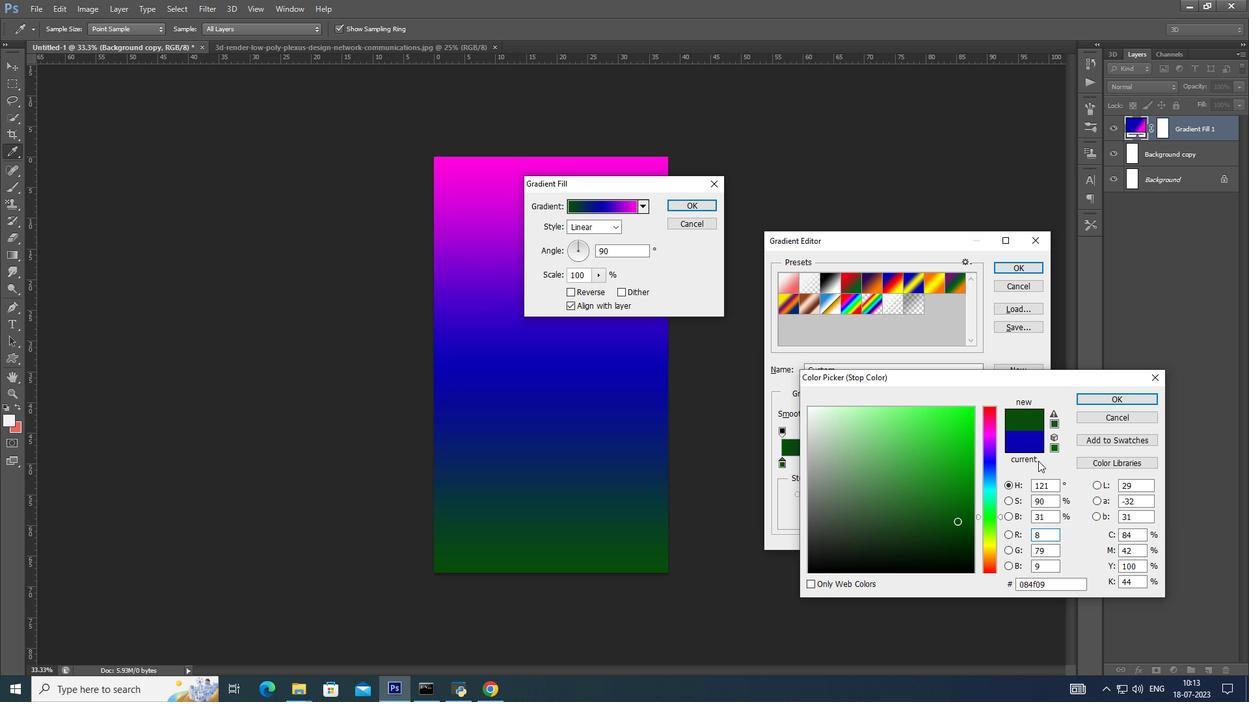 
Action: Mouse moved to (872, 299)
Screenshot: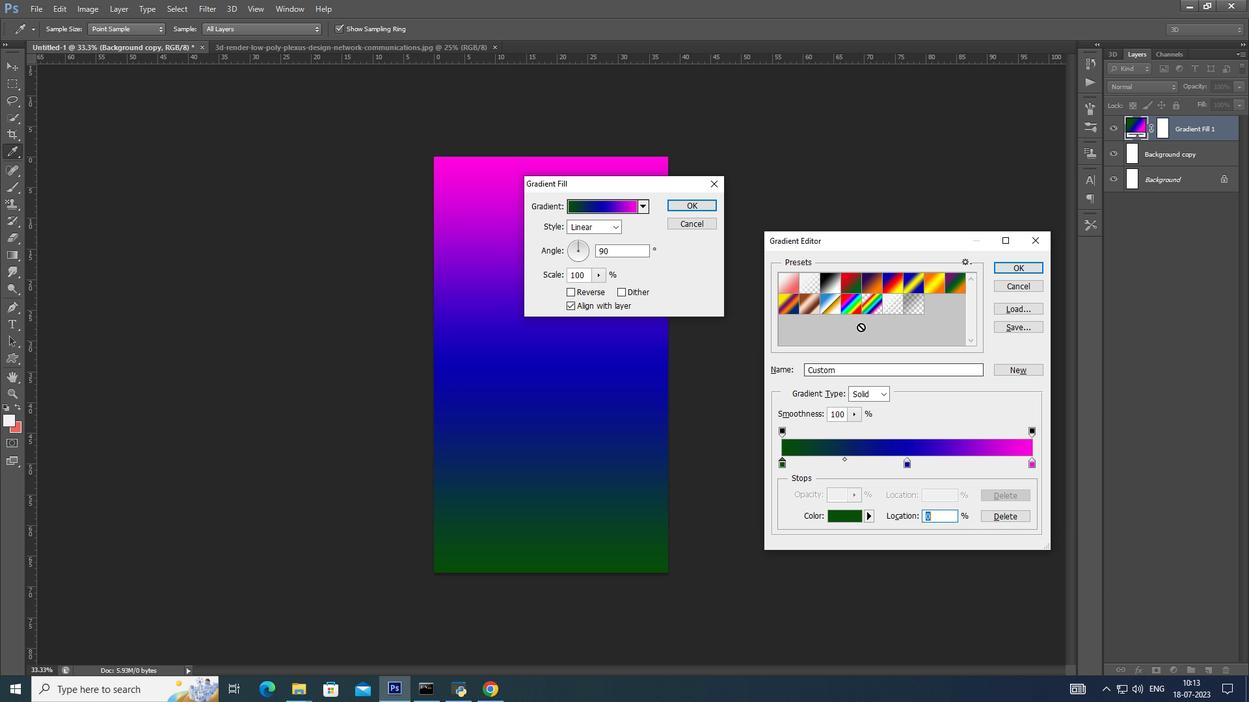 
Action: Mouse pressed left at (872, 299)
Screenshot: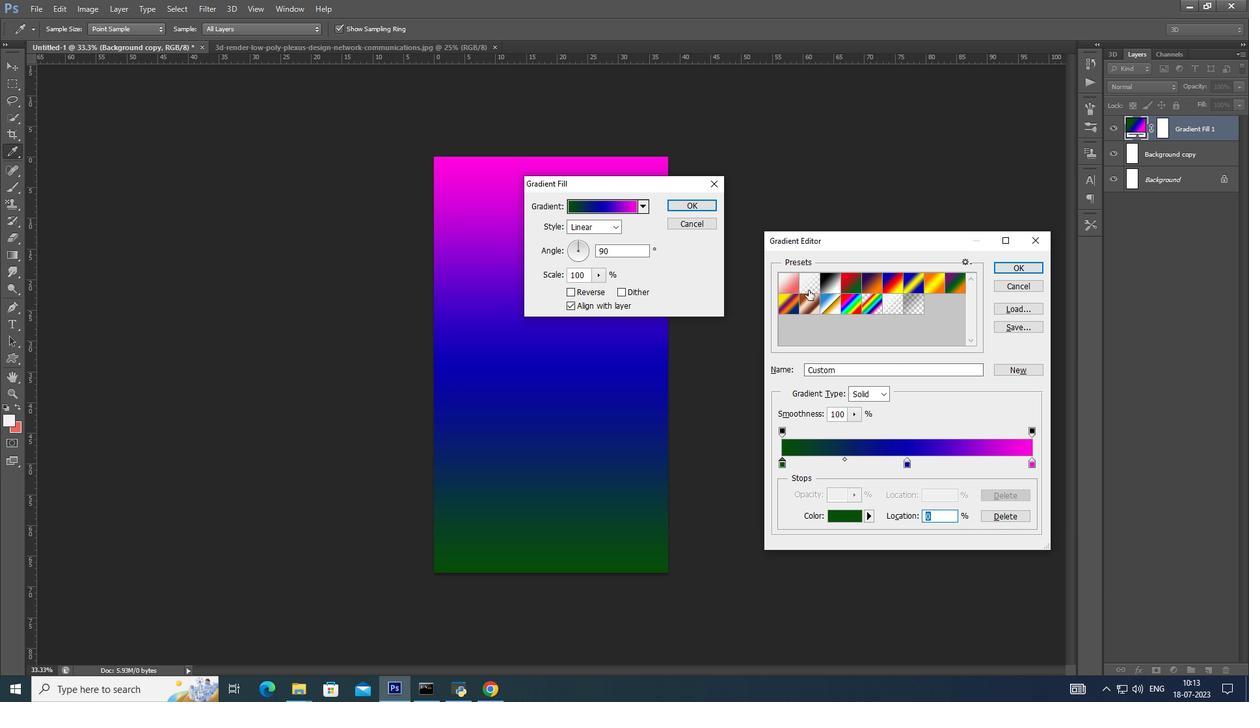 
Action: Mouse moved to (937, 328)
Screenshot: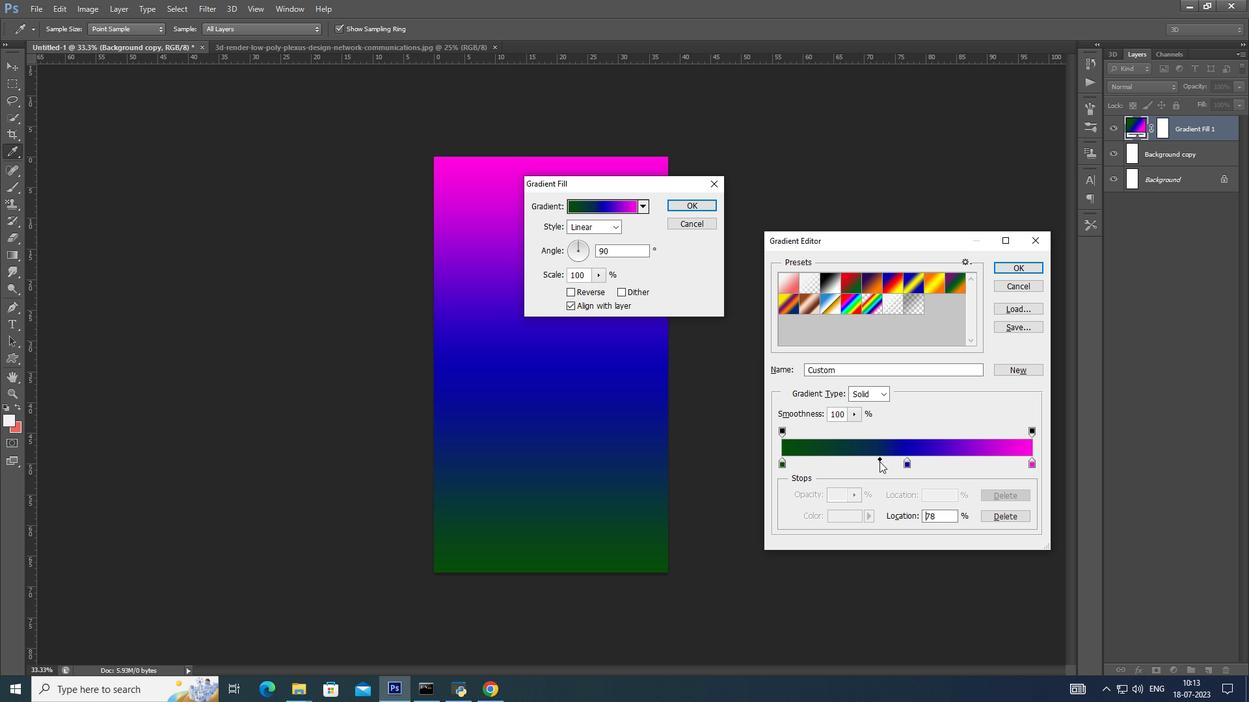 
Action: Mouse pressed left at (937, 328)
Screenshot: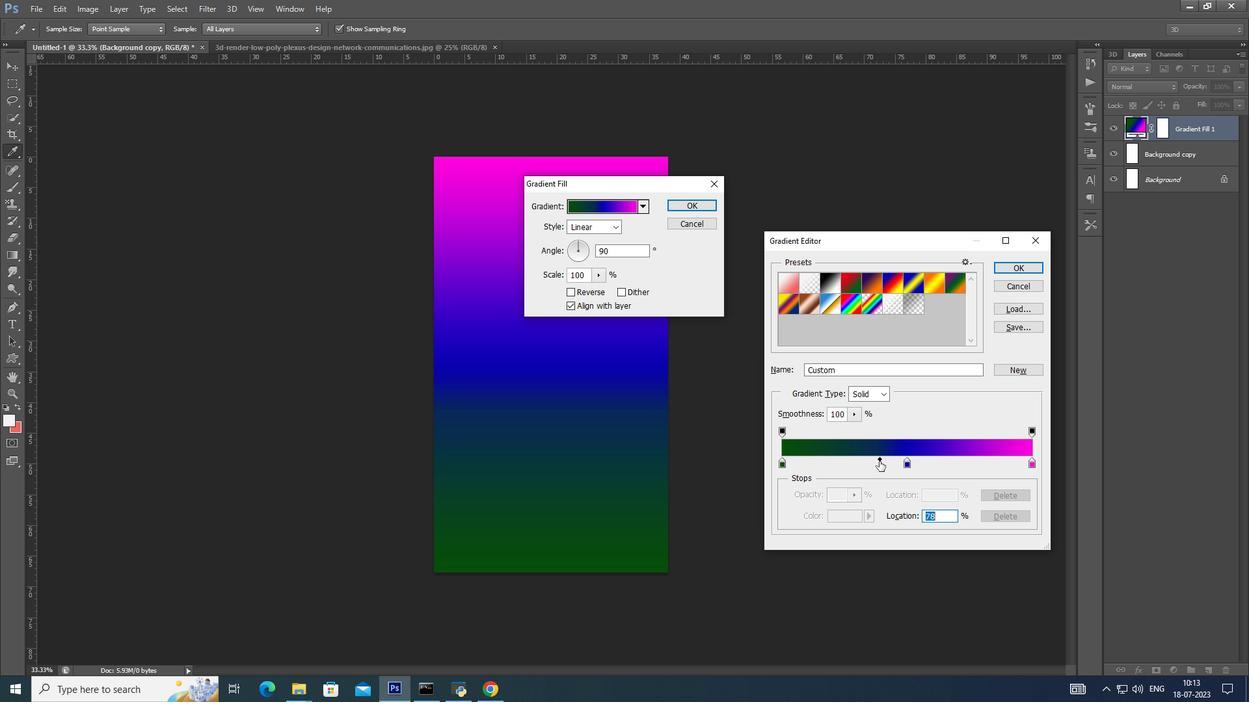 
Action: Mouse moved to (928, 329)
Screenshot: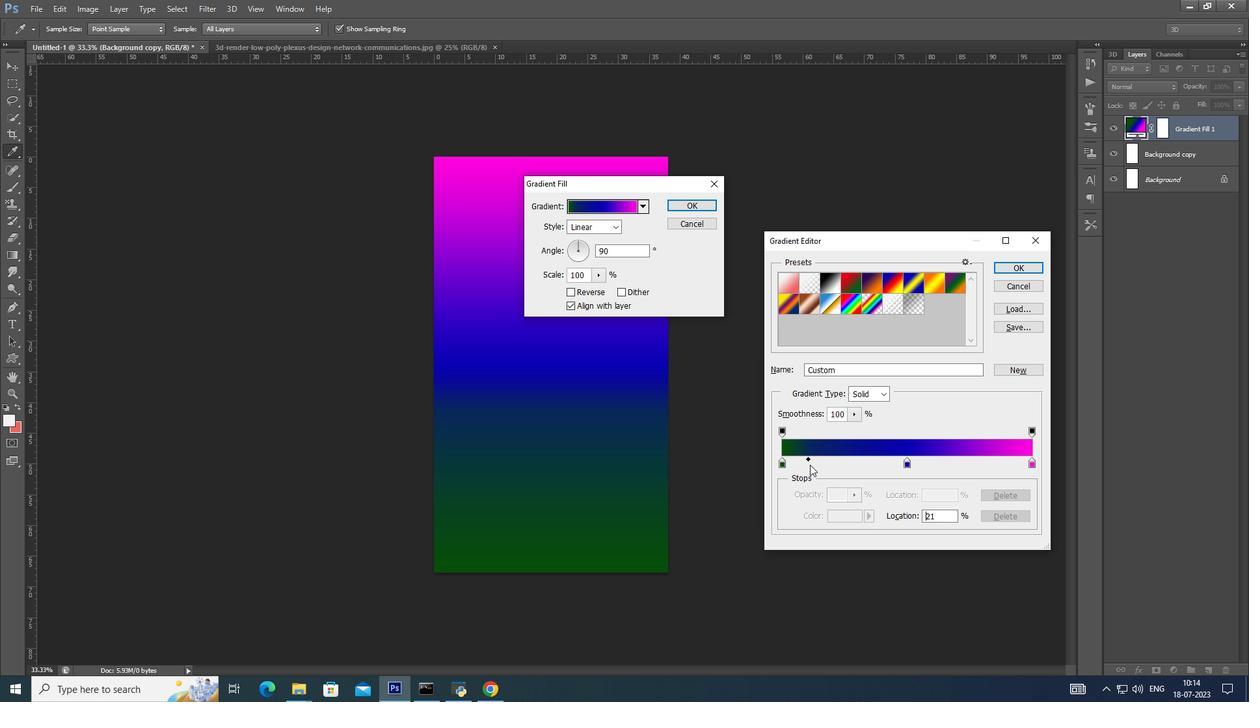
Action: Mouse pressed left at (928, 329)
Screenshot: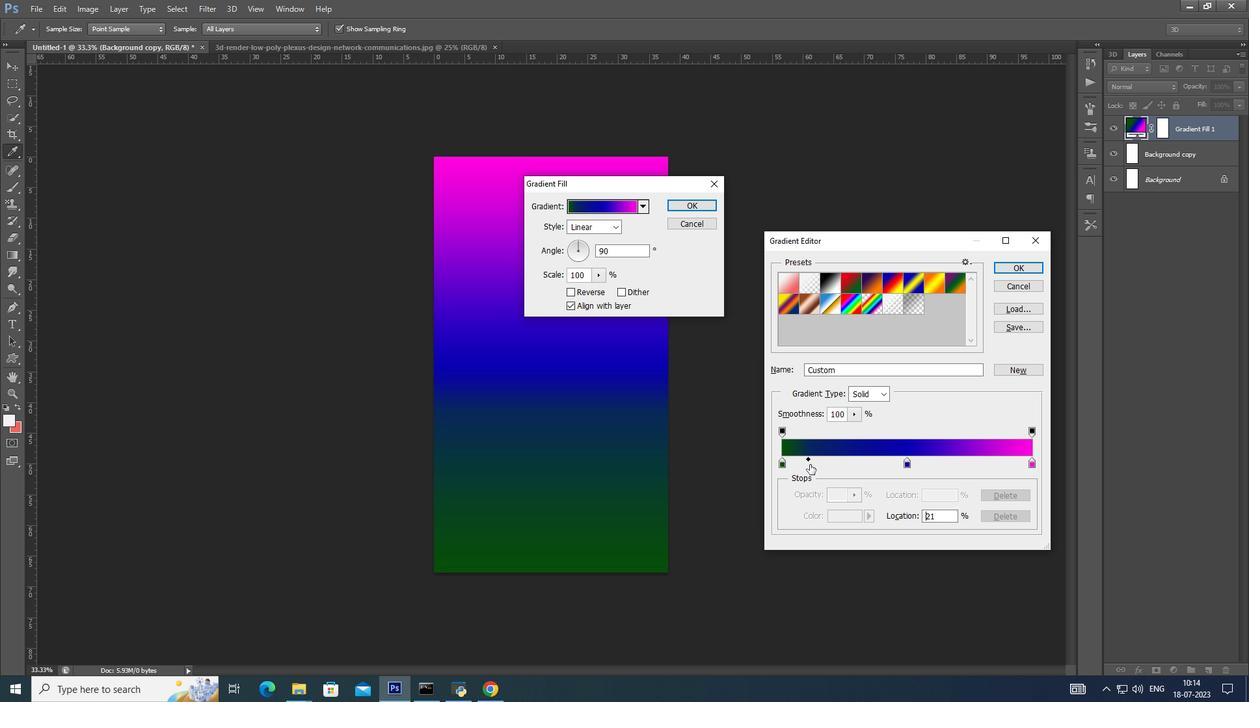 
Action: Mouse moved to (920, 332)
Screenshot: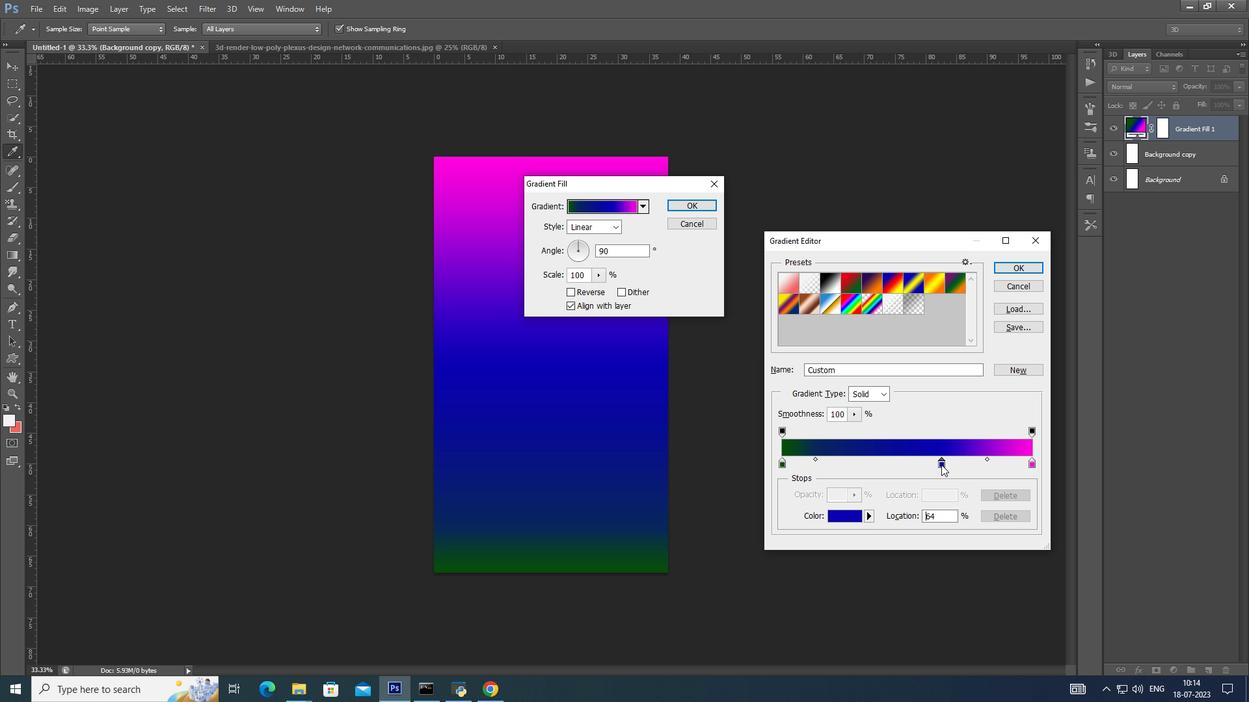 
Action: Mouse pressed left at (920, 332)
Screenshot: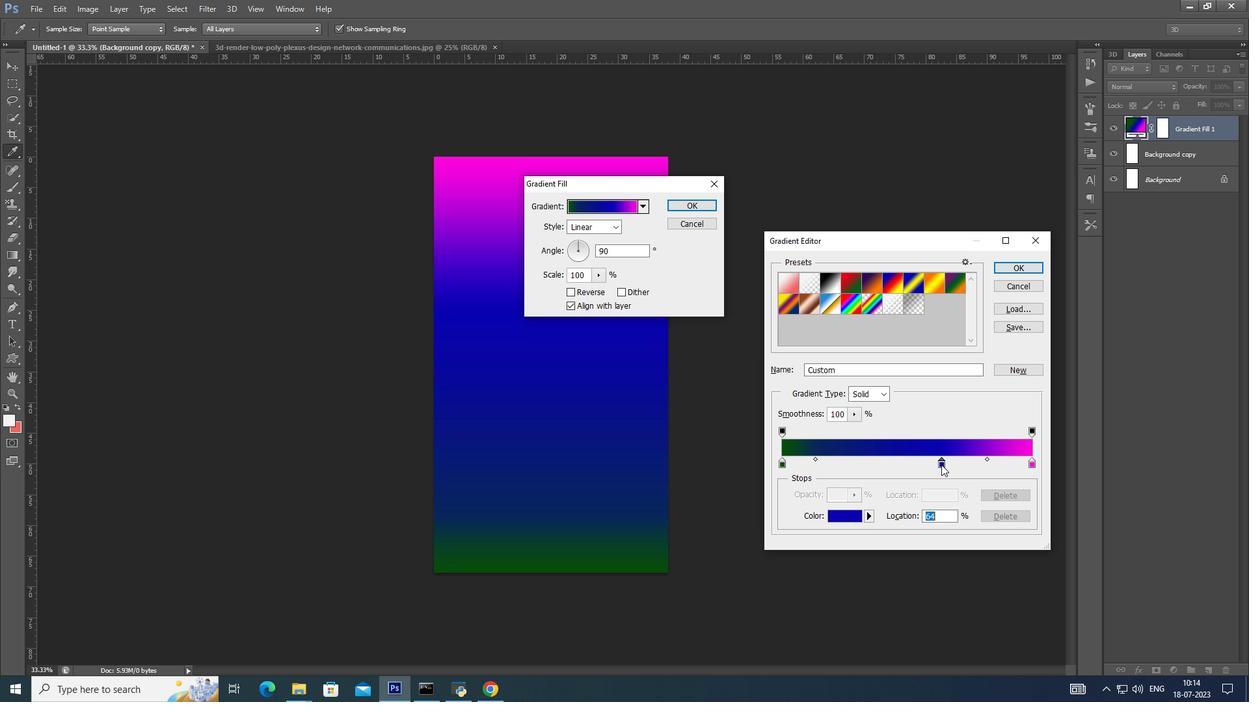 
Action: Mouse moved to (911, 331)
Screenshot: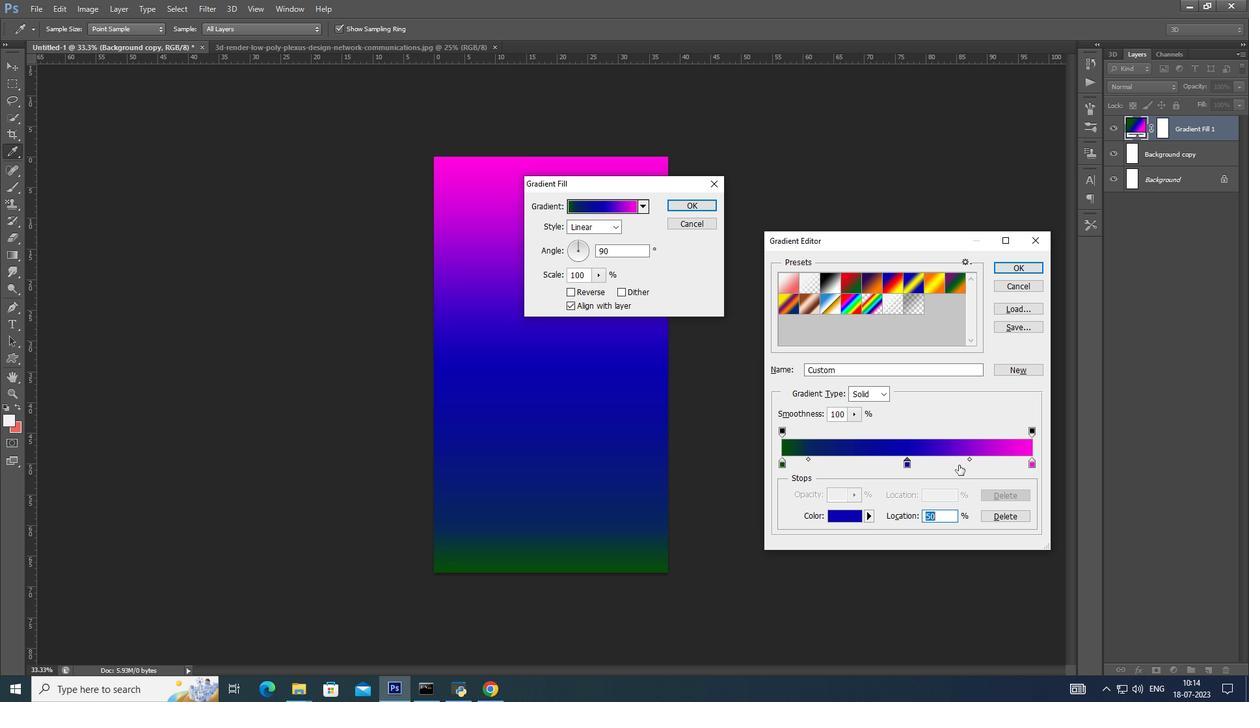 
Action: Mouse pressed left at (911, 331)
Screenshot: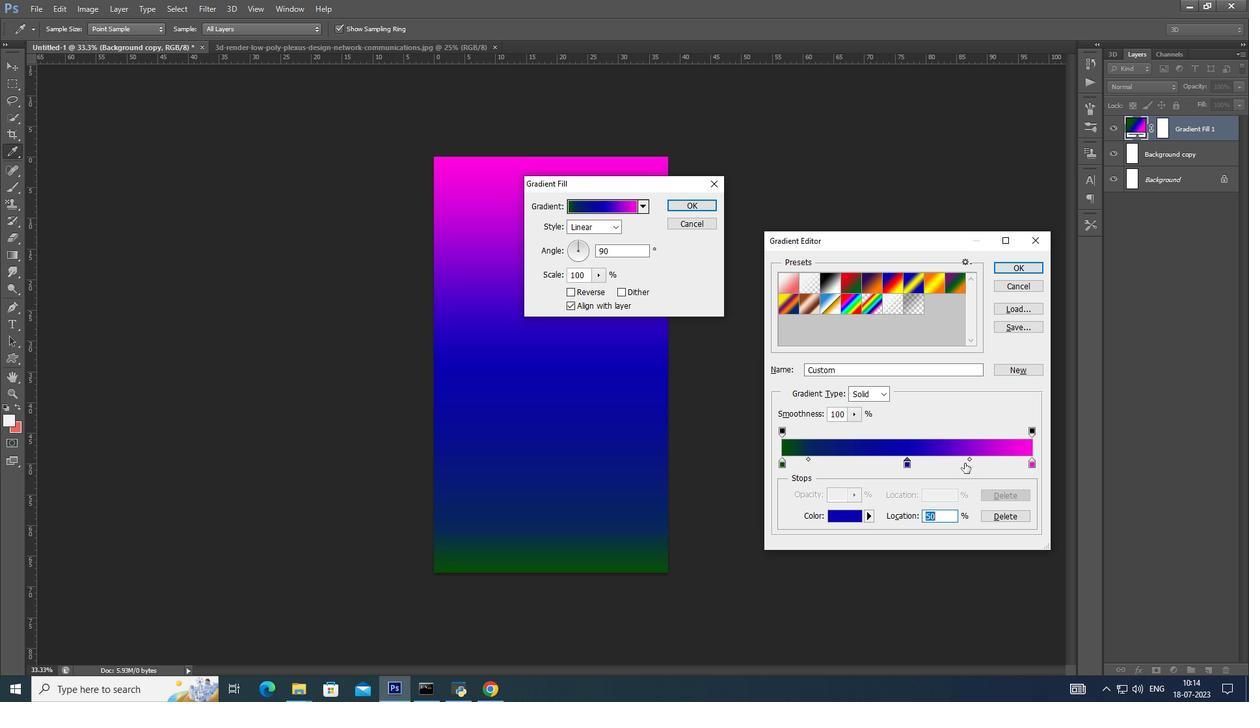 
Action: Mouse moved to (903, 329)
Screenshot: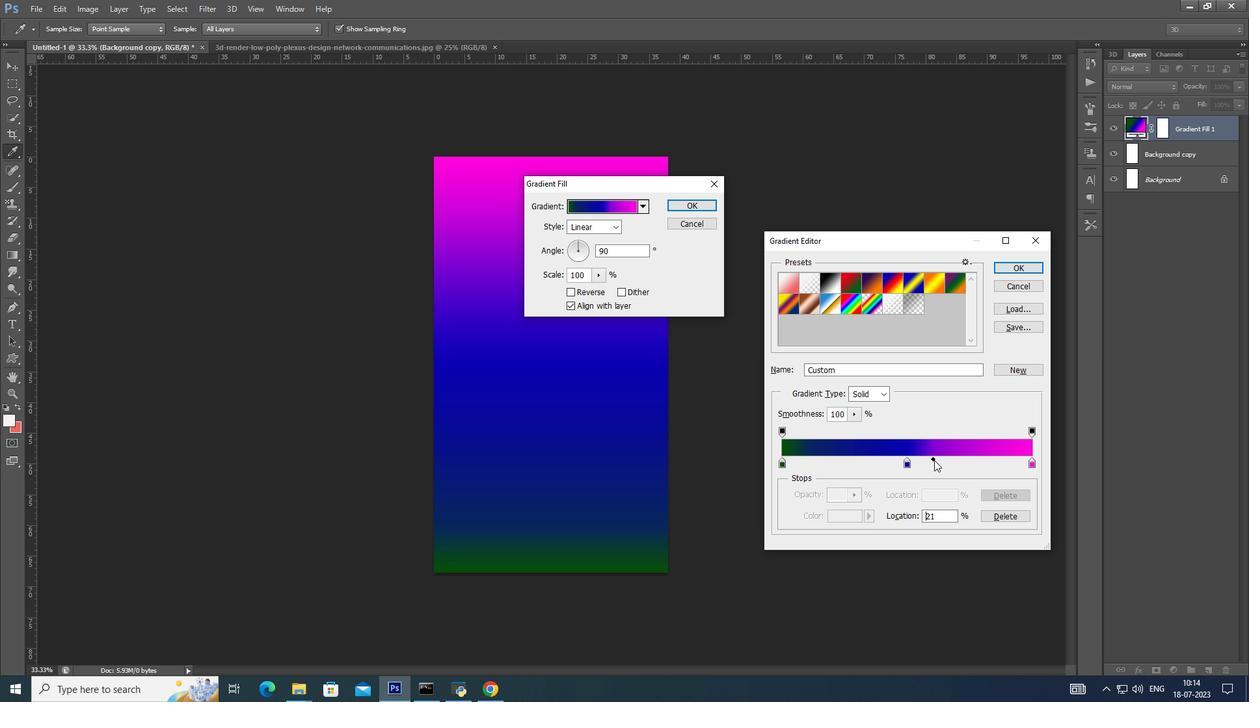 
Action: Mouse pressed left at (903, 329)
Screenshot: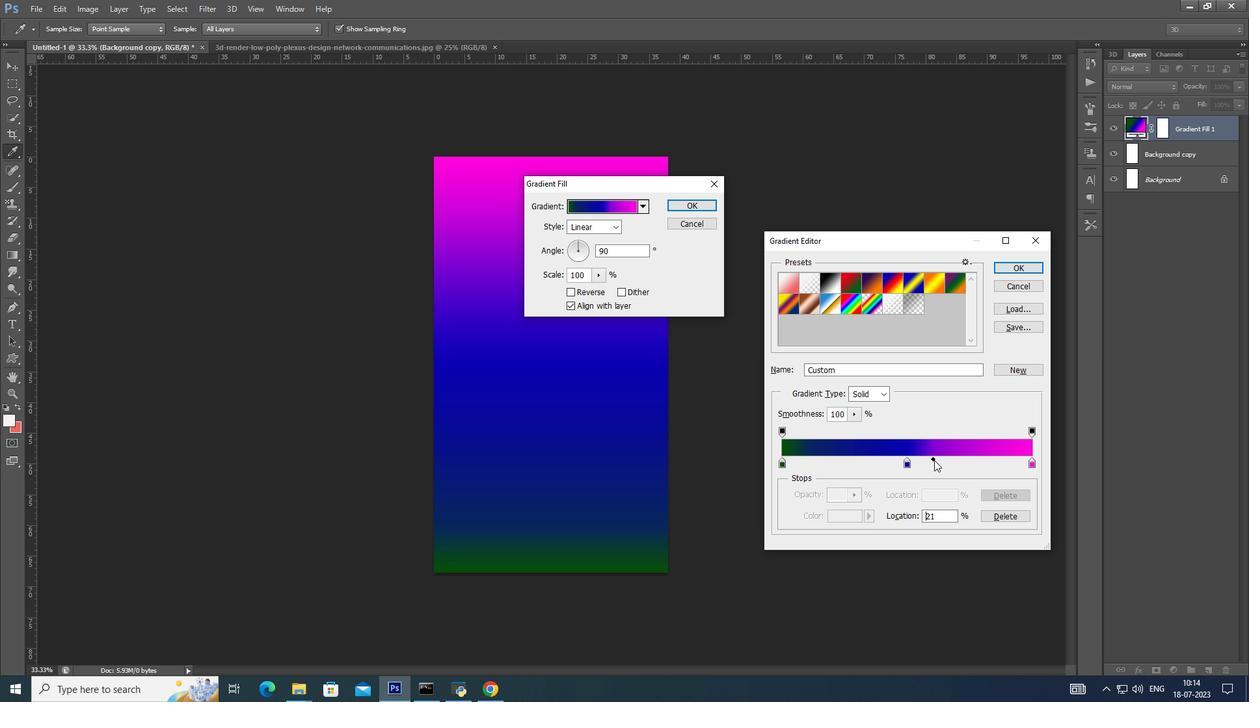 
Action: Mouse moved to (913, 330)
Screenshot: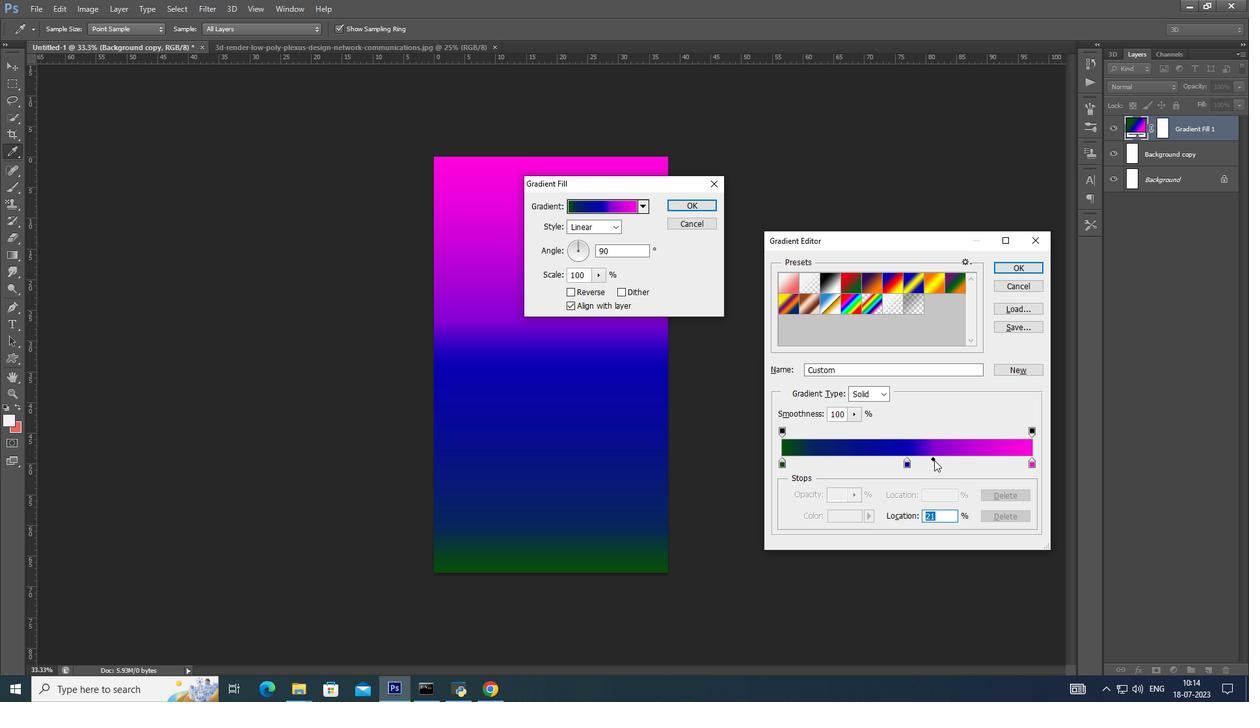 
Action: Mouse pressed left at (913, 330)
Screenshot: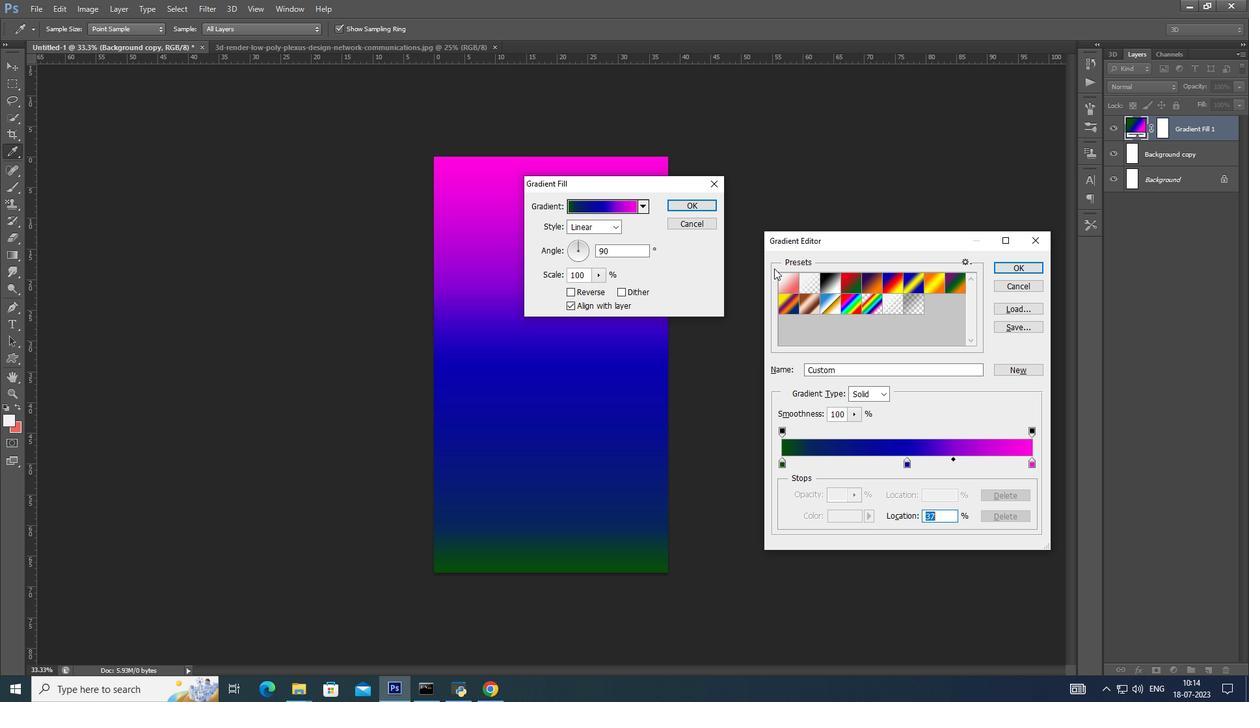 
Action: Mouse moved to (972, 198)
Screenshot: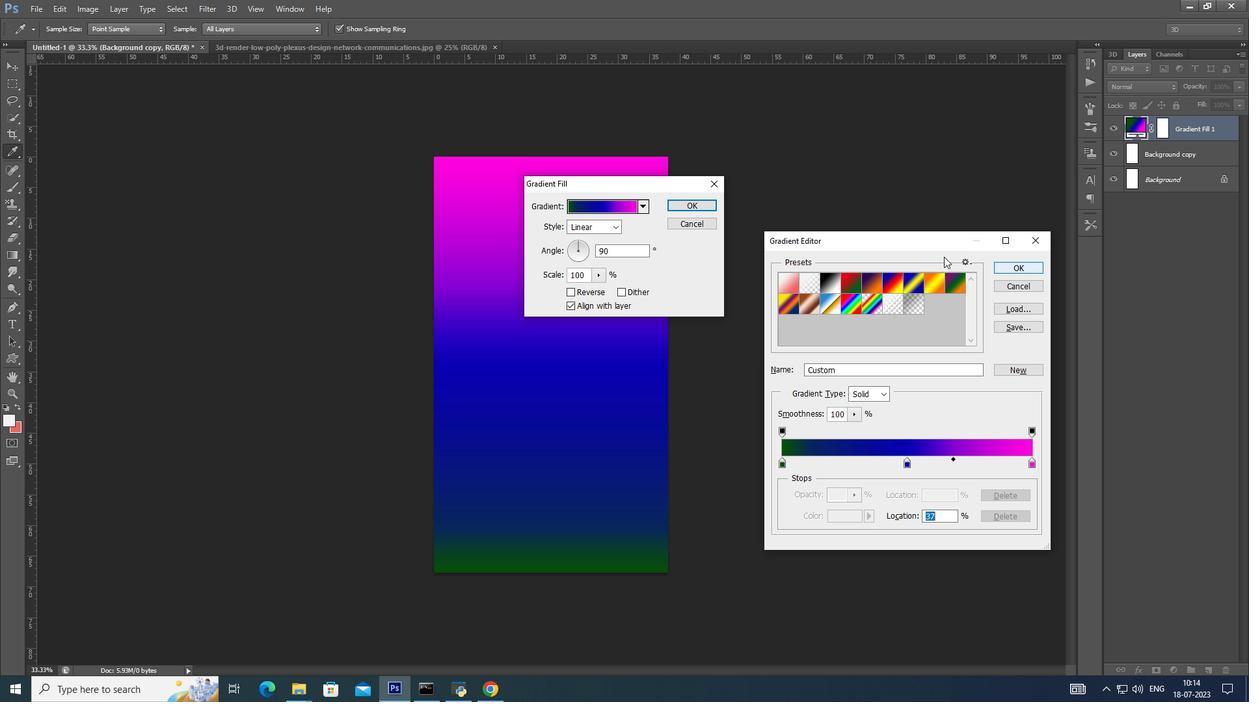 
Action: Mouse pressed left at (972, 198)
Screenshot: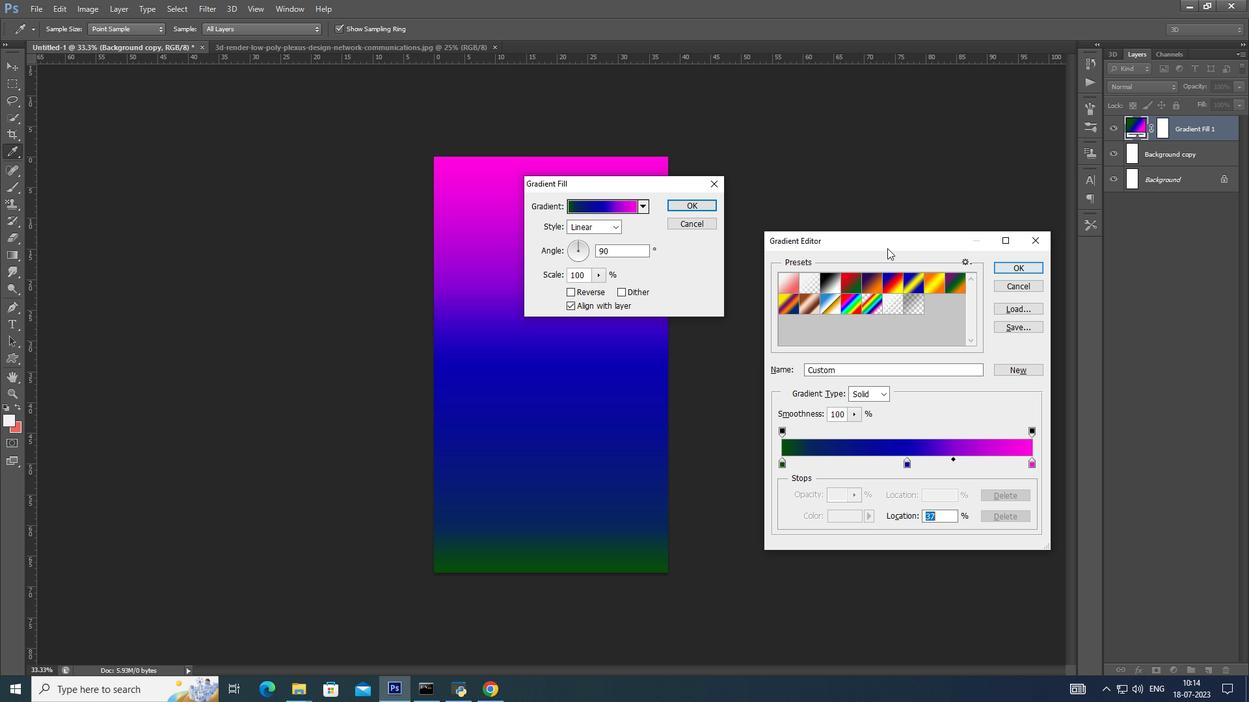 
Action: Mouse moved to (888, 228)
Screenshot: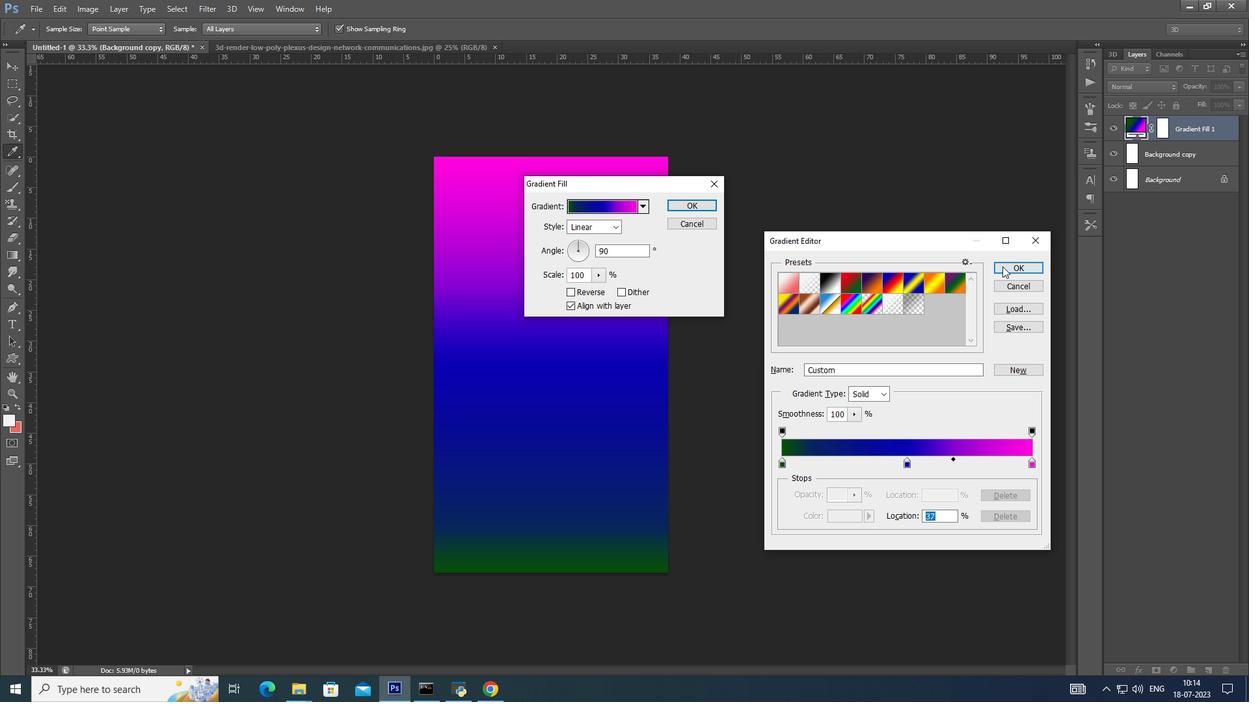 
Action: Mouse pressed left at (888, 228)
Screenshot: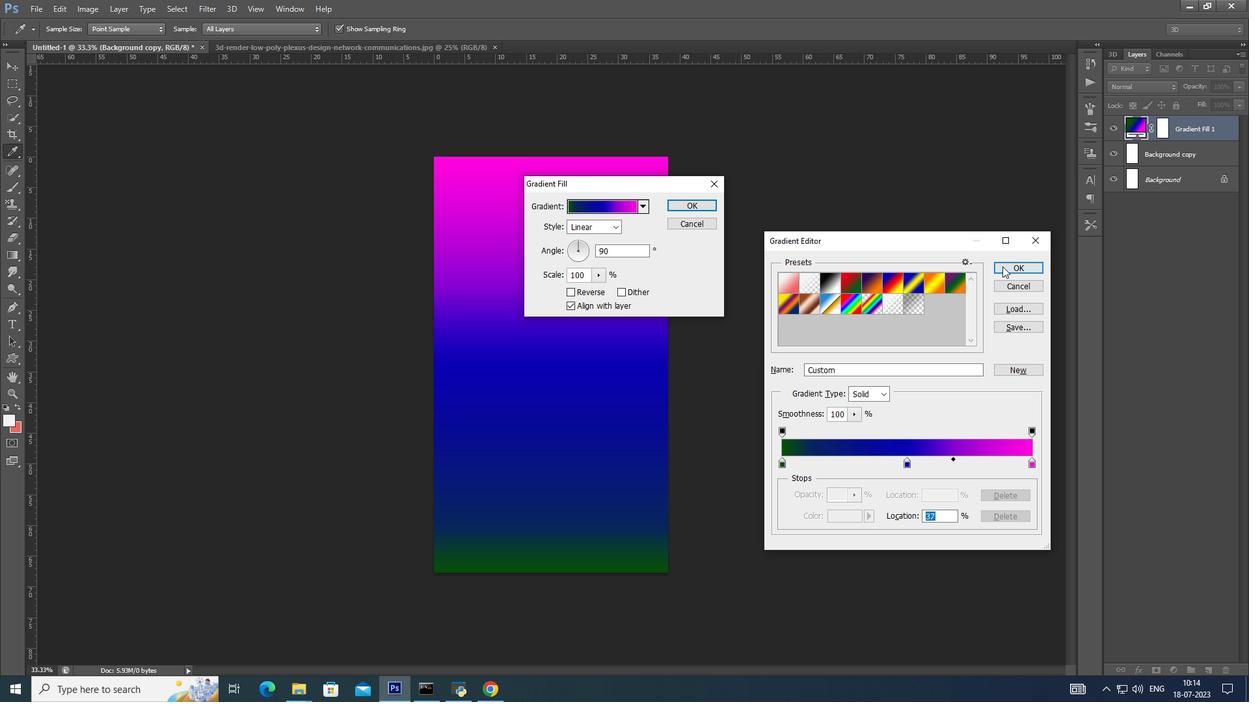 
Action: Mouse moved to (894, 230)
Screenshot: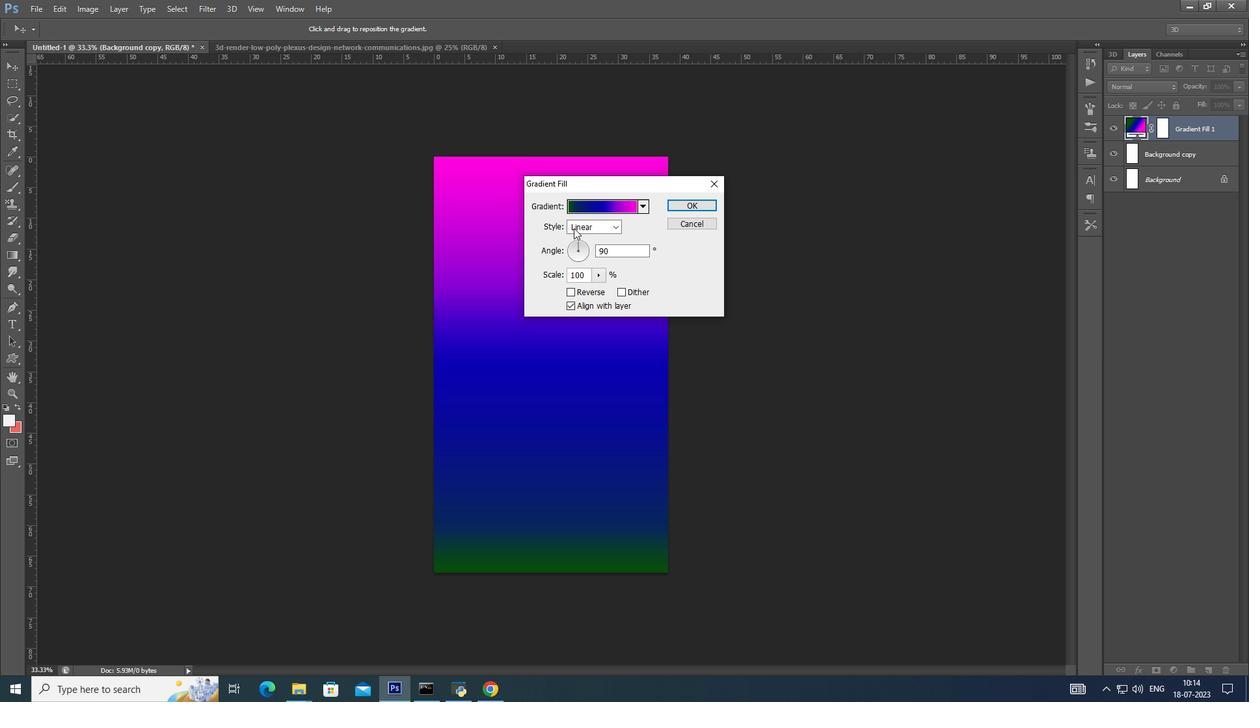 
Action: Mouse pressed left at (894, 230)
Screenshot: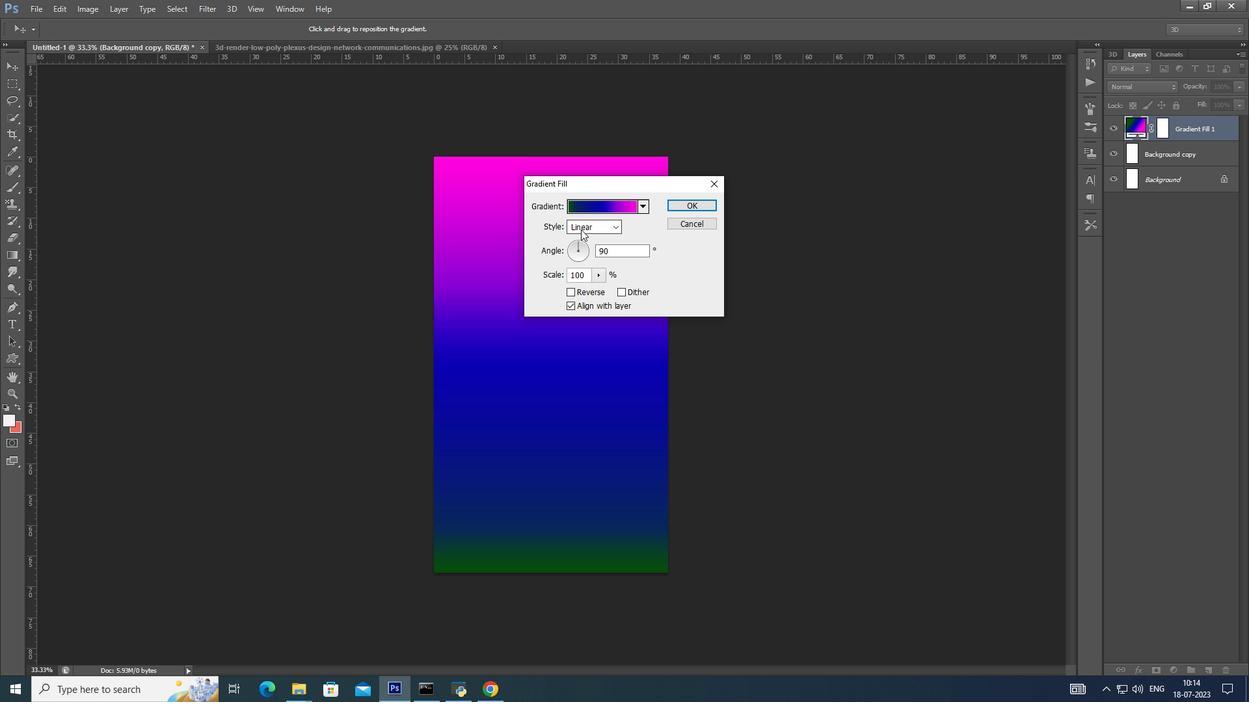 
Action: Mouse moved to (995, 207)
Screenshot: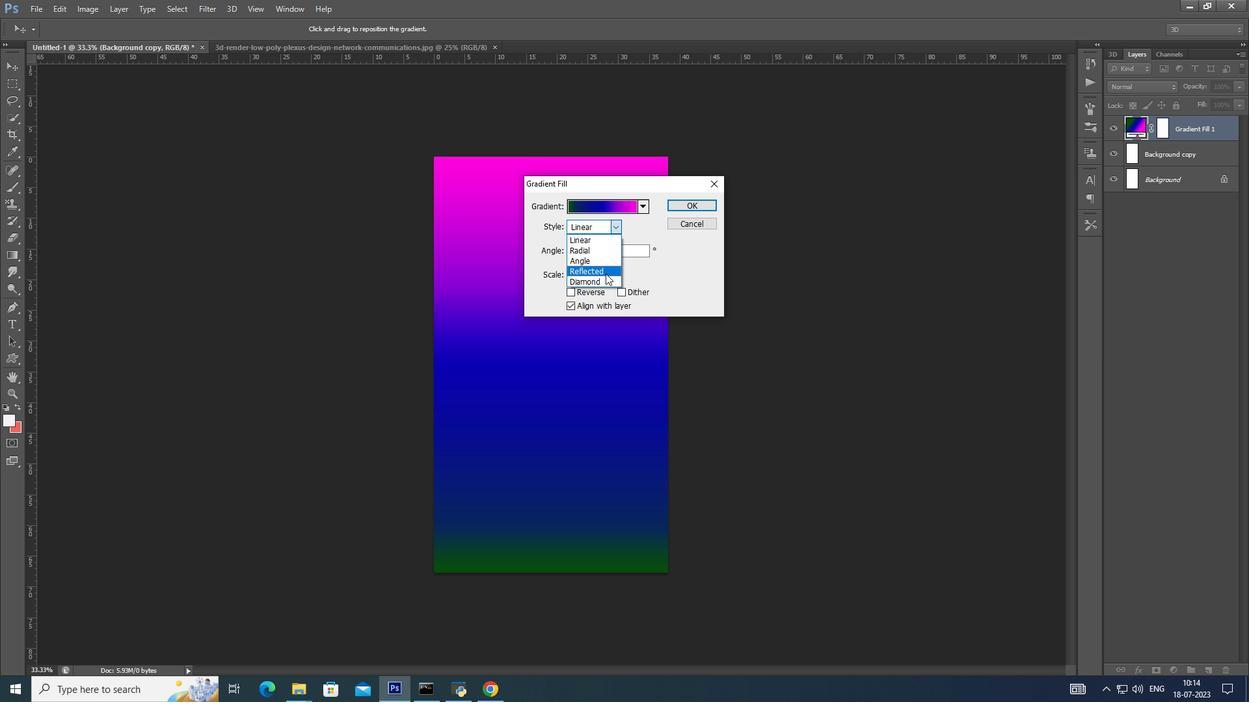 
Action: Mouse pressed left at (995, 207)
Screenshot: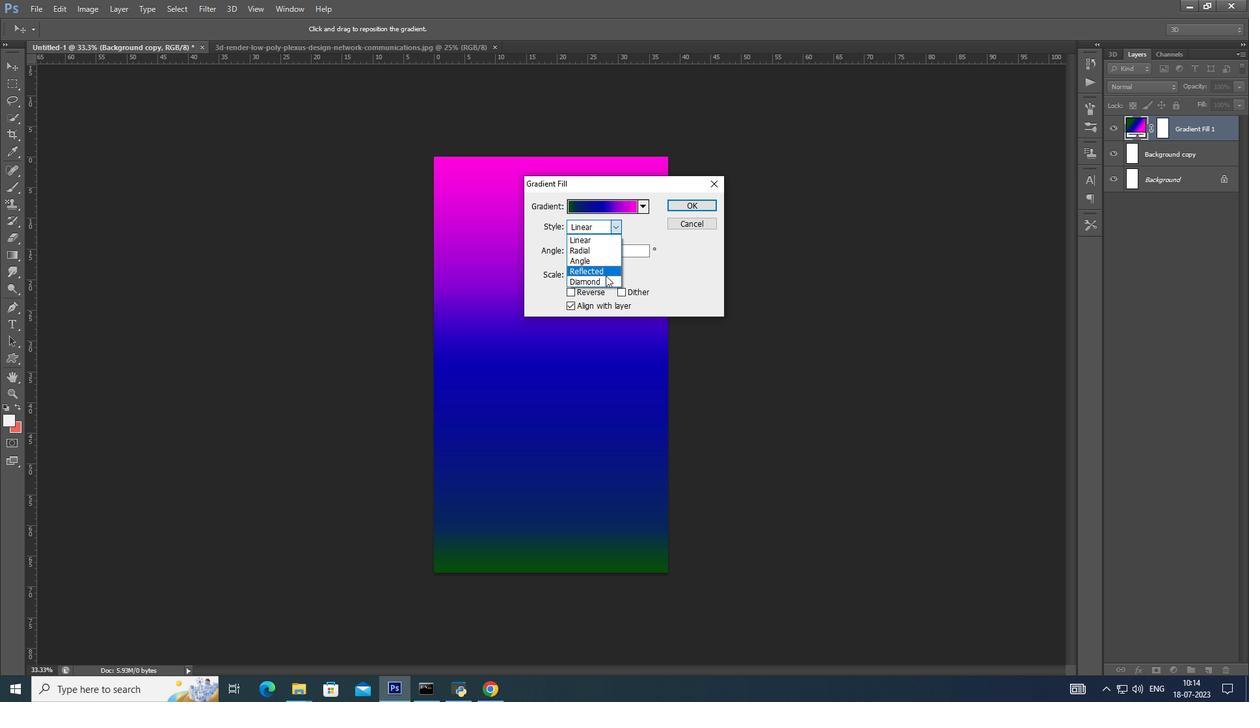 
Action: Mouse moved to (998, 236)
Screenshot: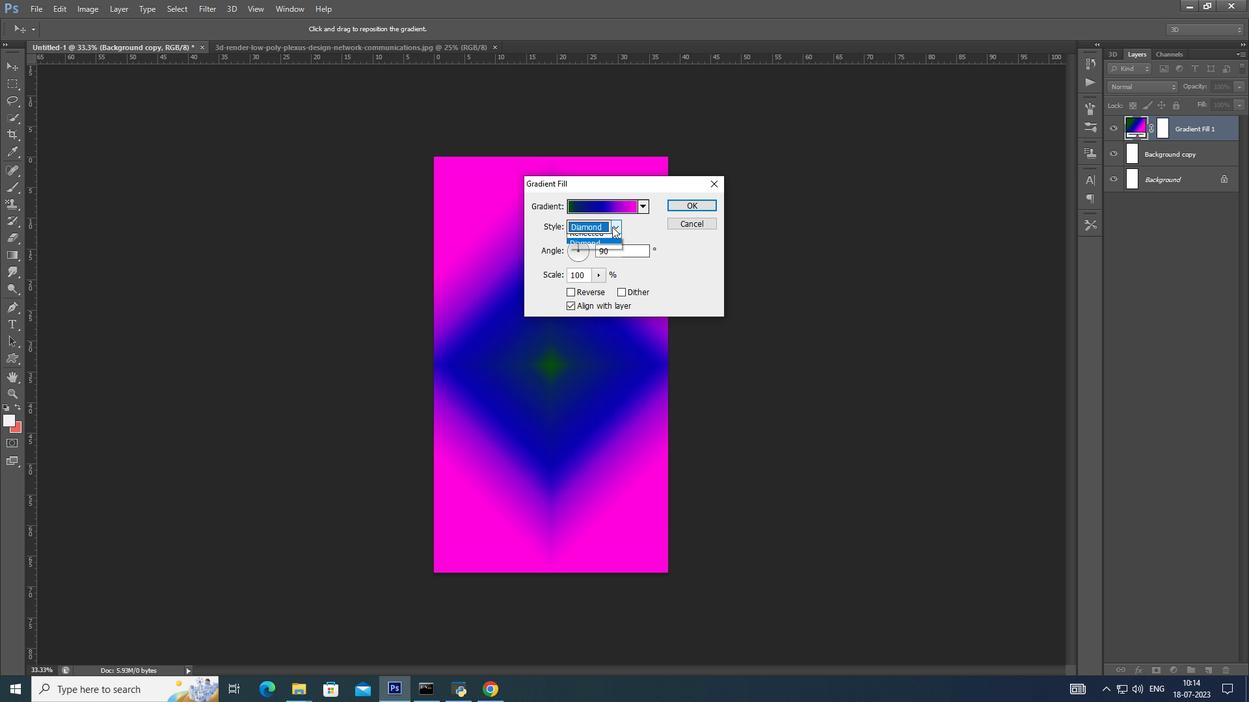 
Action: Mouse pressed left at (998, 236)
Screenshot: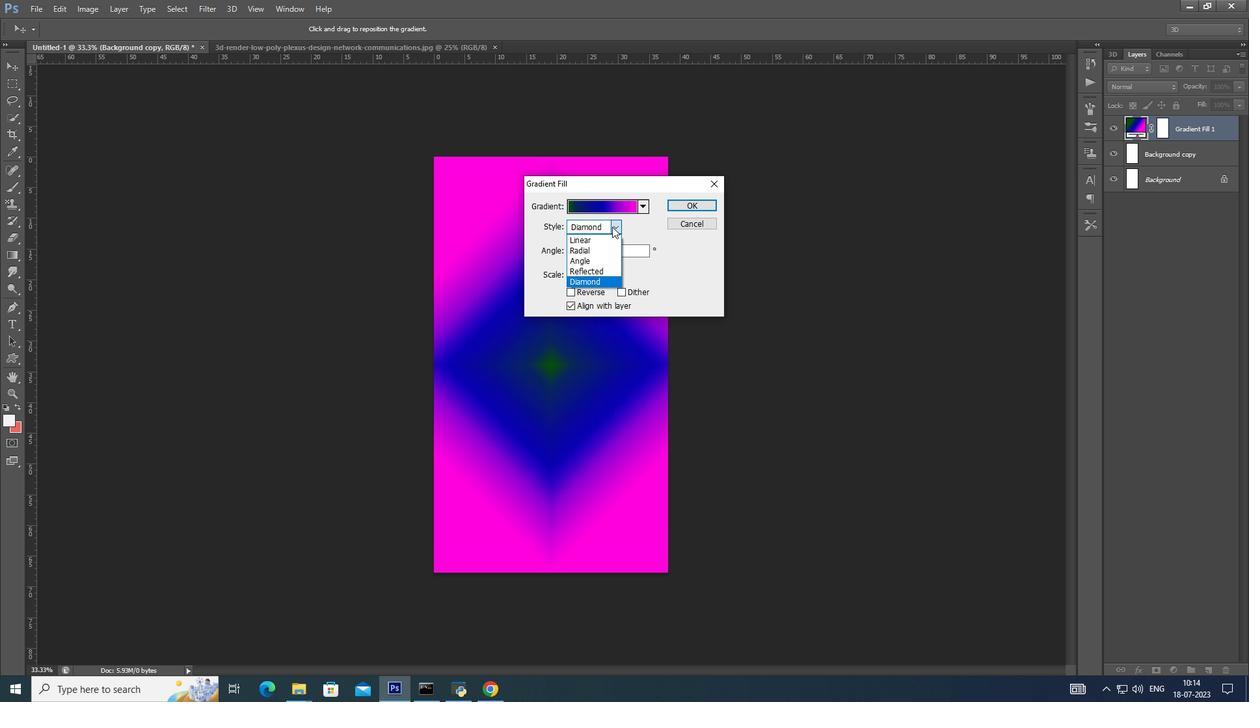 
Action: Mouse moved to (996, 209)
Screenshot: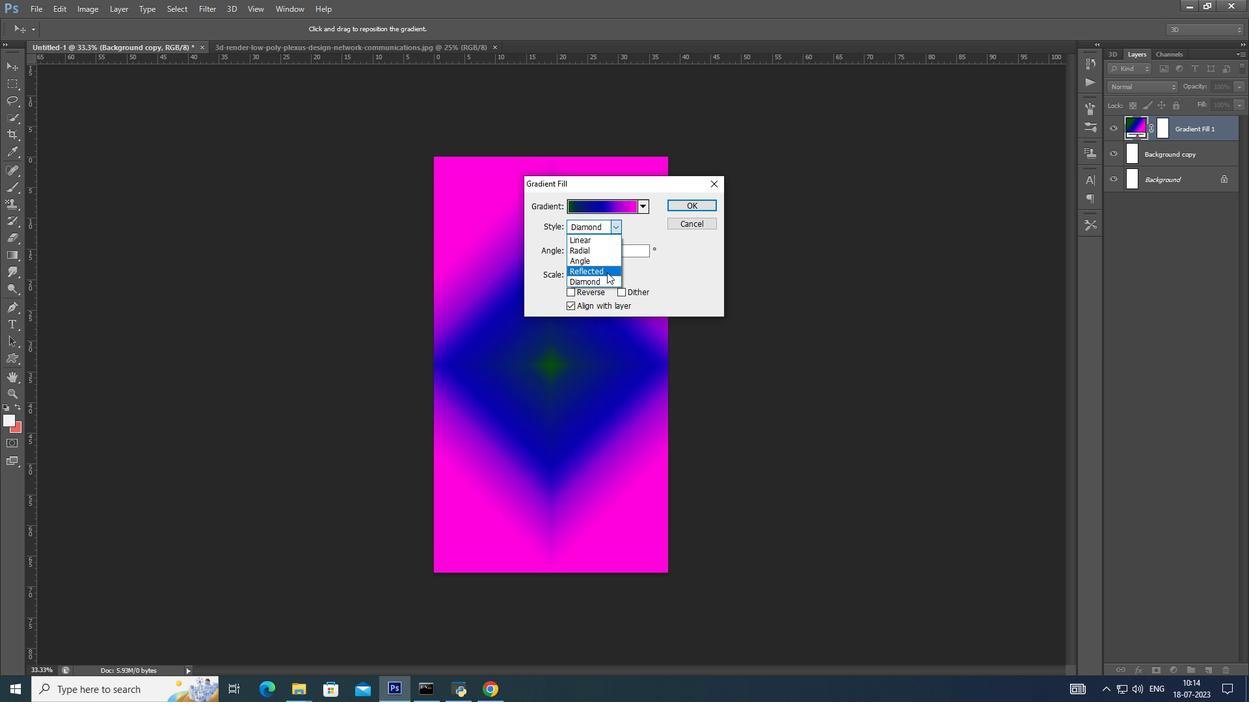 
Action: Mouse pressed left at (996, 209)
Screenshot: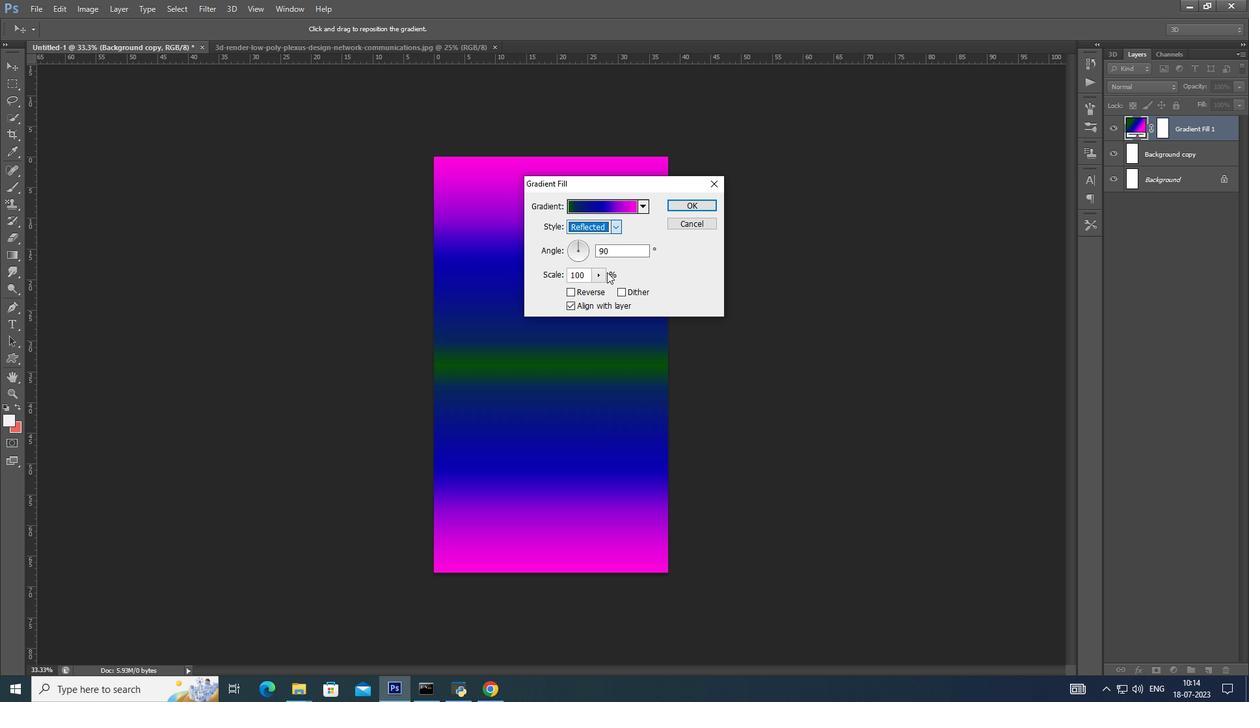 
Action: Mouse moved to (998, 232)
Screenshot: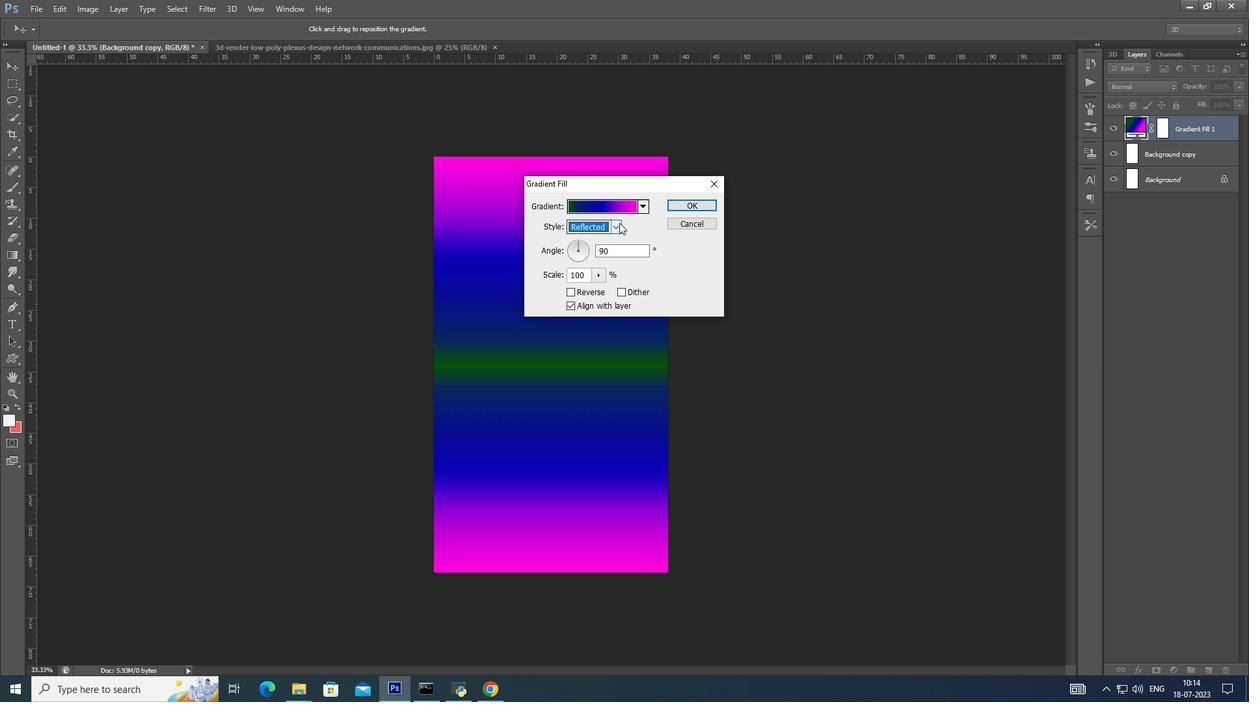 
Action: Mouse pressed left at (998, 232)
Screenshot: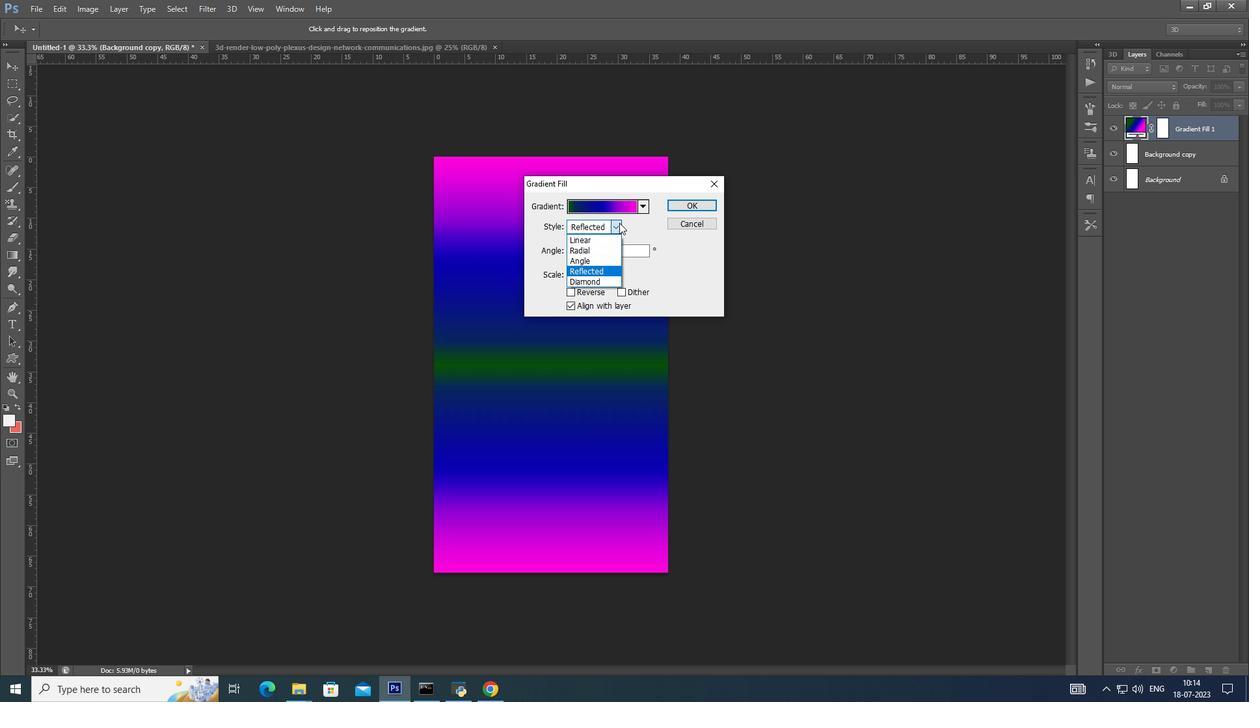 
Action: Mouse moved to (995, 207)
Screenshot: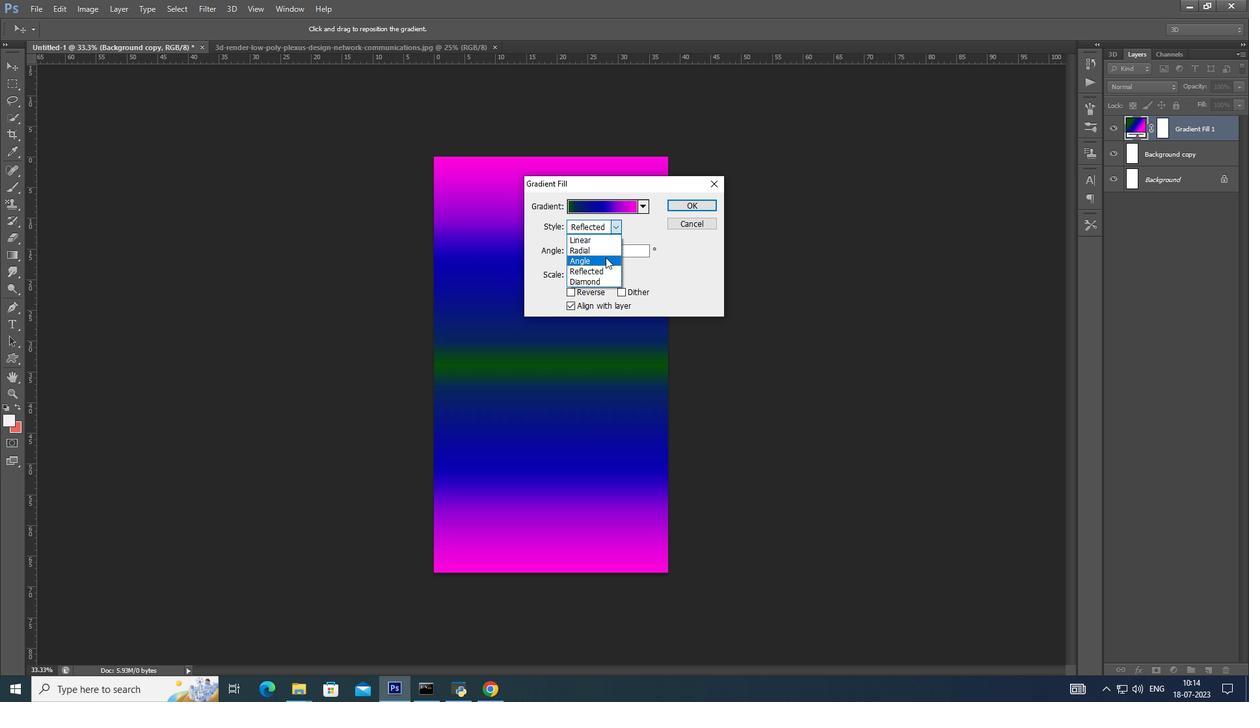 
Action: Mouse pressed left at (995, 207)
Screenshot: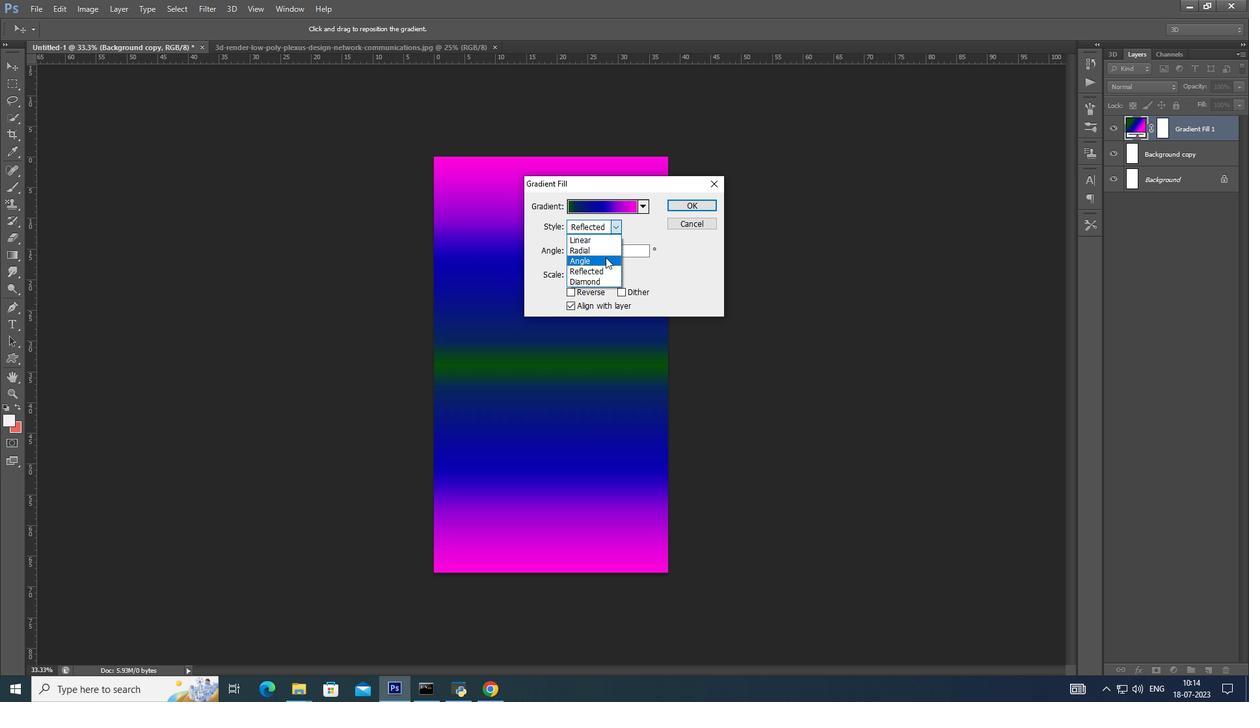 
Action: Mouse moved to (998, 225)
Screenshot: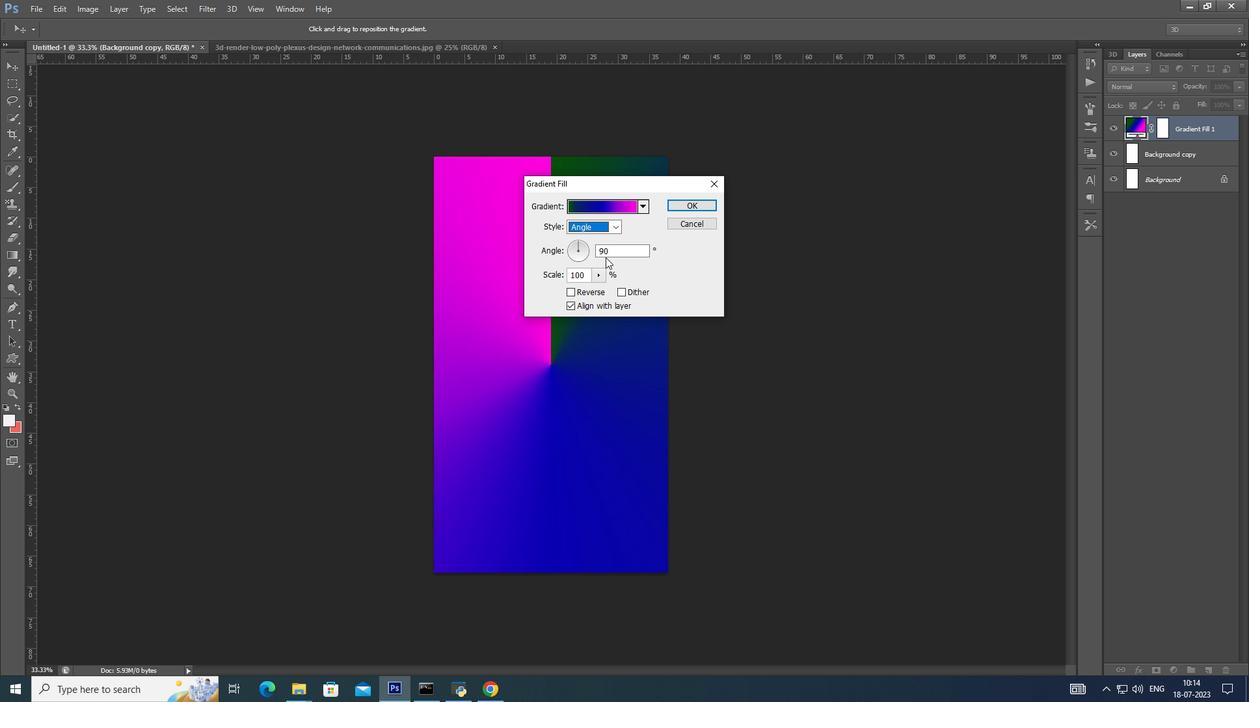 
Action: Mouse pressed left at (998, 225)
Screenshot: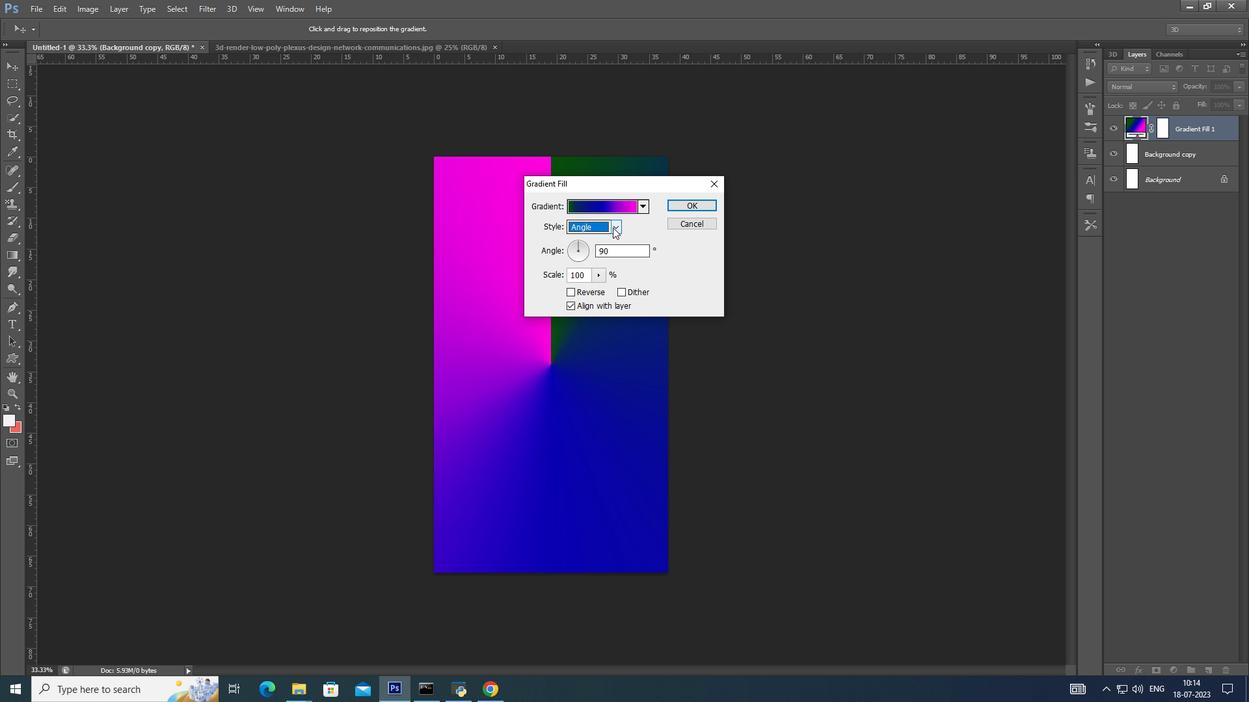 
Action: Mouse moved to (996, 209)
Screenshot: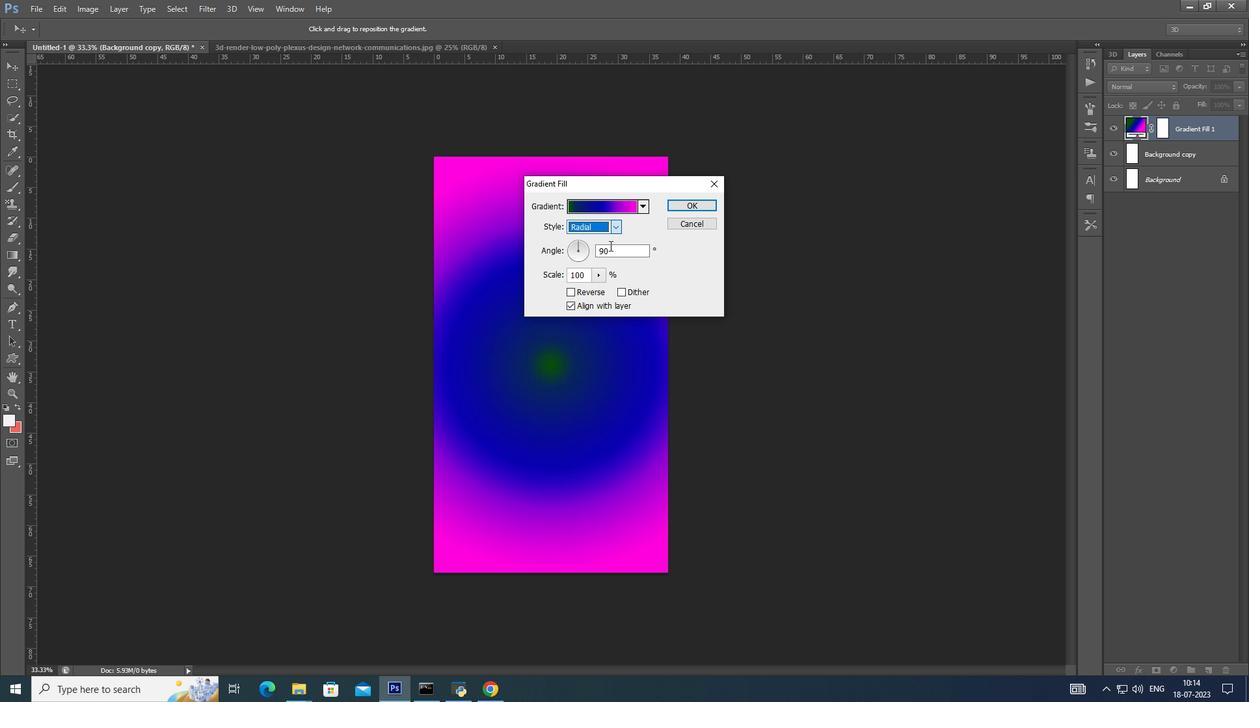 
Action: Mouse pressed left at (996, 209)
Screenshot: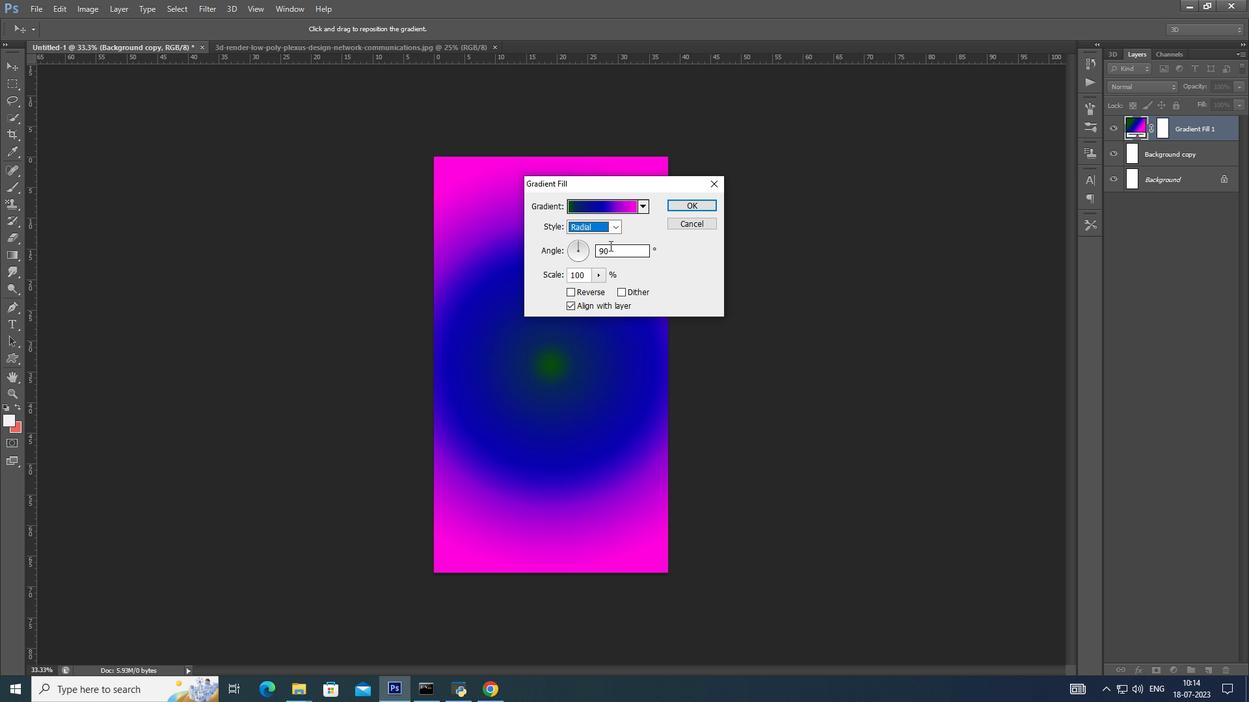 
Action: Mouse moved to (997, 219)
Screenshot: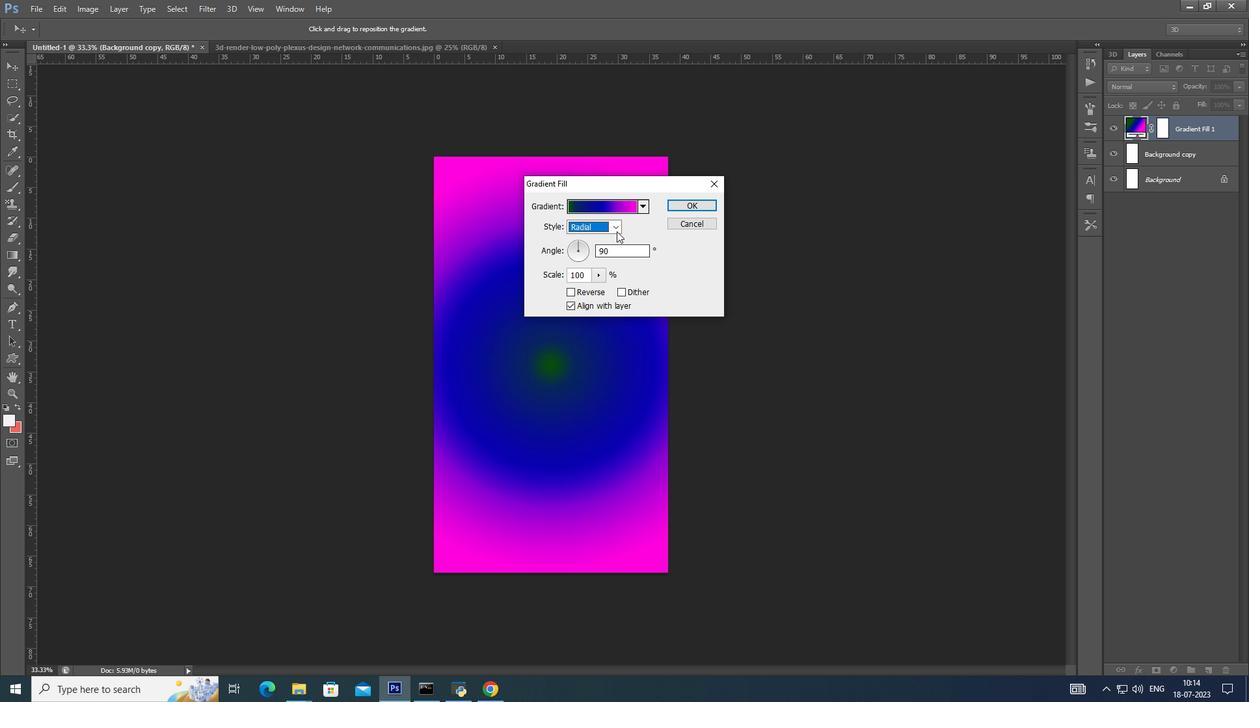 
Action: Mouse pressed left at (997, 219)
Screenshot: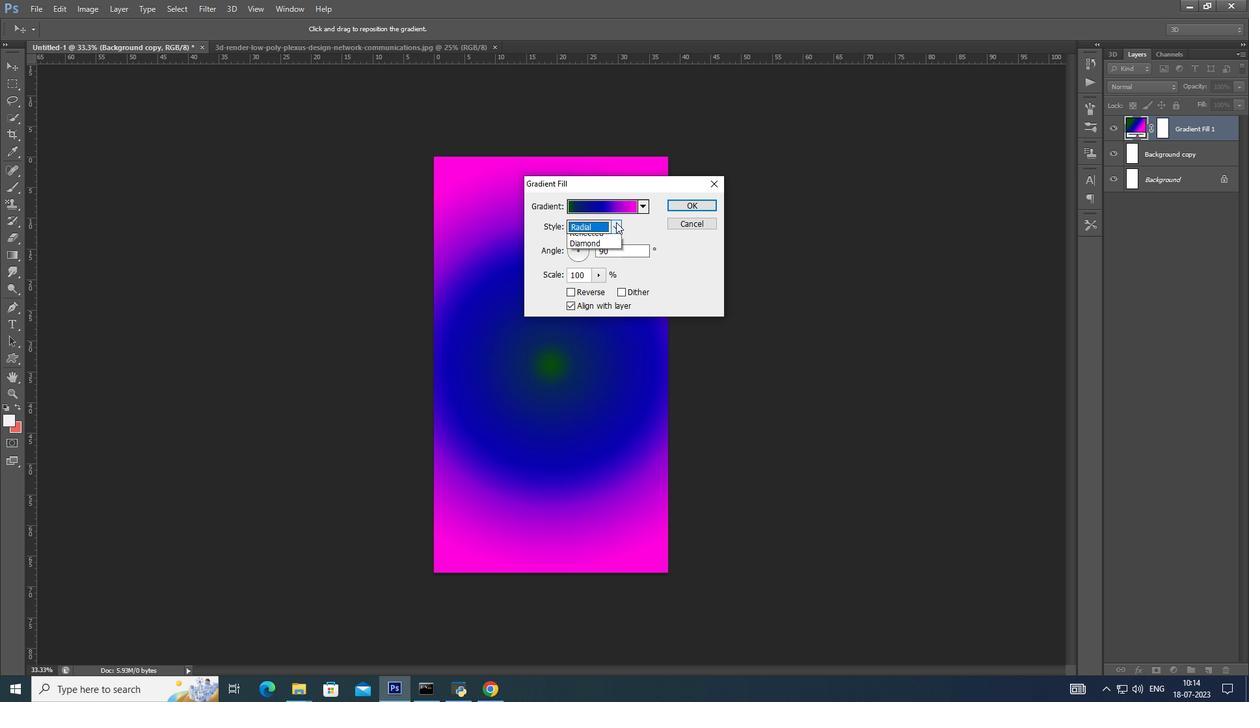 
Action: Mouse moved to (996, 207)
Screenshot: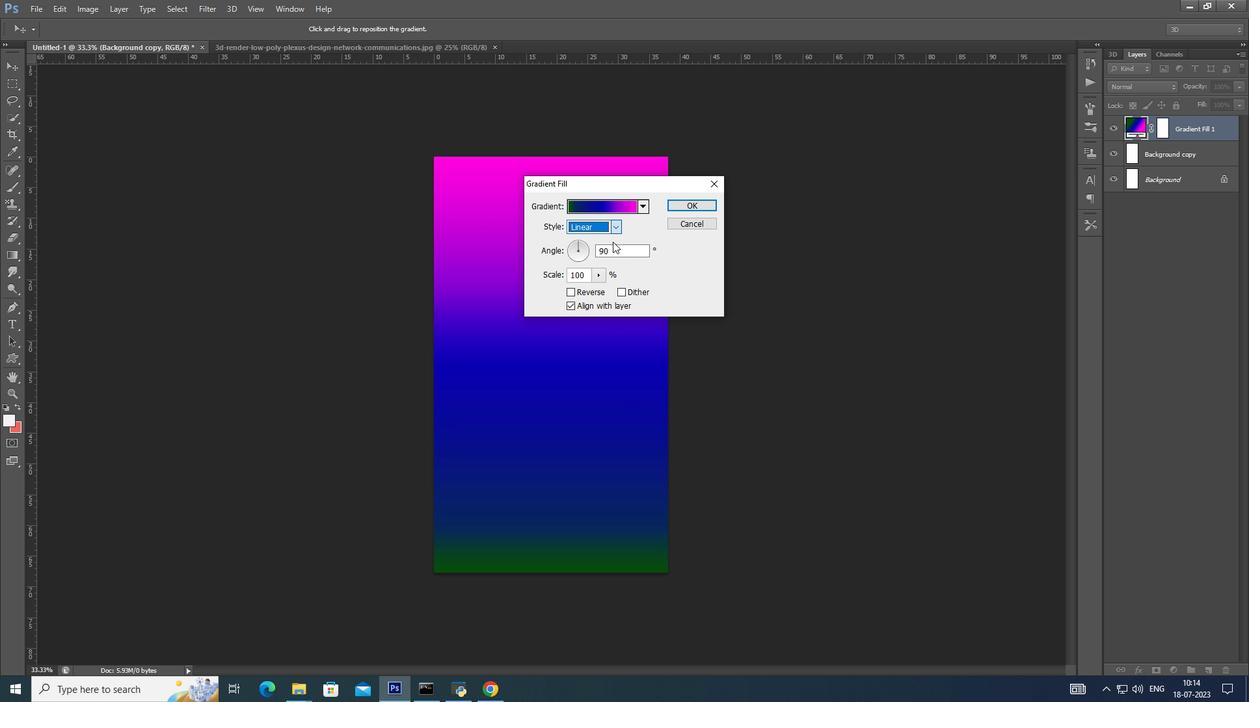 
Action: Mouse pressed left at (996, 207)
Screenshot: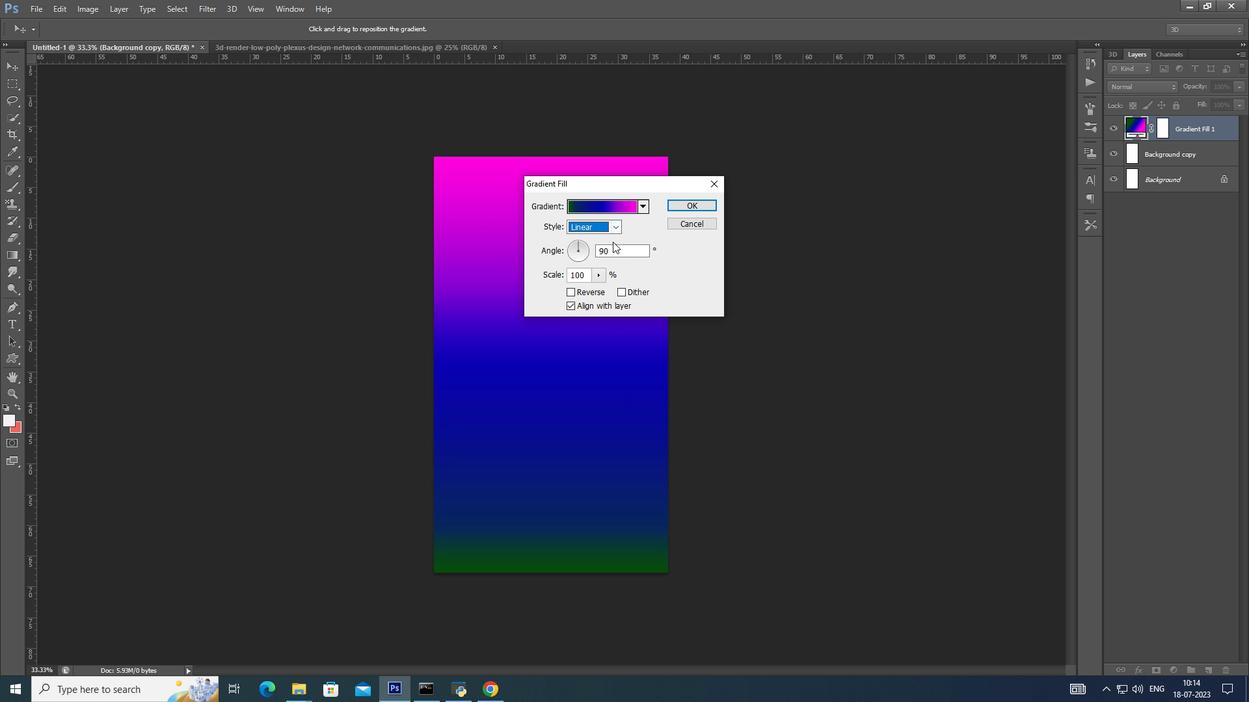 
Action: Mouse moved to (996, 217)
Screenshot: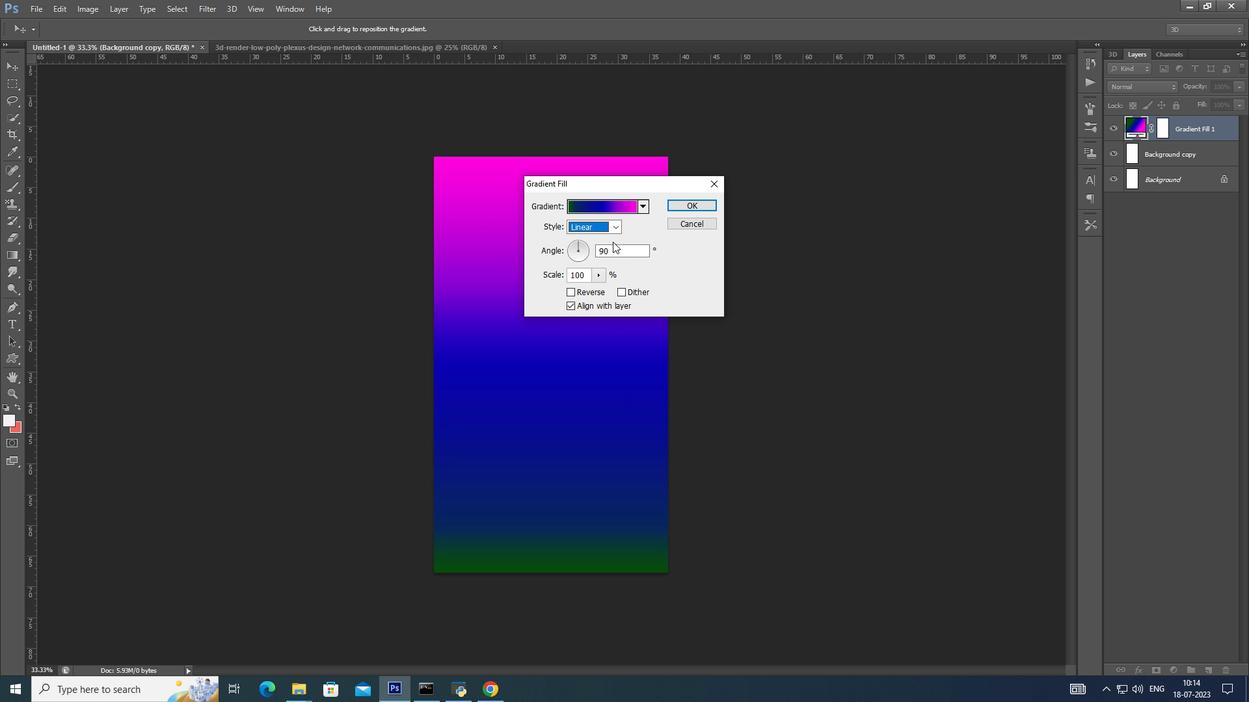 
Action: Mouse pressed left at (996, 217)
Screenshot: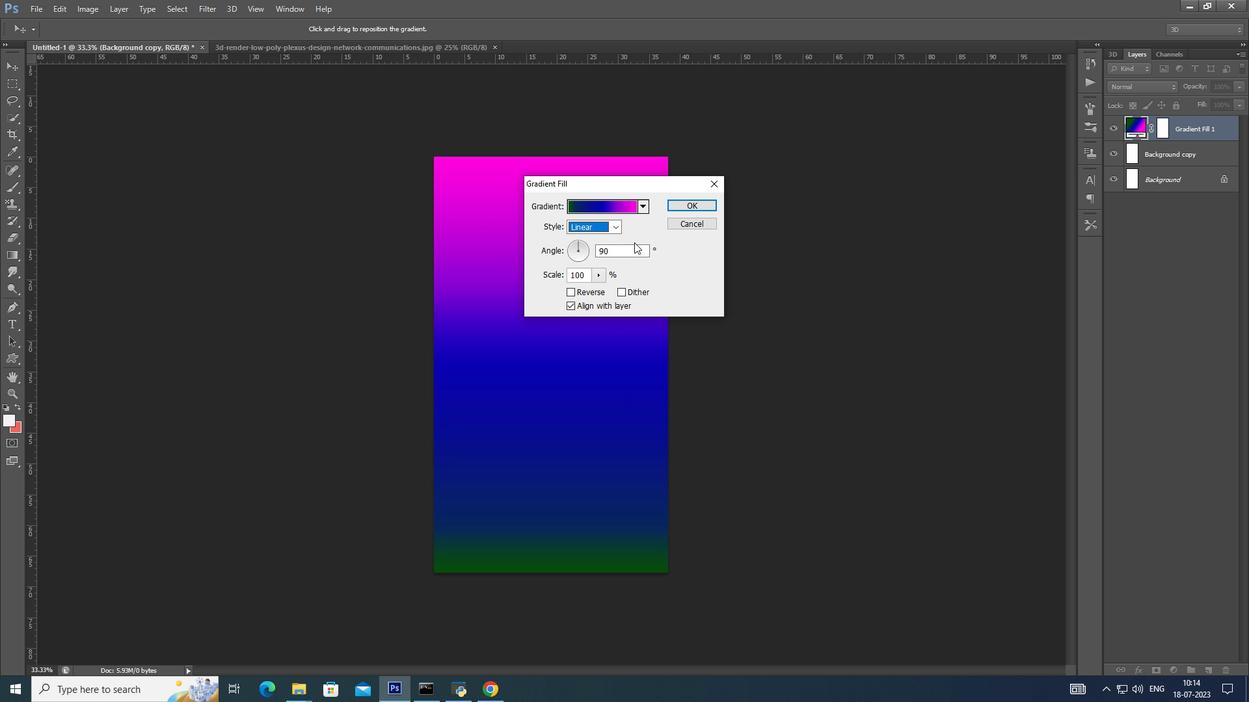 
Action: Mouse moved to (998, 199)
Screenshot: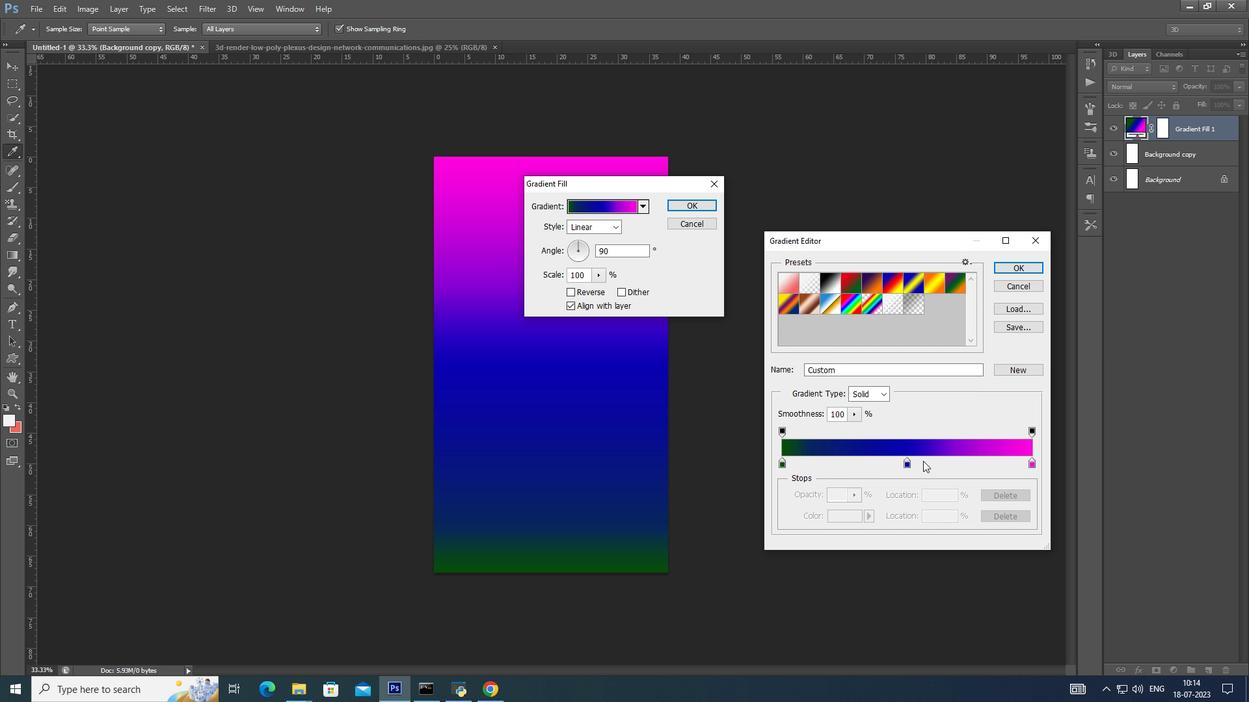 
Action: Mouse pressed left at (998, 199)
Screenshot: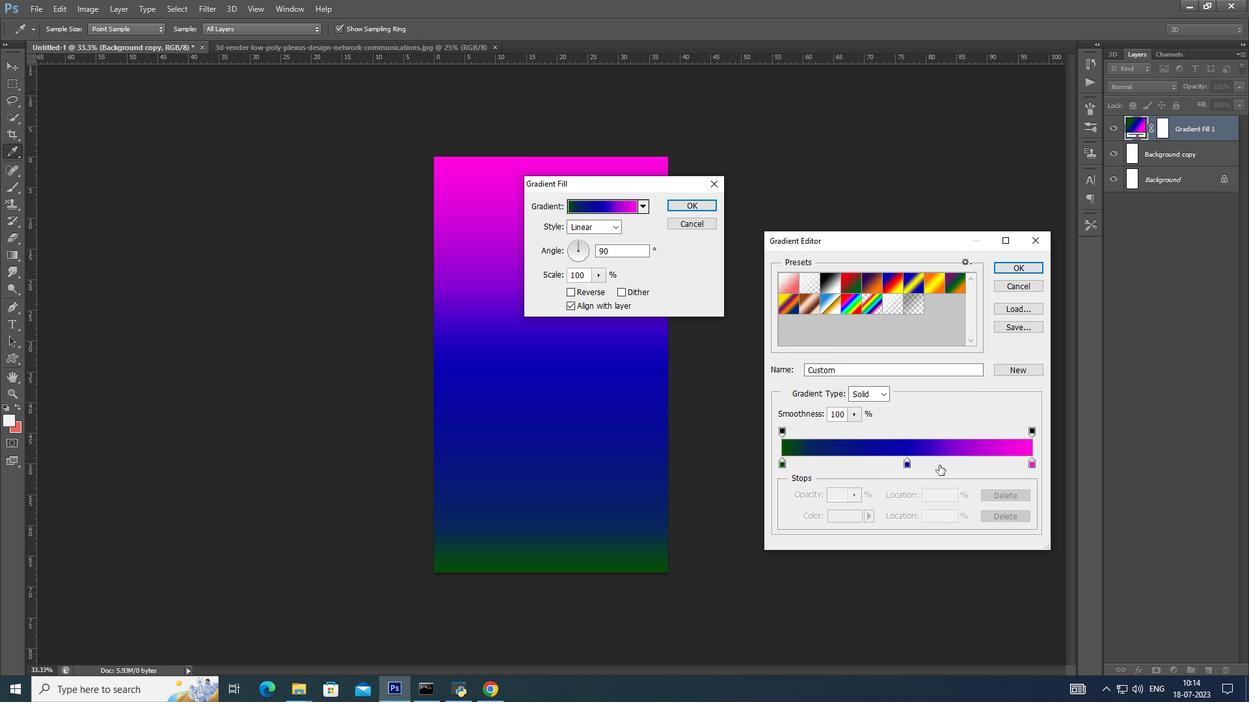 
Action: Mouse pressed left at (998, 199)
Screenshot: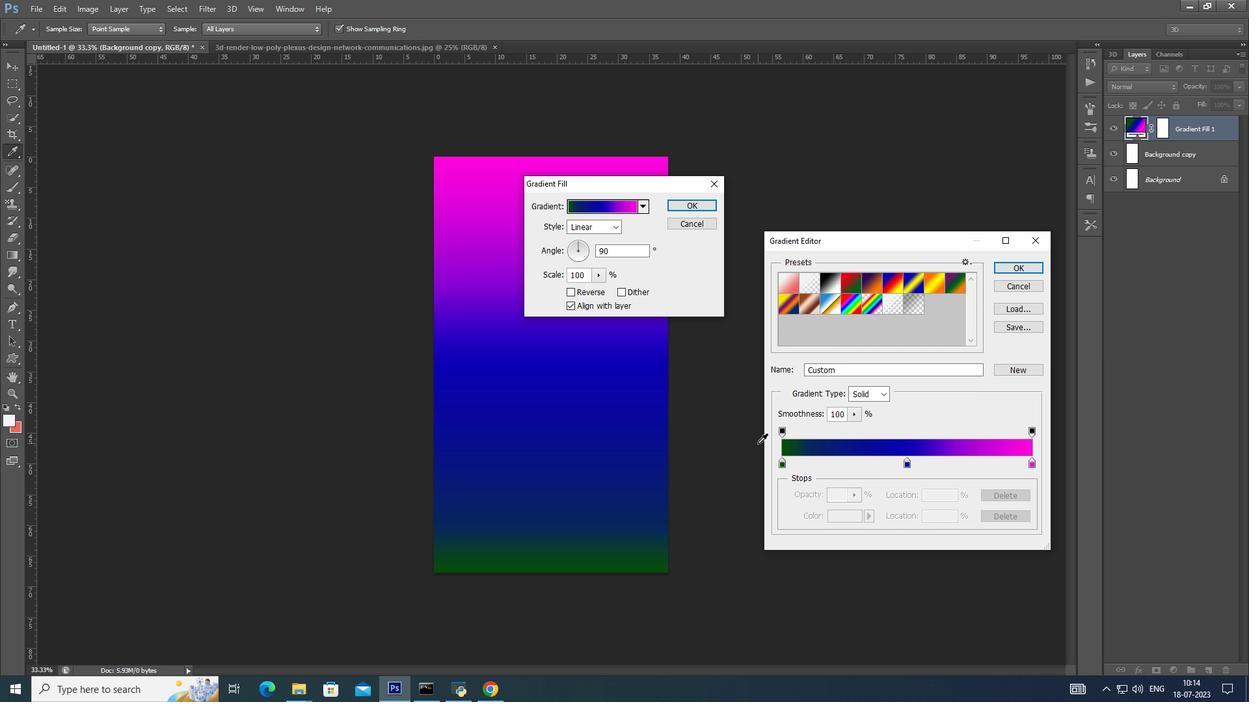 
Action: Mouse moved to (952, 331)
Screenshot: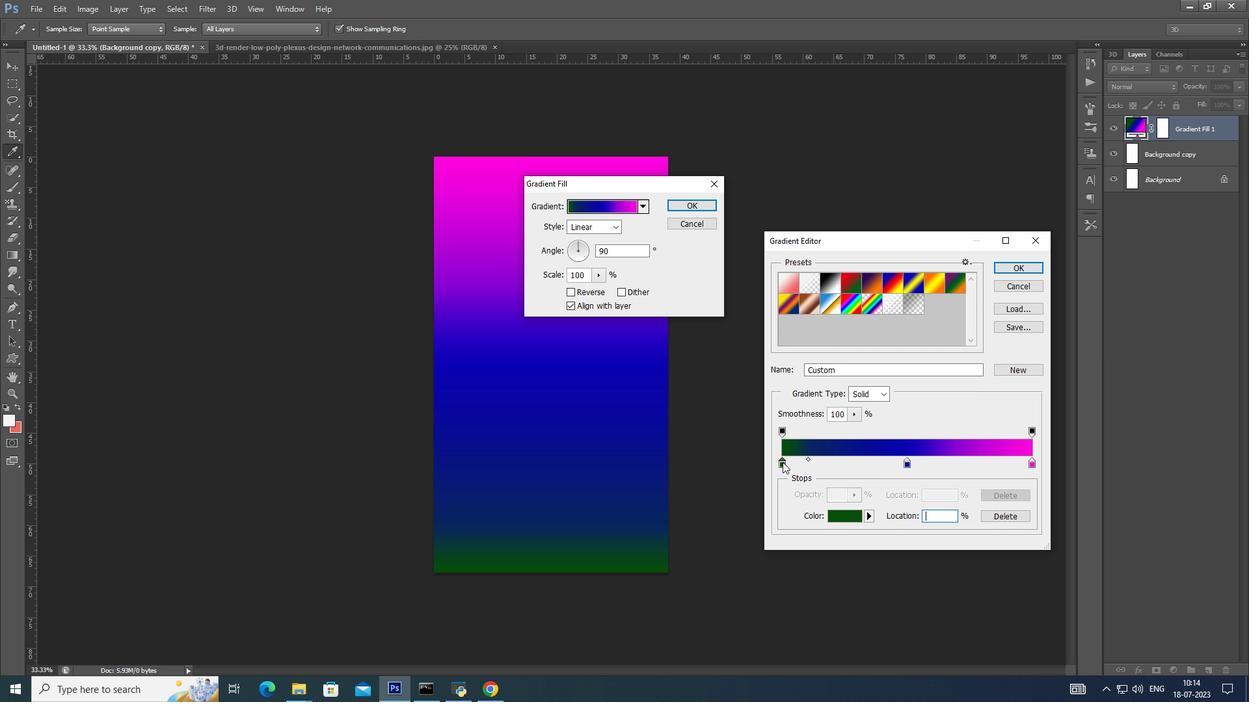 
Action: Mouse pressed left at (952, 331)
Screenshot: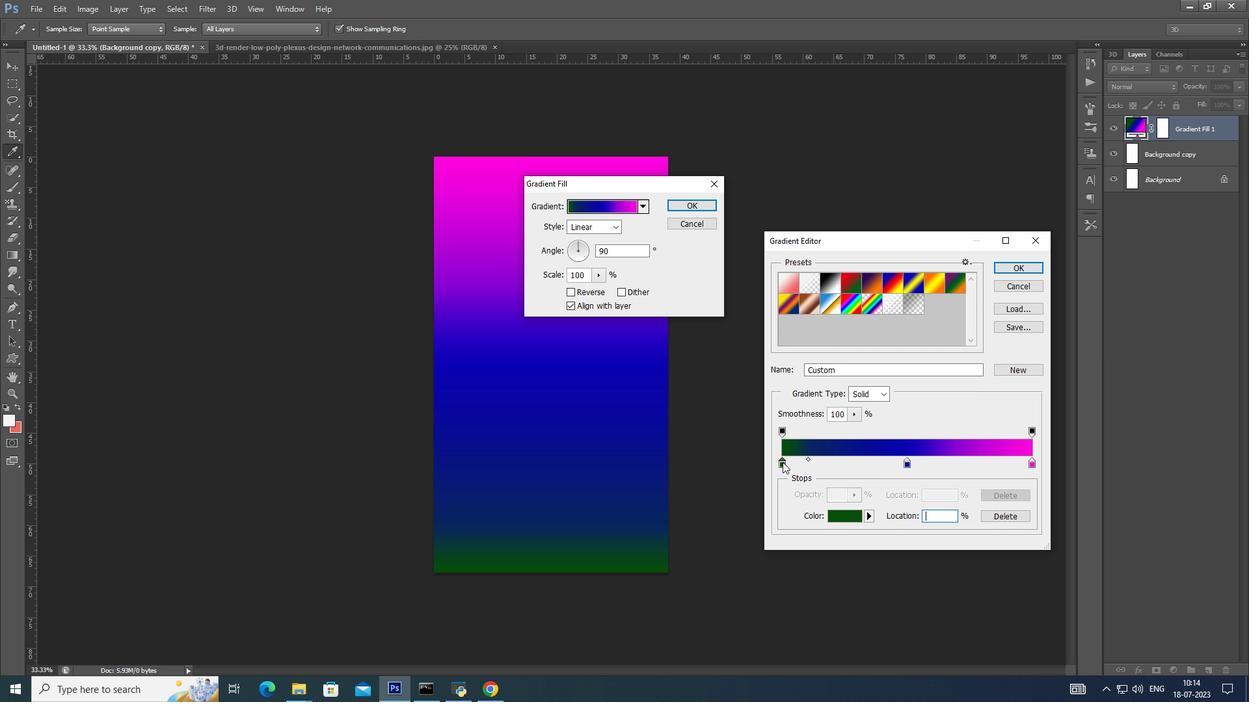
Action: Key pressed <Key.delete>
Screenshot: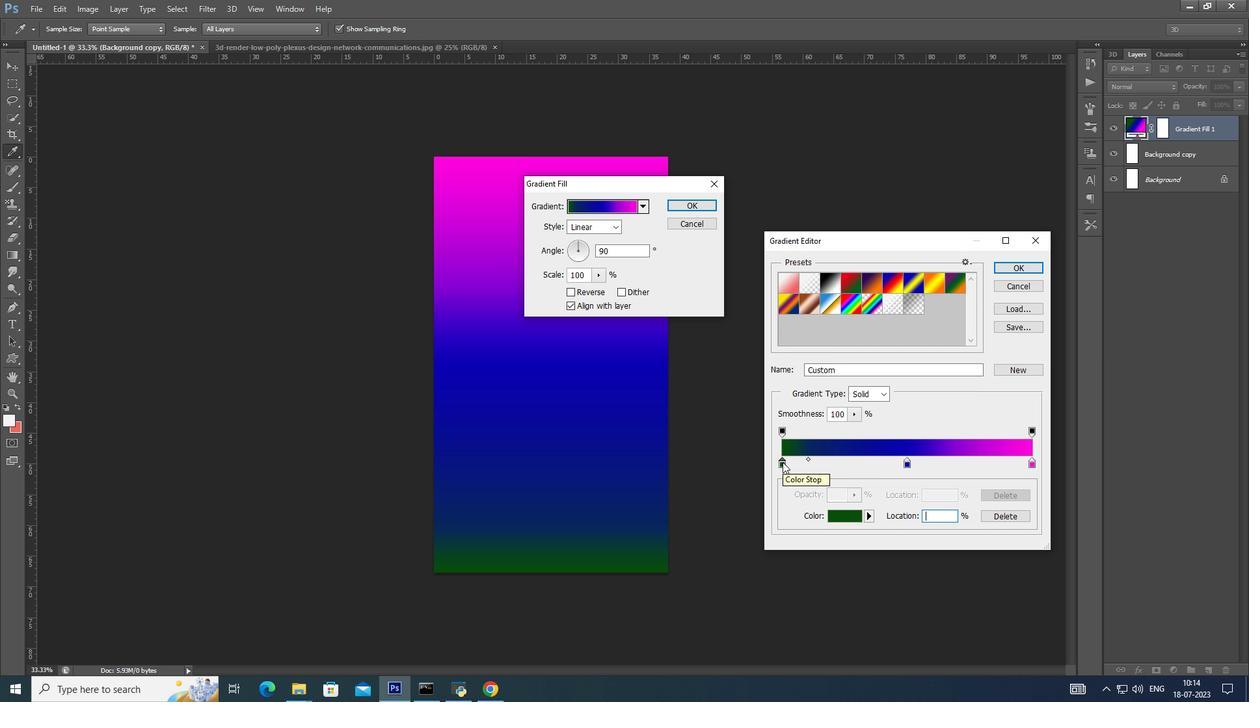 
Action: Mouse pressed right at (952, 331)
Screenshot: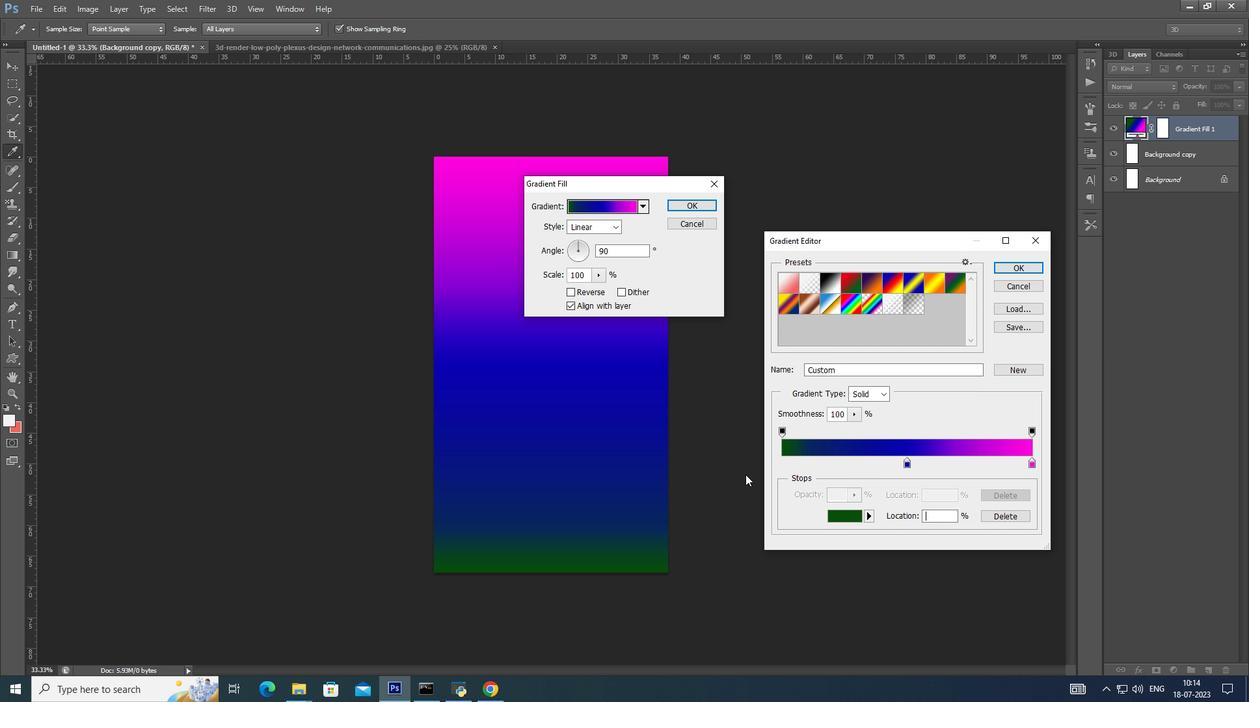 
Action: Mouse pressed left at (952, 331)
Screenshot: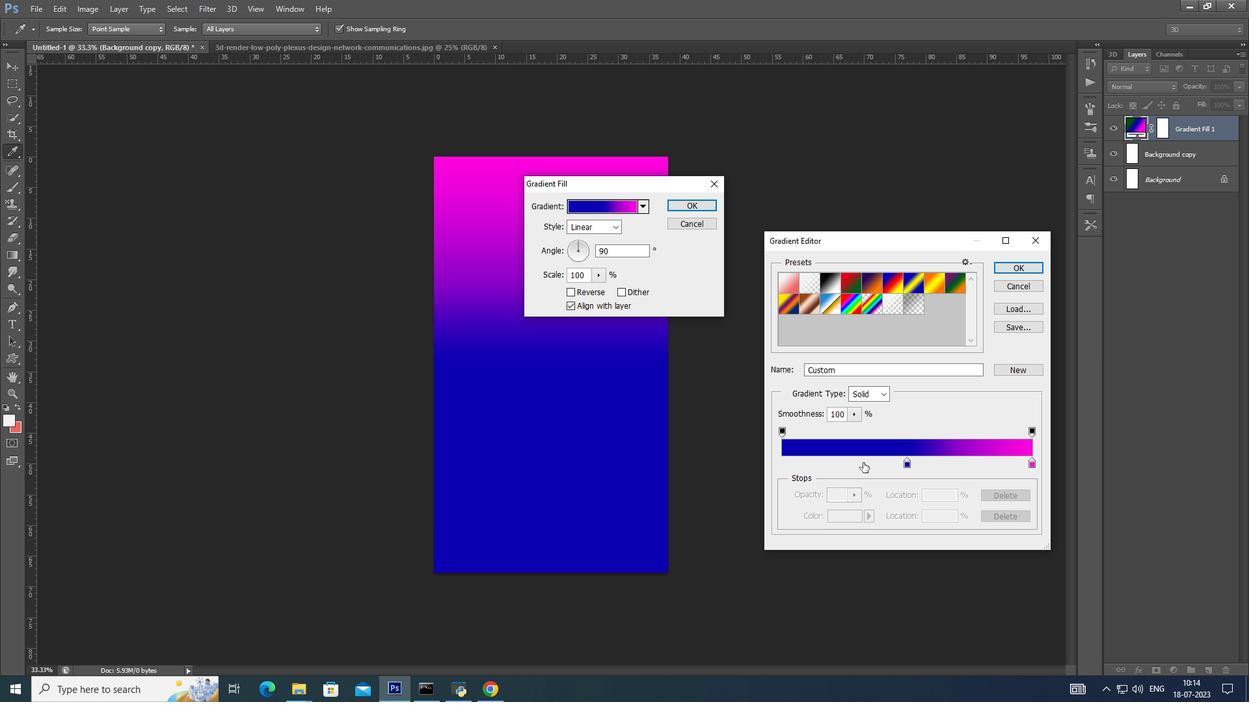 
Action: Mouse moved to (919, 331)
Screenshot: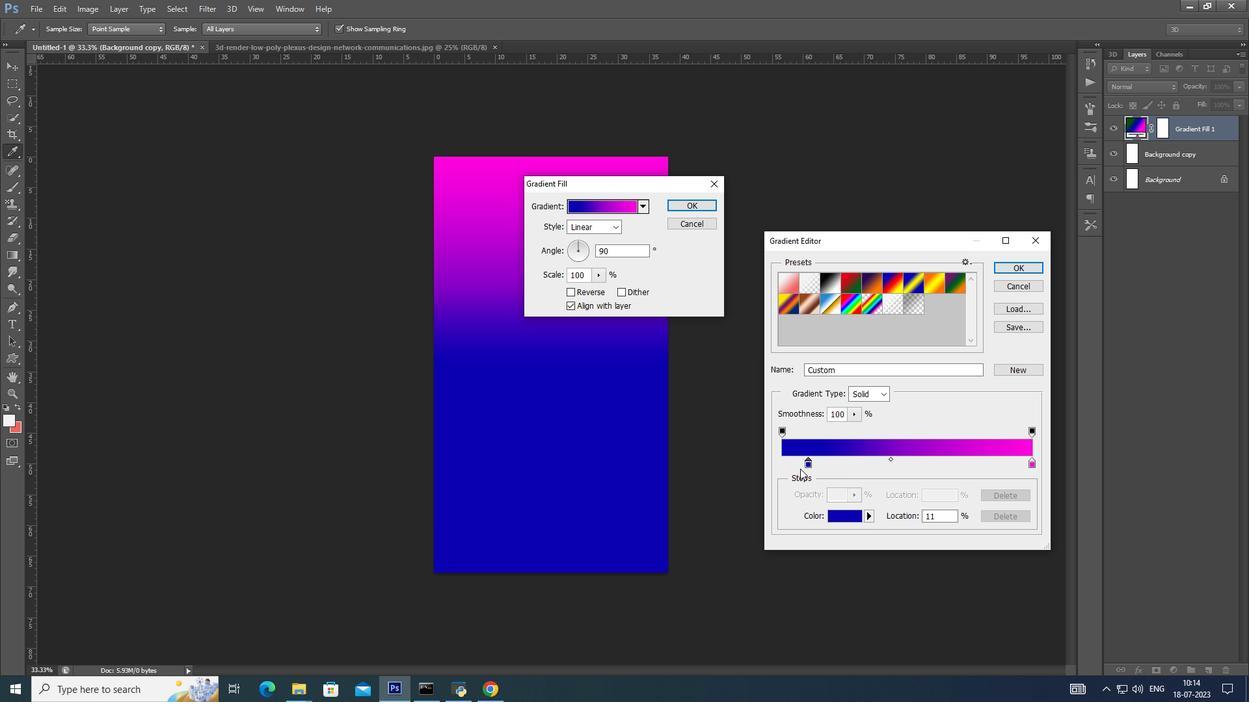 
Action: Mouse pressed left at (919, 331)
Screenshot: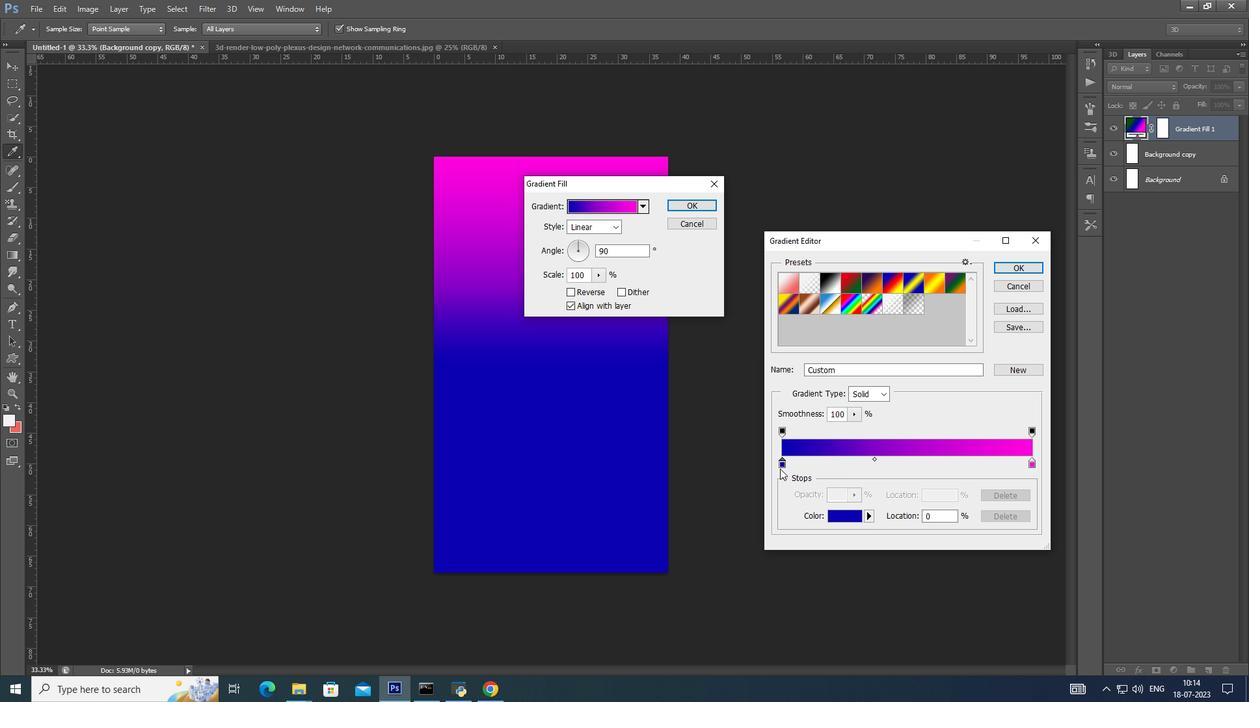 
Action: Mouse moved to (895, 231)
Screenshot: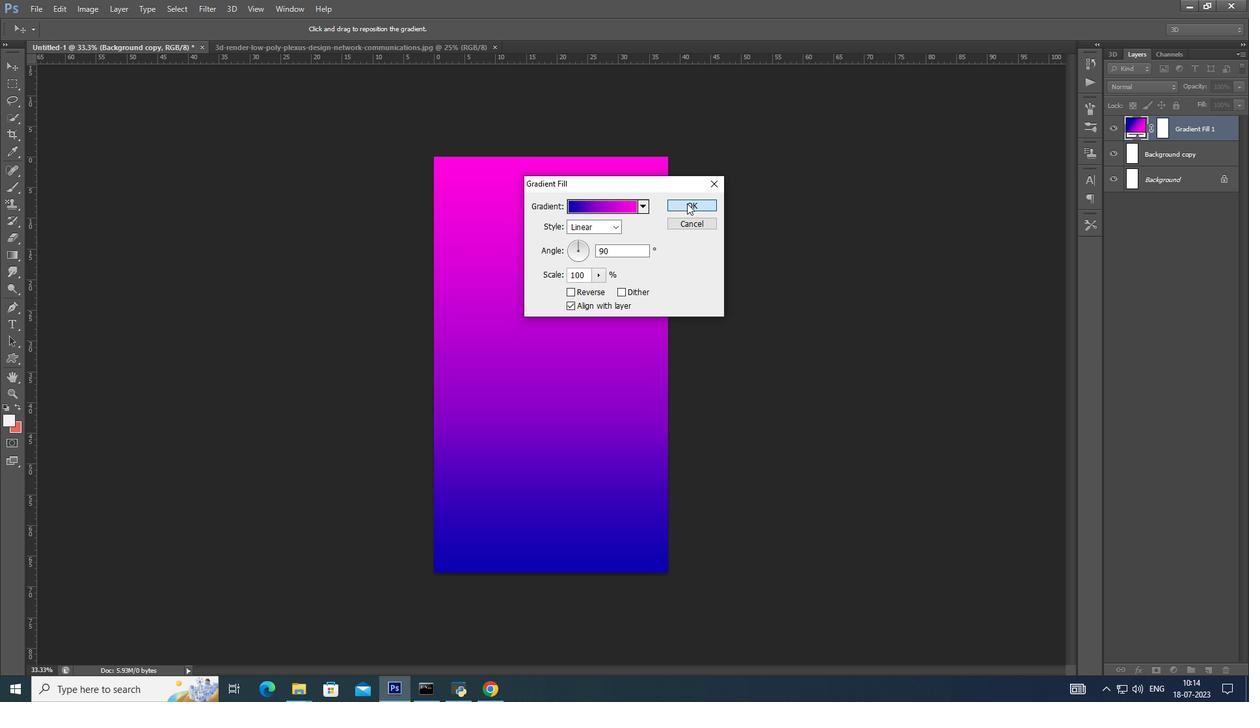 
Action: Mouse pressed left at (895, 231)
Screenshot: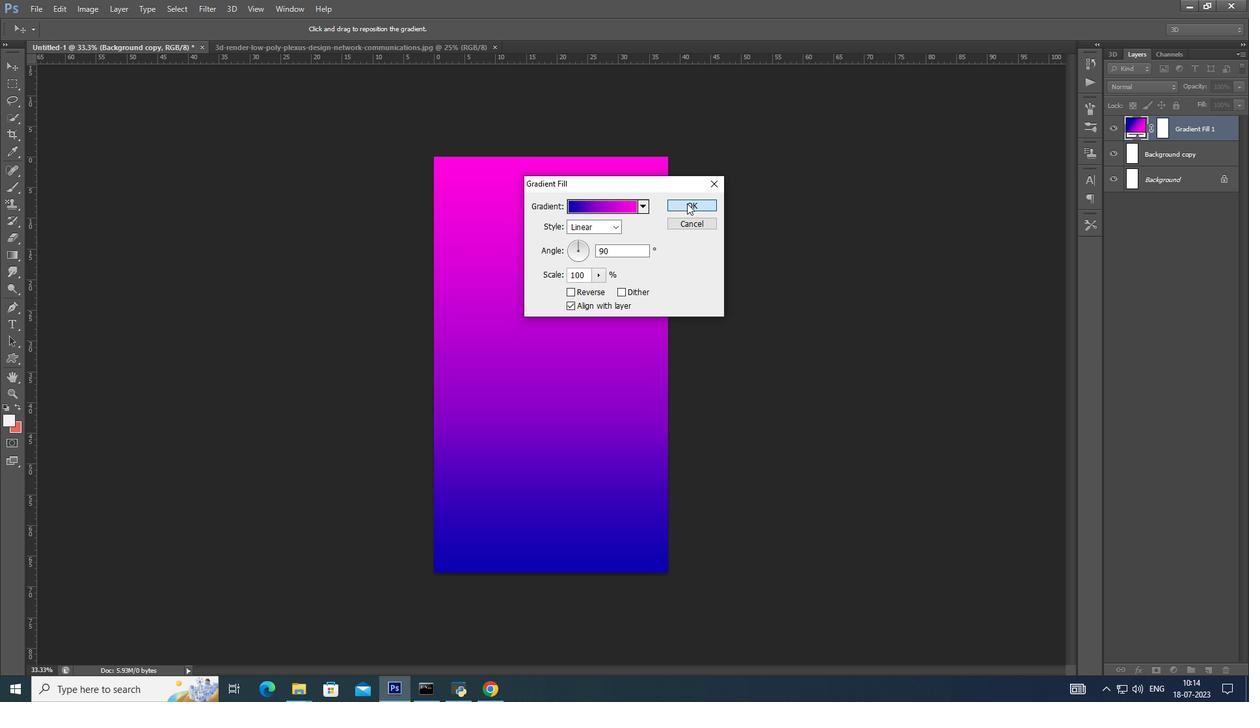 
Action: Mouse moved to (977, 197)
Screenshot: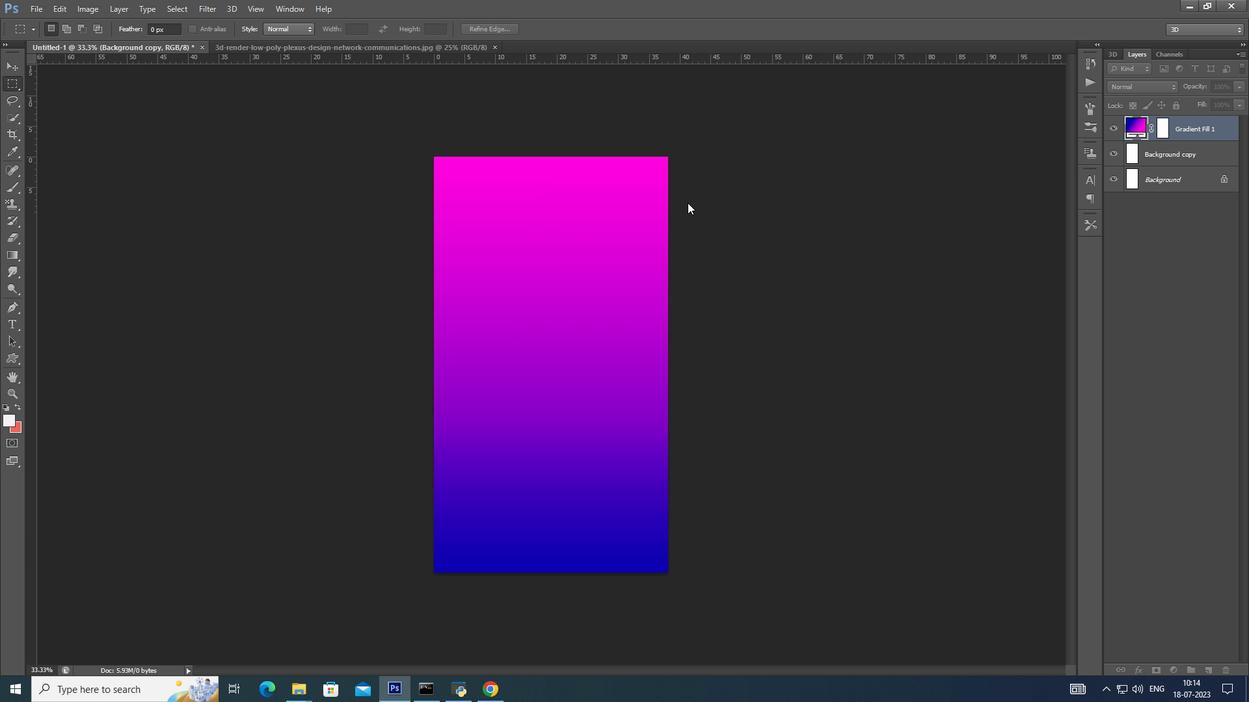 
Action: Mouse pressed left at (977, 197)
Screenshot: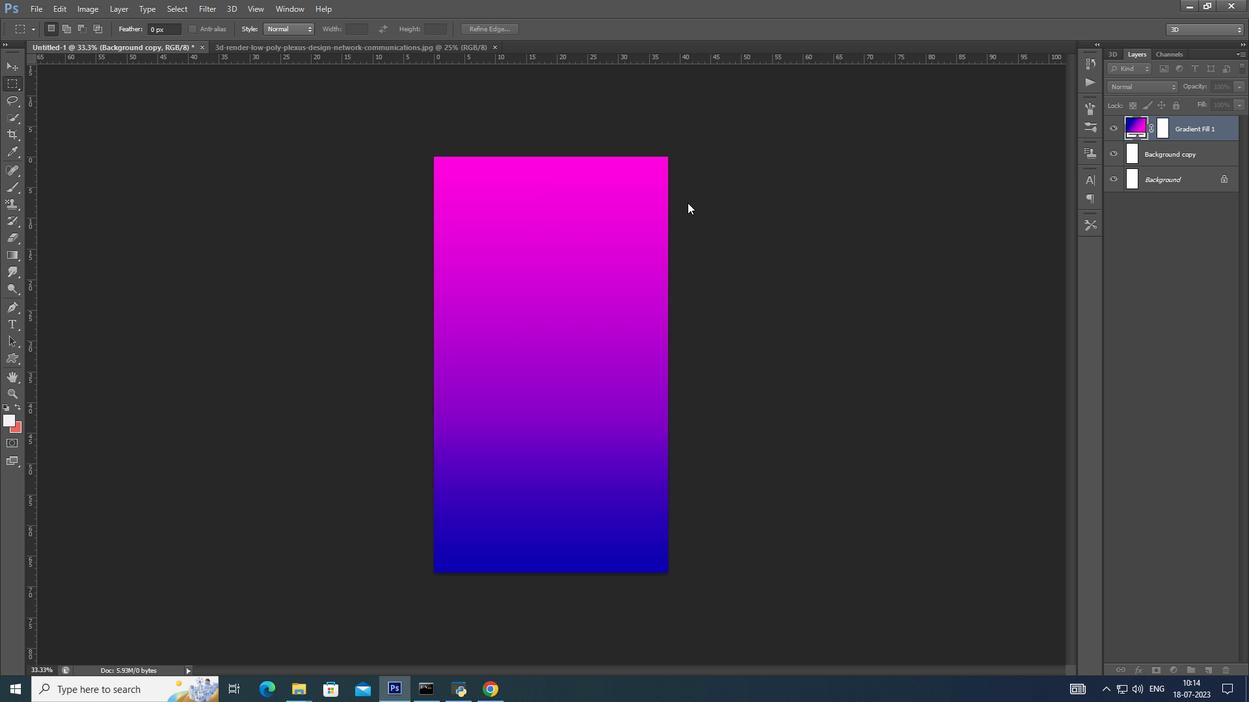 
Action: Mouse moved to (1154, 124)
Screenshot: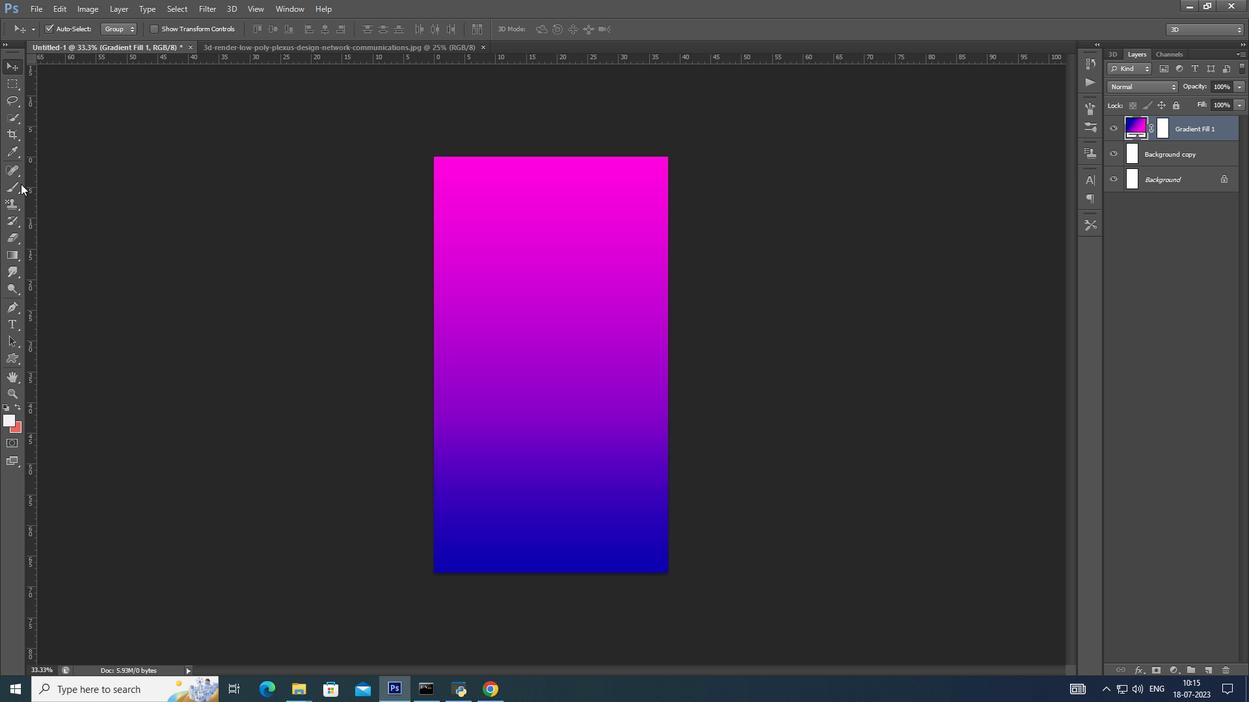 
Action: Mouse pressed left at (1154, 124)
Screenshot: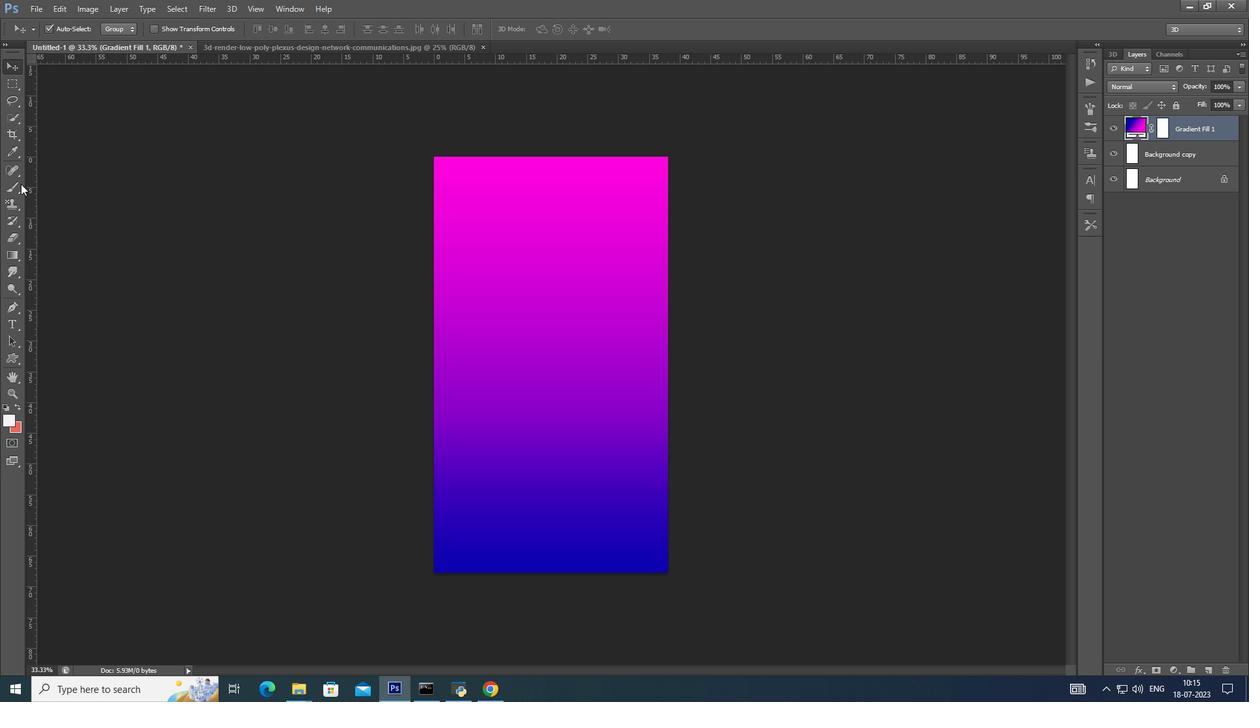 
Action: Mouse moved to (1153, 232)
Screenshot: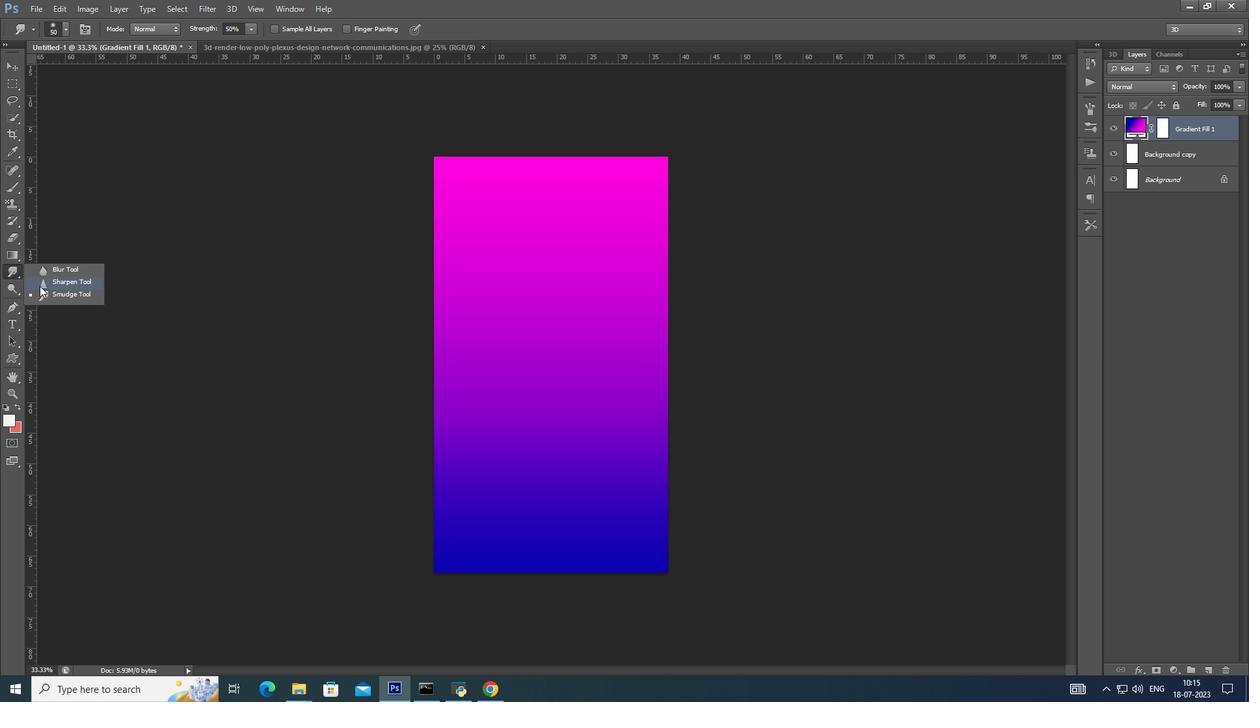 
Action: Mouse pressed left at (1153, 232)
Screenshot: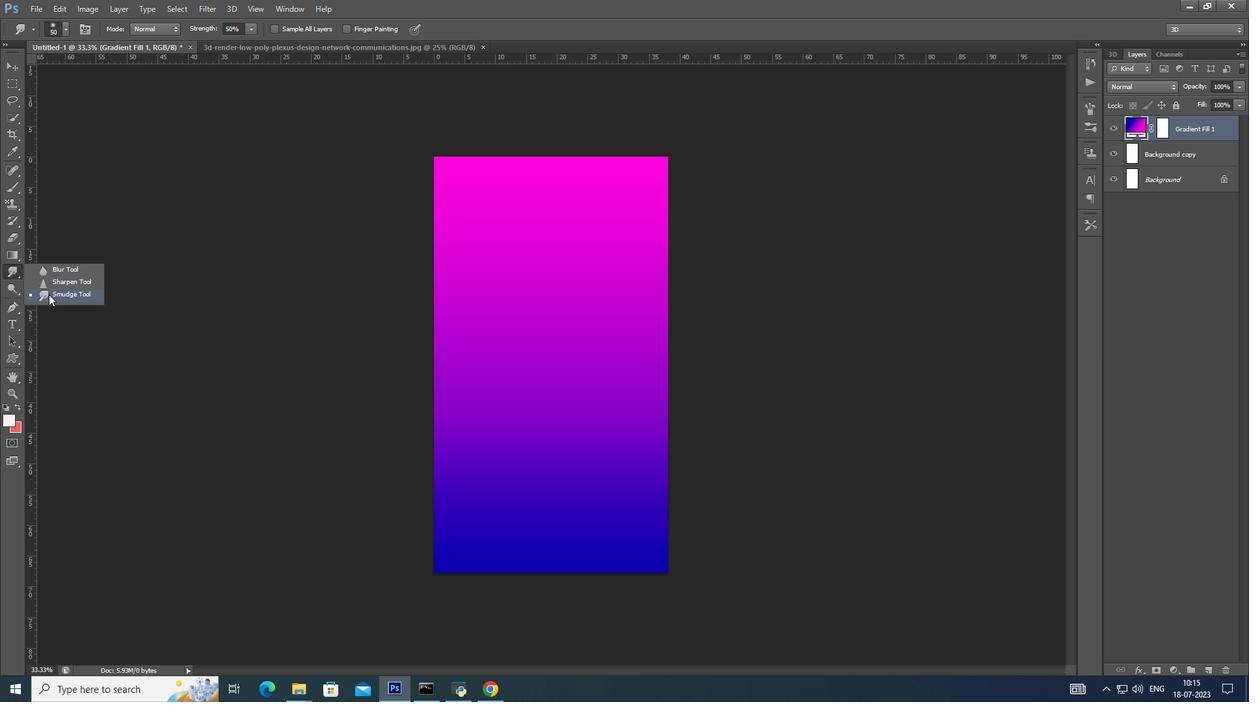 
Action: Mouse moved to (1144, 244)
Screenshot: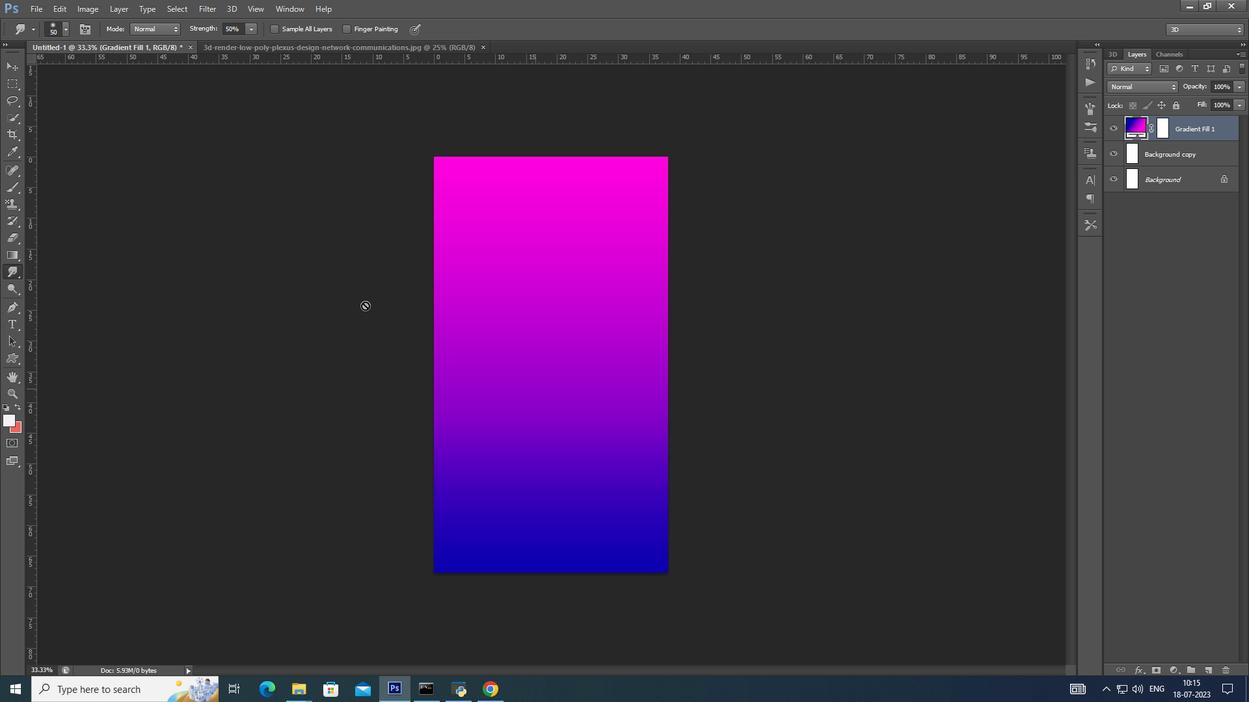 
Action: Mouse pressed left at (1144, 244)
Screenshot: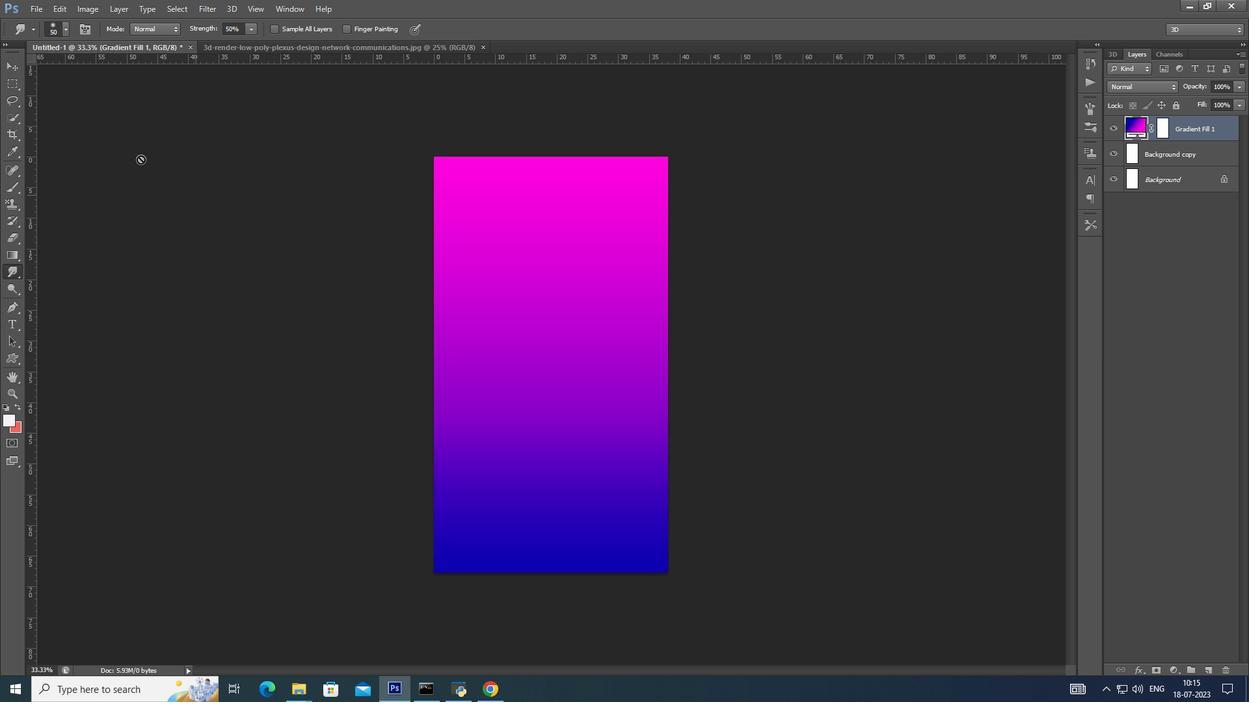 
Action: Mouse moved to (1151, 125)
Screenshot: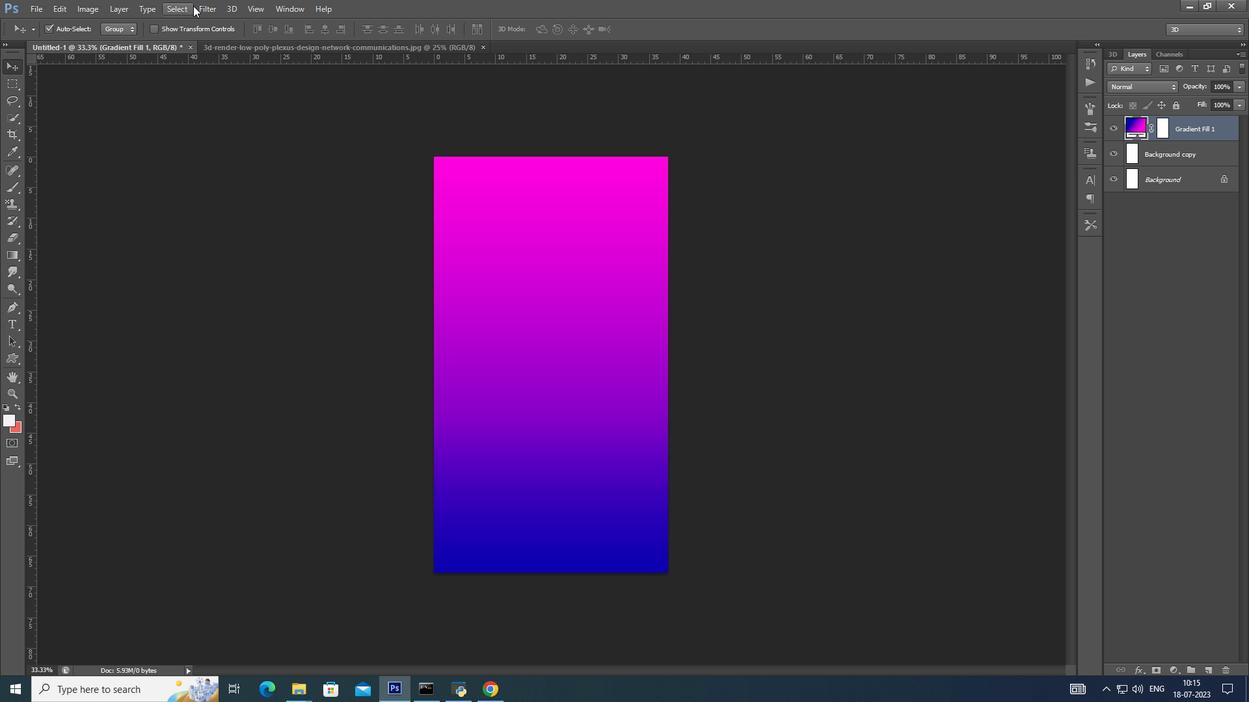 
Action: Mouse pressed left at (1151, 125)
Screenshot: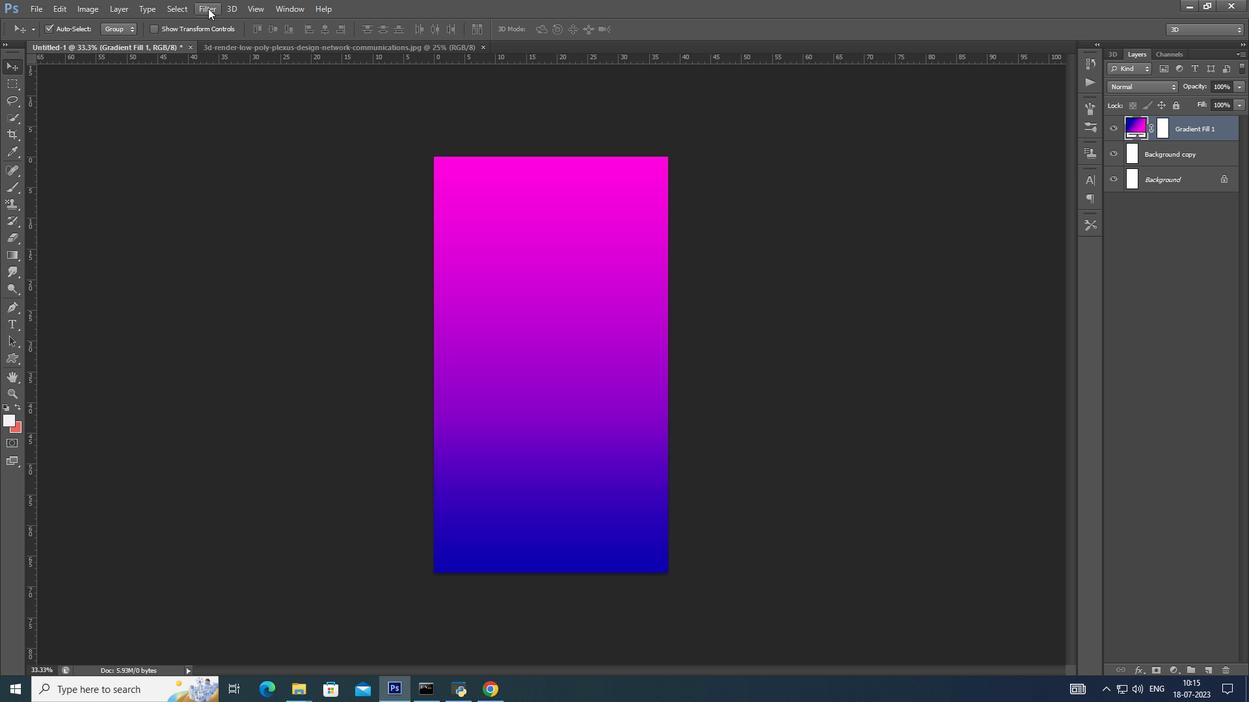 
Action: Mouse moved to (1102, 96)
Screenshot: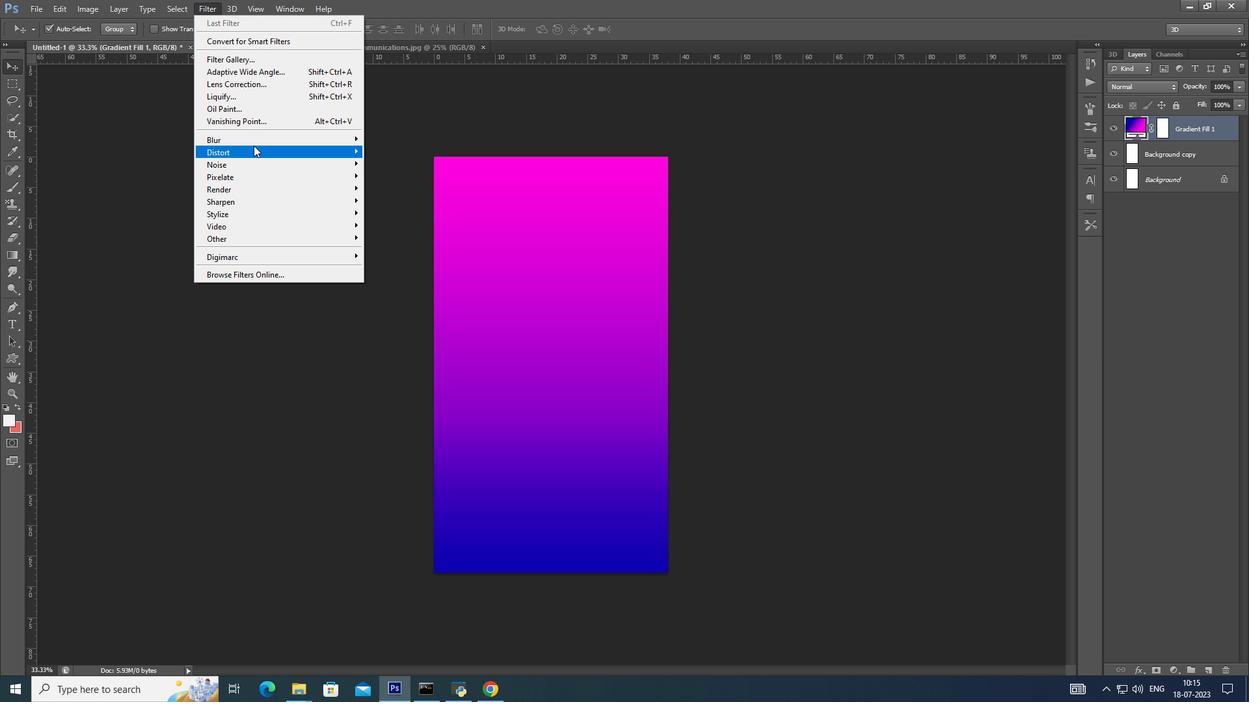 
Action: Mouse pressed left at (1102, 96)
Screenshot: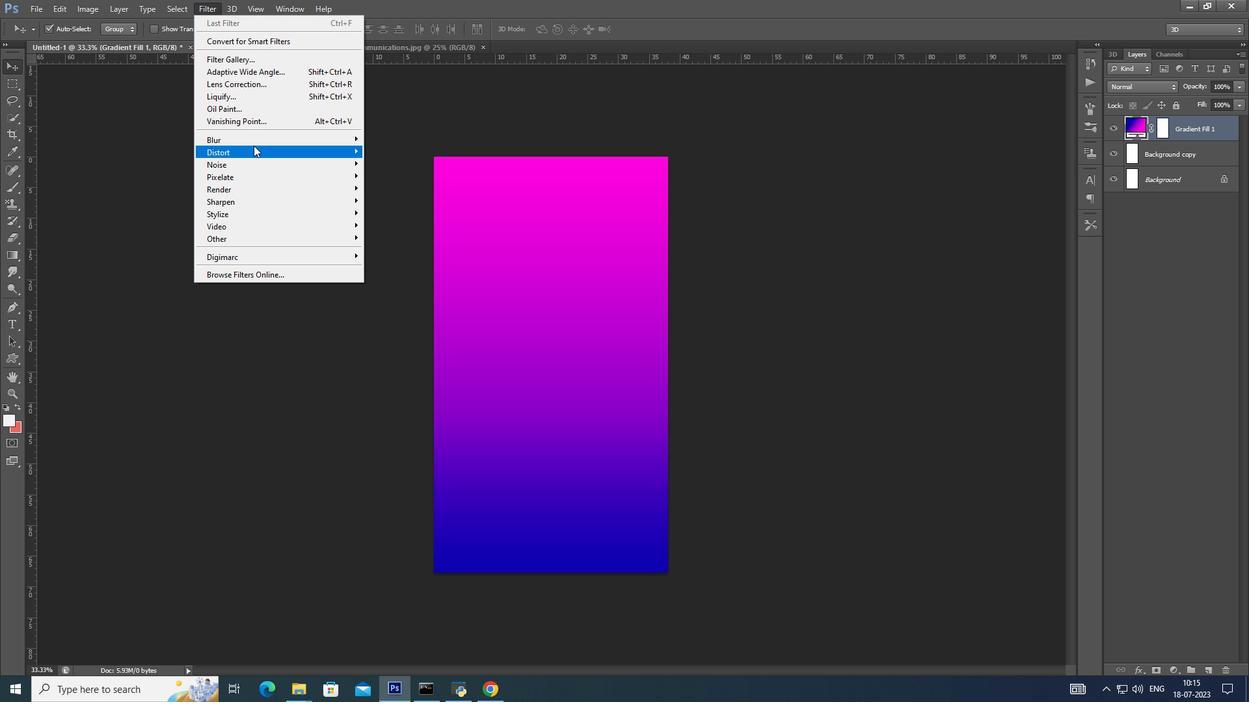 
Action: Mouse moved to (1049, 208)
Screenshot: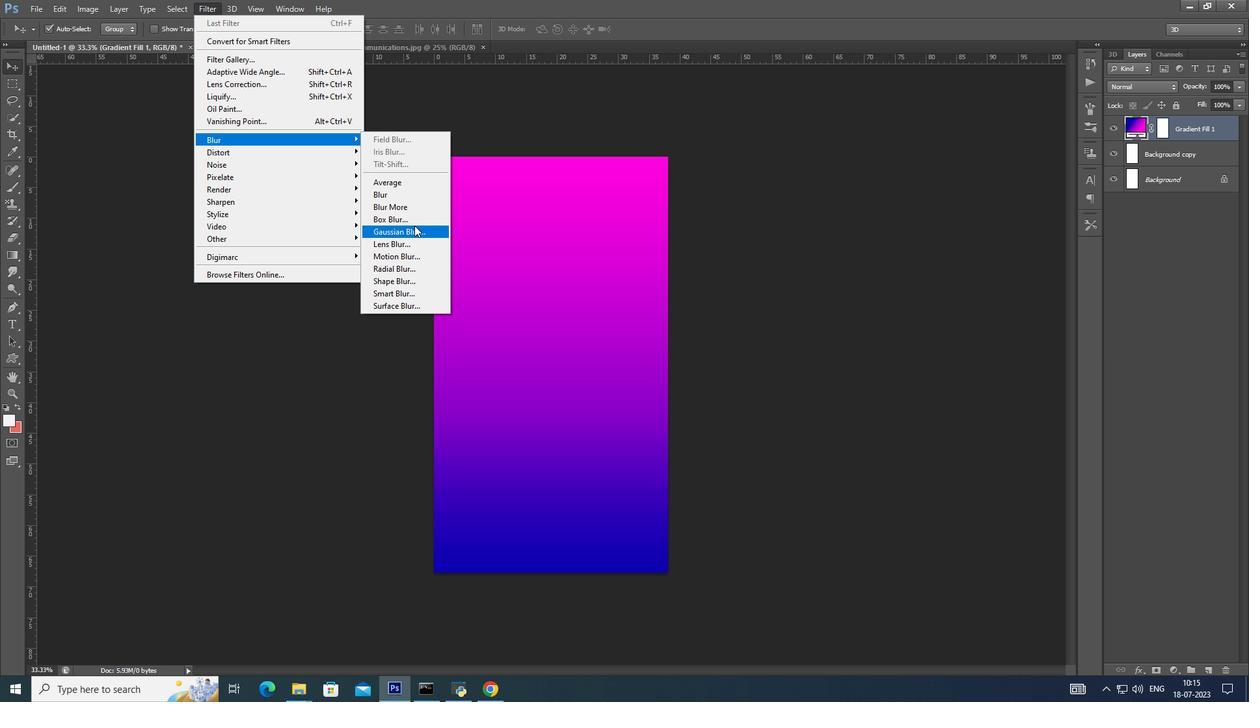 
Action: Mouse pressed left at (1049, 208)
Screenshot: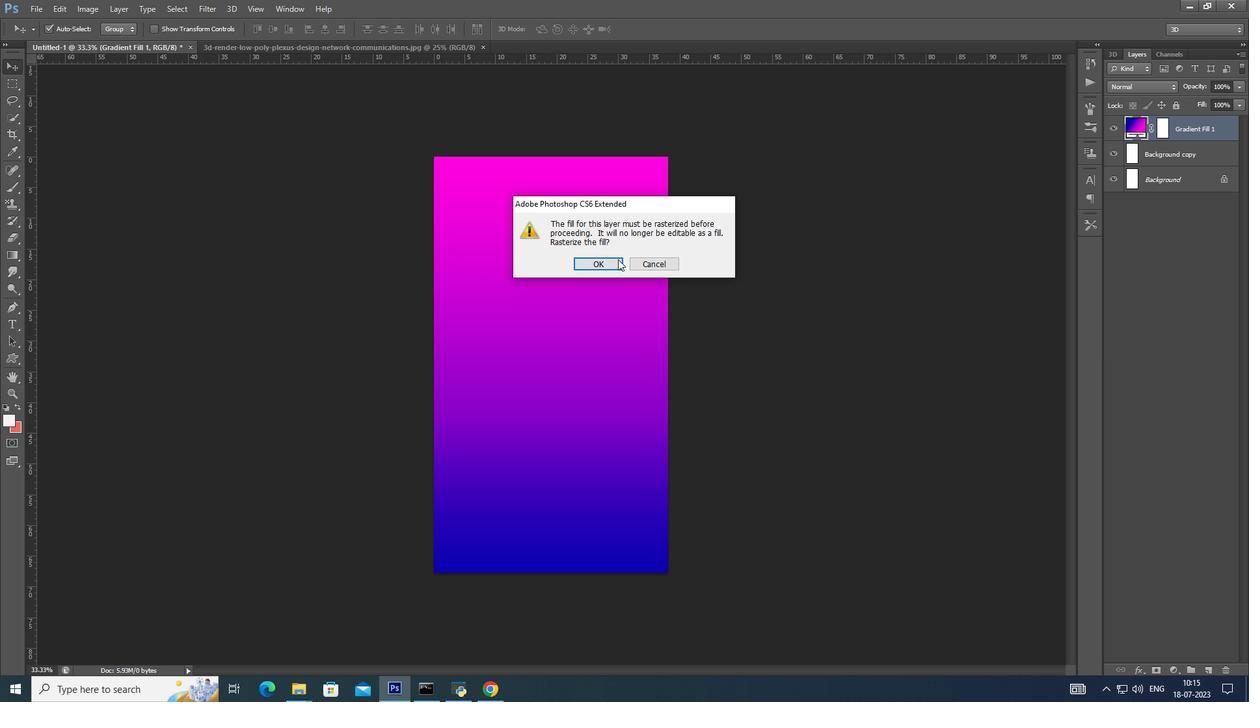 
Action: Mouse moved to (1000, 229)
Screenshot: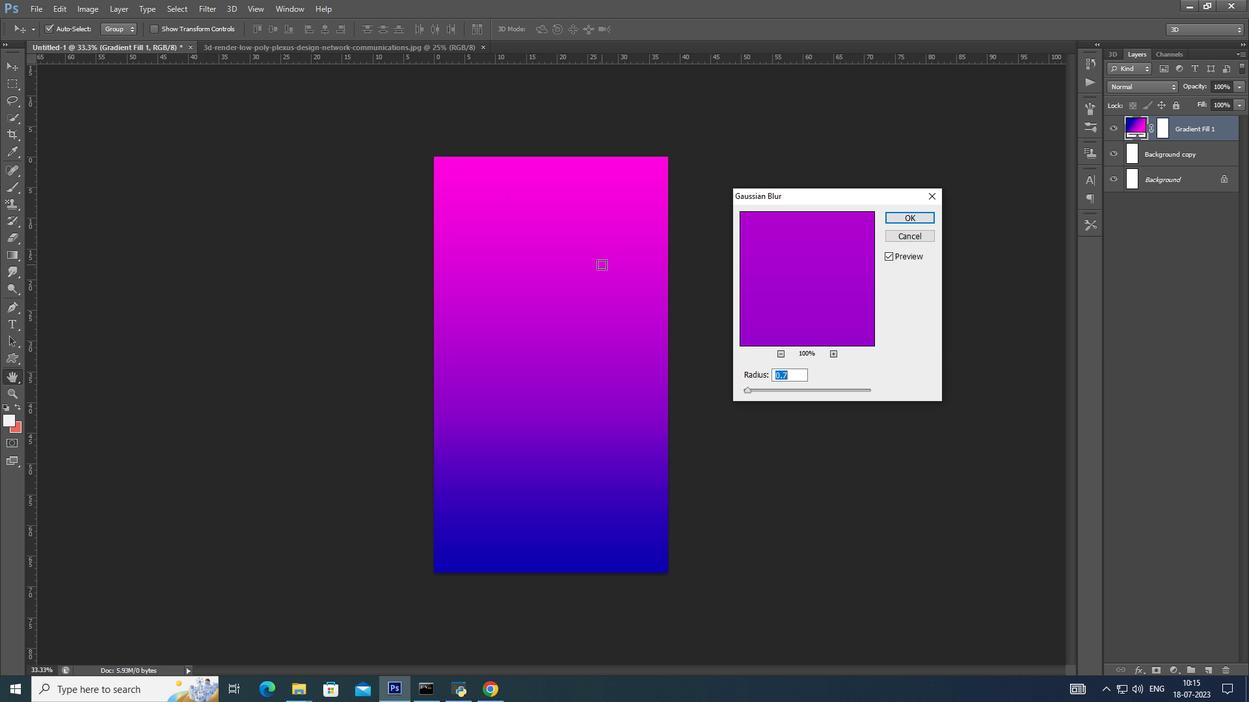 
Action: Mouse pressed left at (1000, 229)
Screenshot: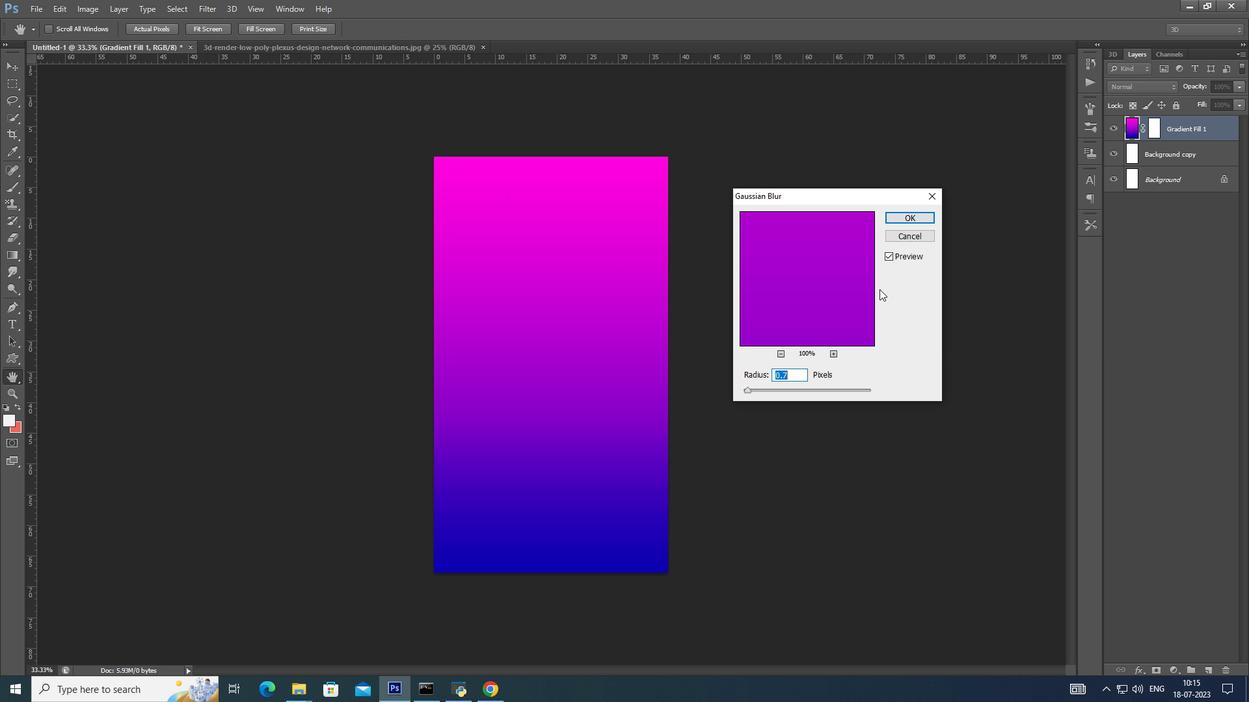 
Action: Mouse moved to (962, 294)
Screenshot: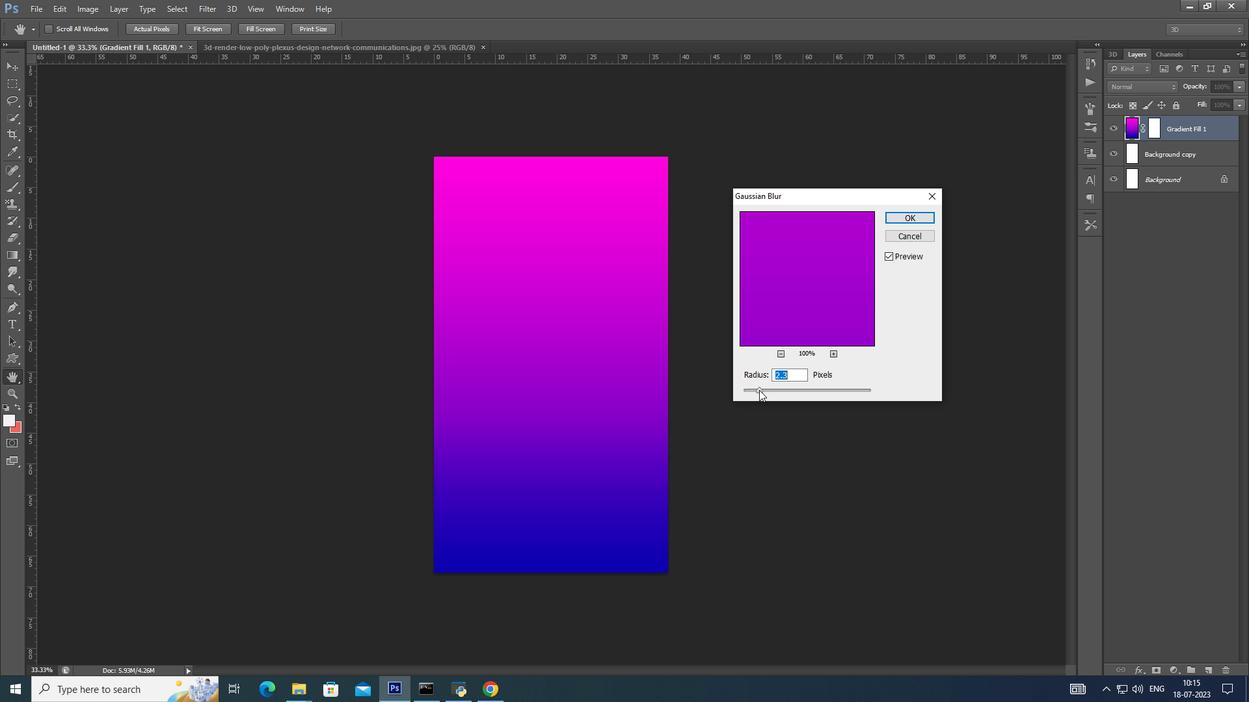 
Action: Mouse pressed left at (962, 294)
Screenshot: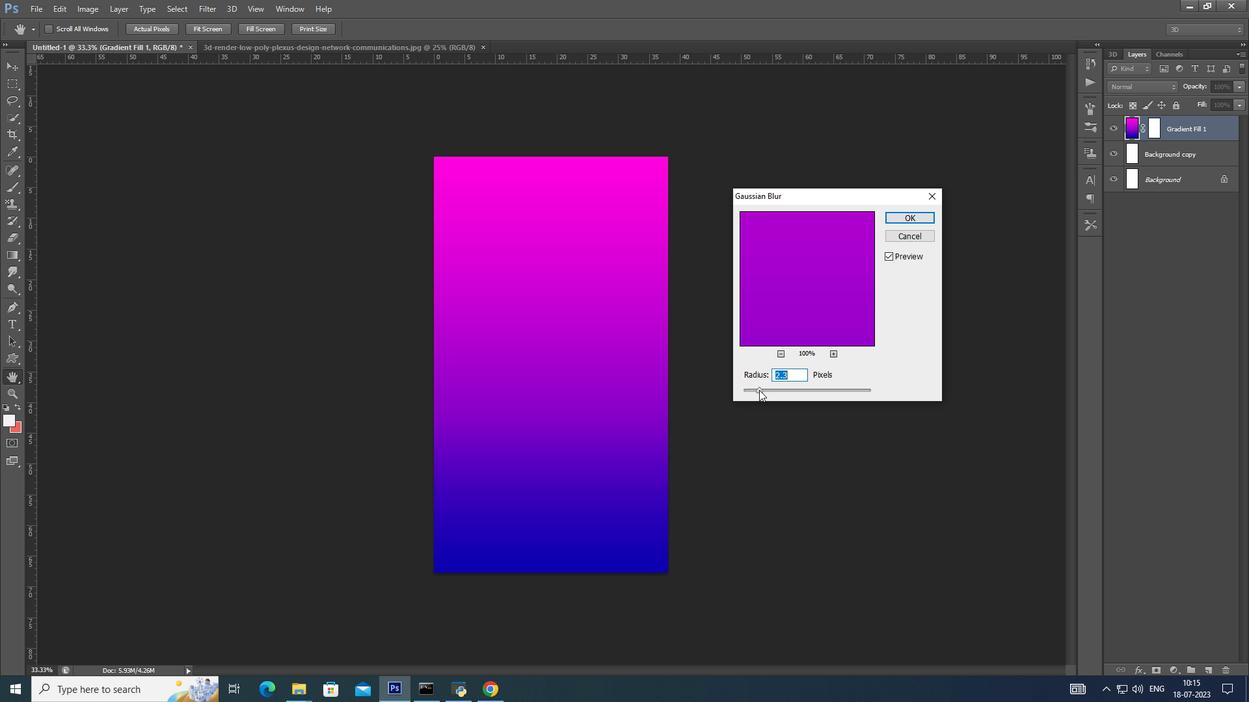 
Action: Mouse moved to (918, 205)
Screenshot: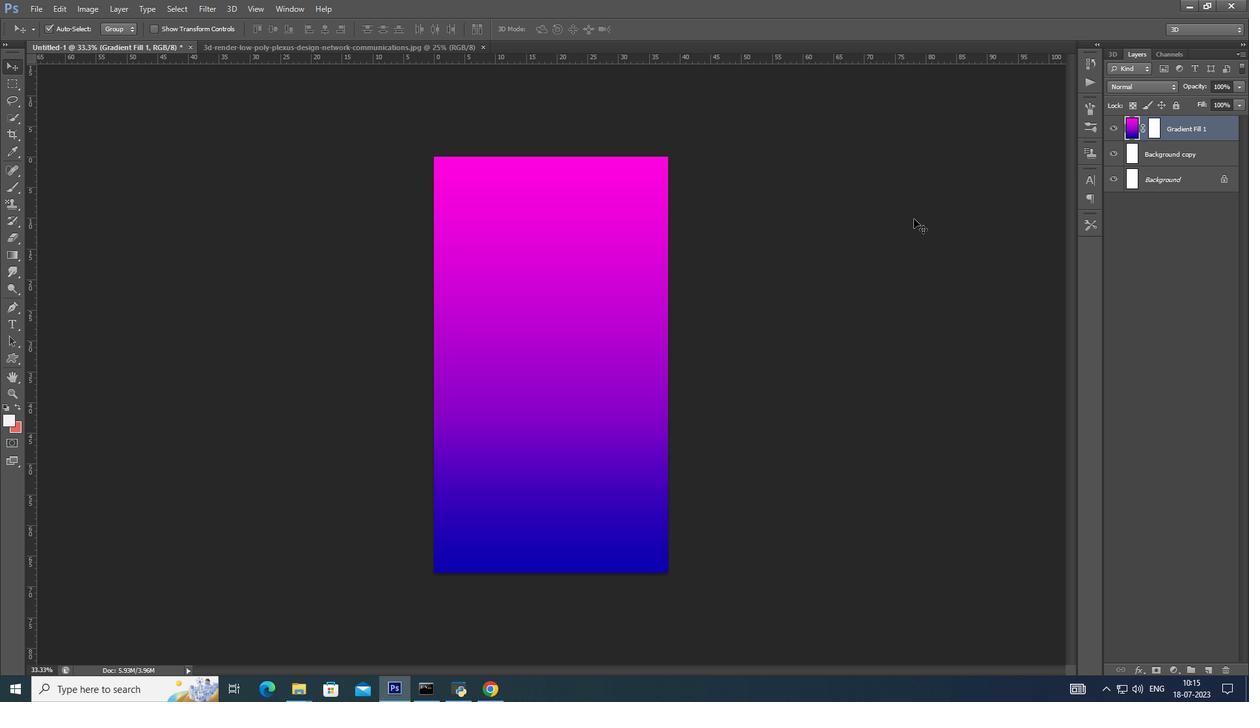 
Action: Mouse pressed left at (918, 205)
Screenshot: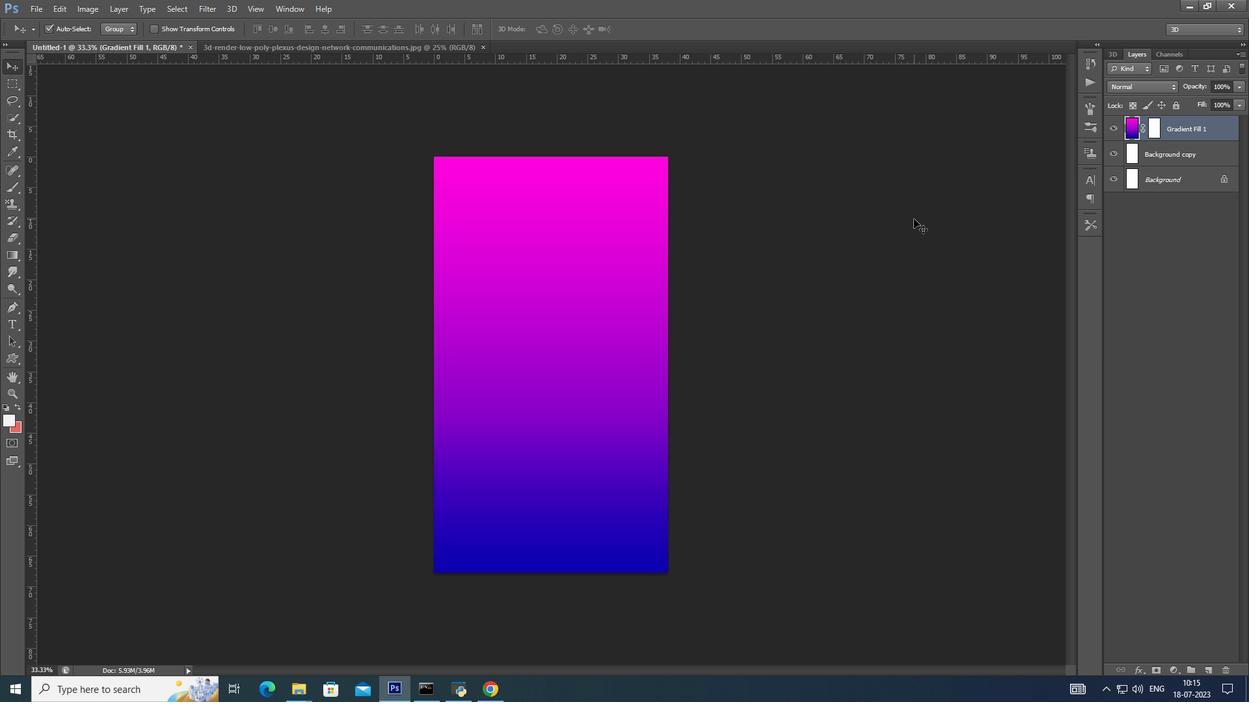 
Action: Mouse moved to (1088, 115)
Screenshot: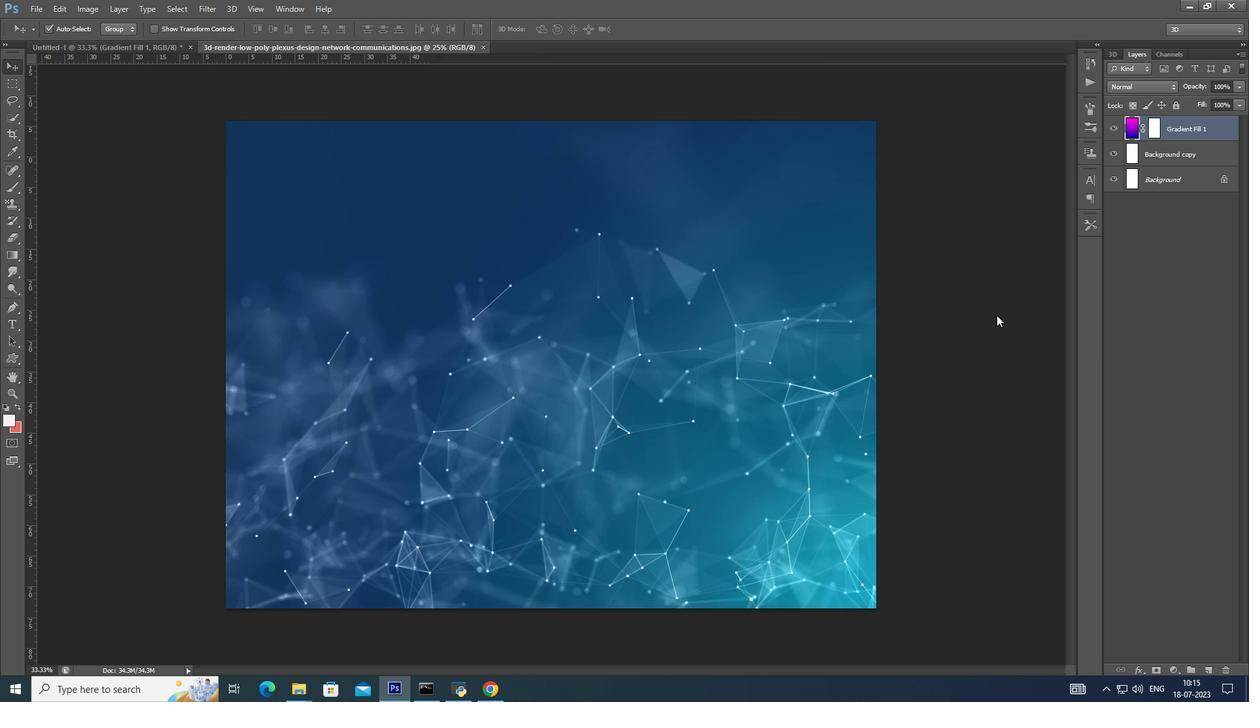 
Action: Mouse pressed left at (1088, 115)
Screenshot: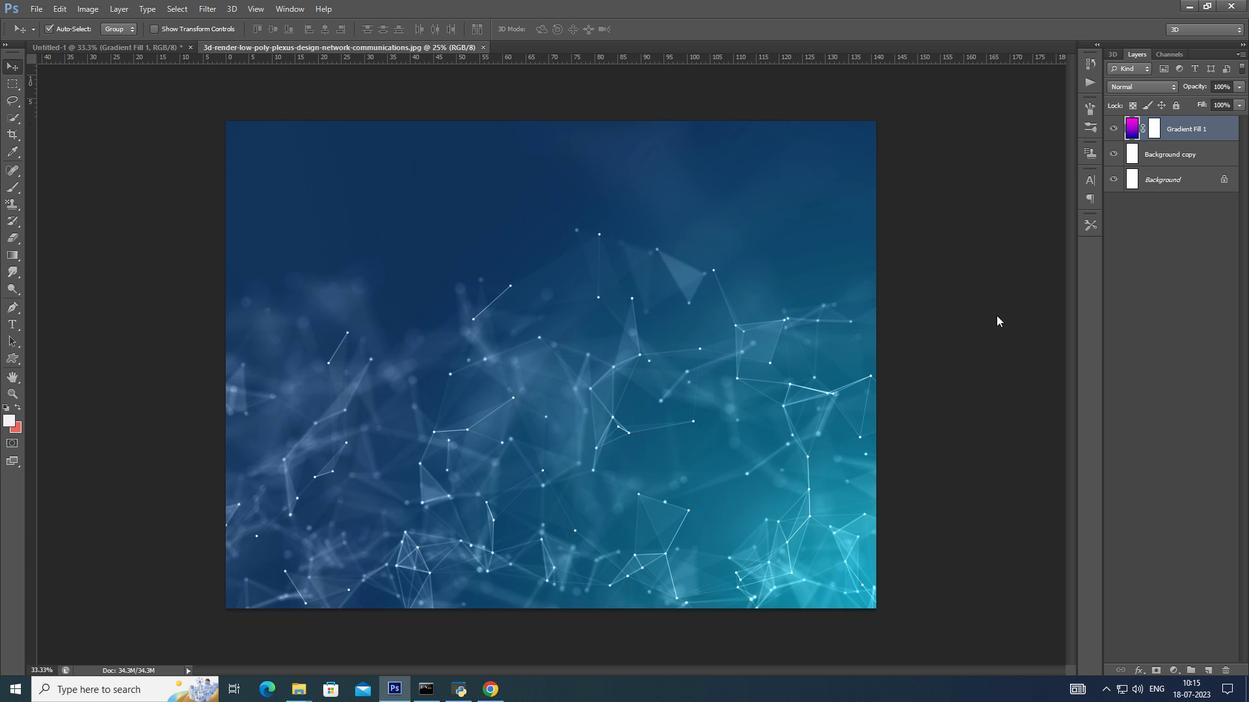 
Action: Mouse moved to (849, 158)
Screenshot: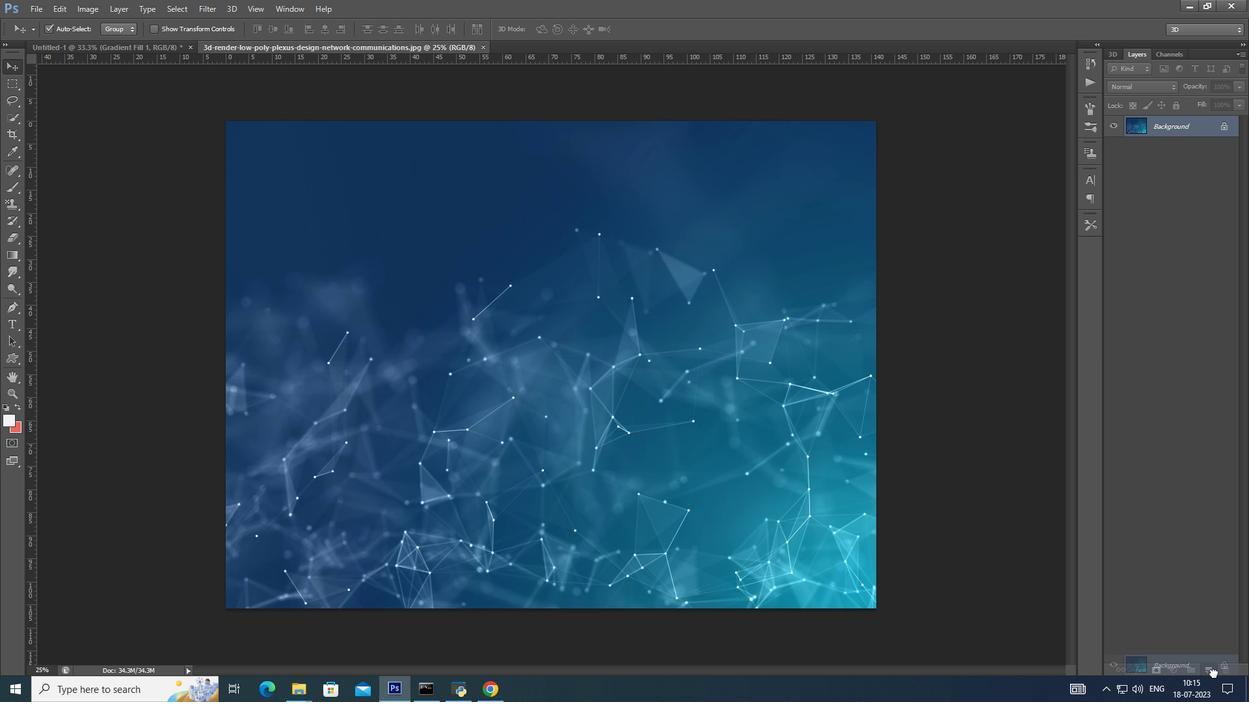 
Action: Mouse pressed left at (849, 158)
Screenshot: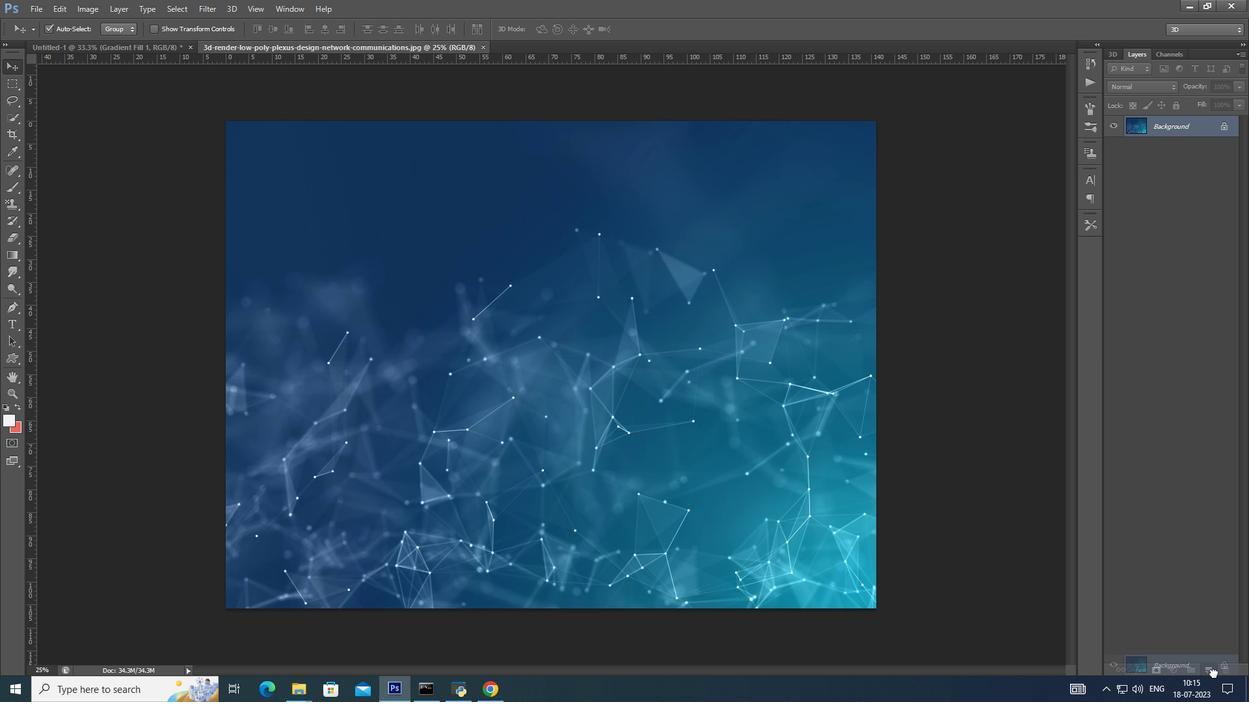
Action: Mouse moved to (1037, 234)
Screenshot: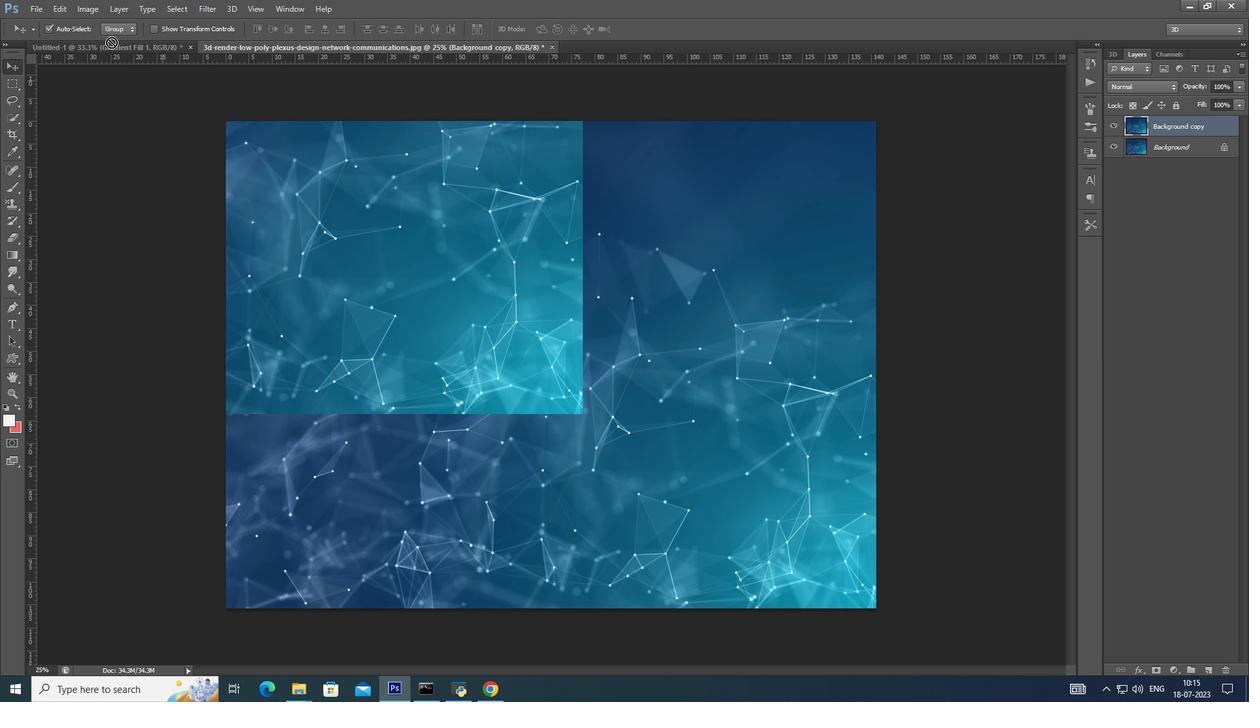
Action: Mouse pressed left at (1037, 234)
Screenshot: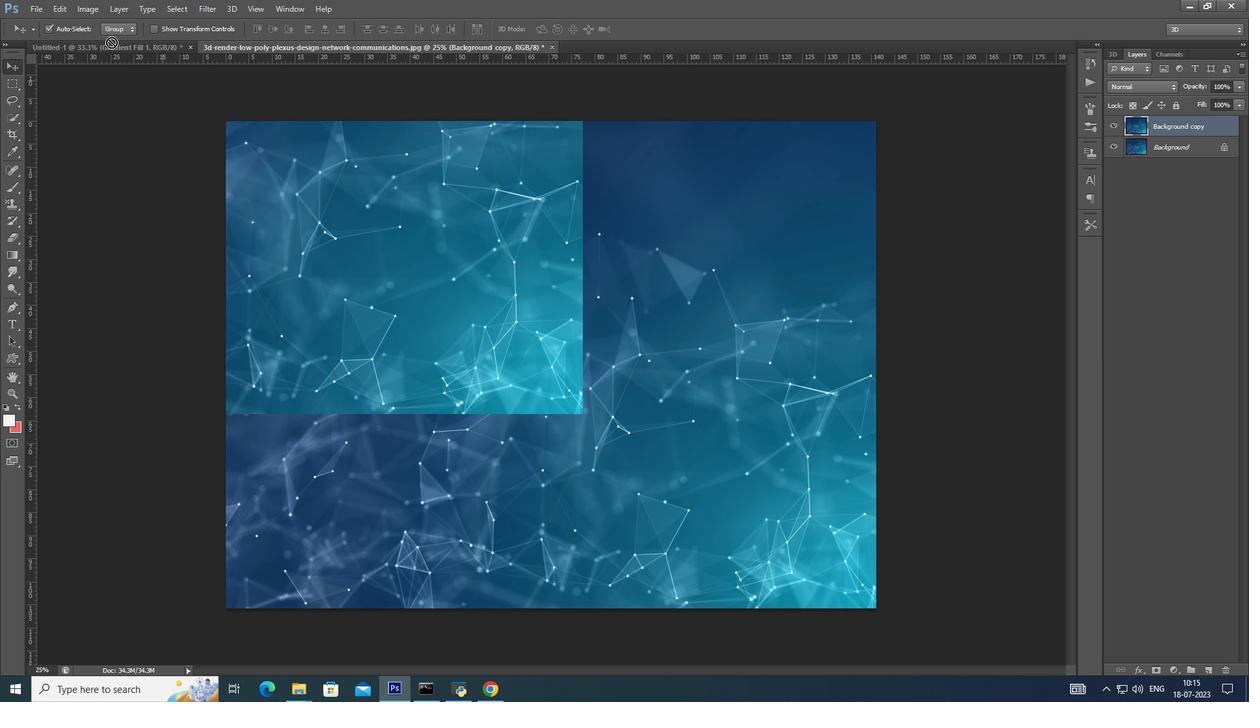 
Action: Mouse moved to (996, 349)
Screenshot: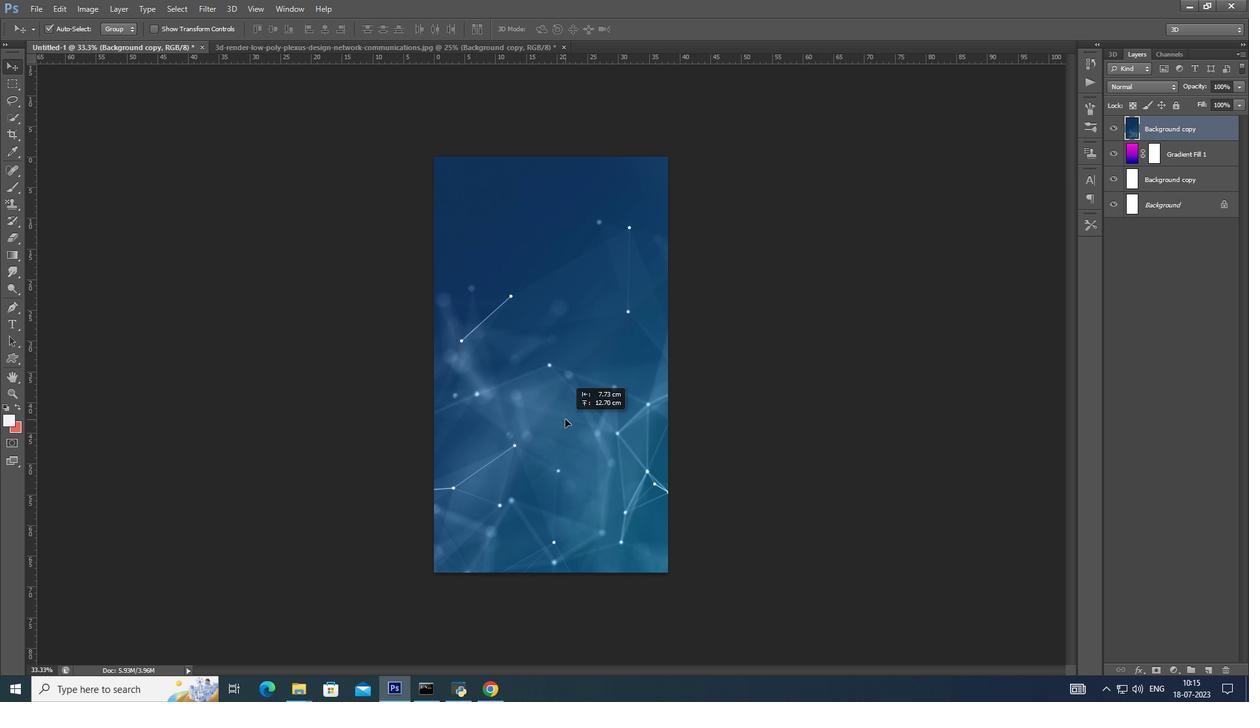 
Action: Mouse pressed left at (996, 349)
Screenshot: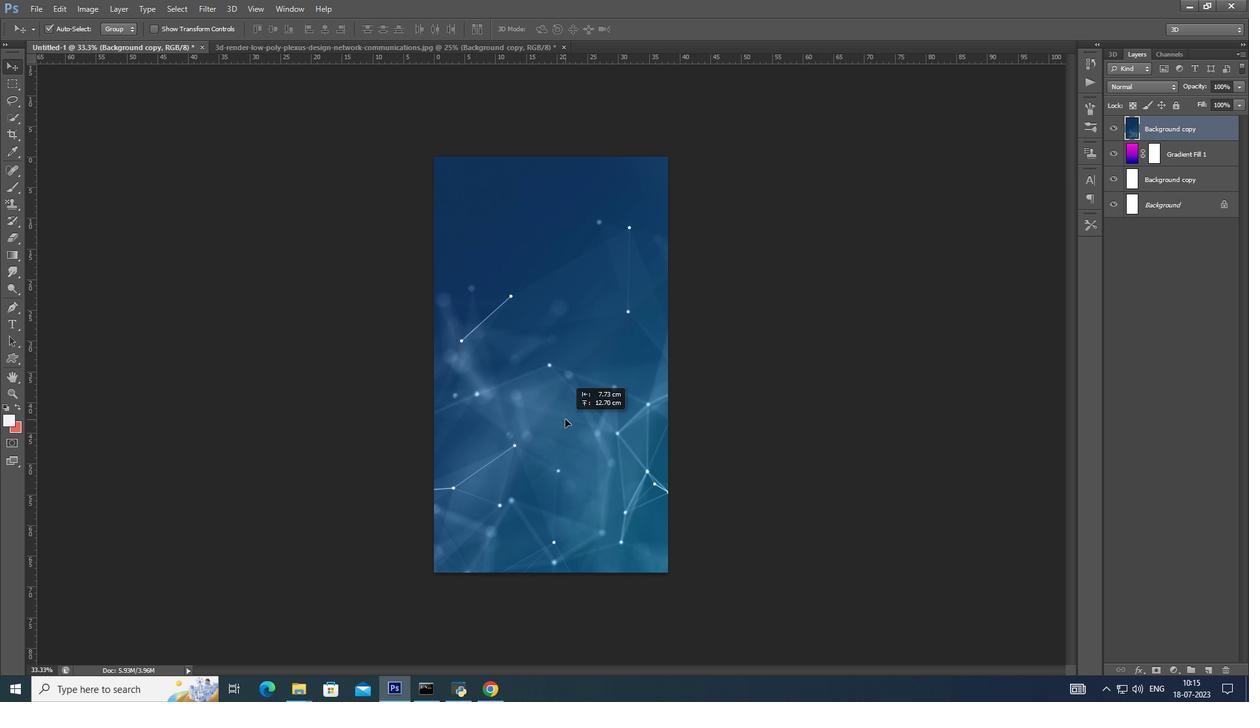 
Action: Mouse moved to (1009, 309)
Screenshot: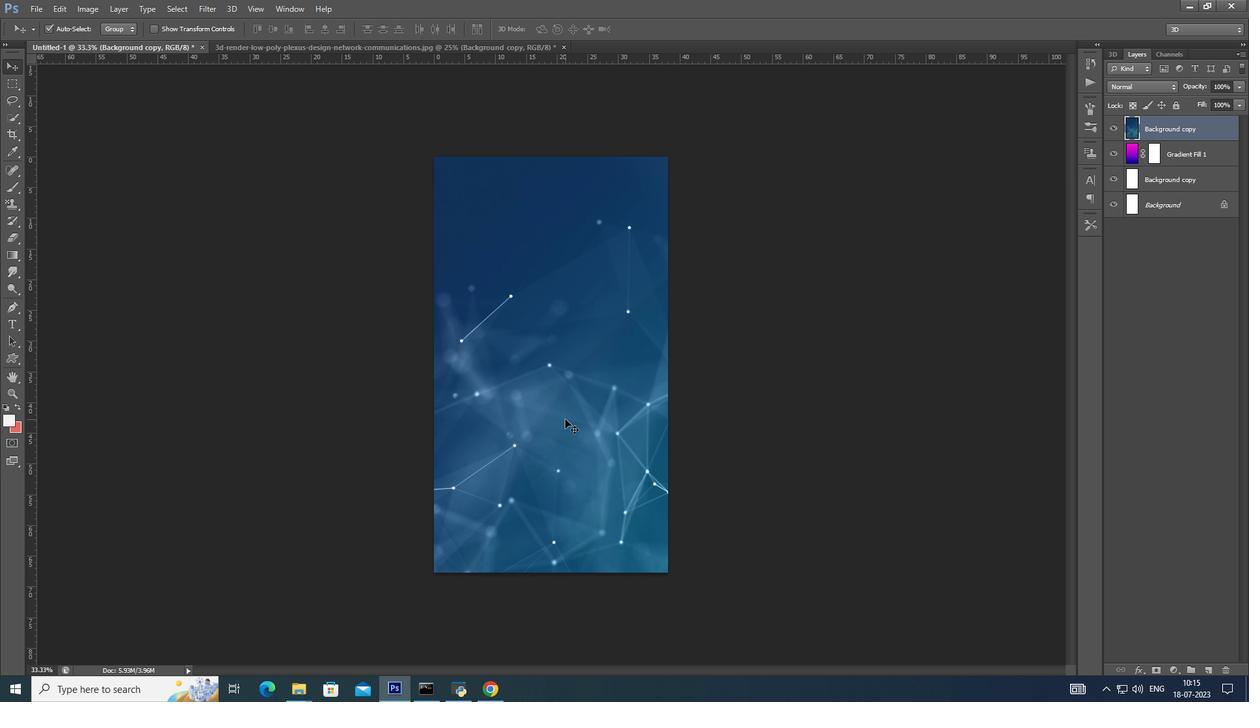 
Action: Key pressed ctrl+T
Screenshot: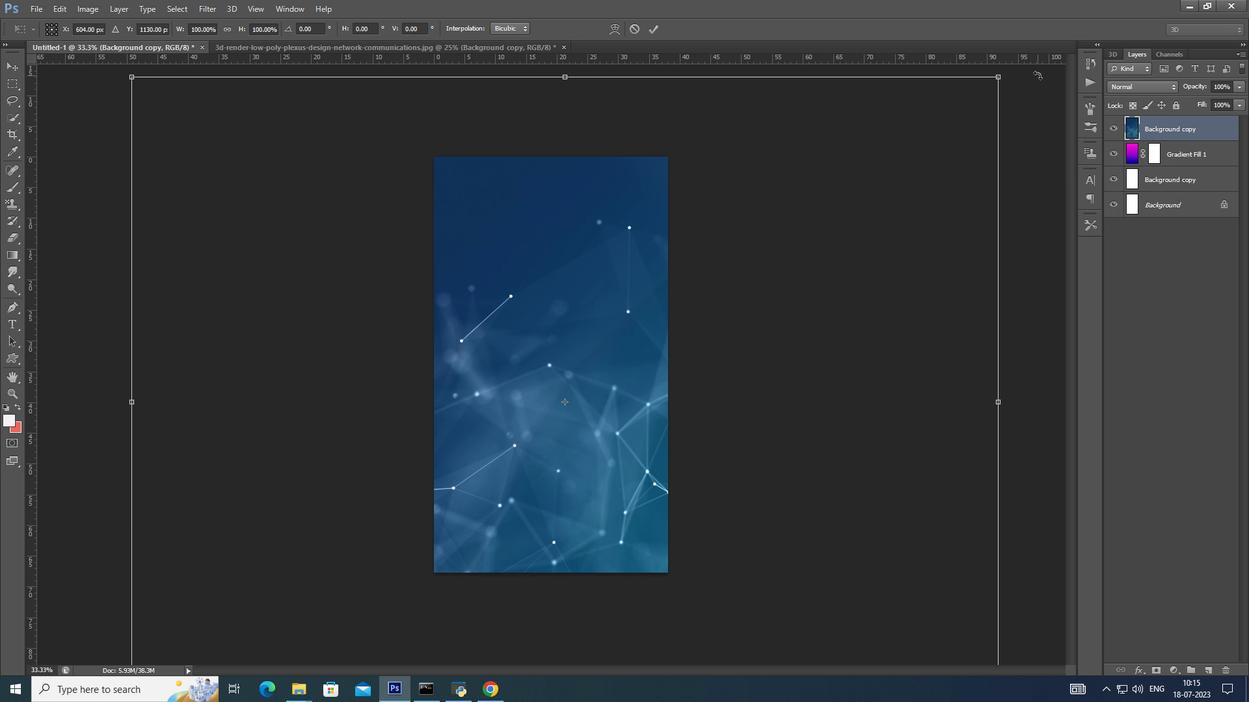 
Action: Mouse moved to (896, 132)
Screenshot: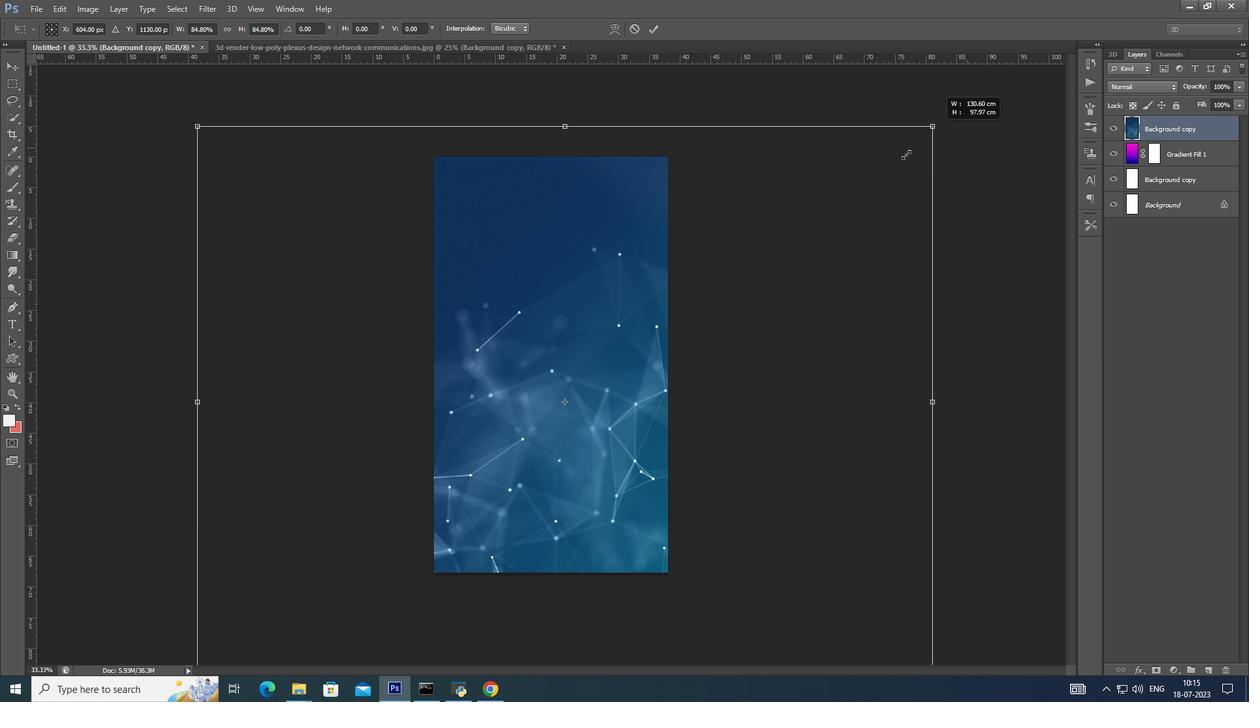 
Action: Key pressed <Key.shift>
Screenshot: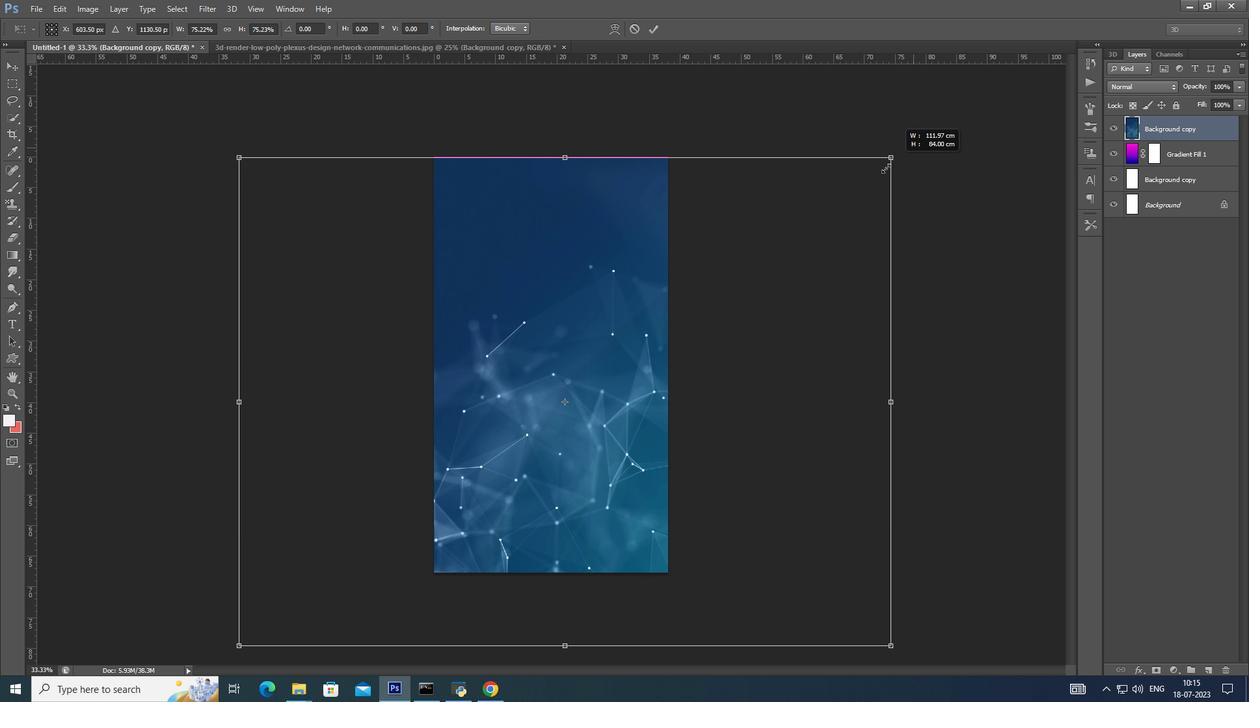
Action: Mouse pressed left at (896, 132)
Screenshot: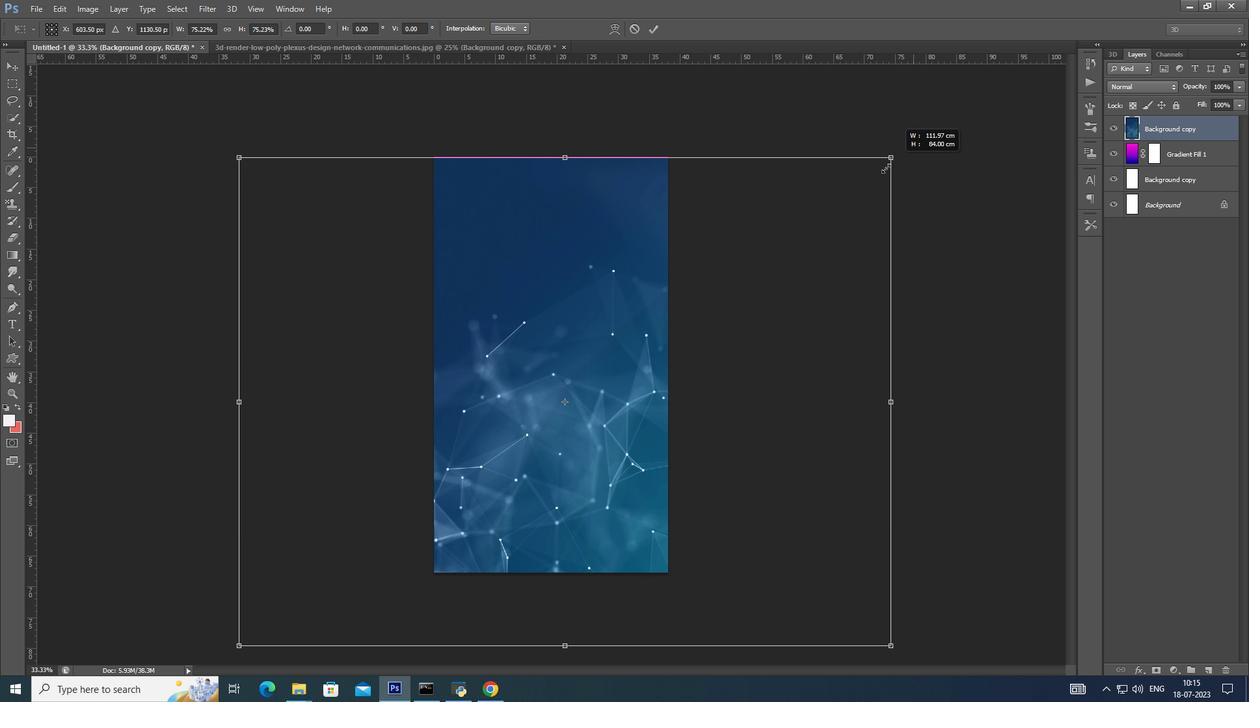 
Action: Key pressed <Key.alt_l>
Screenshot: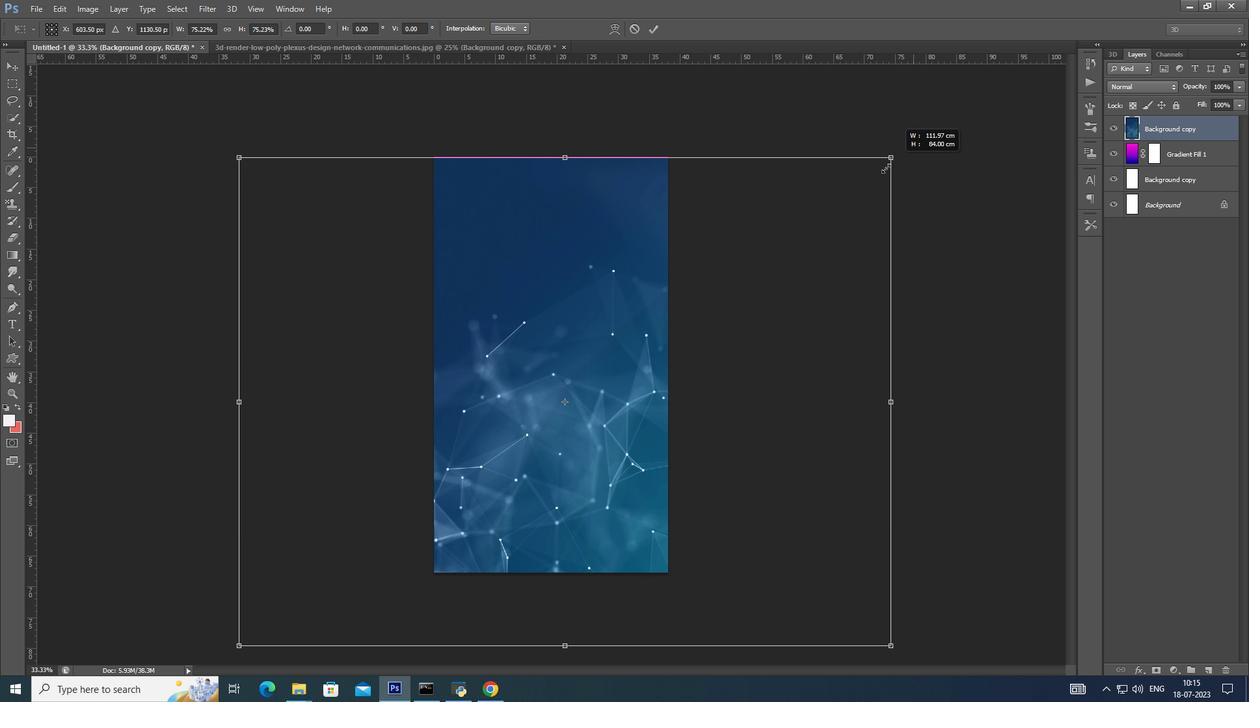 
Action: Mouse moved to (910, 152)
Screenshot: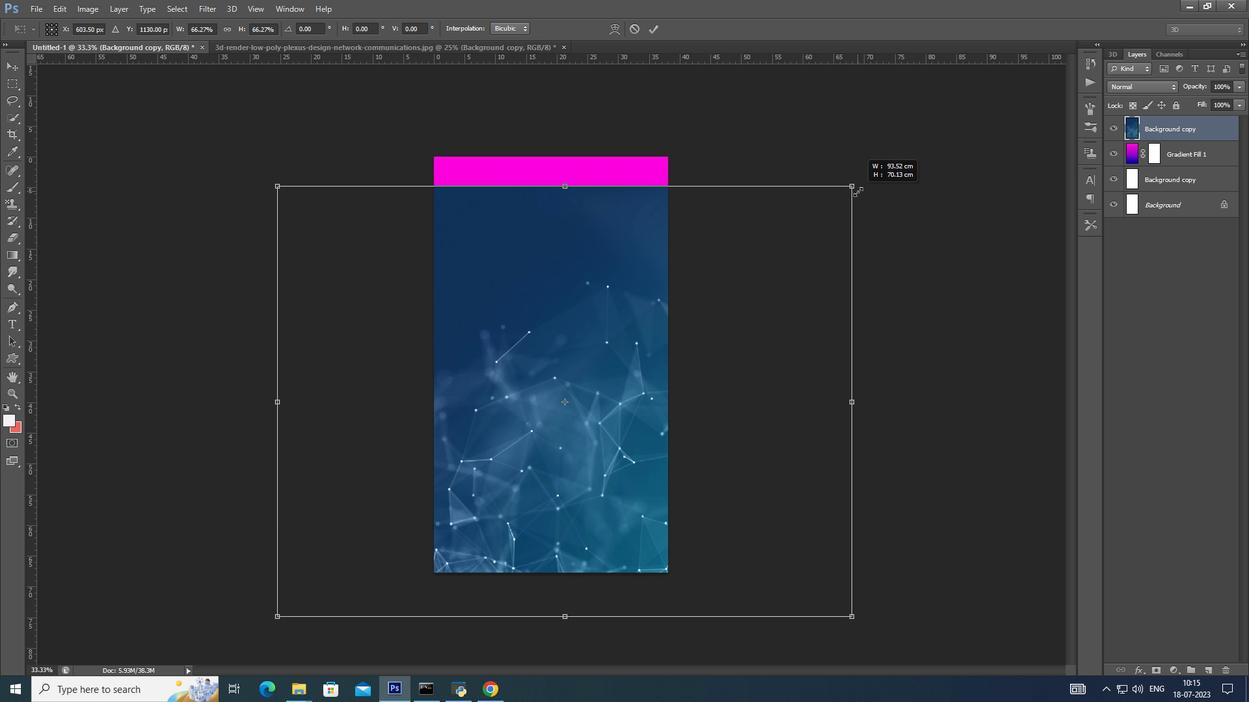 
Action: Key pressed <Key.alt_l>
Screenshot: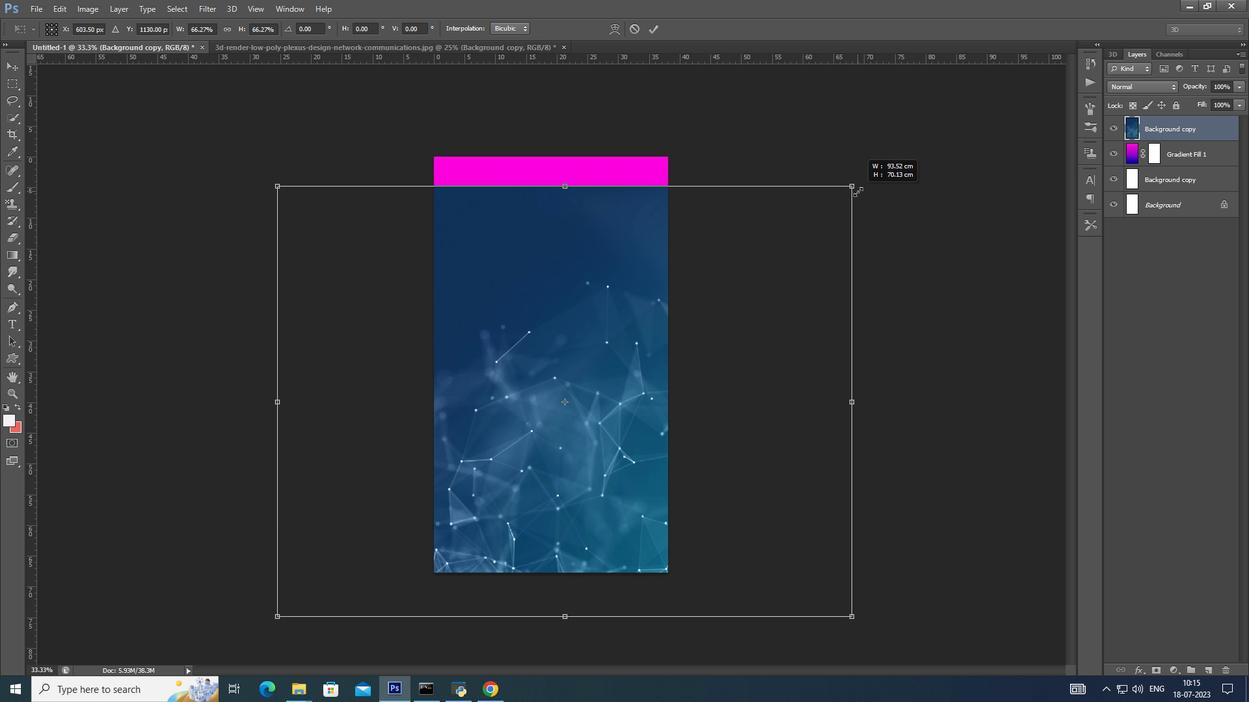 
Action: Mouse moved to (912, 157)
Screenshot: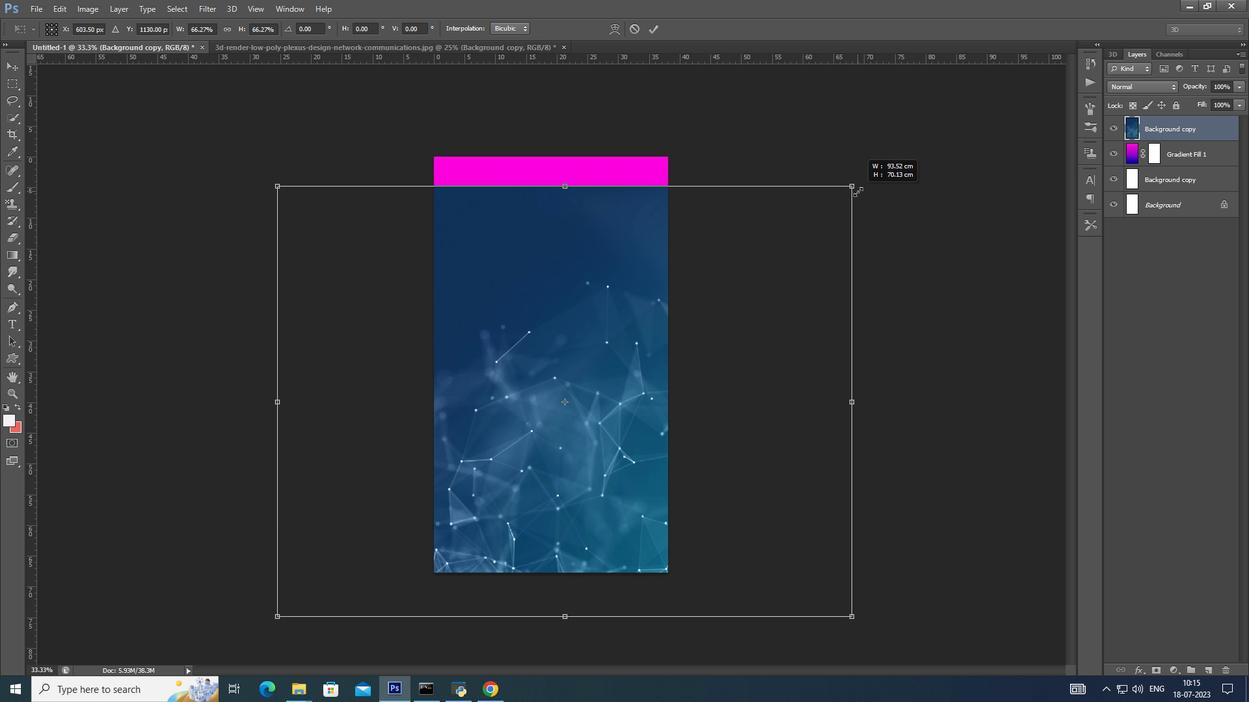 
Action: Key pressed <Key.alt_l>
Screenshot: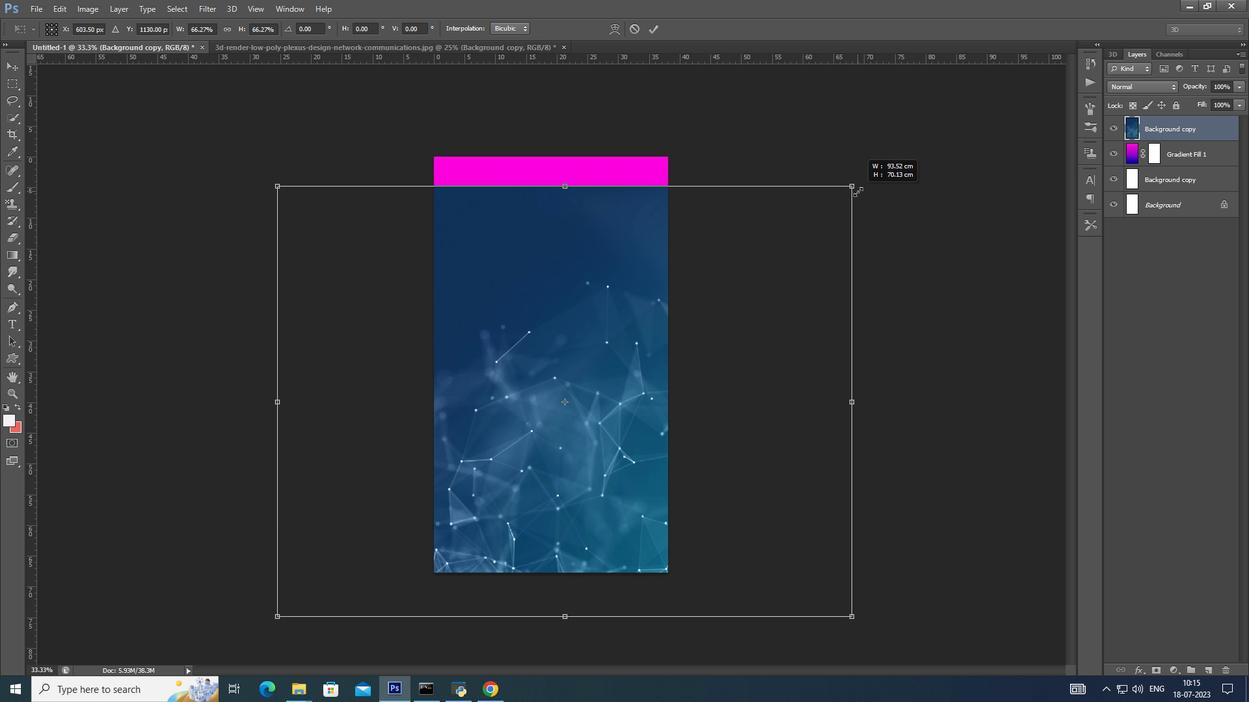 
Action: Mouse moved to (912, 158)
Screenshot: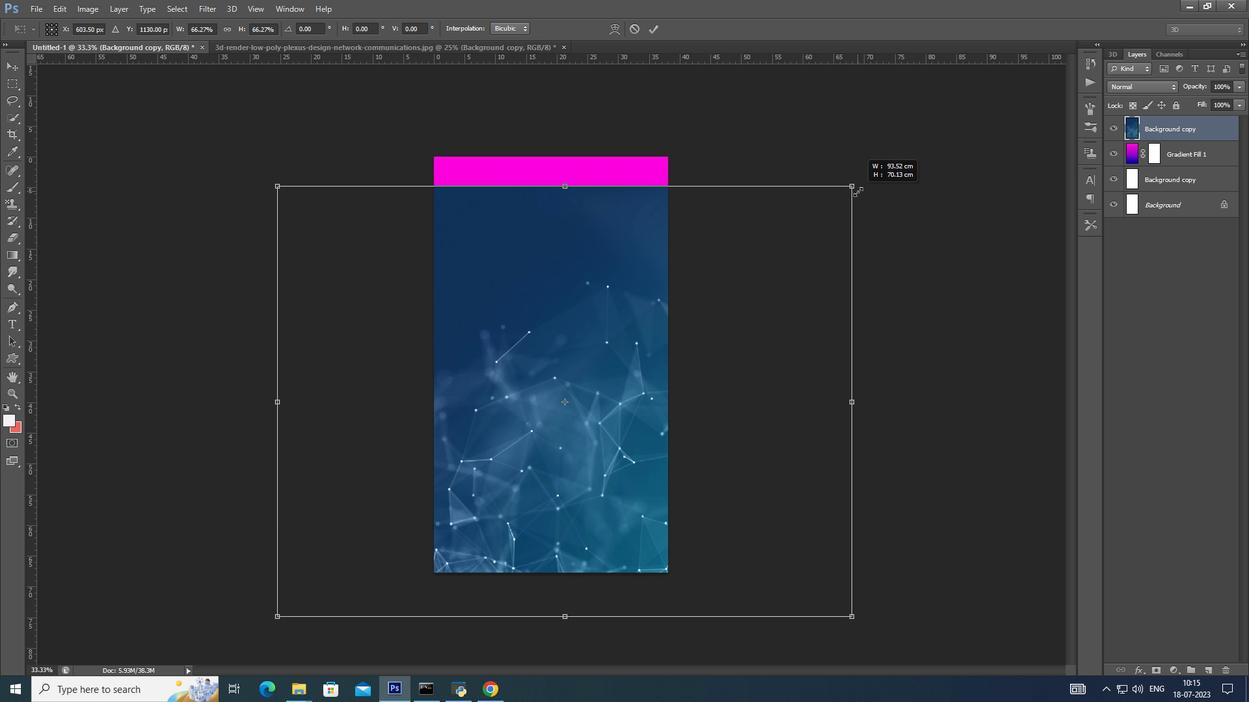 
Action: Key pressed <Key.alt_l>
Screenshot: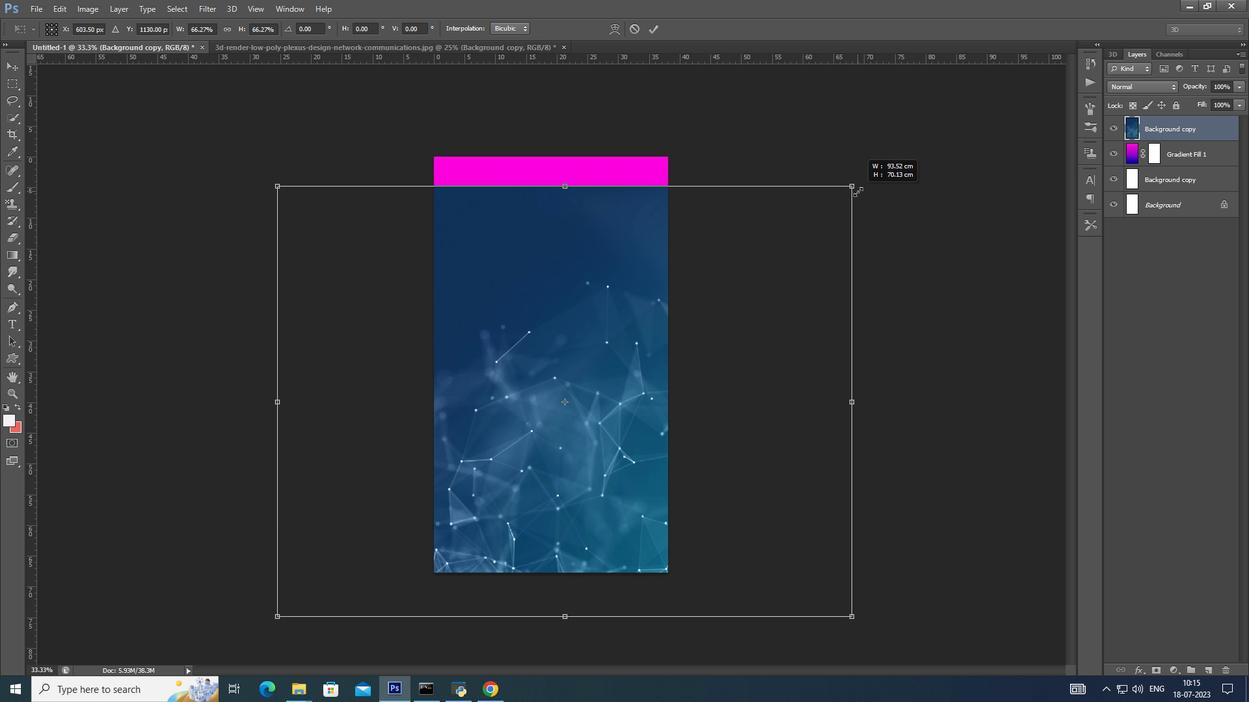 
Action: Mouse moved to (912, 158)
Screenshot: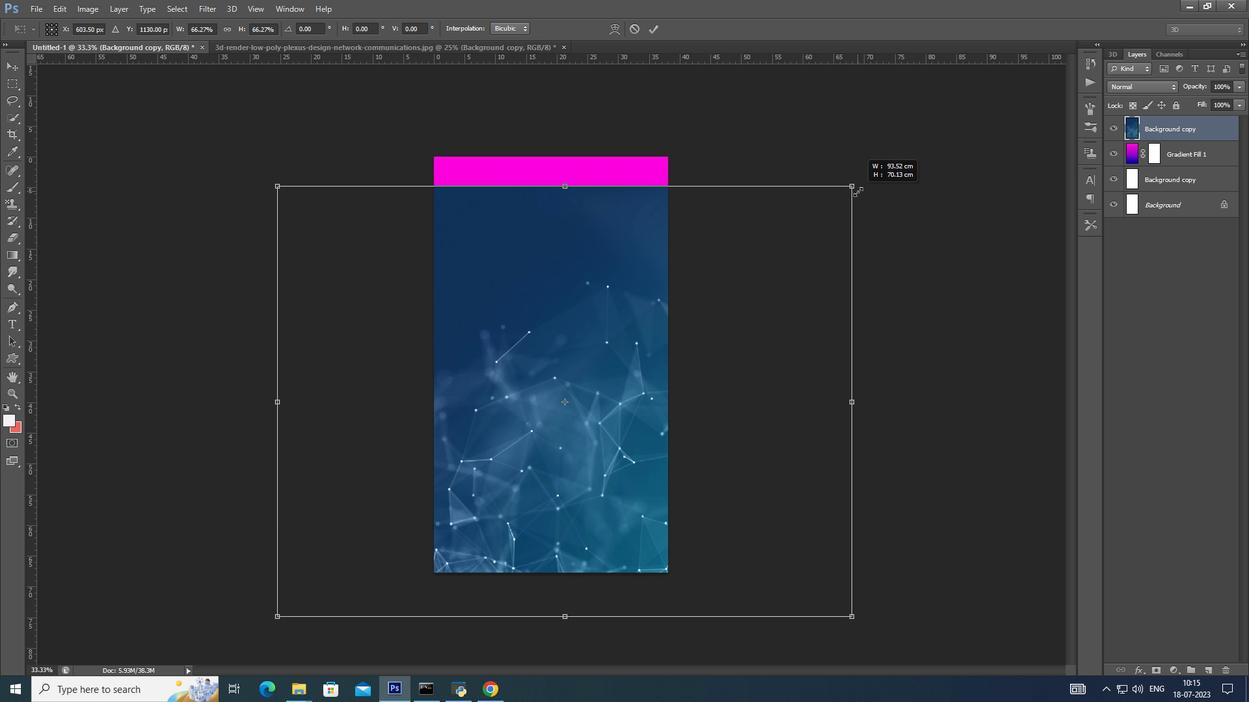 
Action: Key pressed <Key.alt_l>
